 Task: Open a blank sheet, save the file as Johnny.doc Insert a picture of 'Johnny Deep'with name   Johnny Deep.png  Change shape height to 9.4 select the picture, apply border and shading with setting Box, style zigzaged line, color Black and width 3/4 pt
Action: Mouse moved to (624, 327)
Screenshot: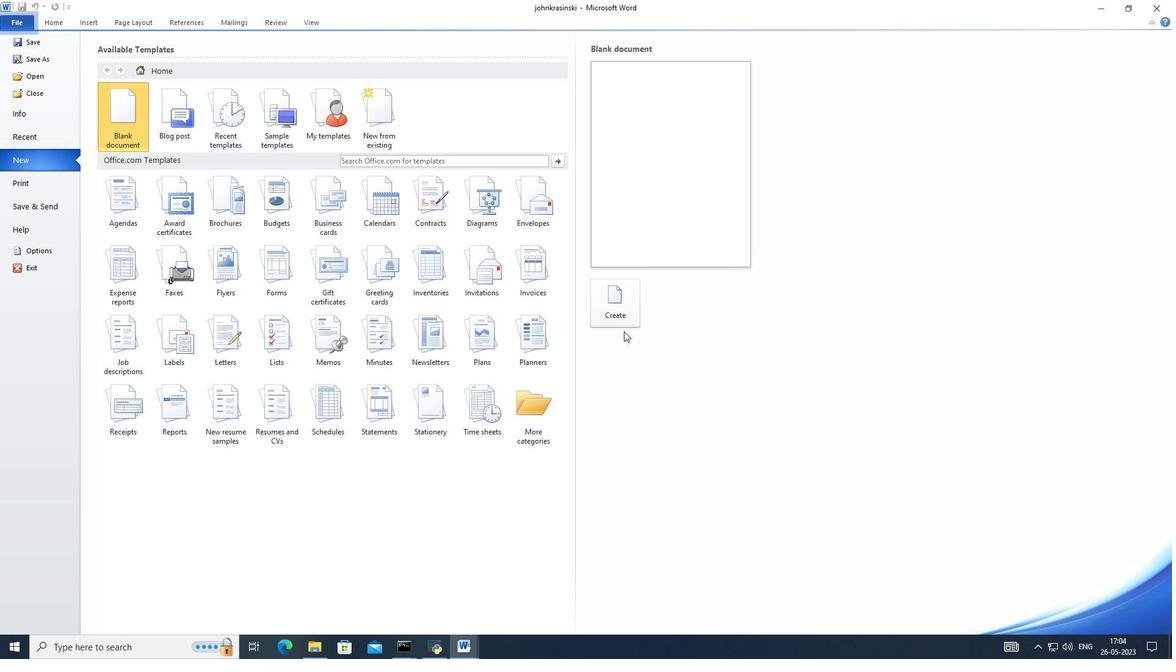 
Action: Mouse pressed left at (624, 327)
Screenshot: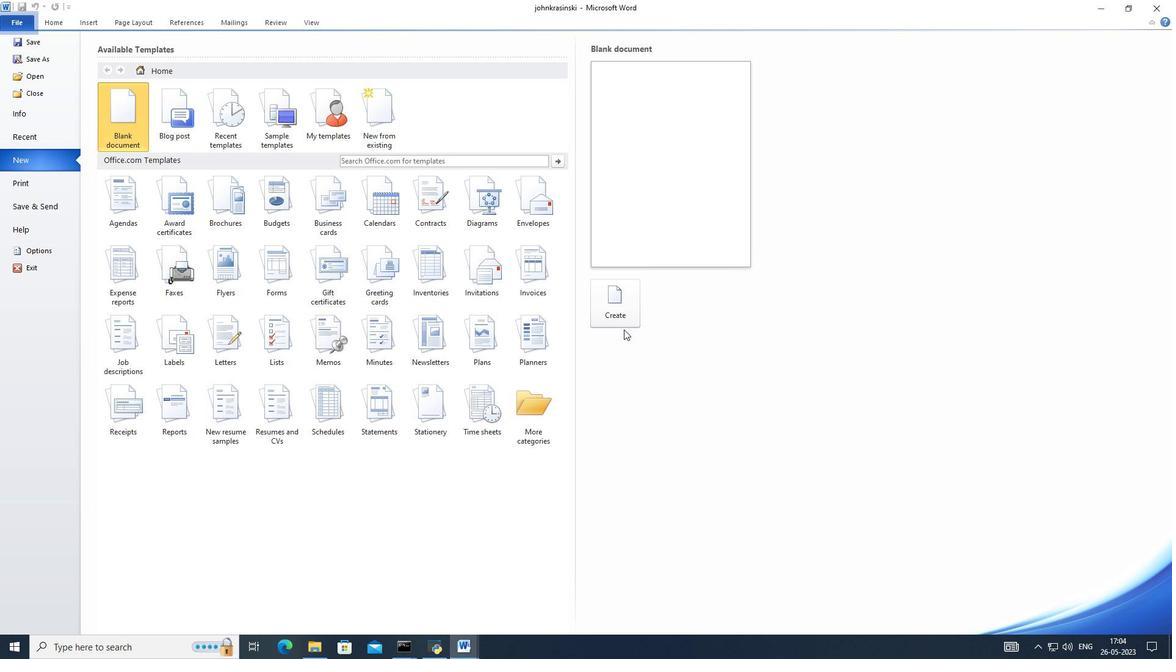 
Action: Mouse moved to (624, 327)
Screenshot: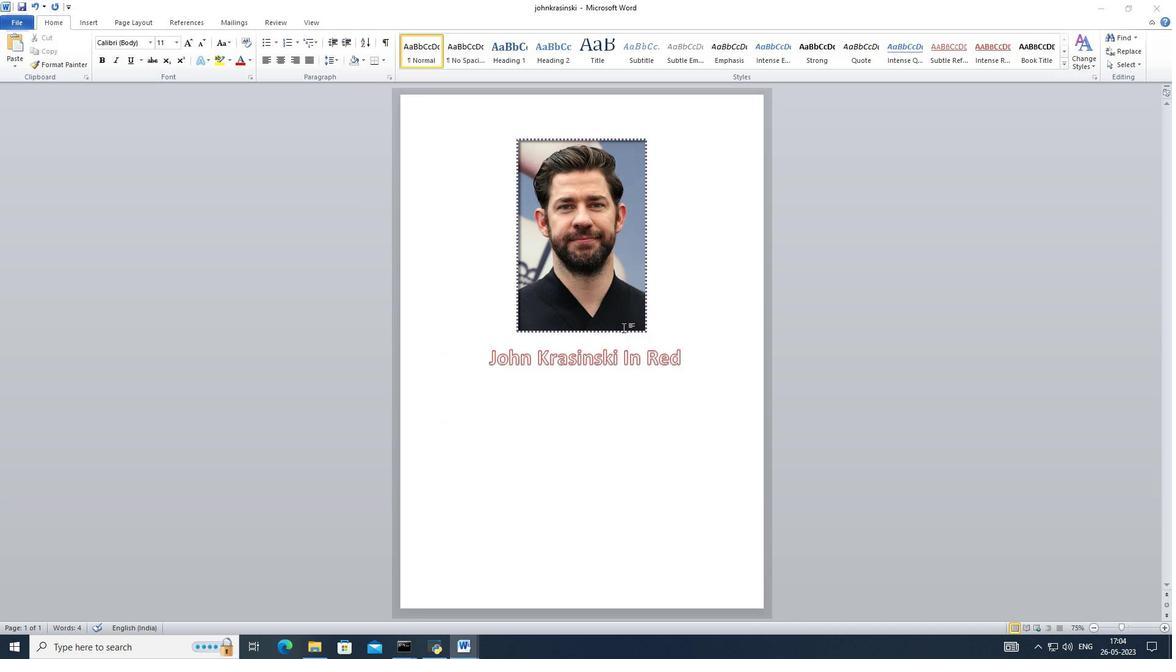 
Action: Key pressed ctrl+S
Screenshot: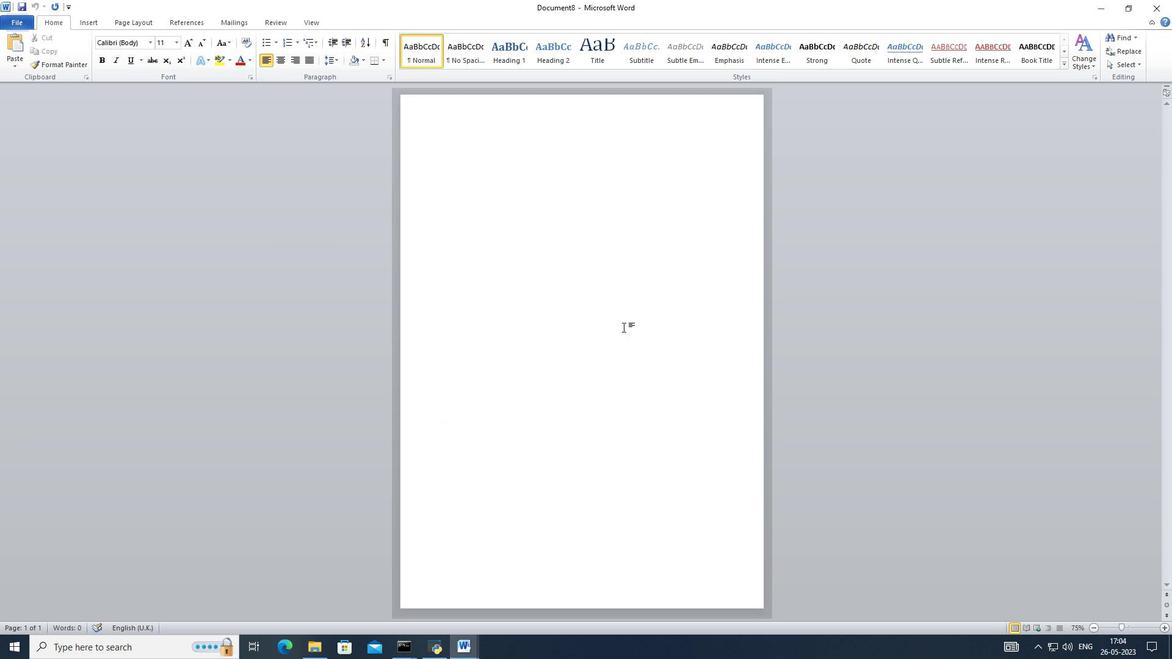 
Action: Mouse moved to (202, 280)
Screenshot: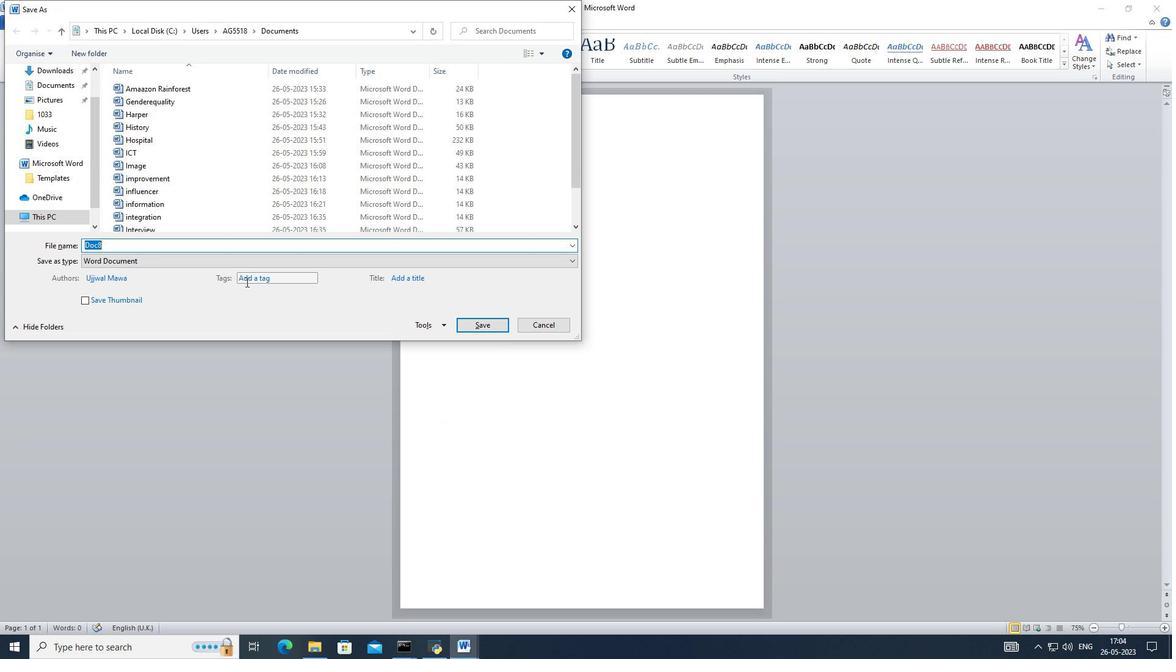 
Action: Key pressed <Key.caps_lock>J<Key.caps_lock>ohnny<Key.space><Key.backspace>depp===<Key.backspace><Key.backspace><Key.backspace><Key.backspace><Key.backspace><Key.backspace><Key.backspace><Key.caps_lock>D<Key.caps_lock>epp
Screenshot: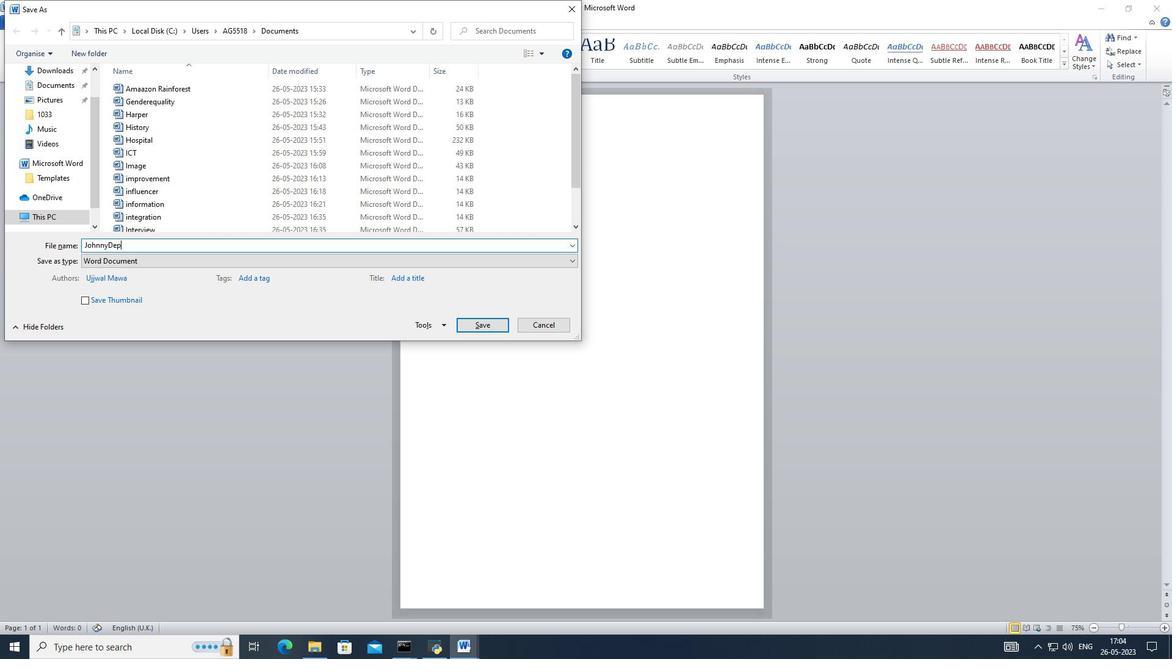 
Action: Mouse moved to (483, 321)
Screenshot: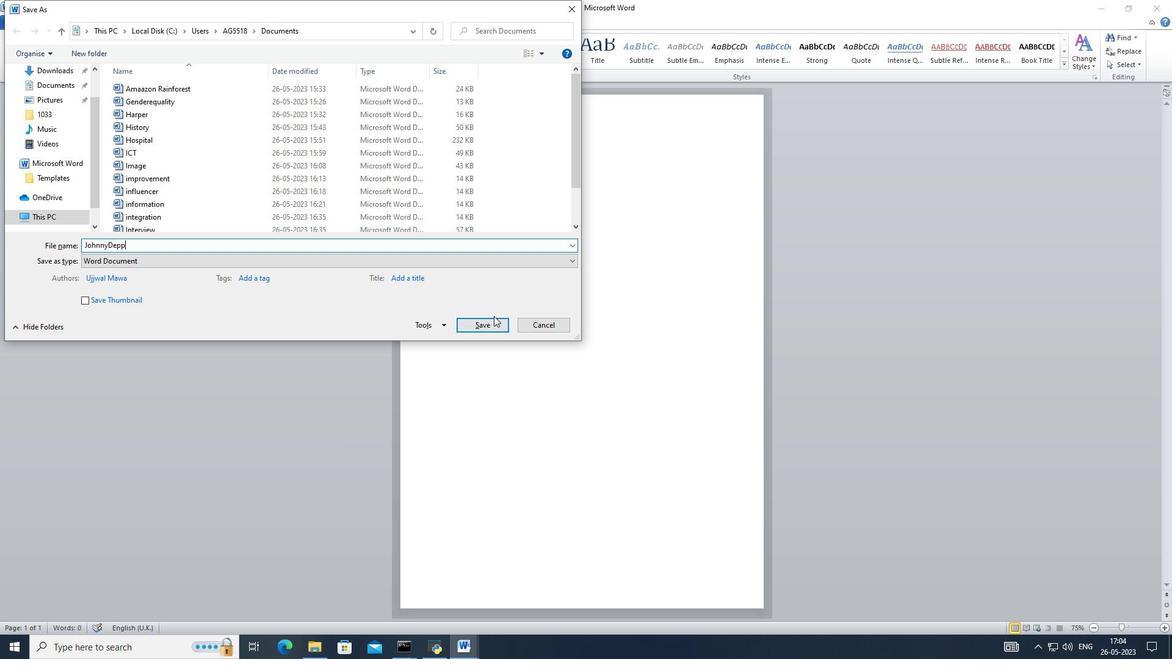 
Action: Mouse pressed left at (483, 321)
Screenshot: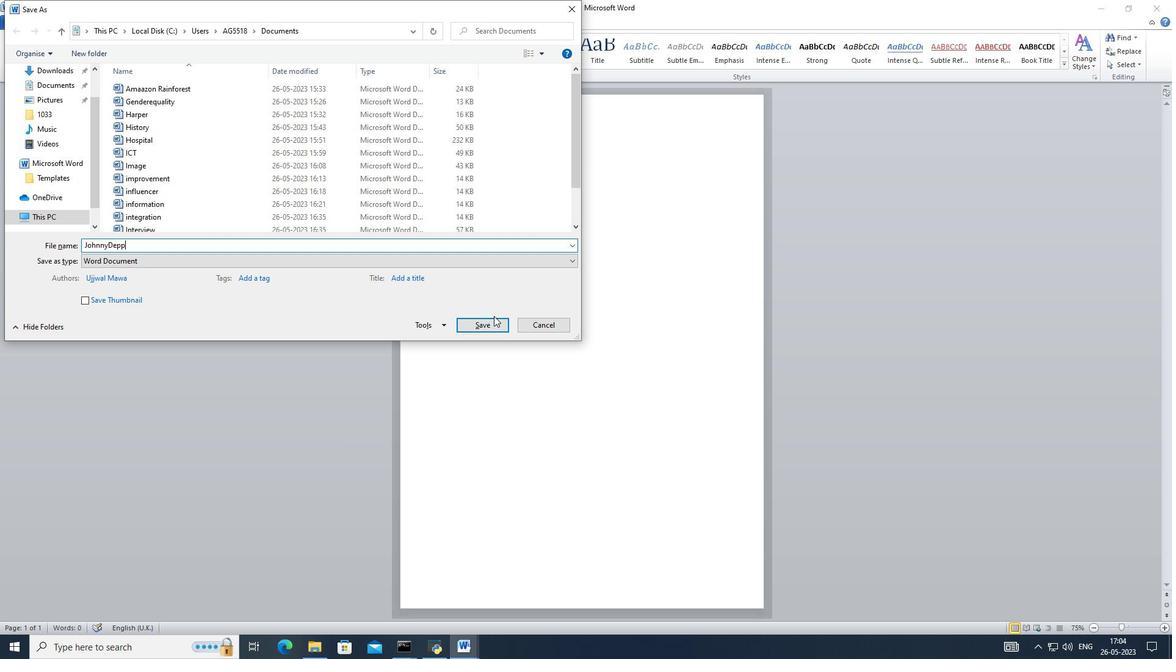 
Action: Mouse moved to (87, 18)
Screenshot: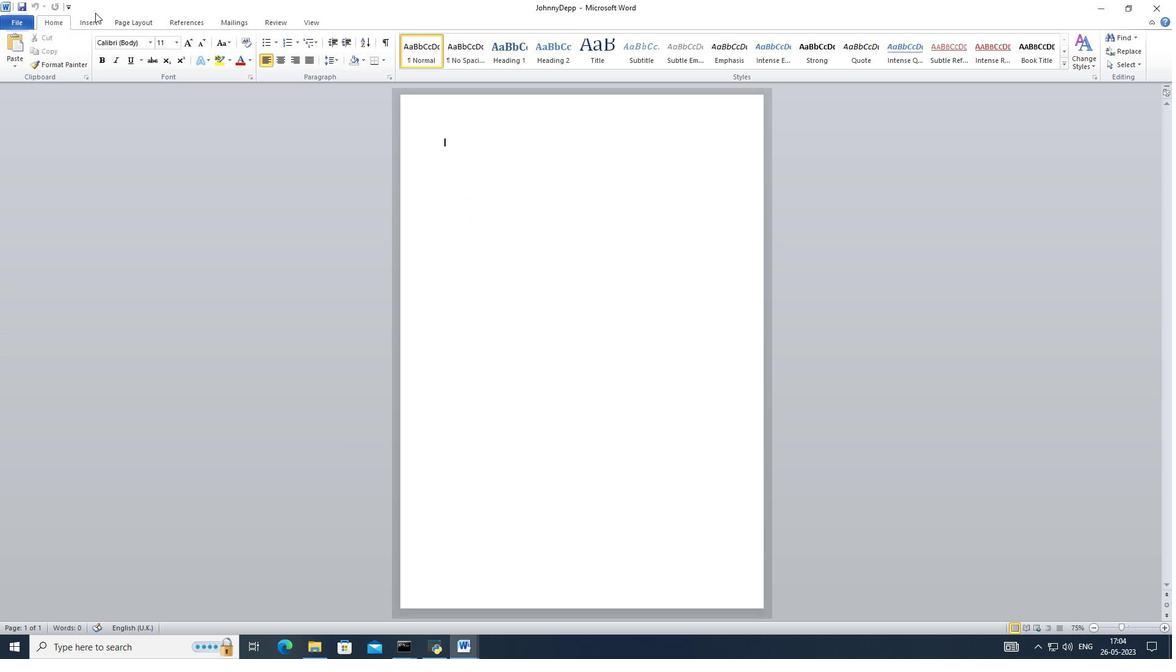 
Action: Mouse pressed left at (87, 18)
Screenshot: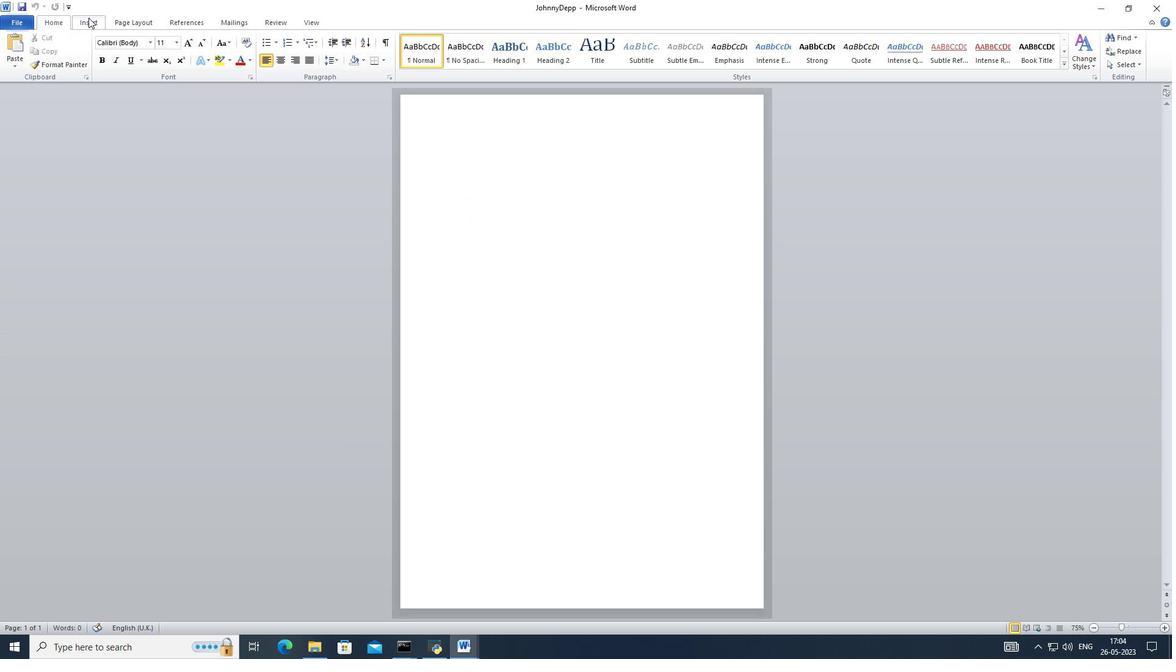 
Action: Mouse moved to (129, 45)
Screenshot: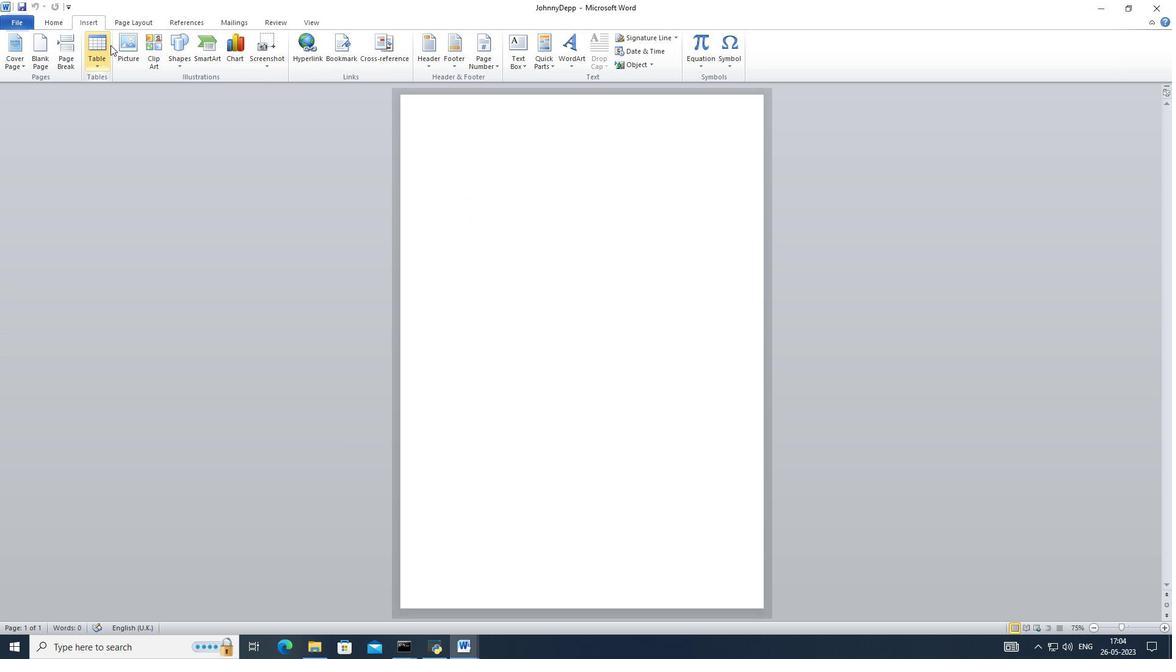 
Action: Mouse pressed left at (129, 45)
Screenshot: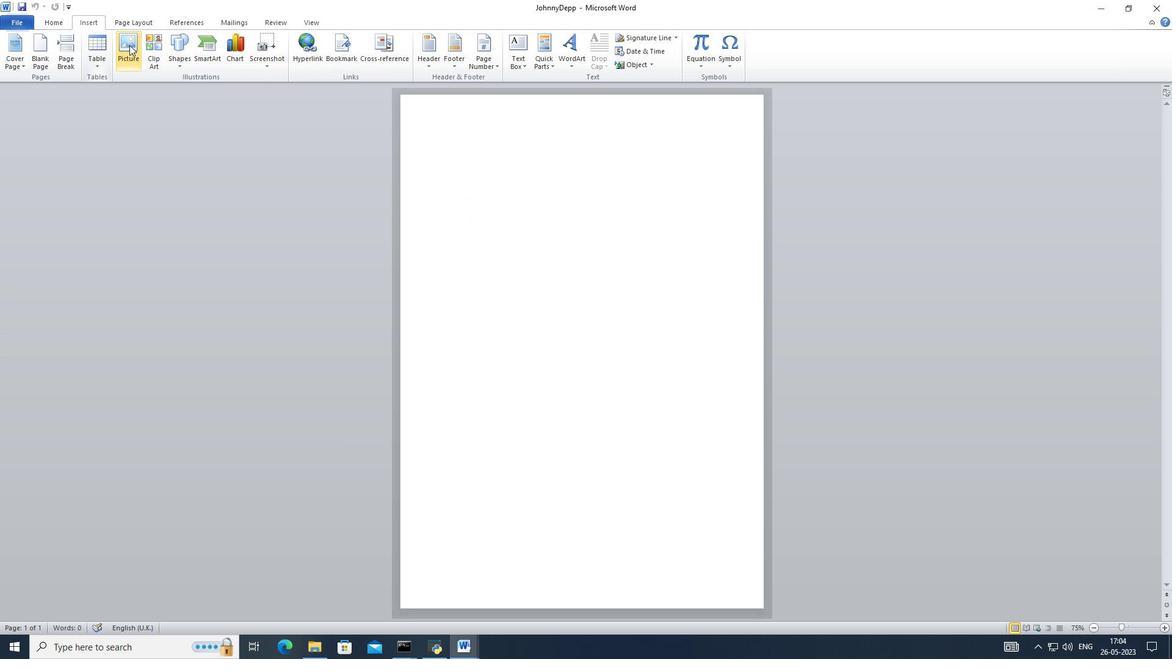 
Action: Mouse moved to (149, 207)
Screenshot: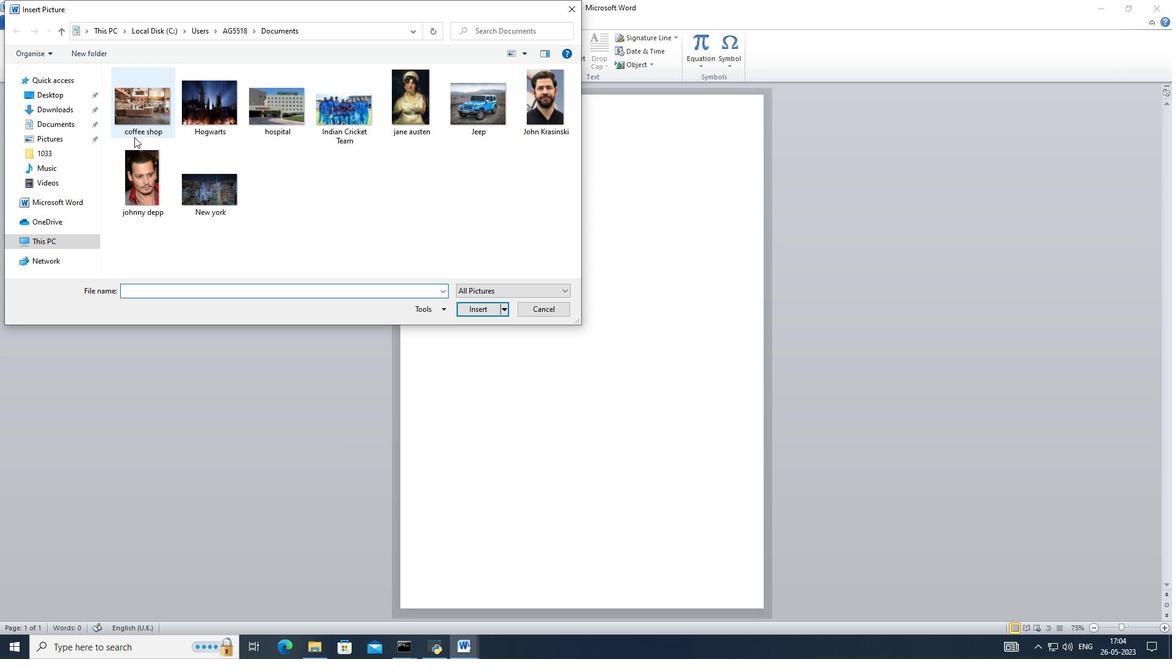 
Action: Mouse pressed left at (149, 207)
Screenshot: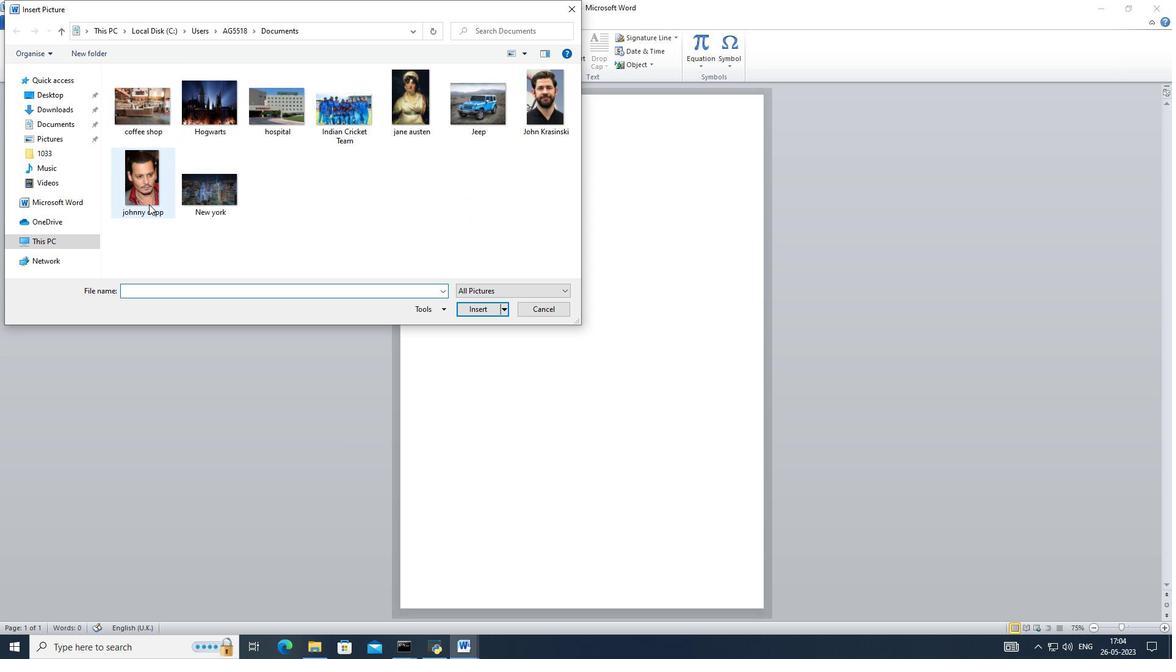 
Action: Mouse moved to (490, 307)
Screenshot: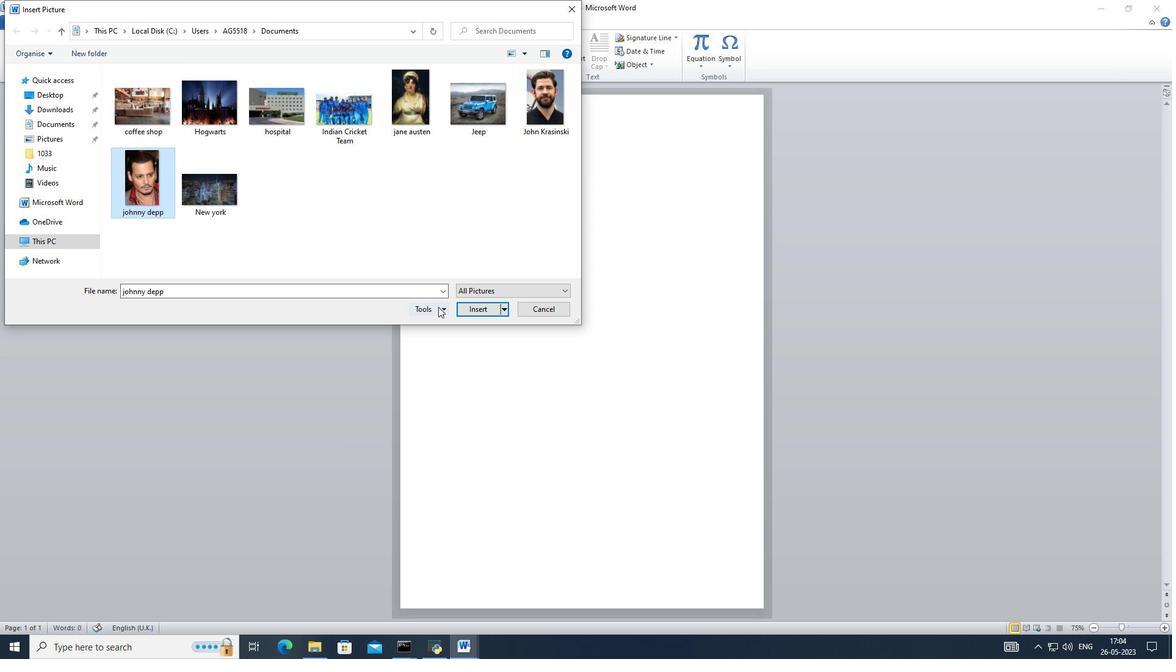 
Action: Mouse pressed left at (490, 307)
Screenshot: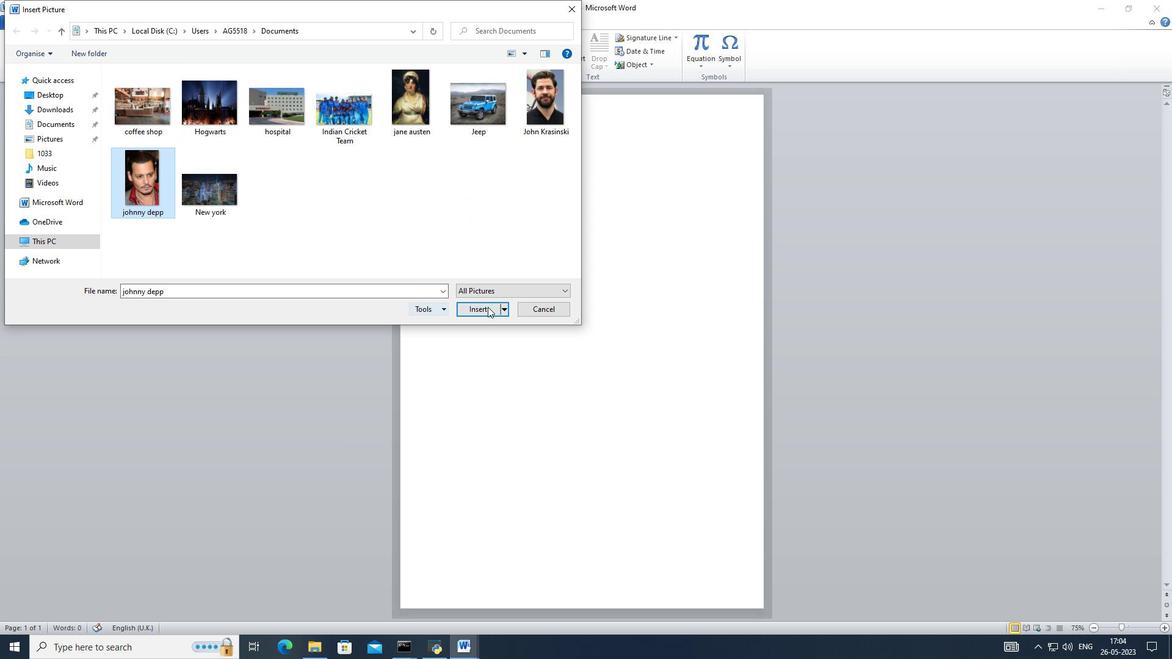 
Action: Mouse moved to (1161, 44)
Screenshot: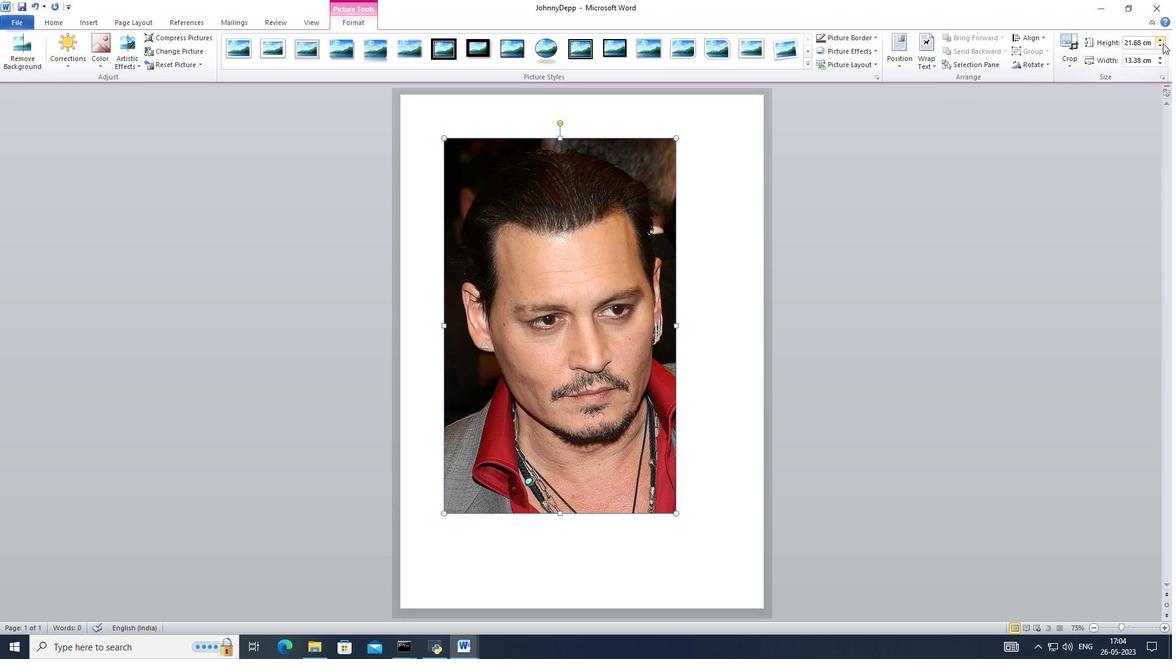 
Action: Mouse pressed left at (1161, 44)
Screenshot: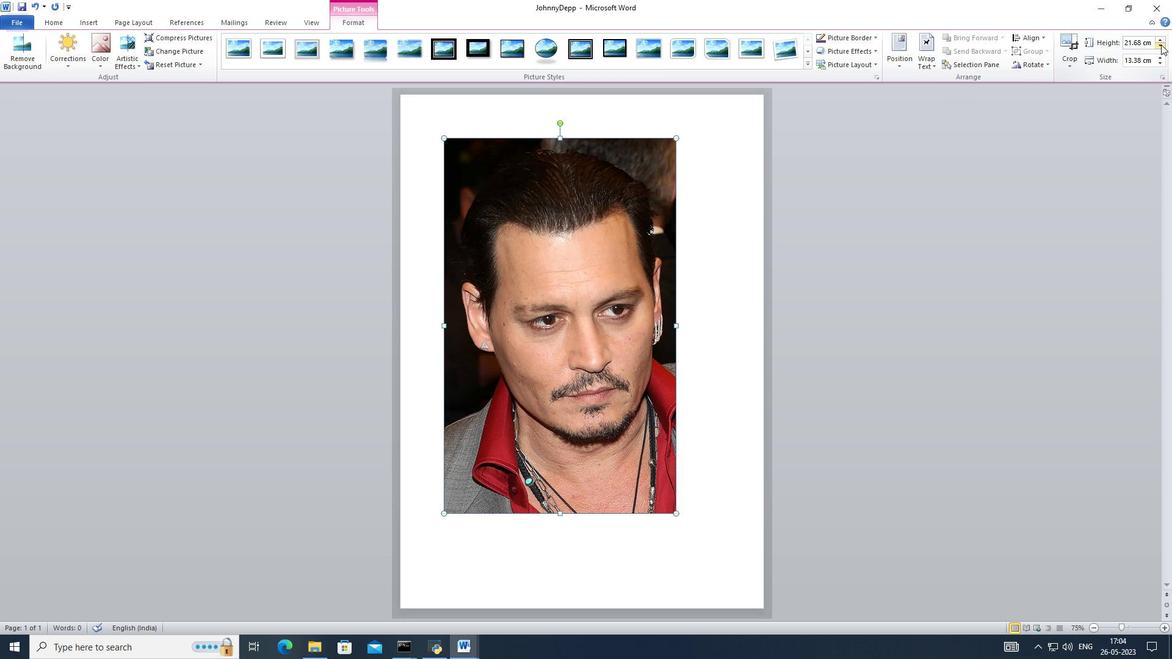 
Action: Mouse pressed left at (1161, 44)
Screenshot: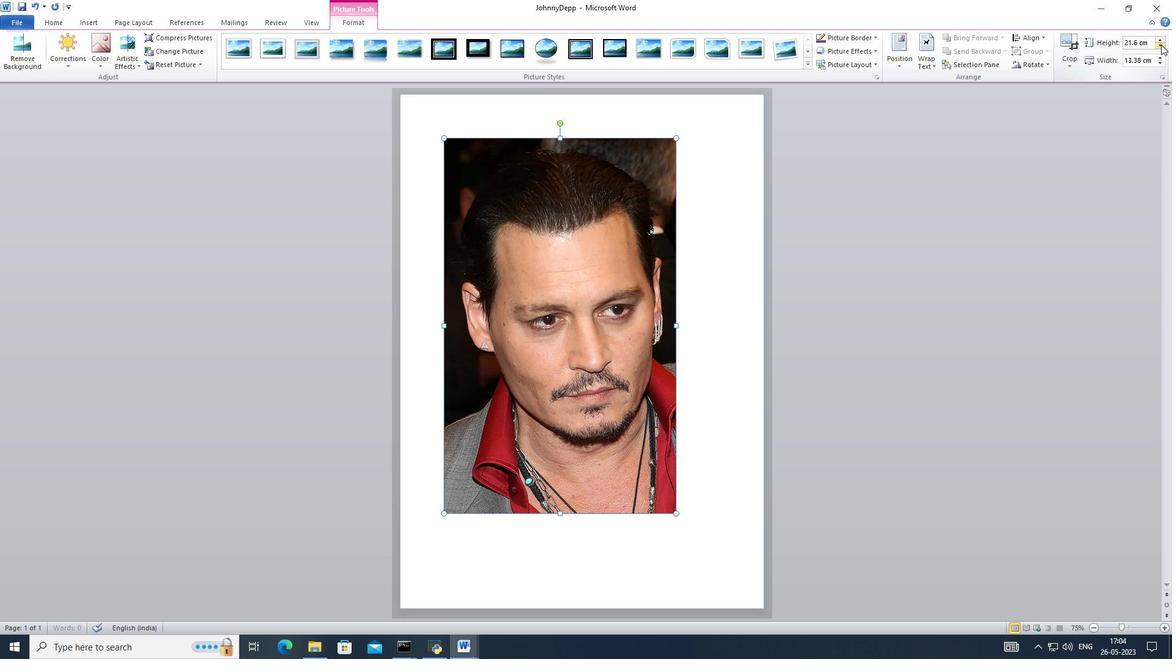 
Action: Mouse pressed left at (1161, 44)
Screenshot: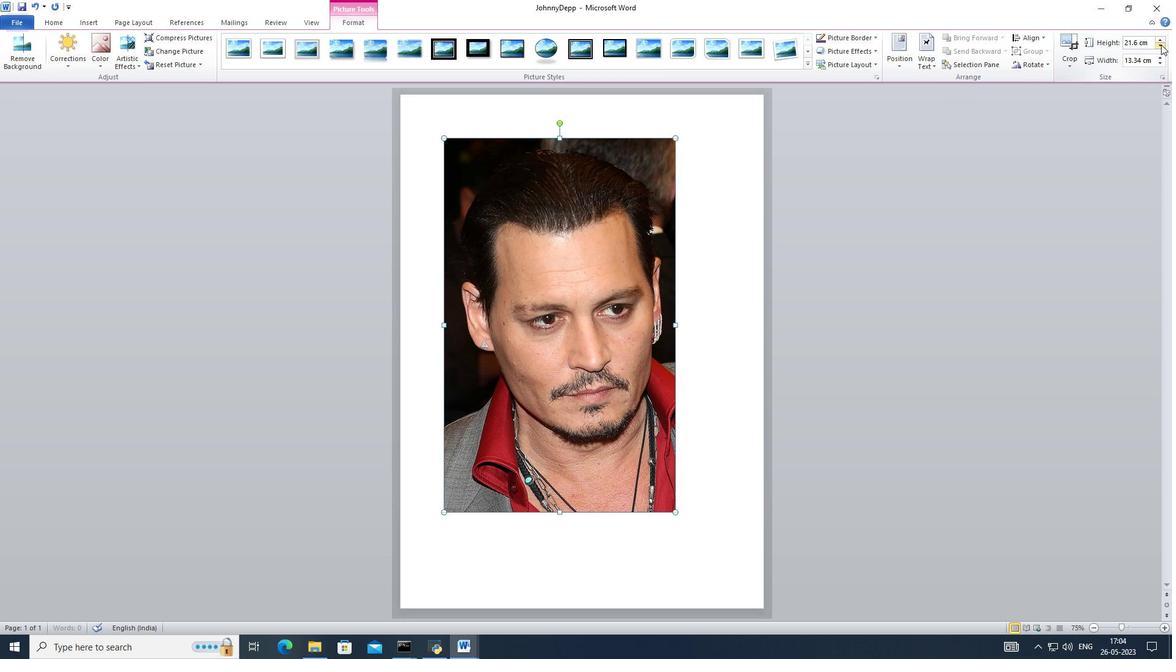 
Action: Mouse moved to (1125, 48)
Screenshot: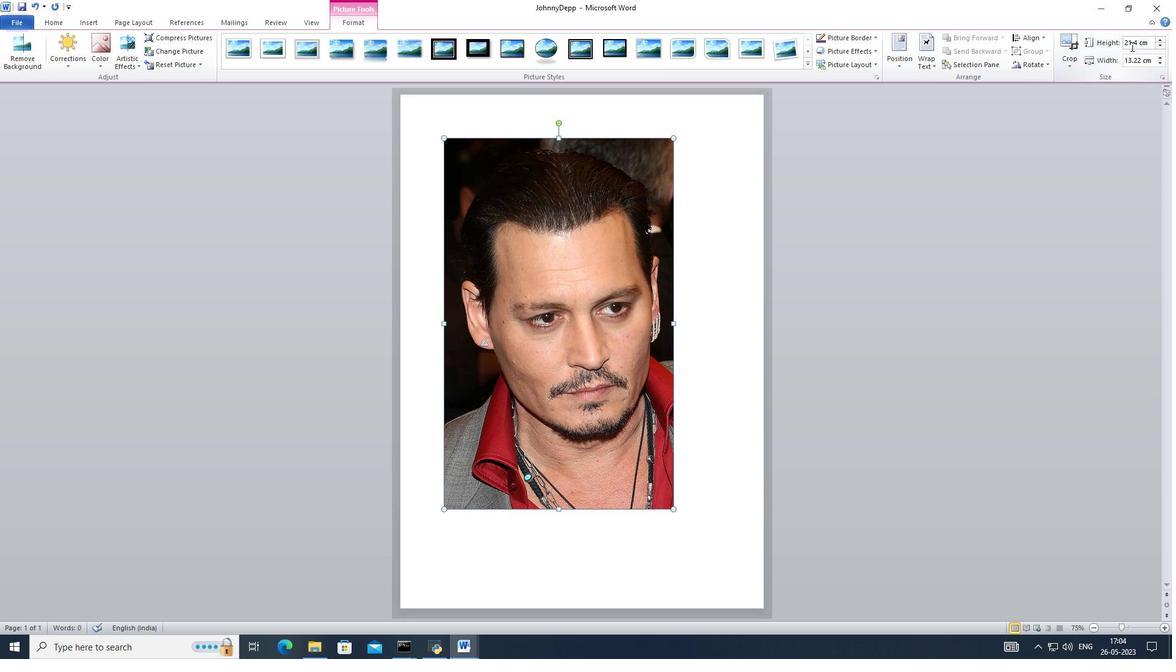 
Action: Mouse pressed left at (1125, 48)
Screenshot: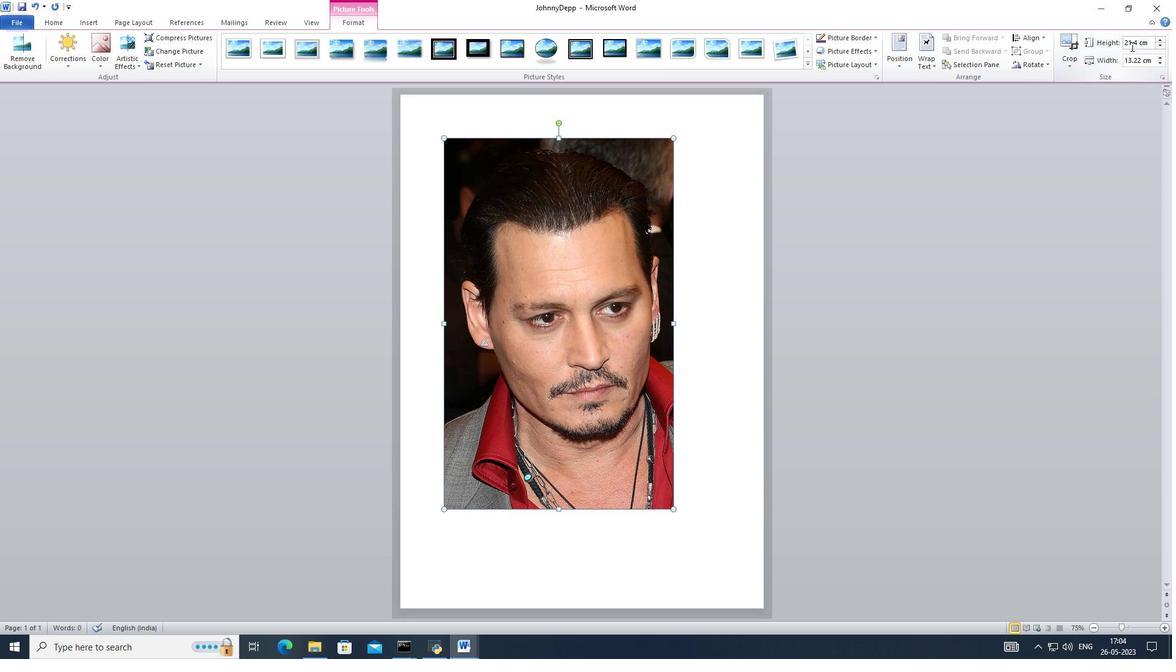 
Action: Mouse moved to (1132, 43)
Screenshot: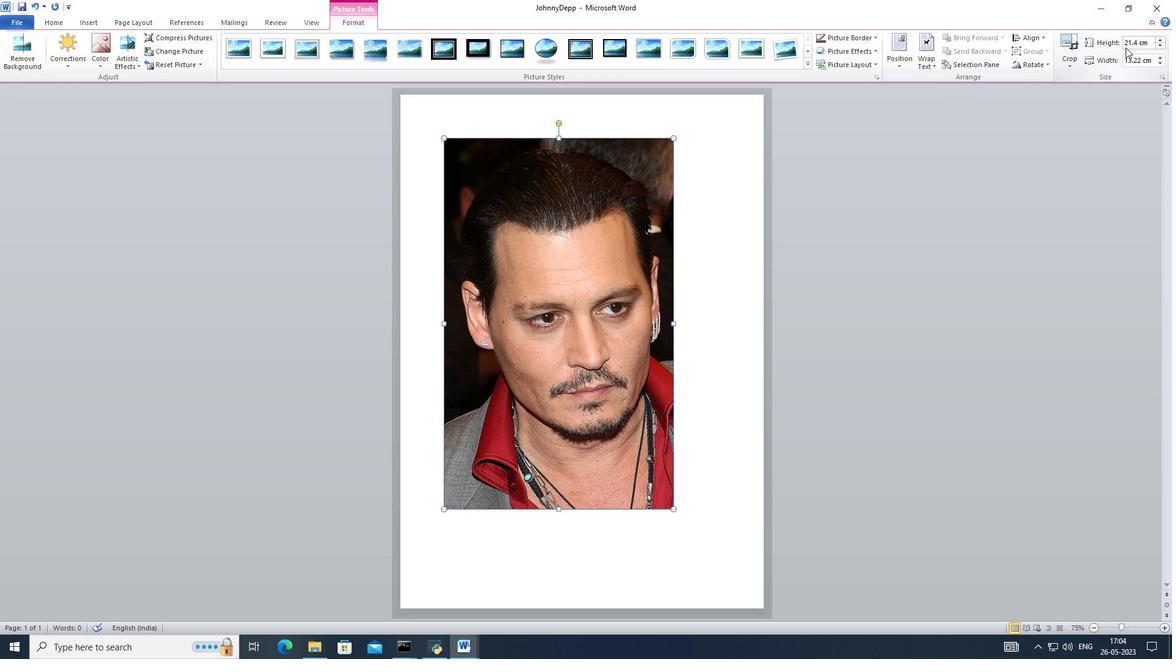 
Action: Mouse pressed left at (1132, 43)
Screenshot: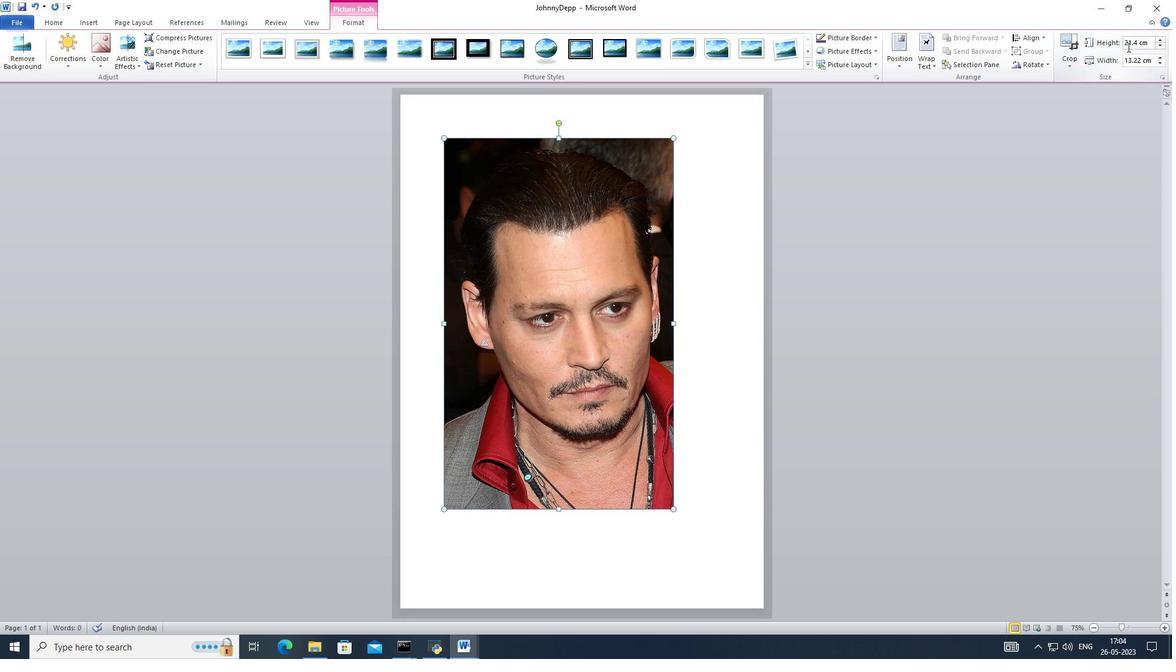 
Action: Mouse moved to (1133, 43)
Screenshot: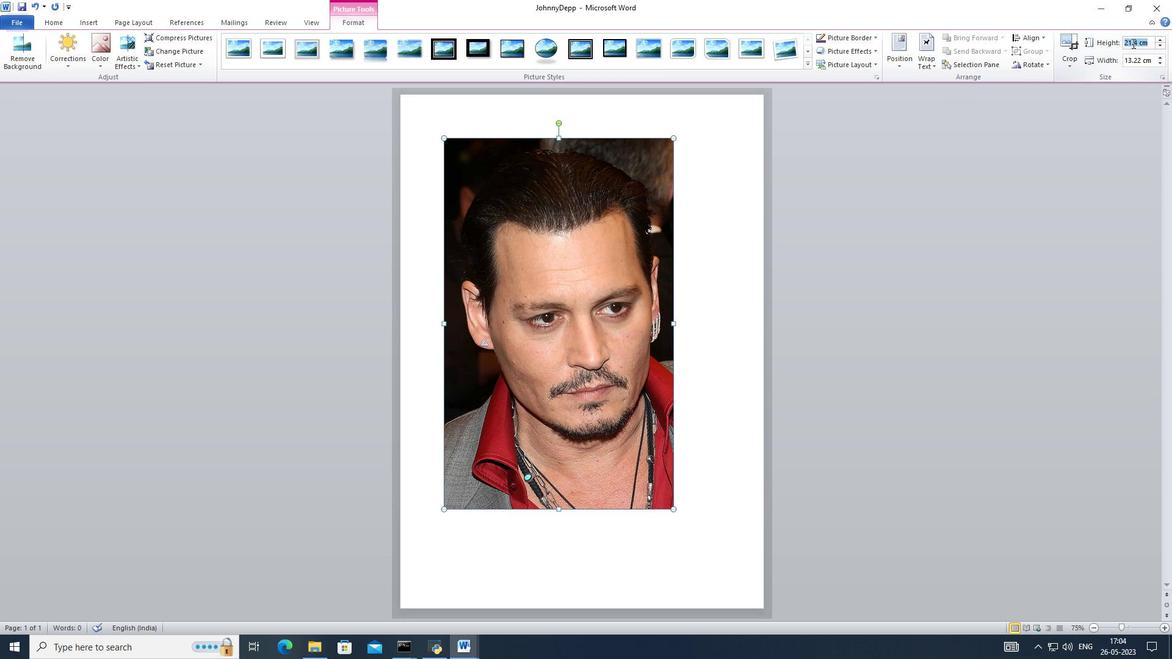 
Action: Key pressed 9.4<Key.enter>
Screenshot: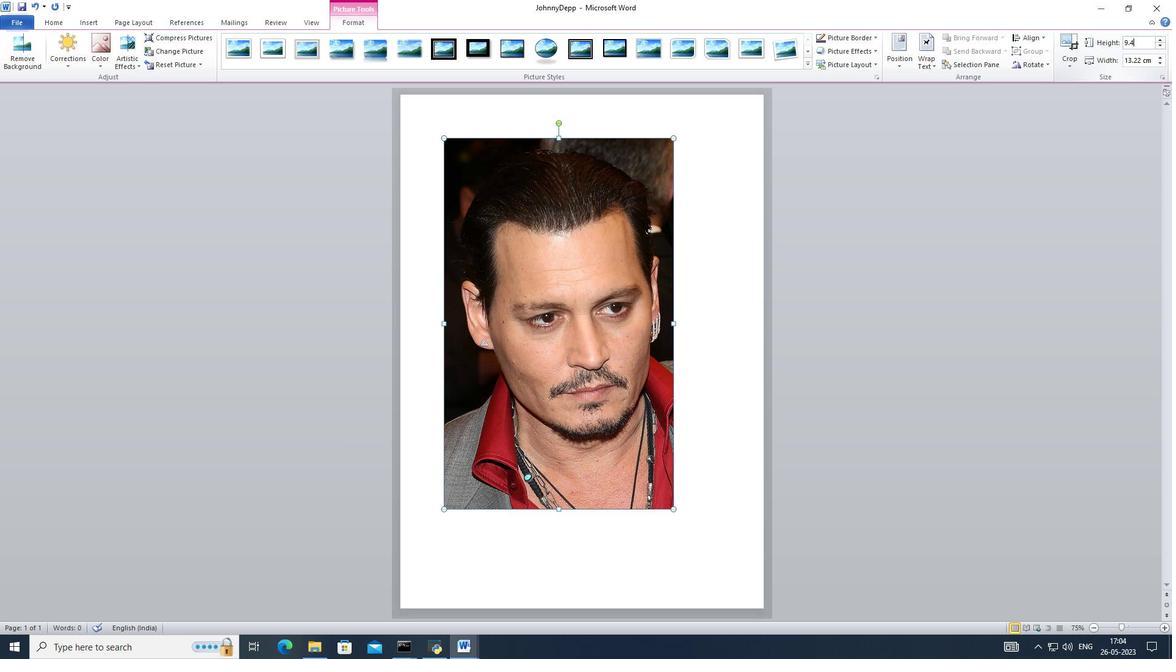 
Action: Mouse moved to (852, 36)
Screenshot: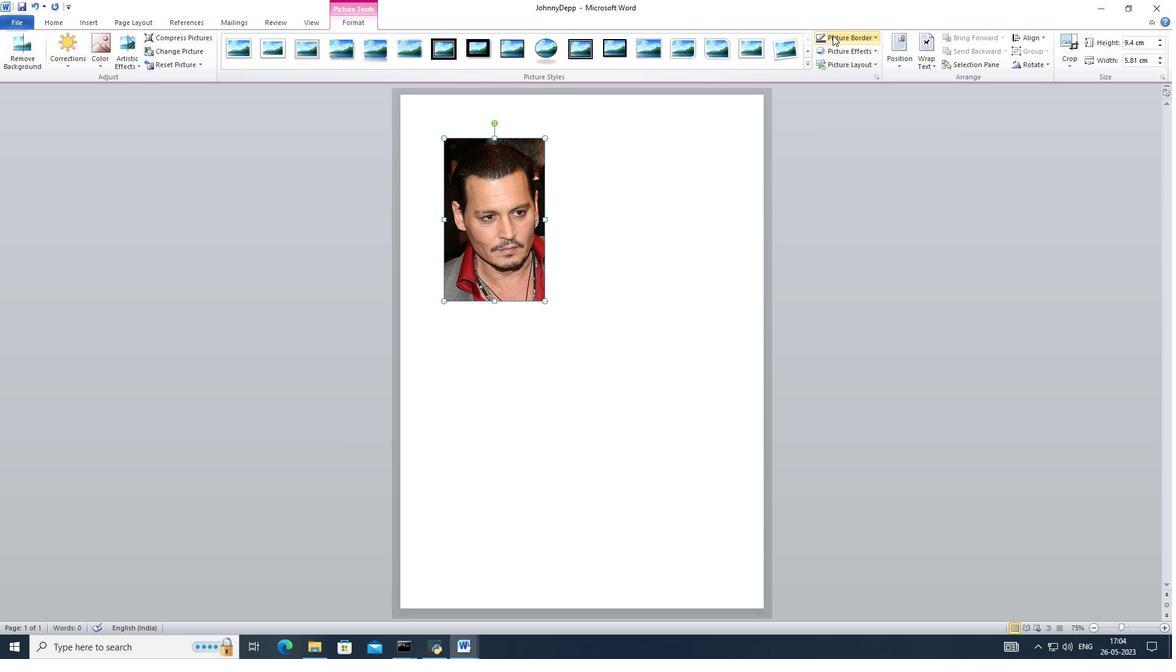 
Action: Mouse pressed left at (852, 36)
Screenshot: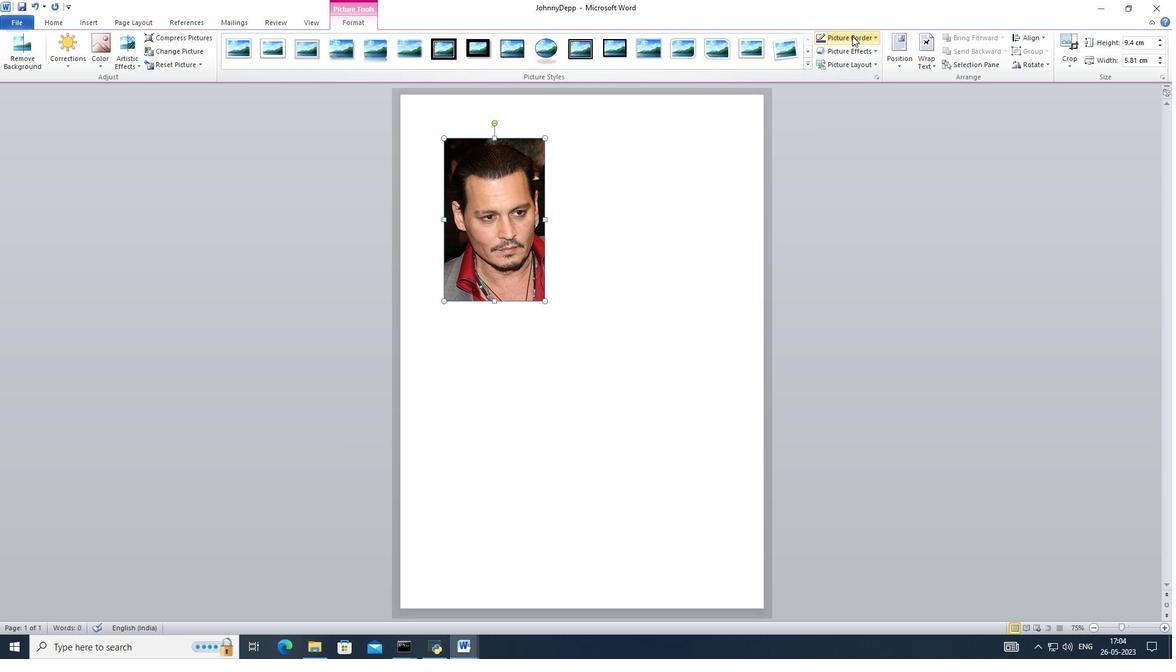 
Action: Mouse moved to (842, 102)
Screenshot: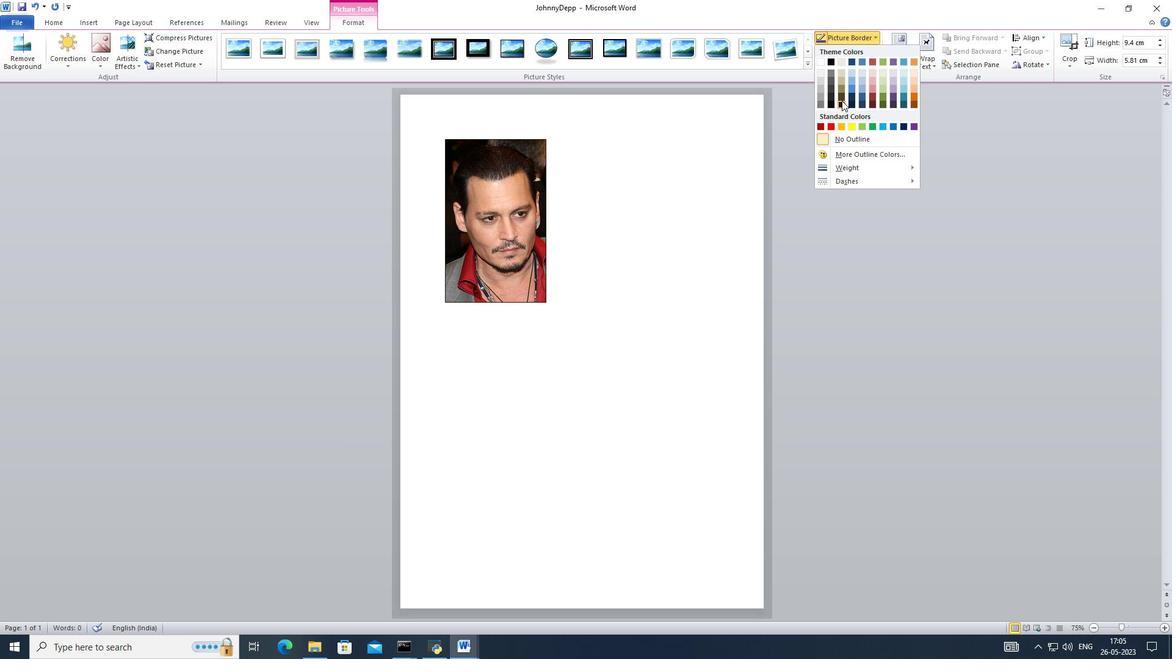 
Action: Mouse pressed left at (842, 102)
Screenshot: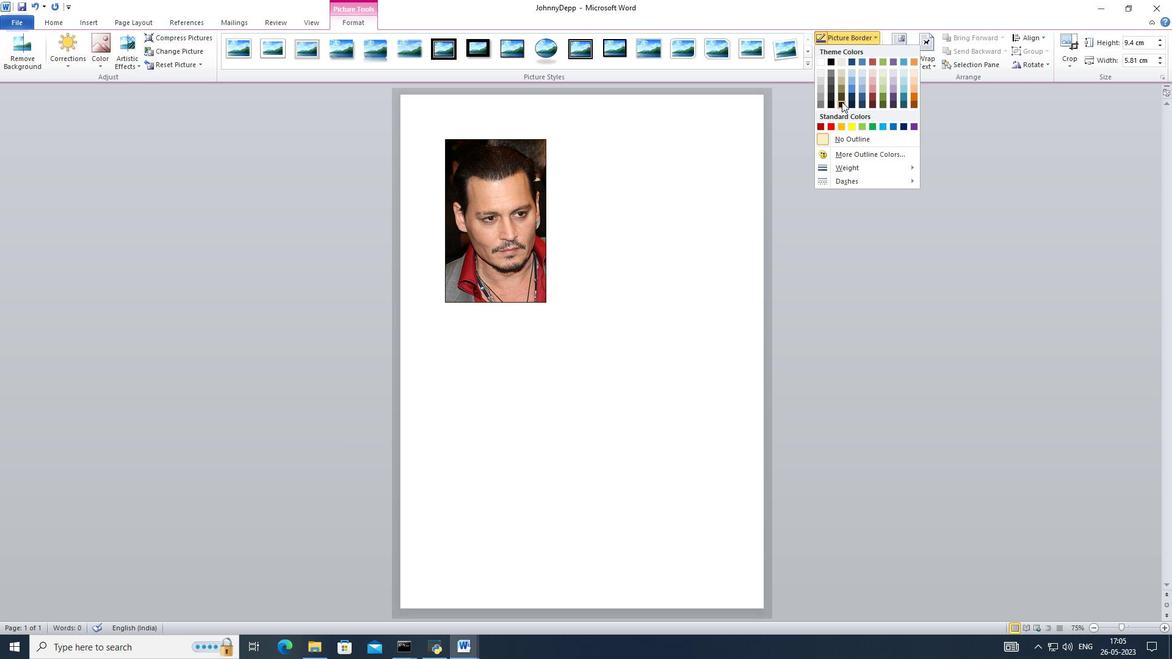 
Action: Mouse moved to (861, 53)
Screenshot: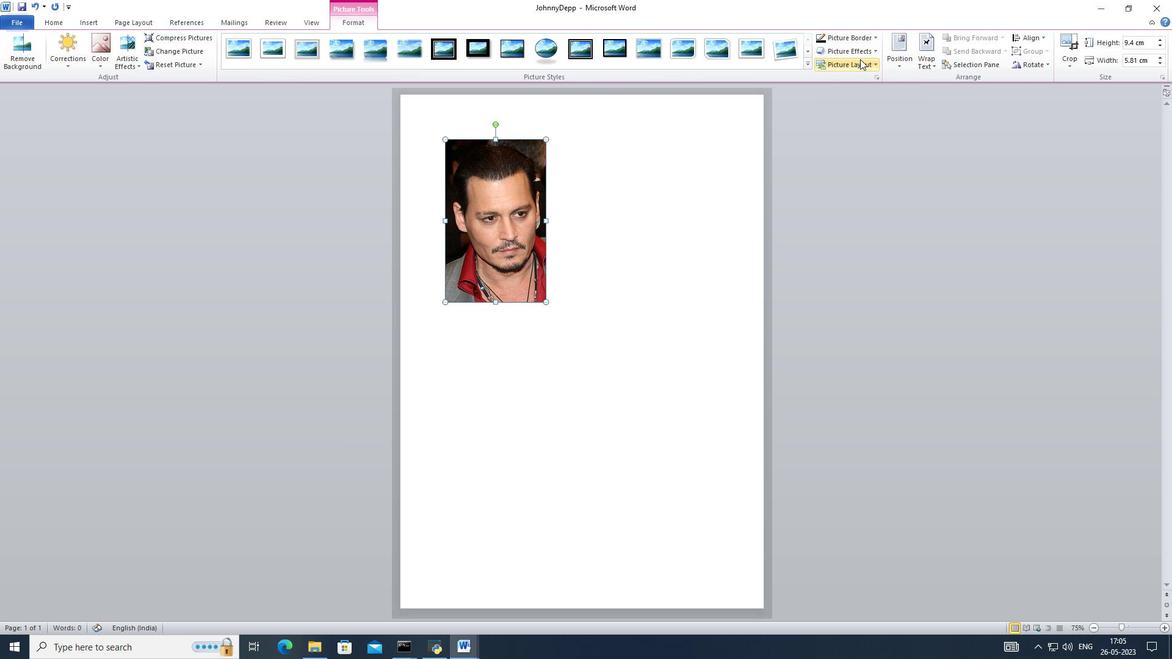 
Action: Mouse pressed left at (861, 53)
Screenshot: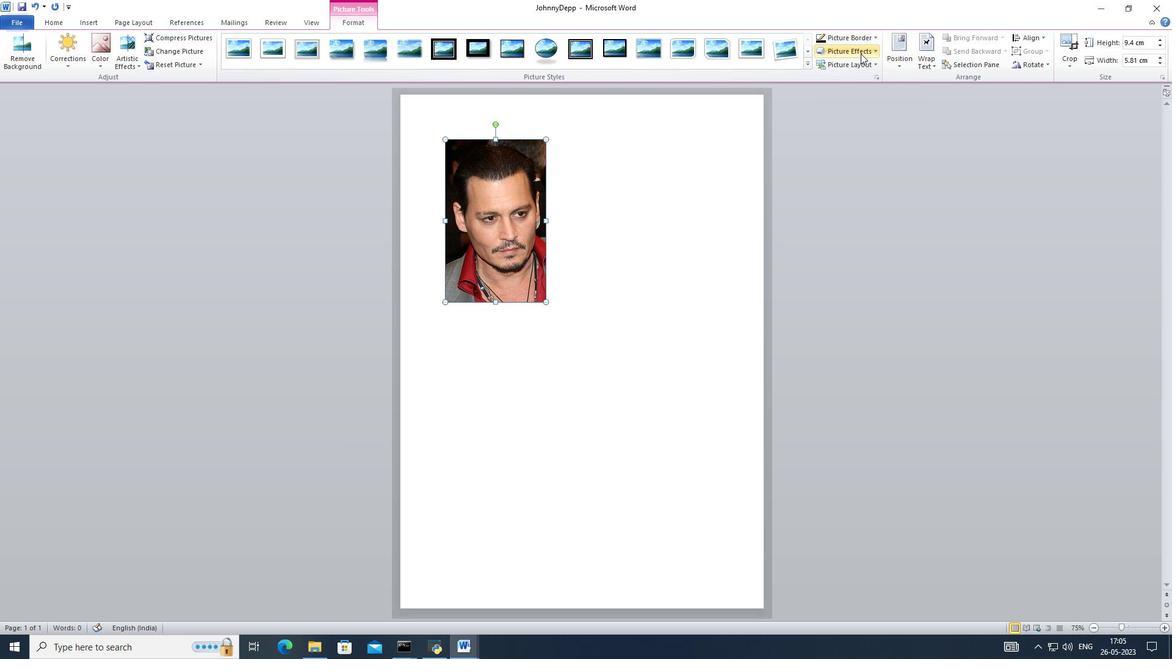 
Action: Mouse moved to (863, 183)
Screenshot: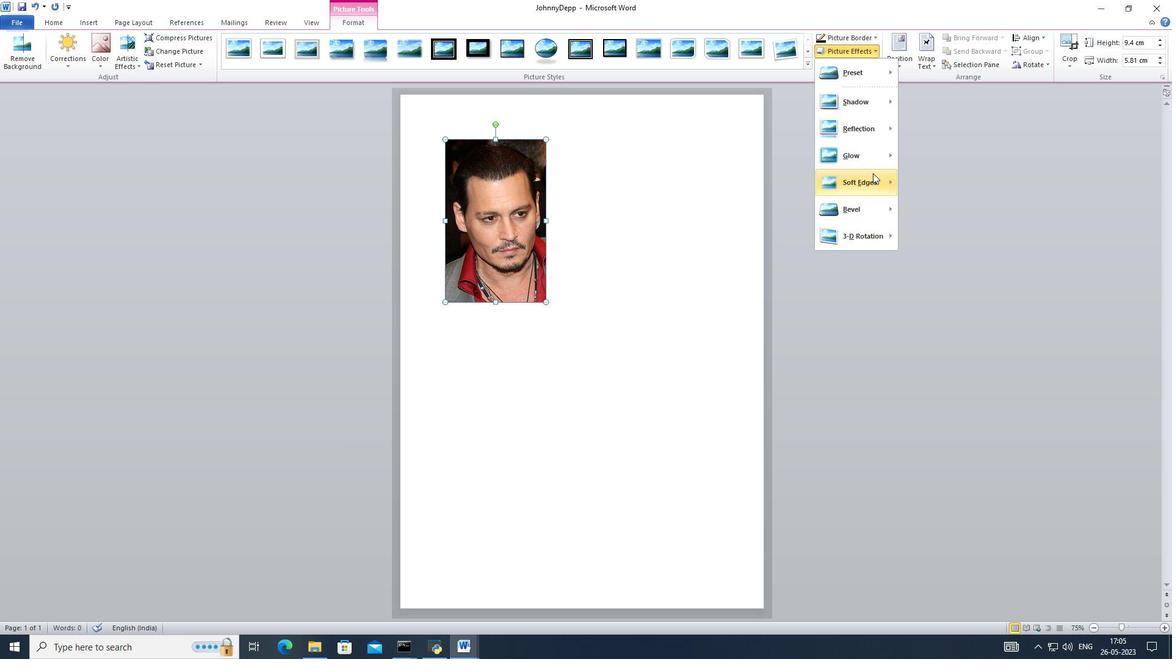 
Action: Mouse pressed left at (863, 183)
Screenshot: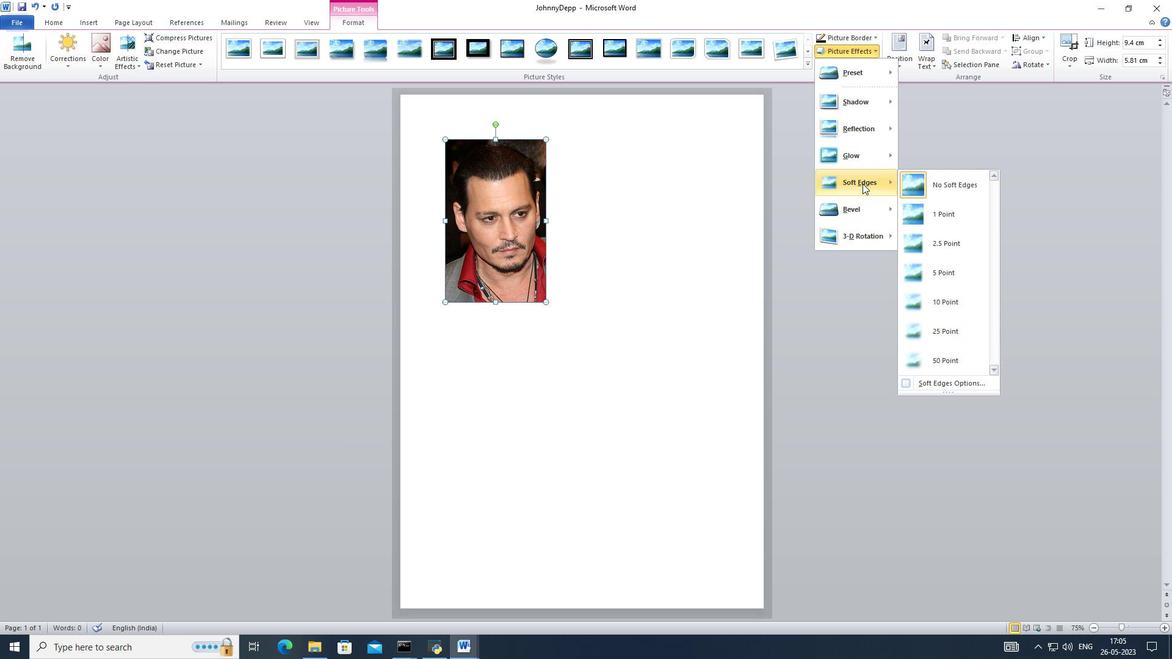 
Action: Mouse moved to (922, 204)
Screenshot: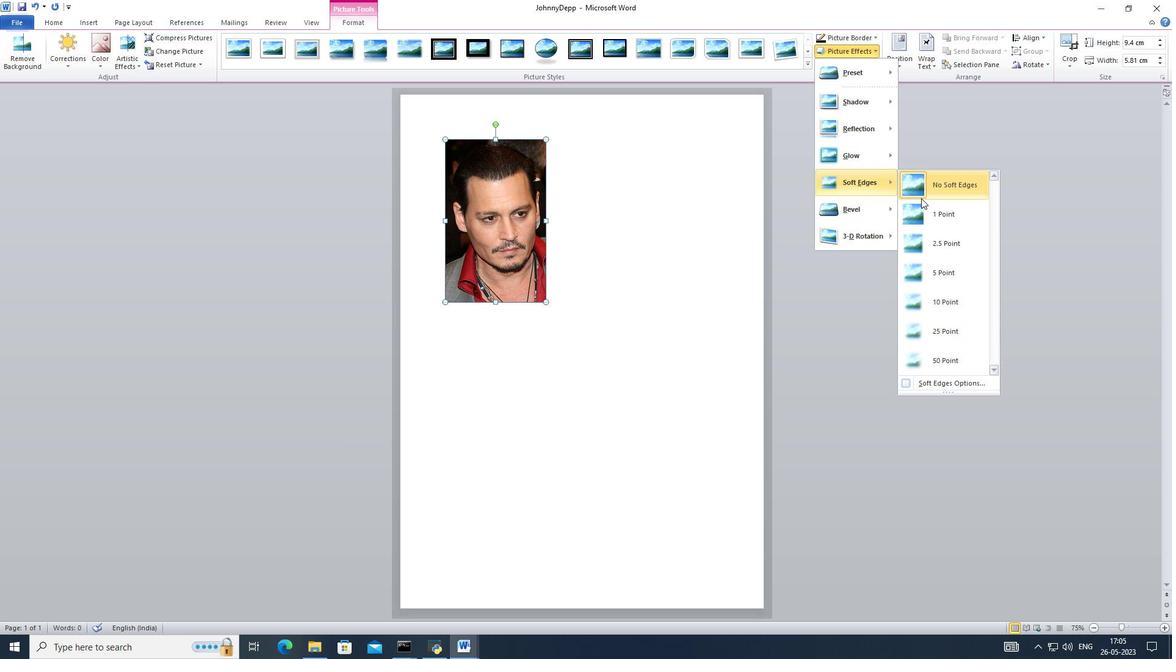 
Action: Mouse pressed left at (922, 204)
Screenshot: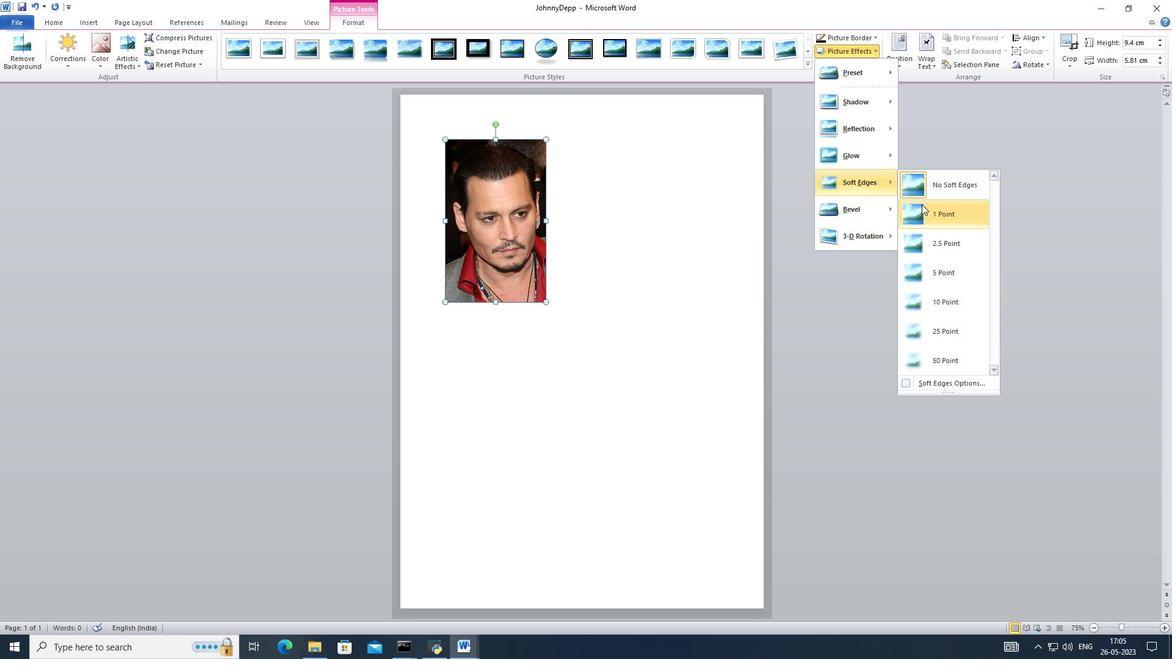 
Action: Mouse moved to (852, 61)
Screenshot: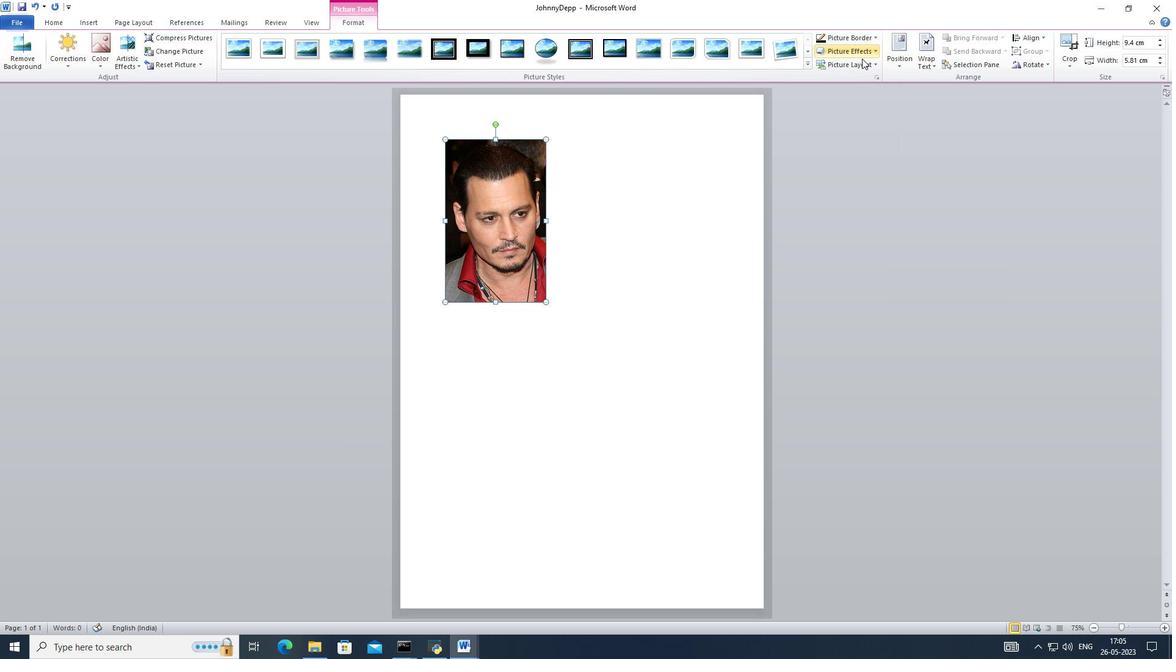 
Action: Mouse pressed left at (852, 61)
Screenshot: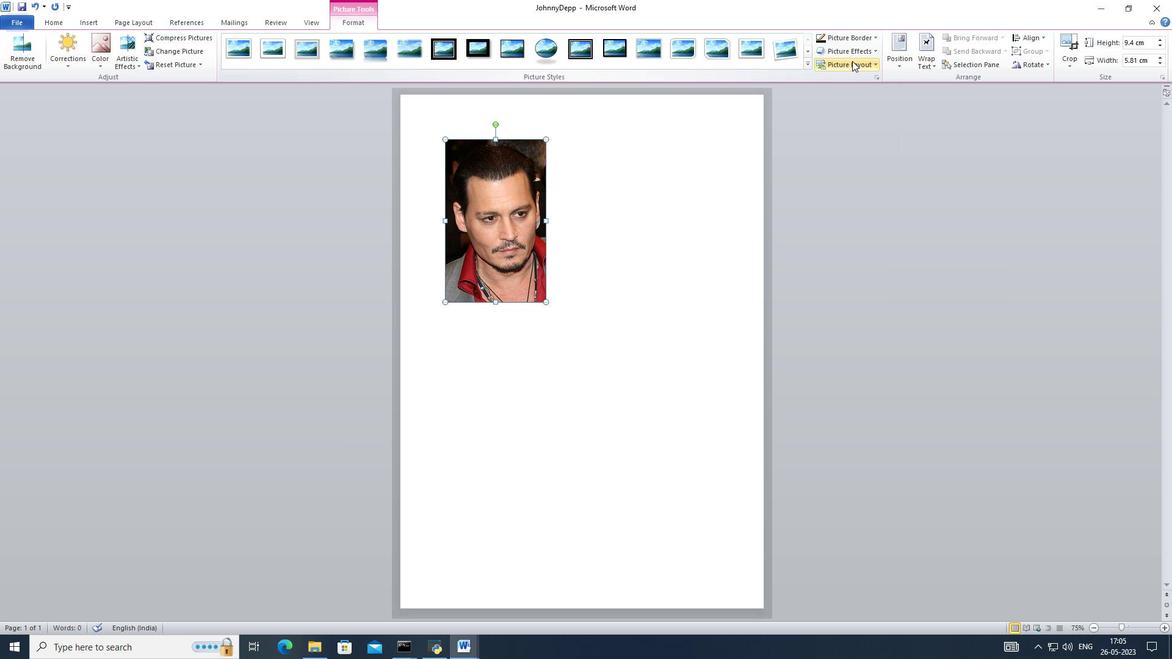 
Action: Mouse moved to (856, 58)
Screenshot: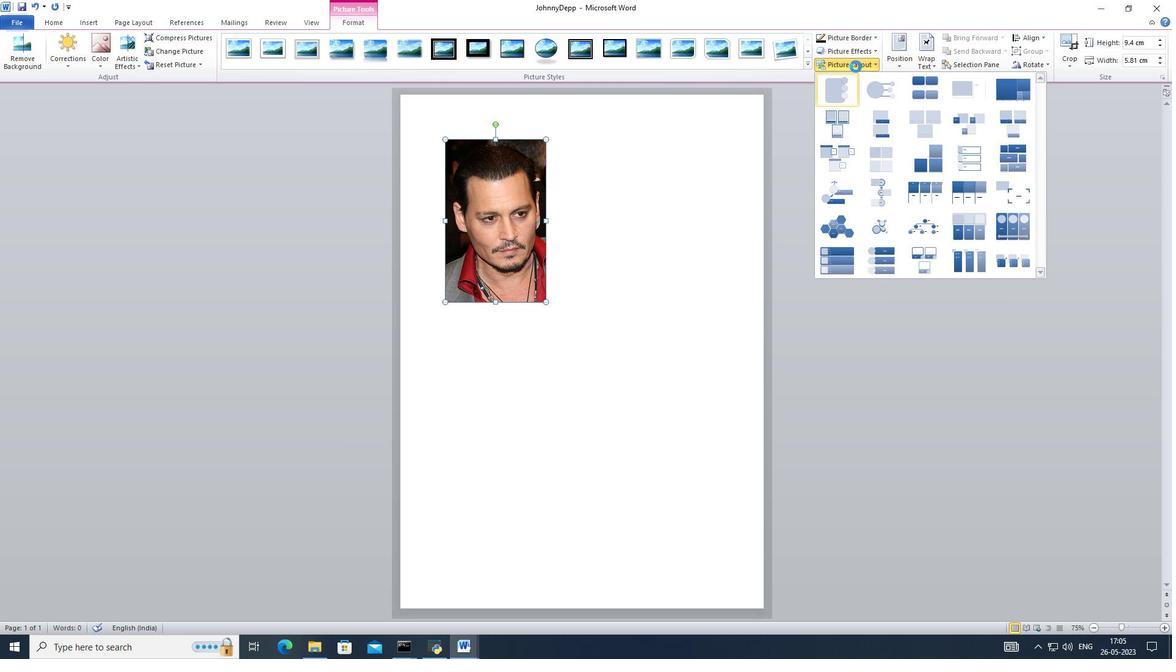 
Action: Mouse pressed left at (856, 58)
Screenshot: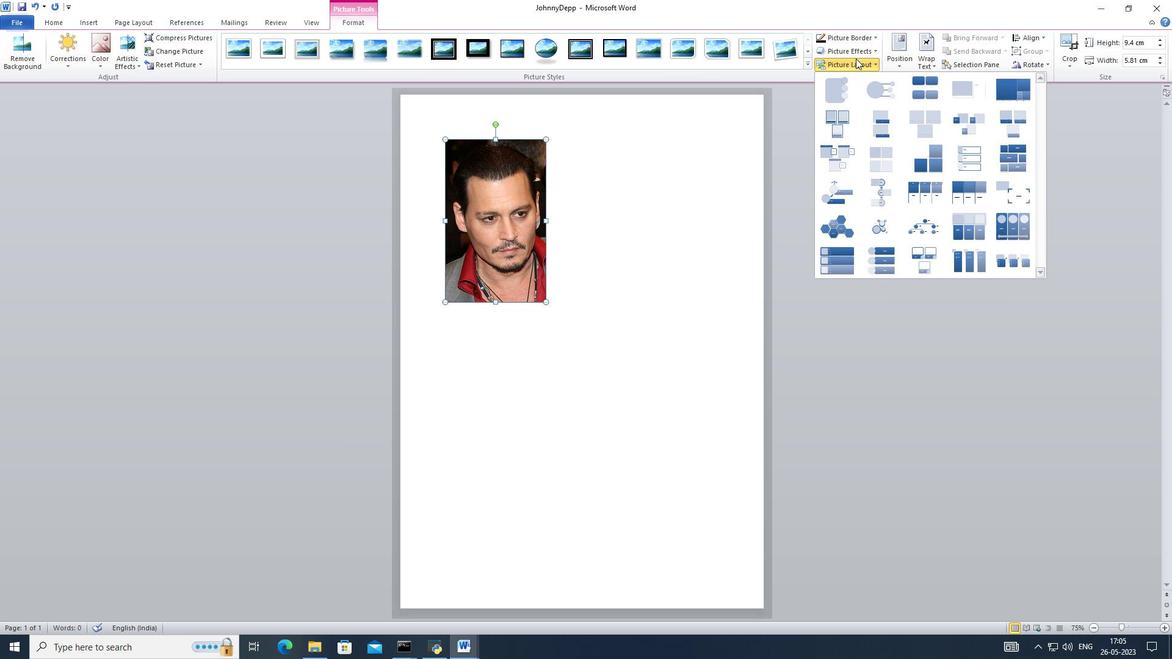 
Action: Mouse moved to (856, 51)
Screenshot: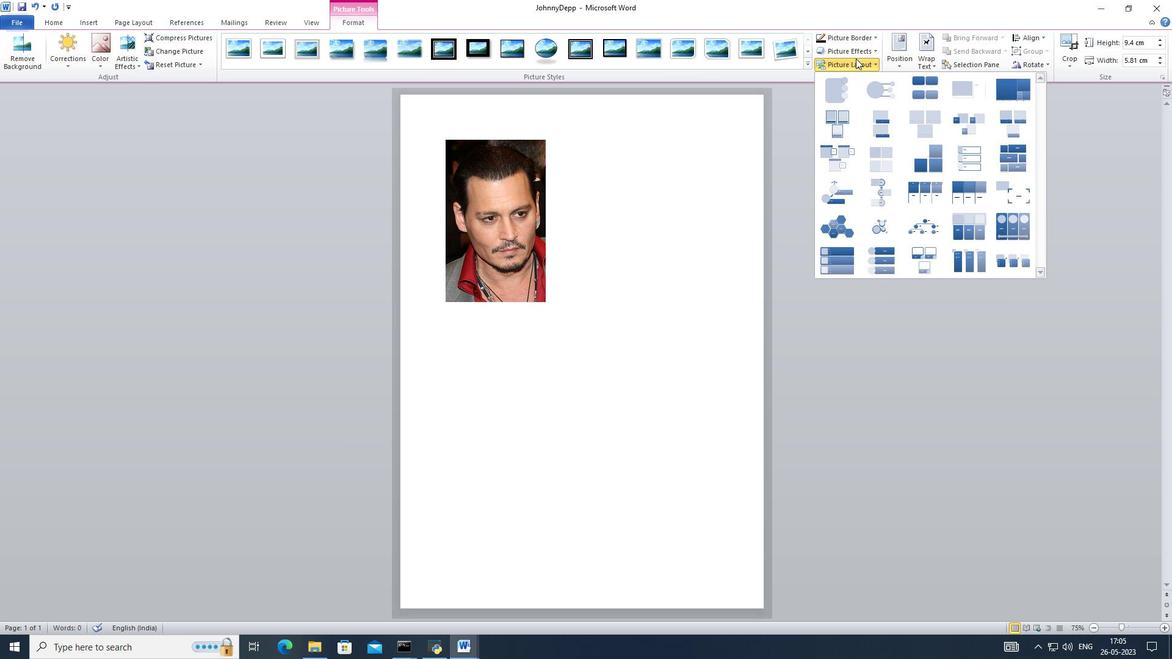 
Action: Mouse pressed left at (856, 51)
Screenshot: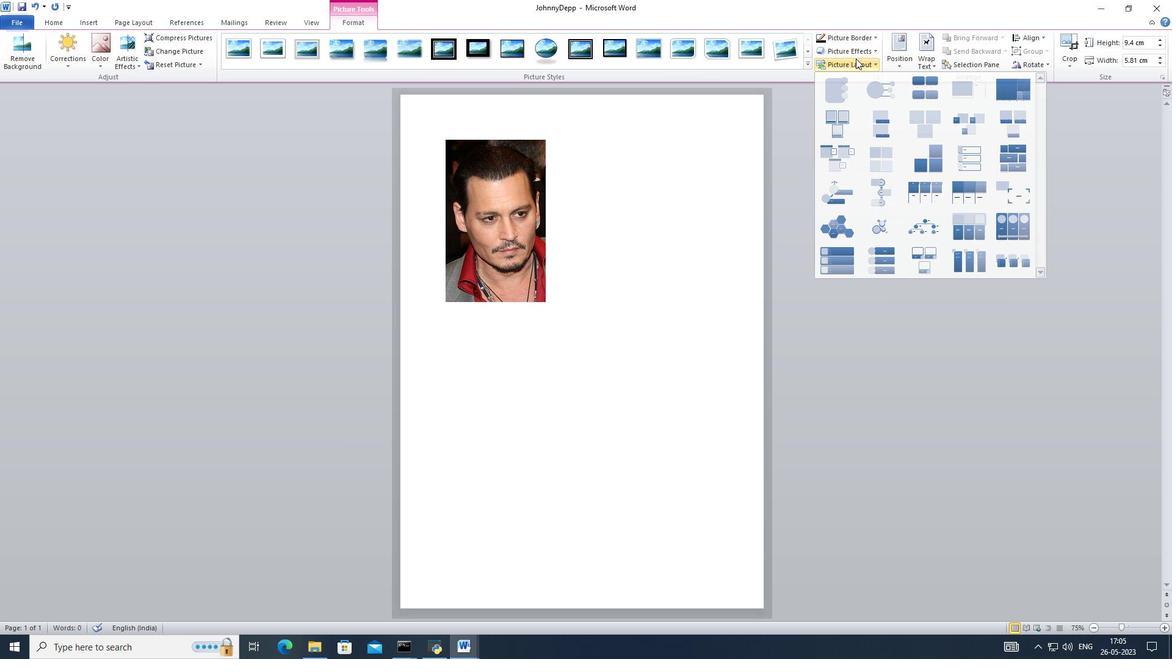 
Action: Mouse moved to (857, 31)
Screenshot: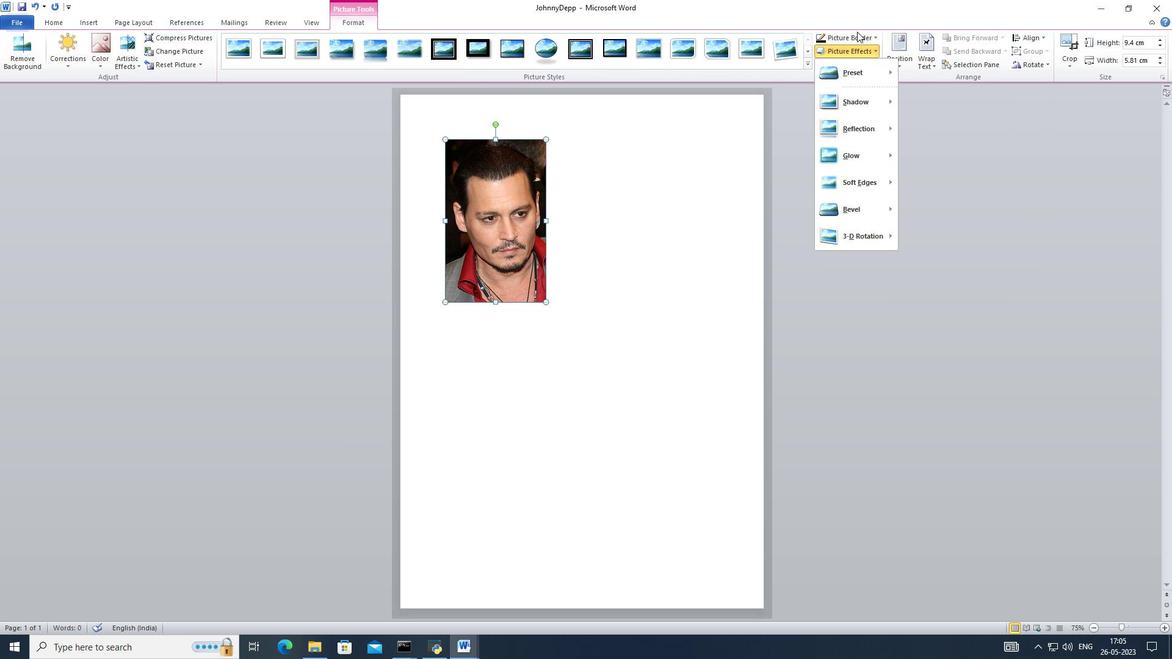 
Action: Mouse pressed left at (857, 31)
Screenshot: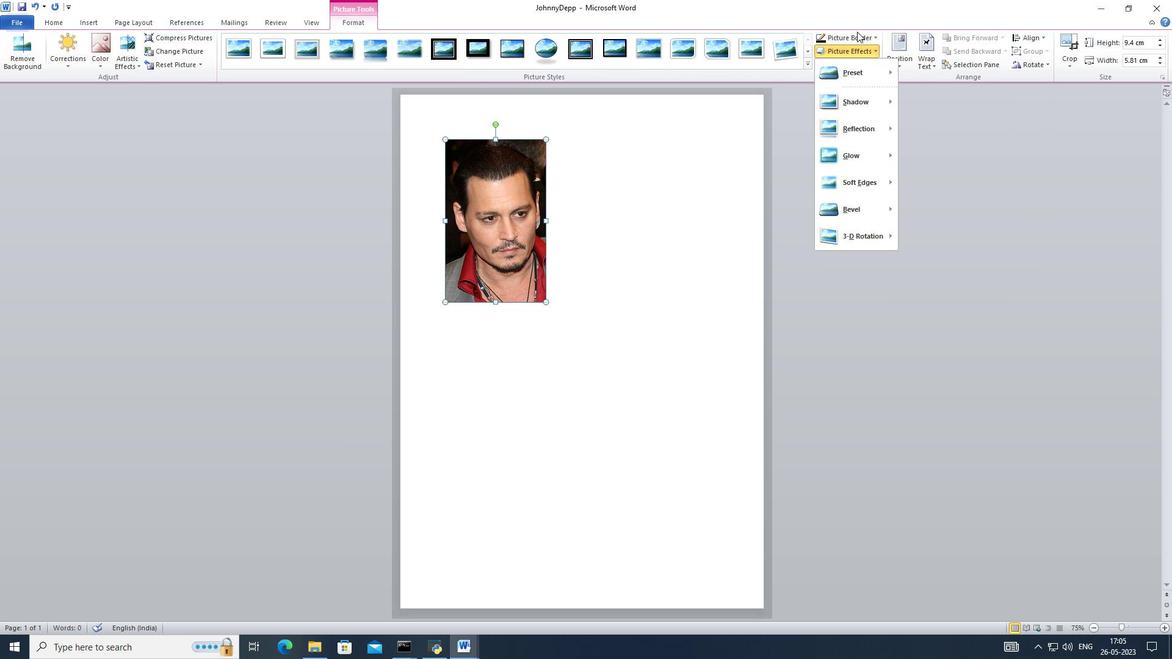 
Action: Mouse moved to (856, 37)
Screenshot: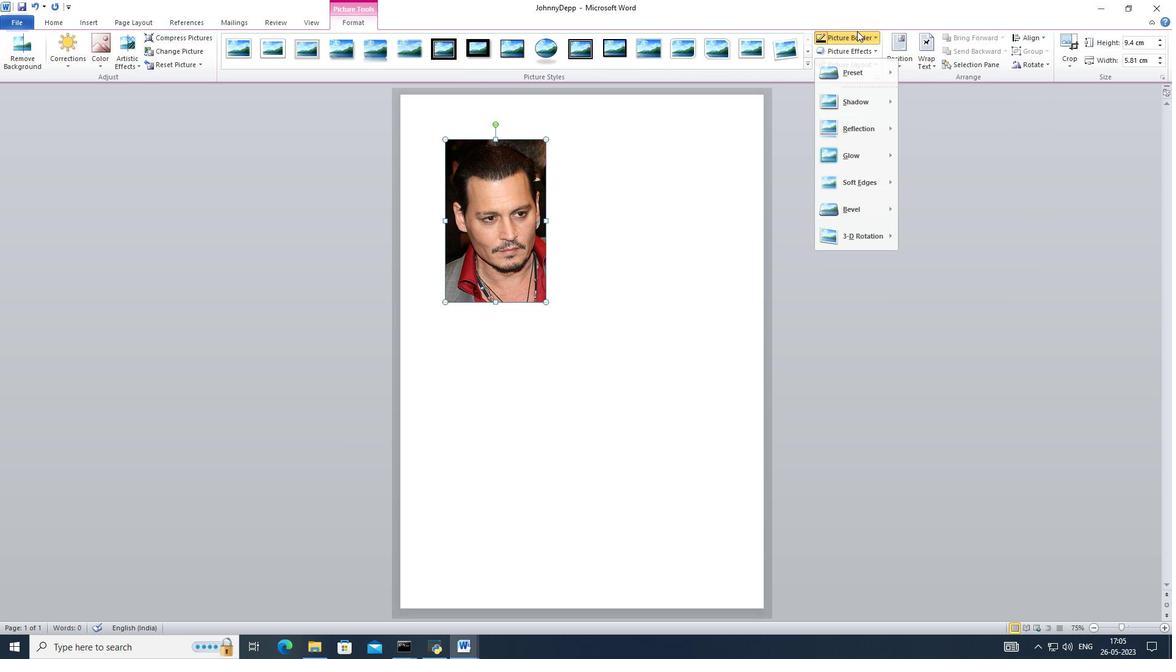 
Action: Mouse pressed left at (856, 37)
Screenshot: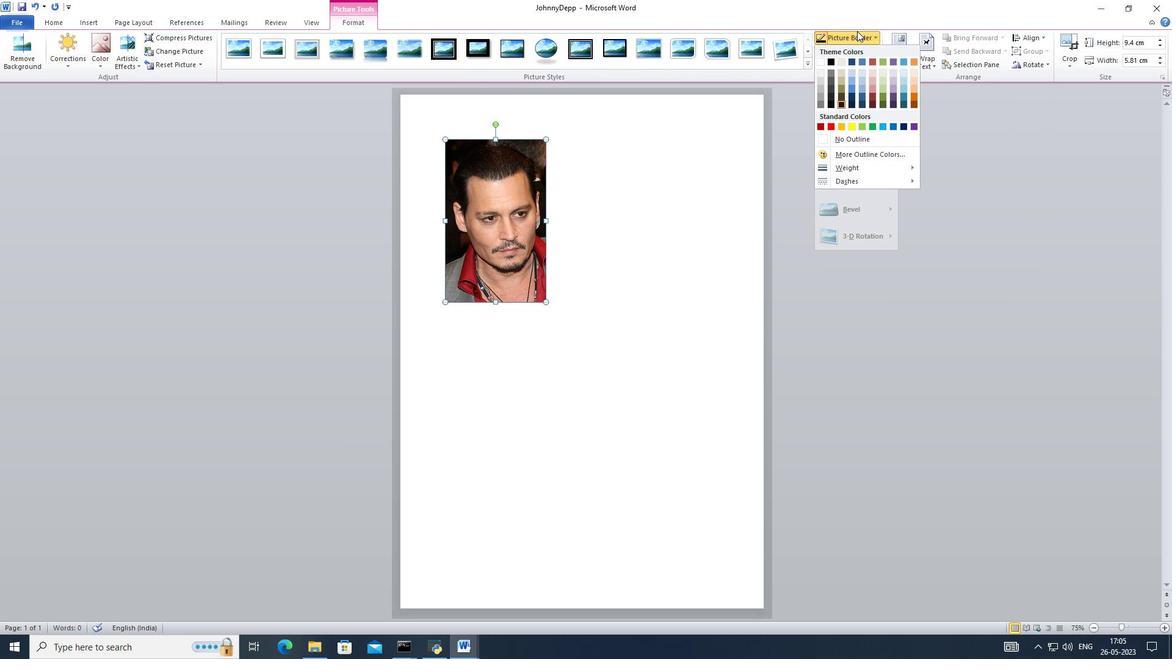 
Action: Mouse pressed left at (856, 37)
Screenshot: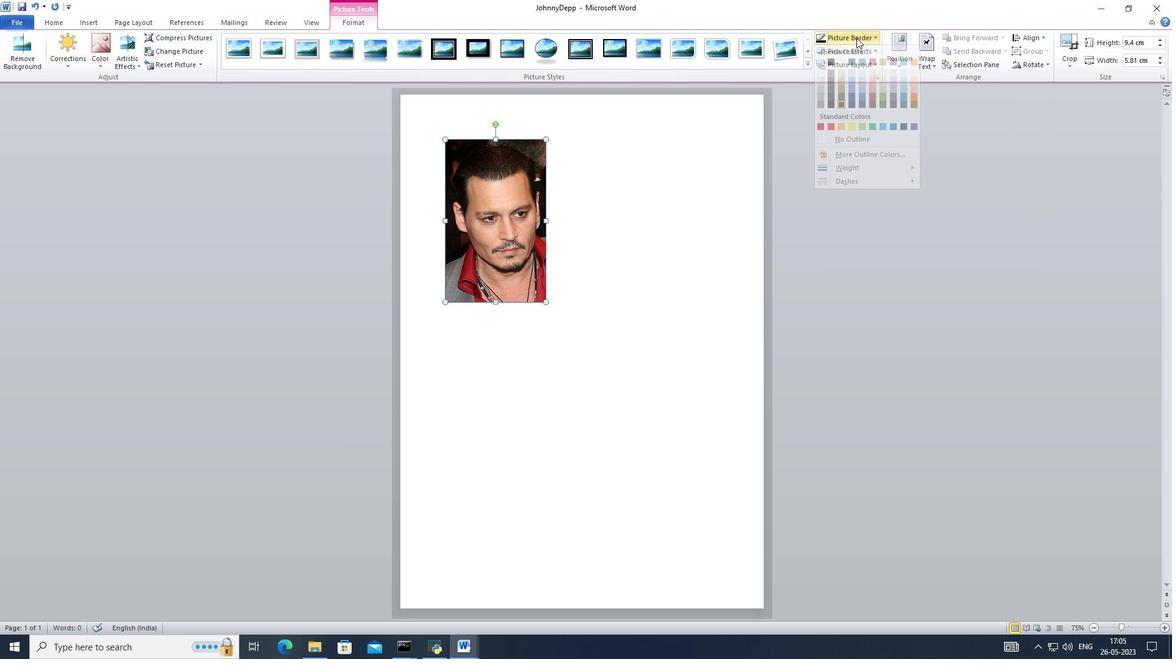
Action: Mouse moved to (857, 168)
Screenshot: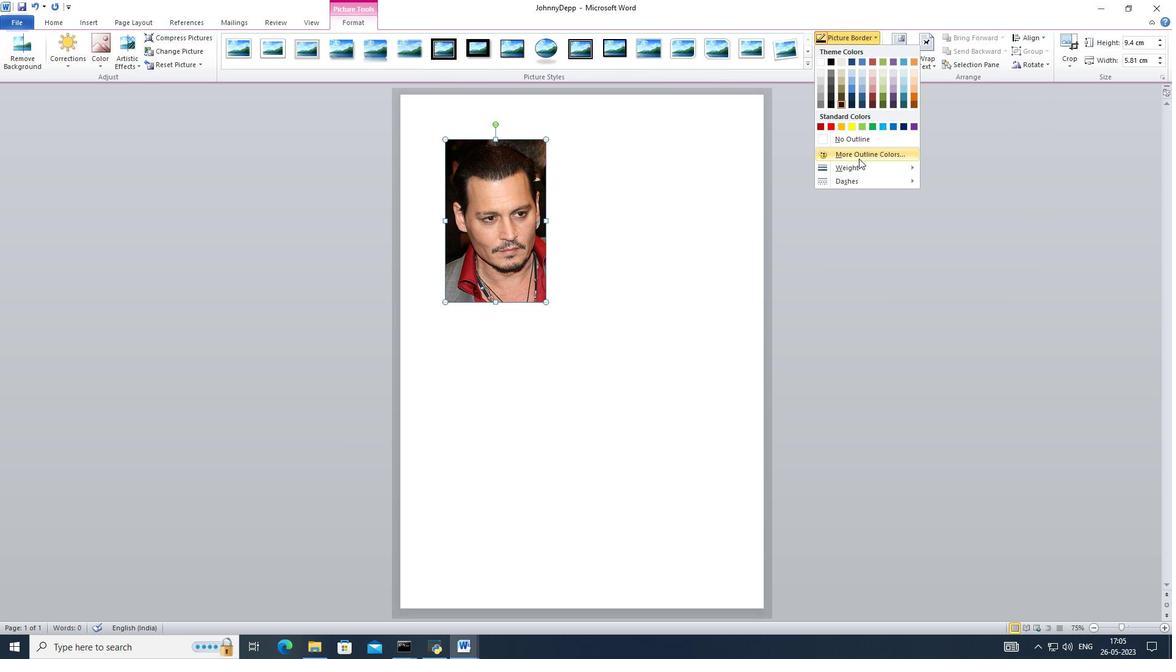 
Action: Mouse pressed left at (857, 168)
Screenshot: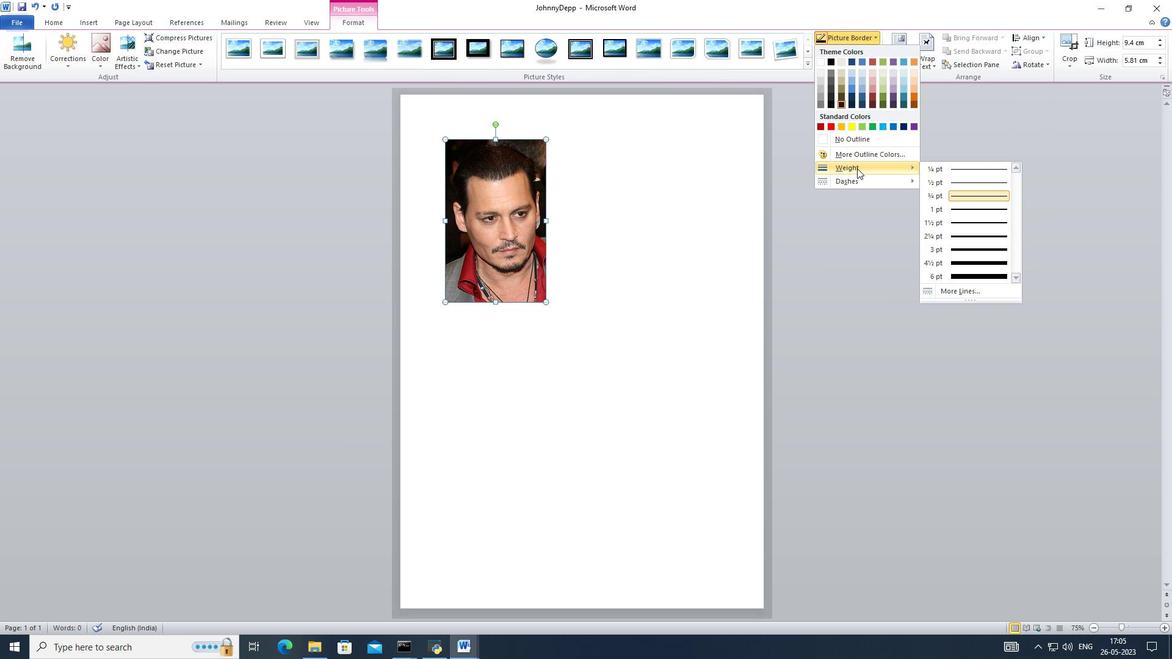 
Action: Mouse moved to (975, 291)
Screenshot: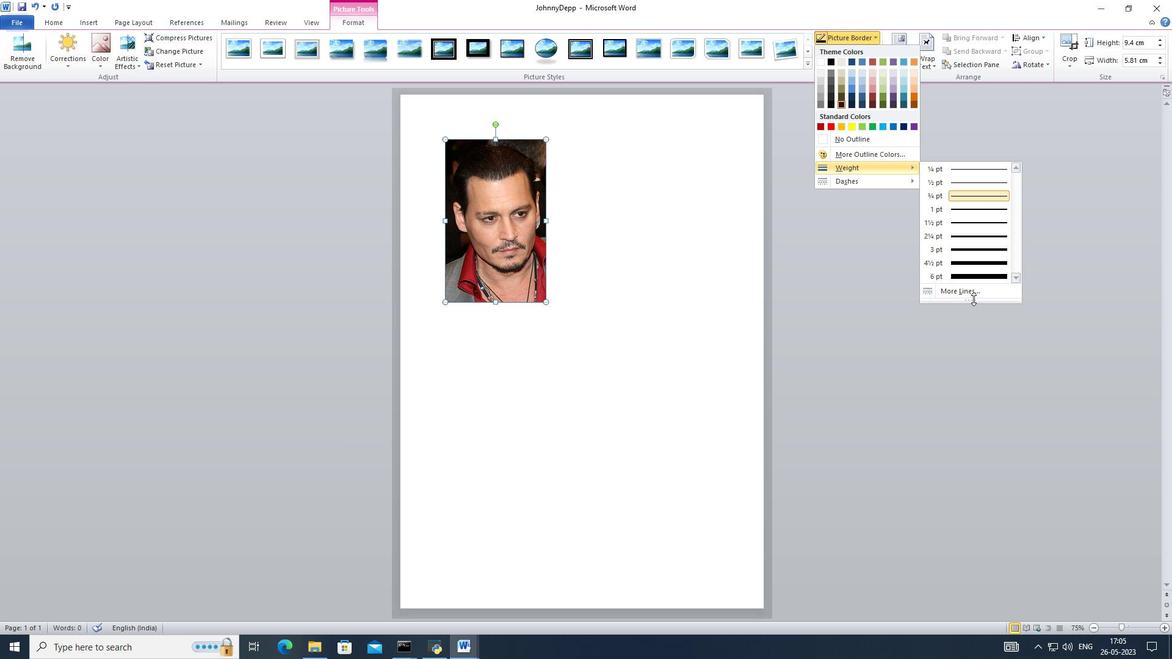 
Action: Mouse pressed left at (975, 291)
Screenshot: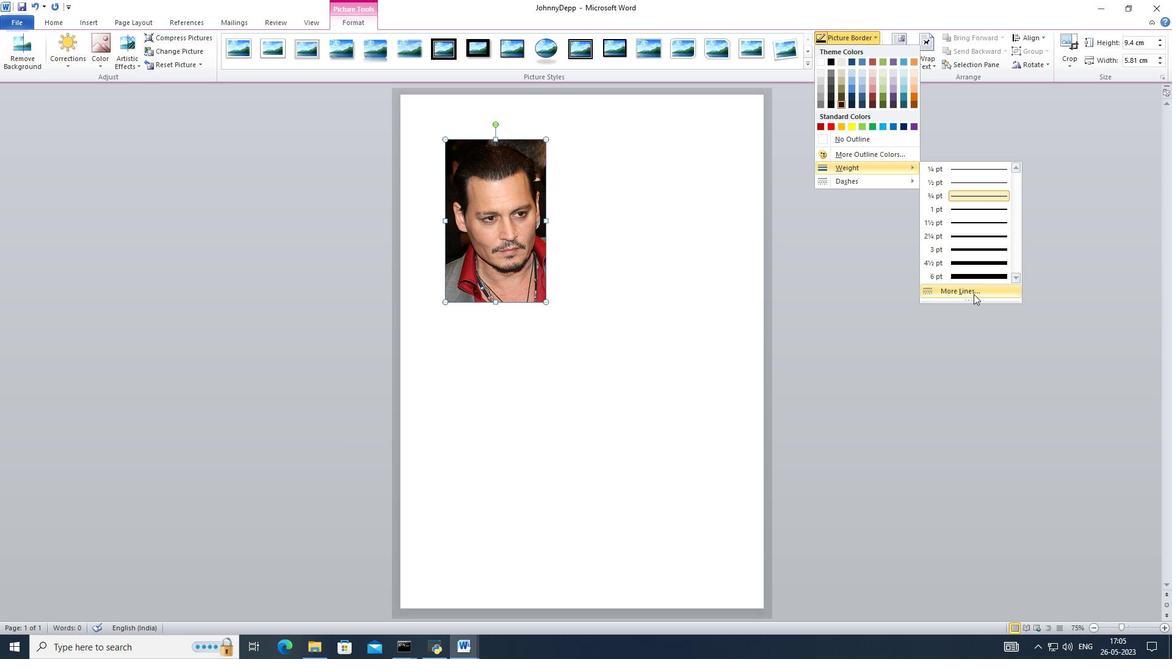 
Action: Mouse moved to (475, 233)
Screenshot: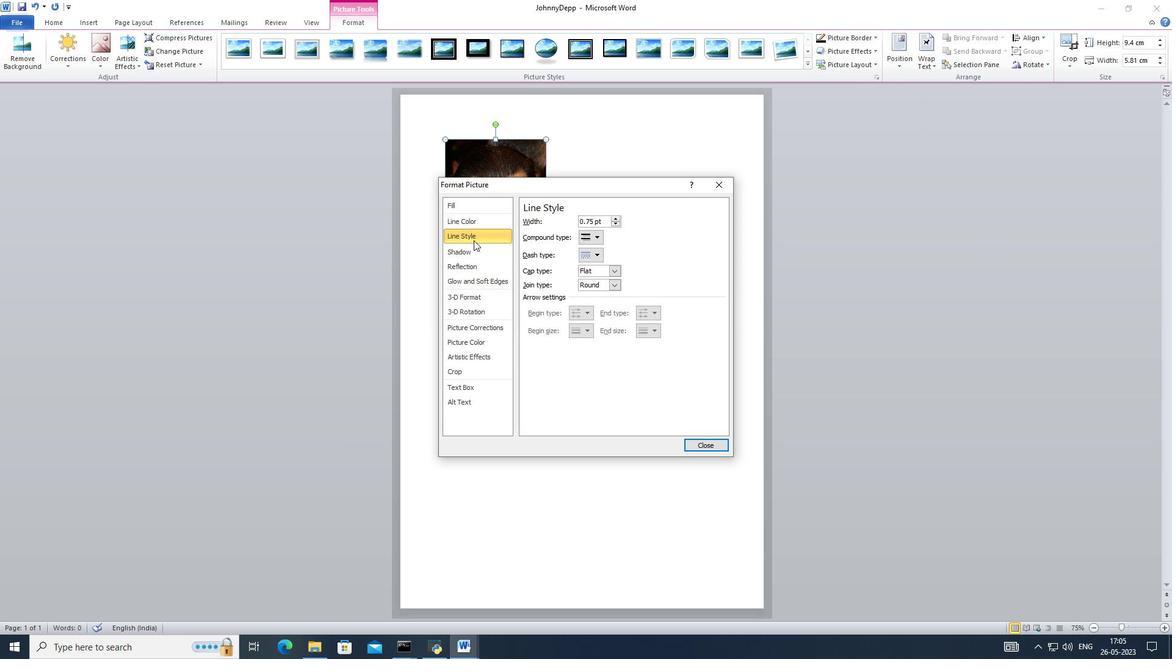 
Action: Mouse pressed left at (475, 233)
Screenshot: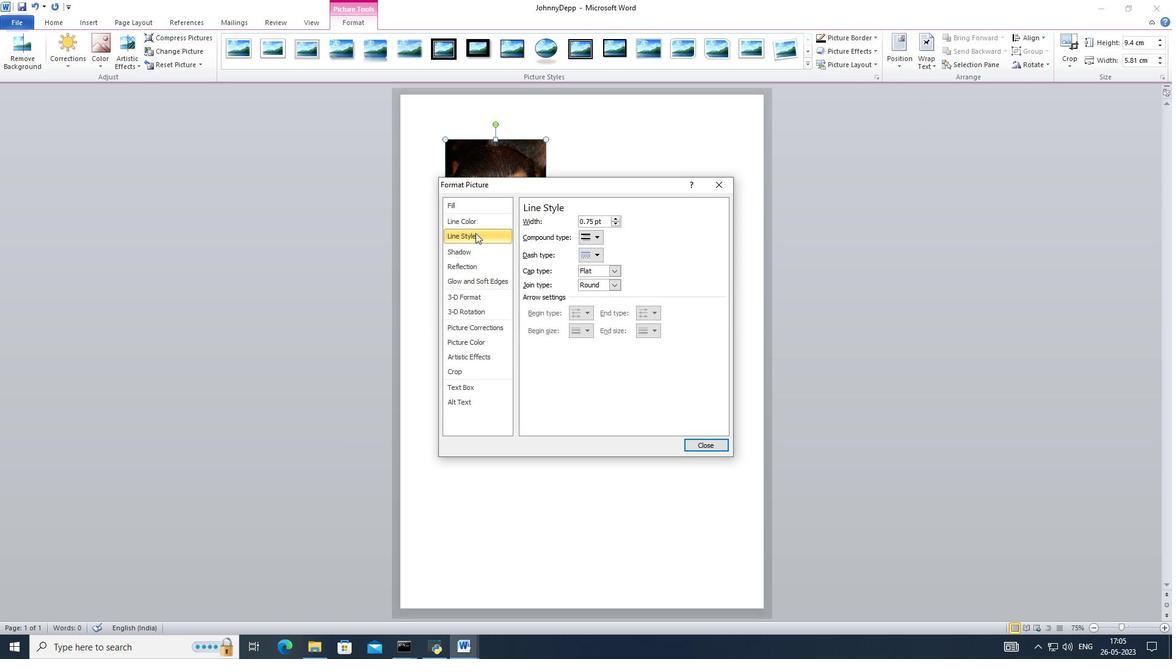 
Action: Mouse moved to (619, 213)
Screenshot: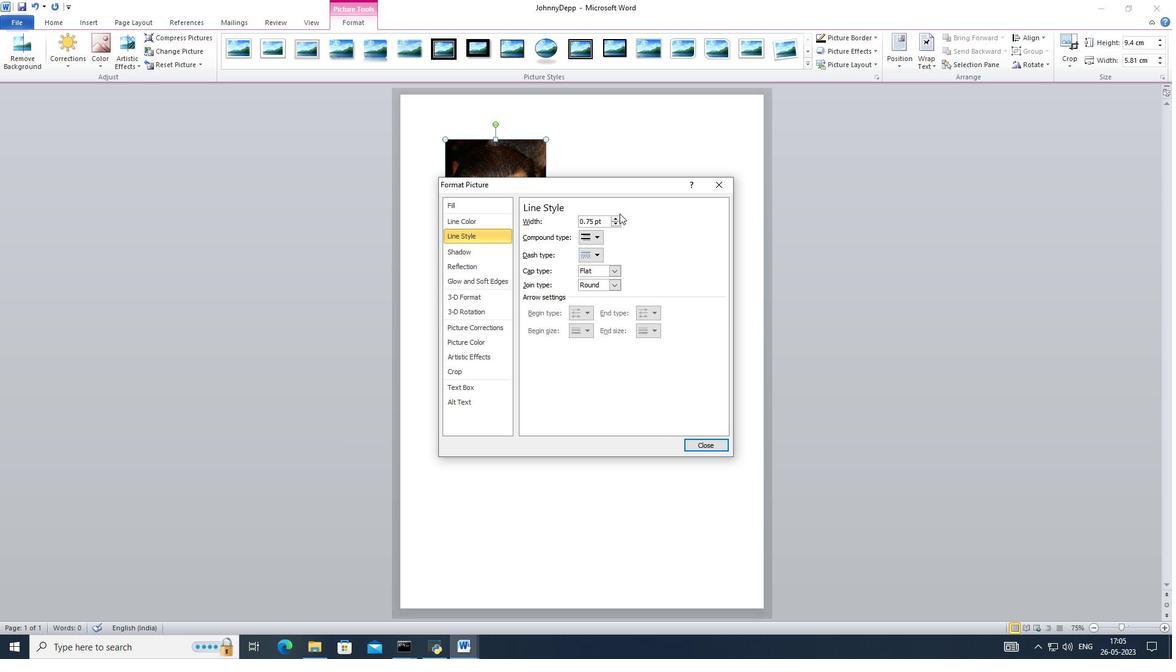 
Action: Mouse pressed left at (619, 213)
Screenshot: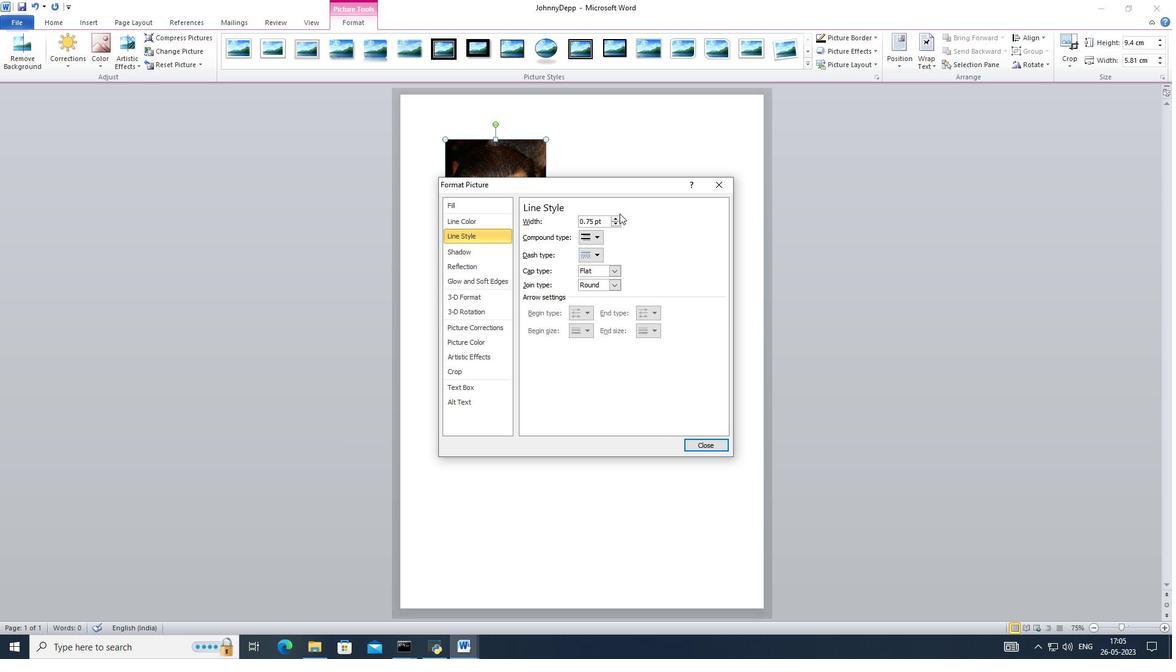 
Action: Mouse pressed left at (619, 213)
Screenshot: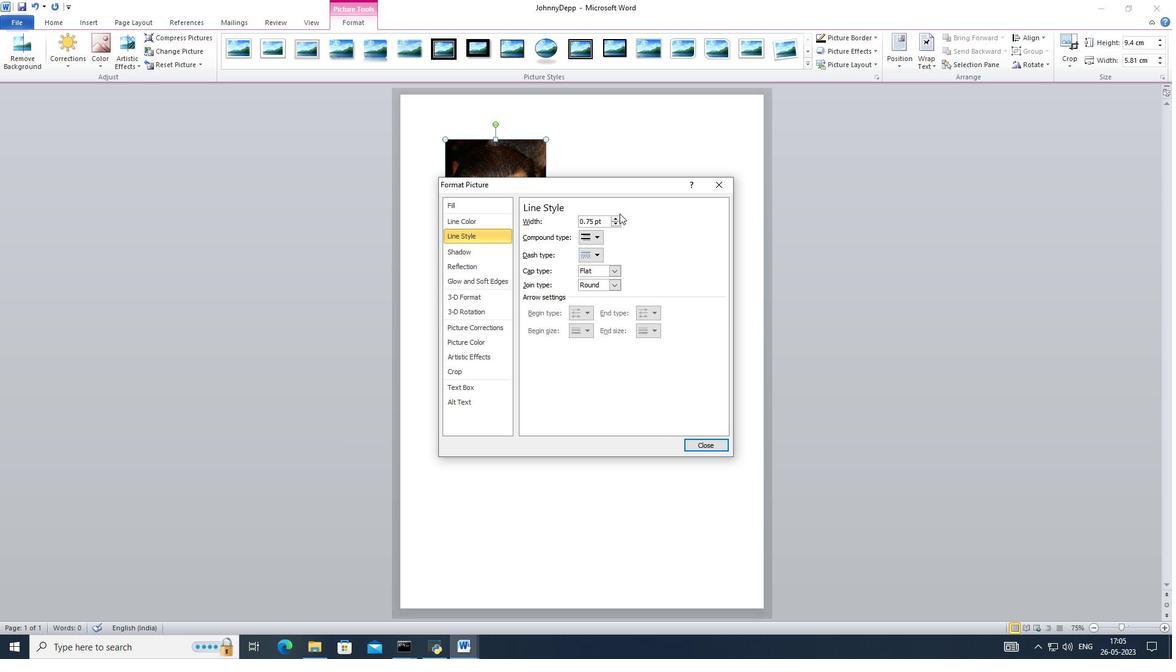 
Action: Mouse pressed left at (619, 213)
Screenshot: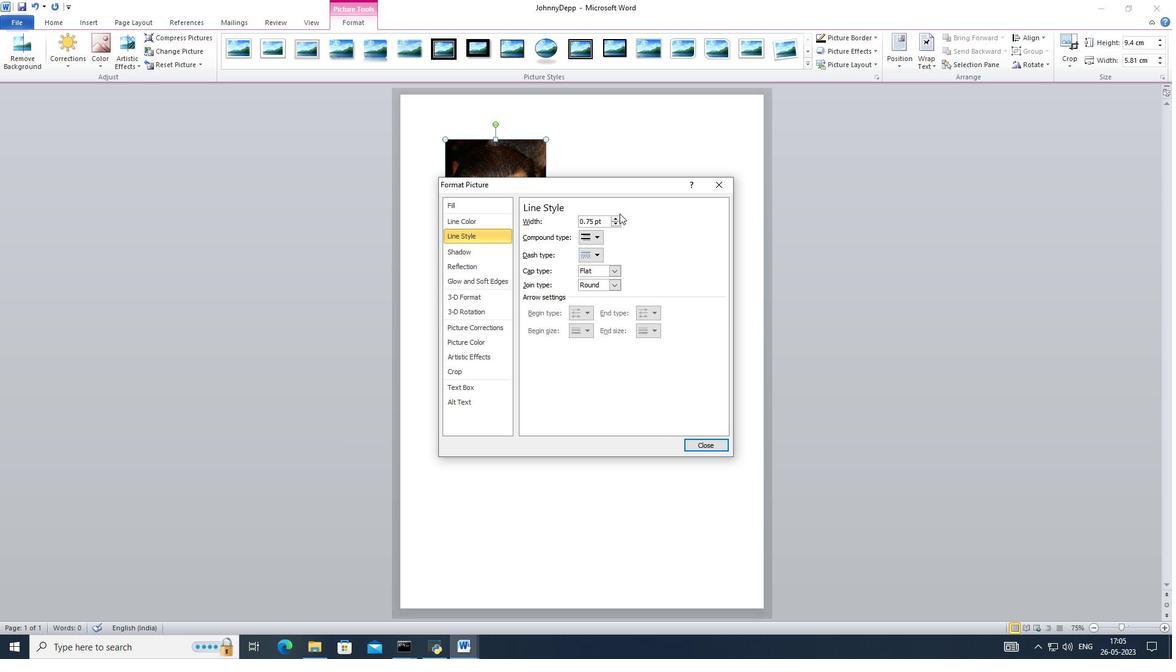 
Action: Mouse moved to (614, 218)
Screenshot: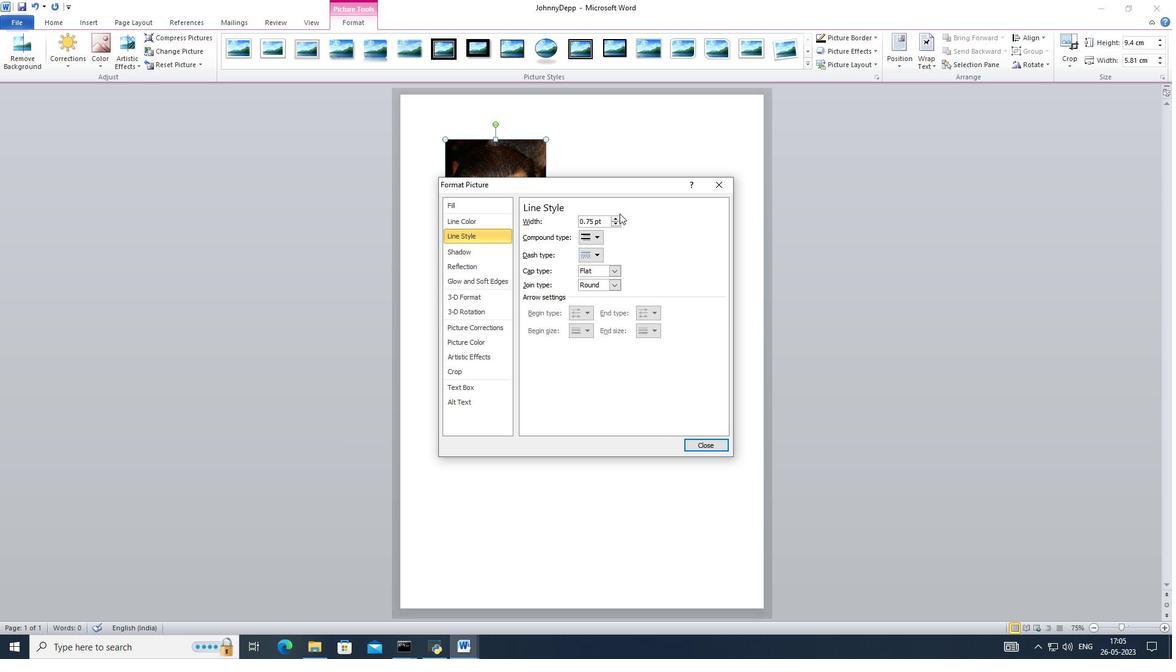 
Action: Mouse pressed left at (614, 218)
Screenshot: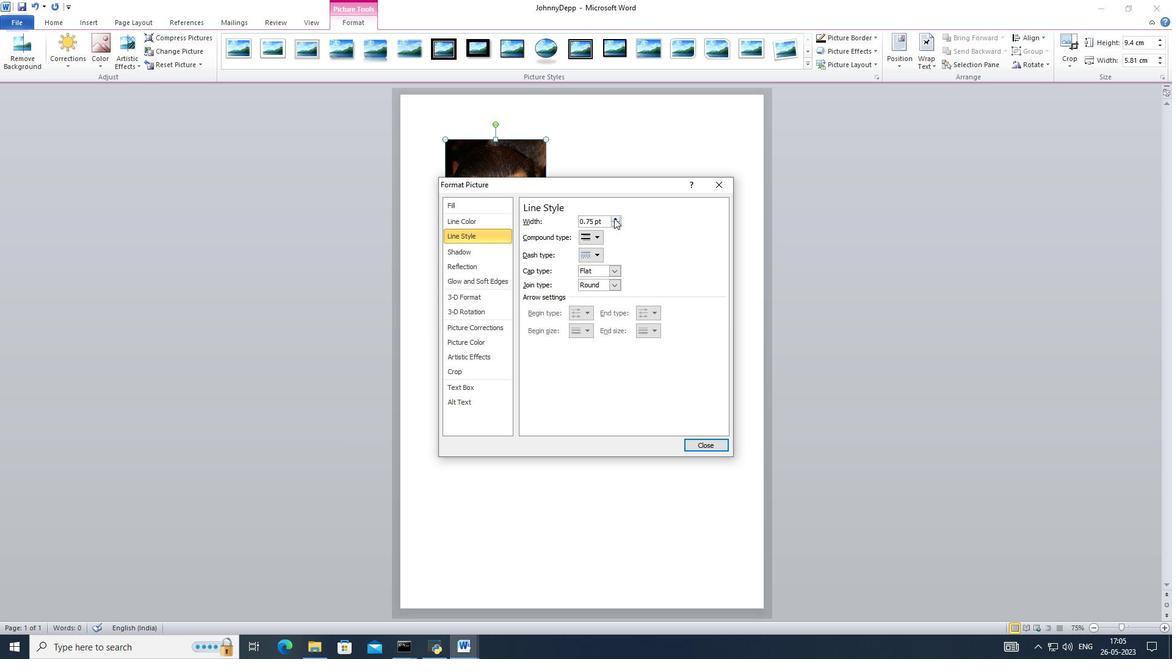 
Action: Mouse pressed left at (614, 218)
Screenshot: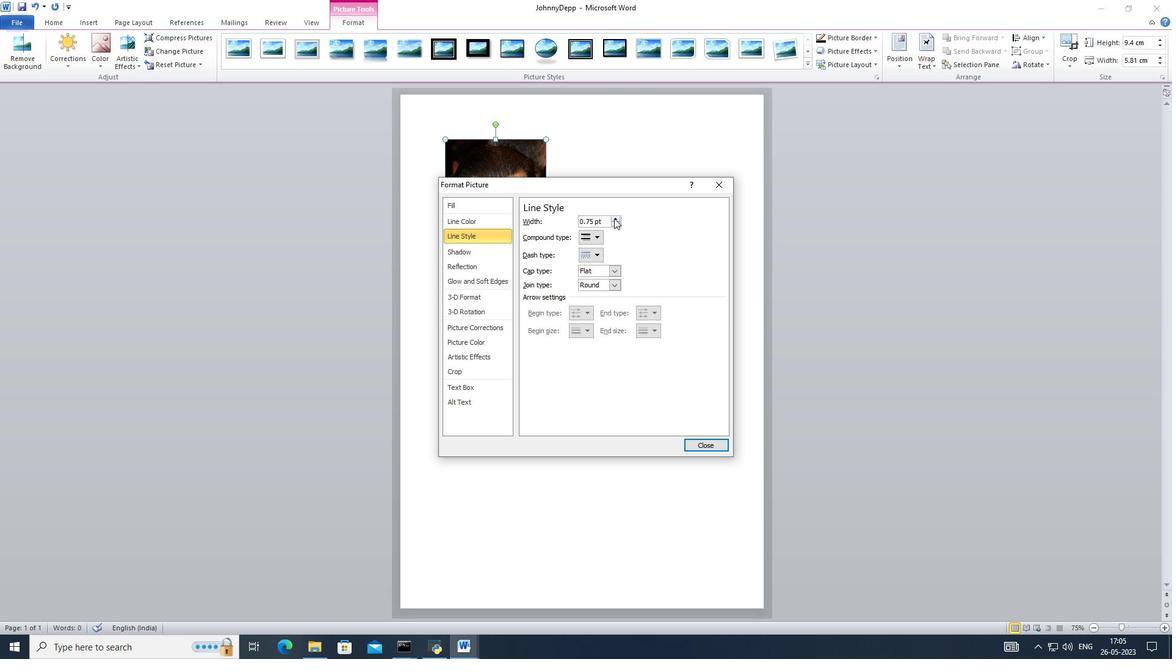 
Action: Mouse pressed left at (614, 218)
Screenshot: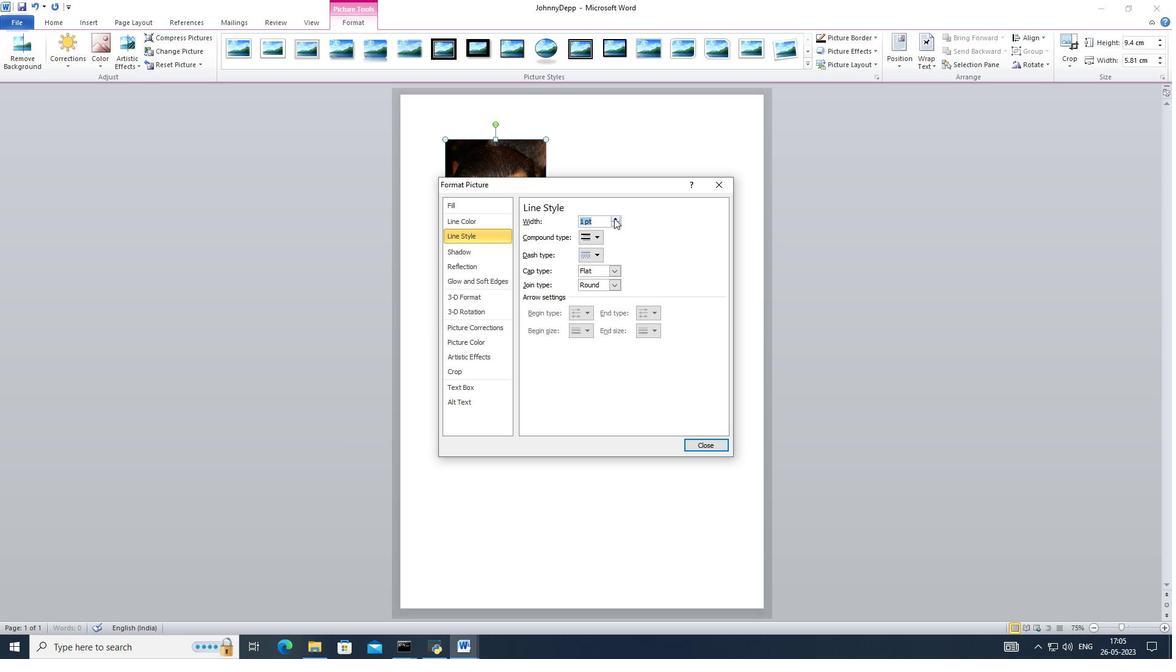
Action: Mouse pressed left at (614, 218)
Screenshot: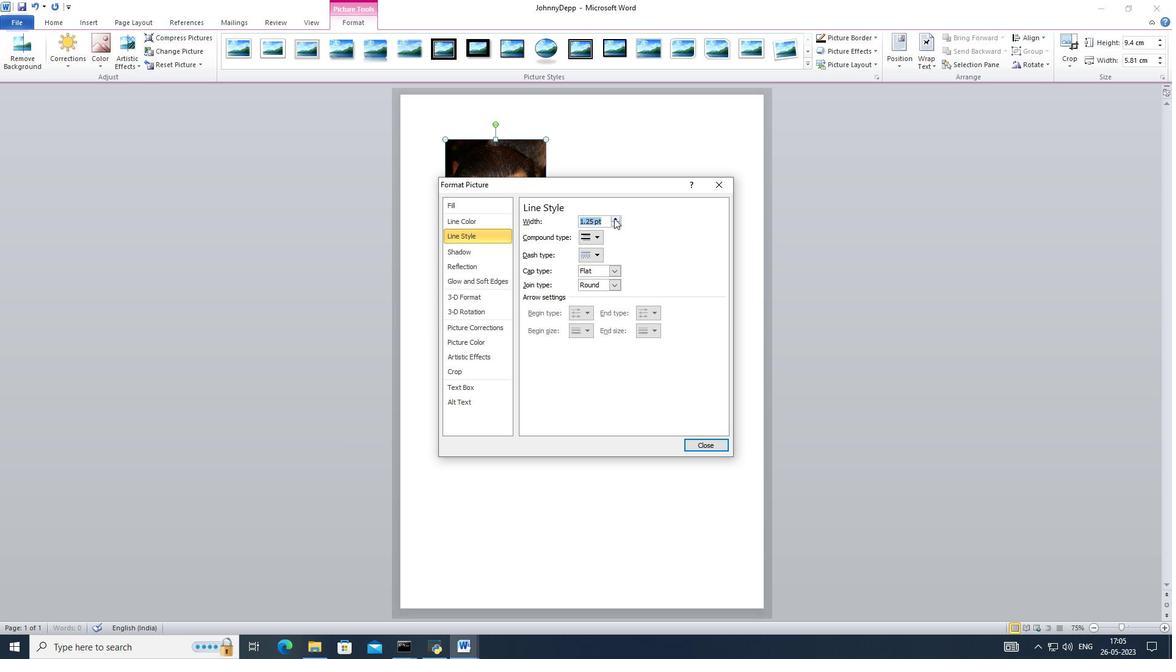 
Action: Mouse pressed left at (614, 218)
Screenshot: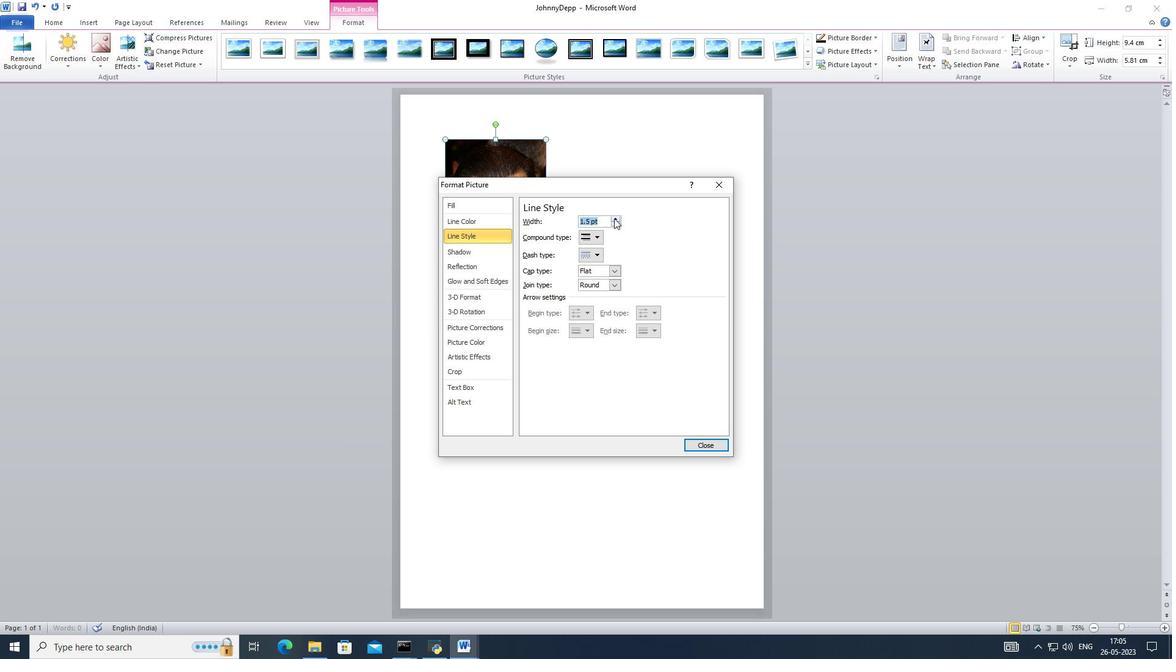 
Action: Mouse moved to (616, 223)
Screenshot: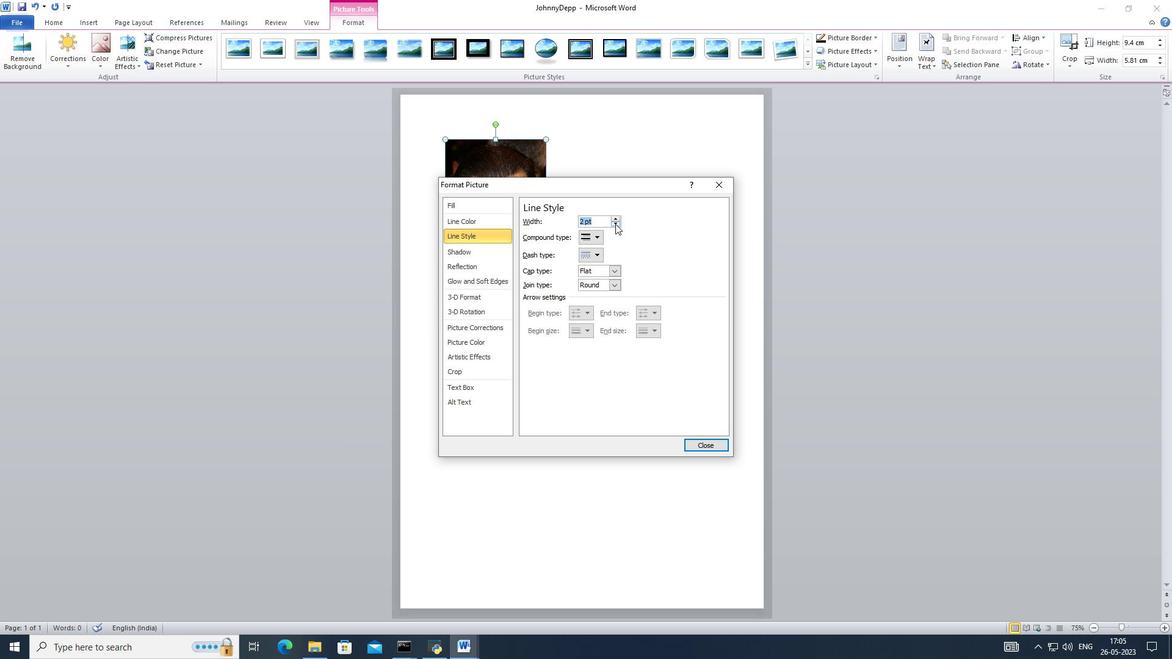 
Action: Mouse pressed left at (616, 223)
Screenshot: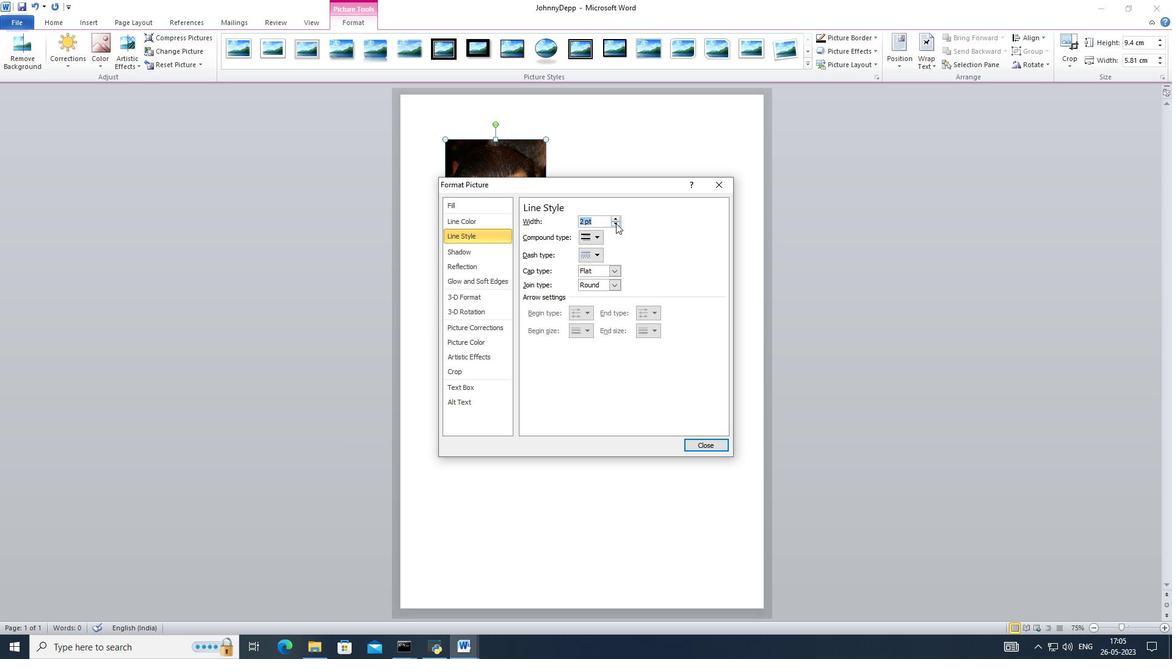 
Action: Mouse pressed left at (616, 223)
Screenshot: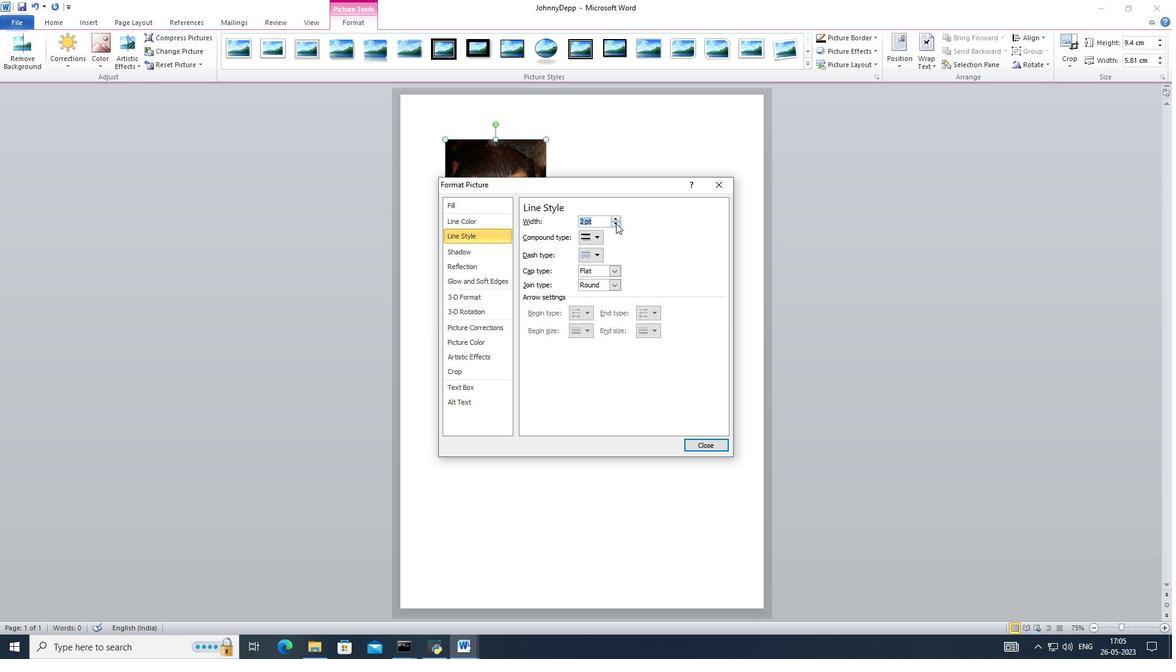 
Action: Mouse pressed left at (616, 223)
Screenshot: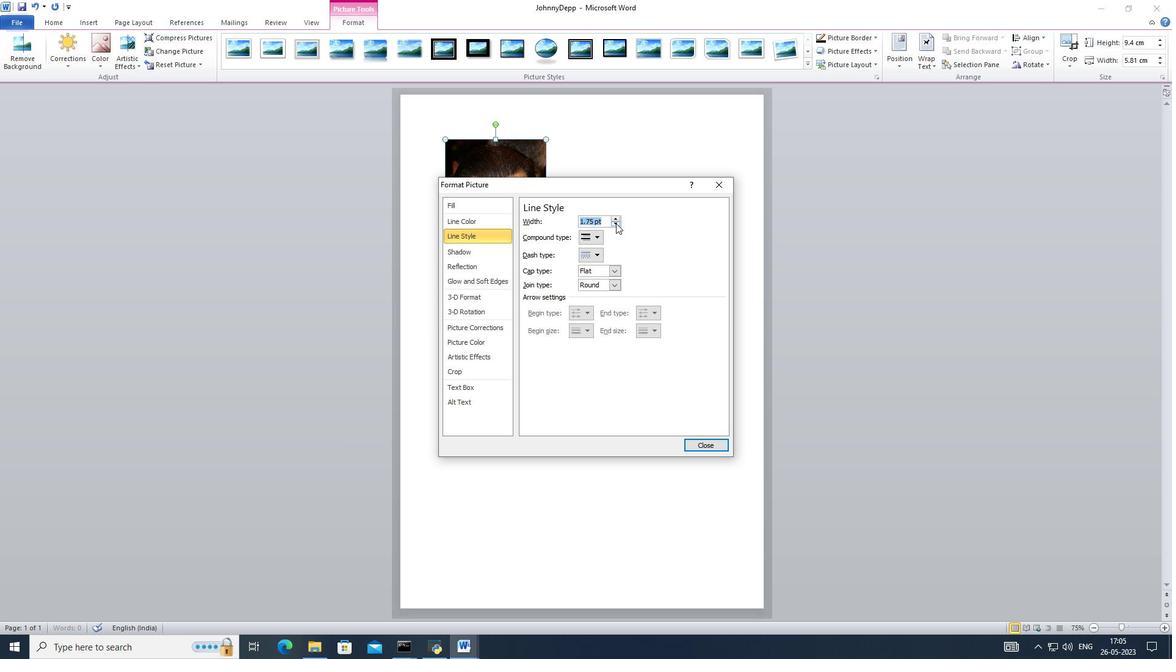 
Action: Mouse pressed left at (616, 223)
Screenshot: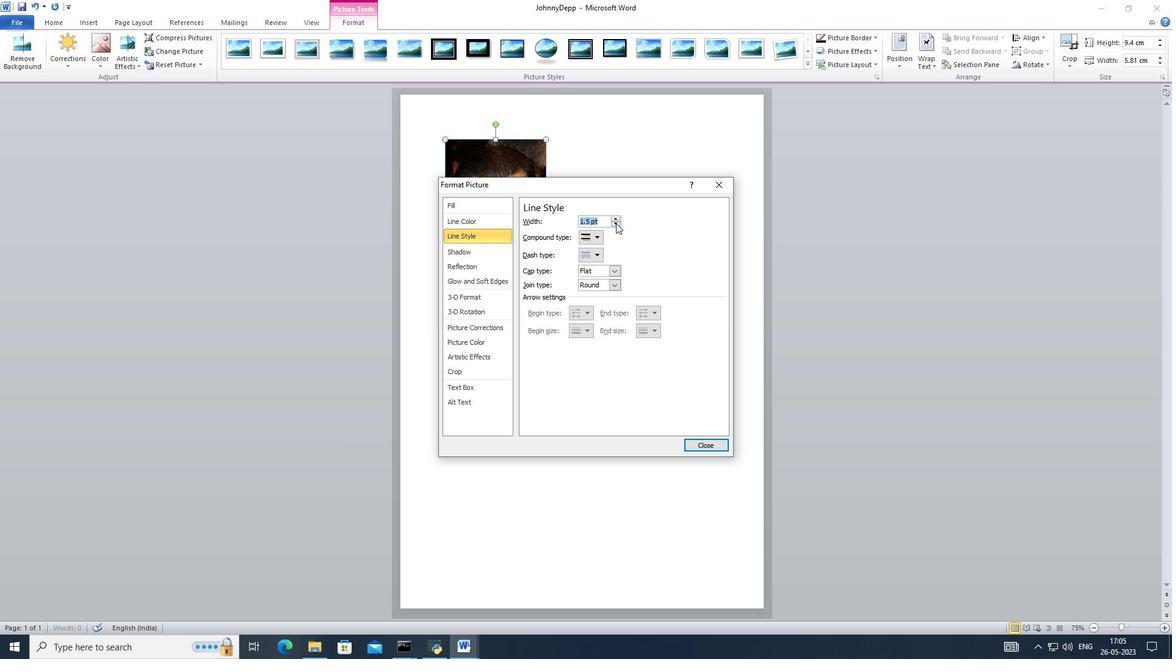 
Action: Mouse moved to (618, 213)
Screenshot: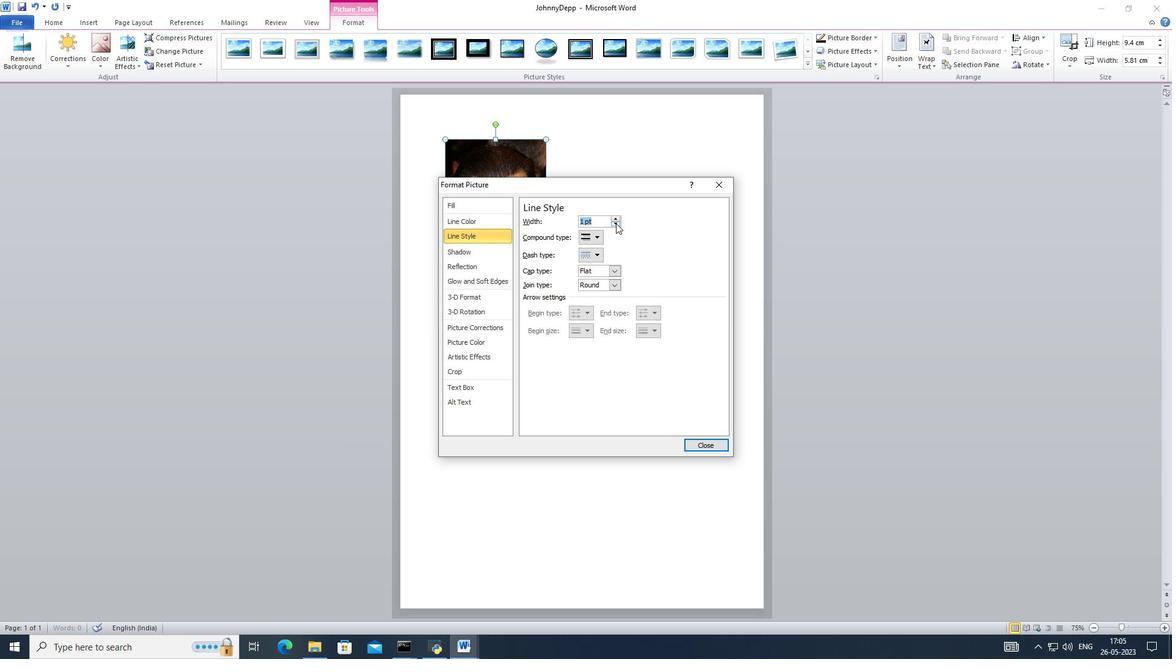 
Action: Mouse pressed left at (618, 213)
Screenshot: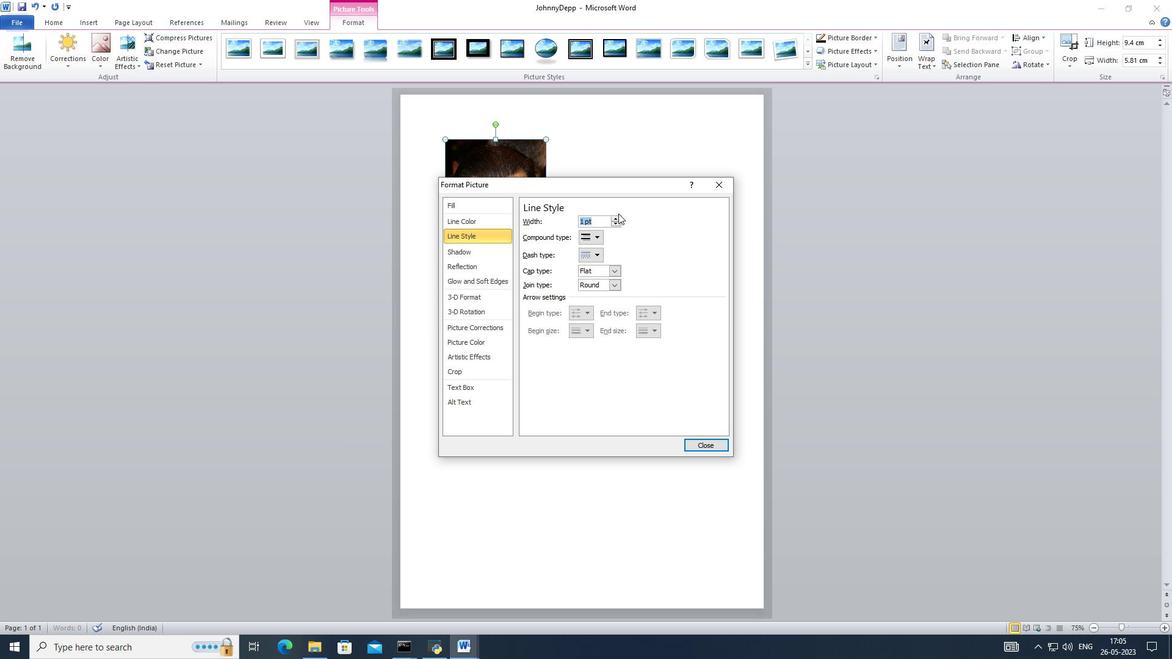 
Action: Mouse moved to (616, 215)
Screenshot: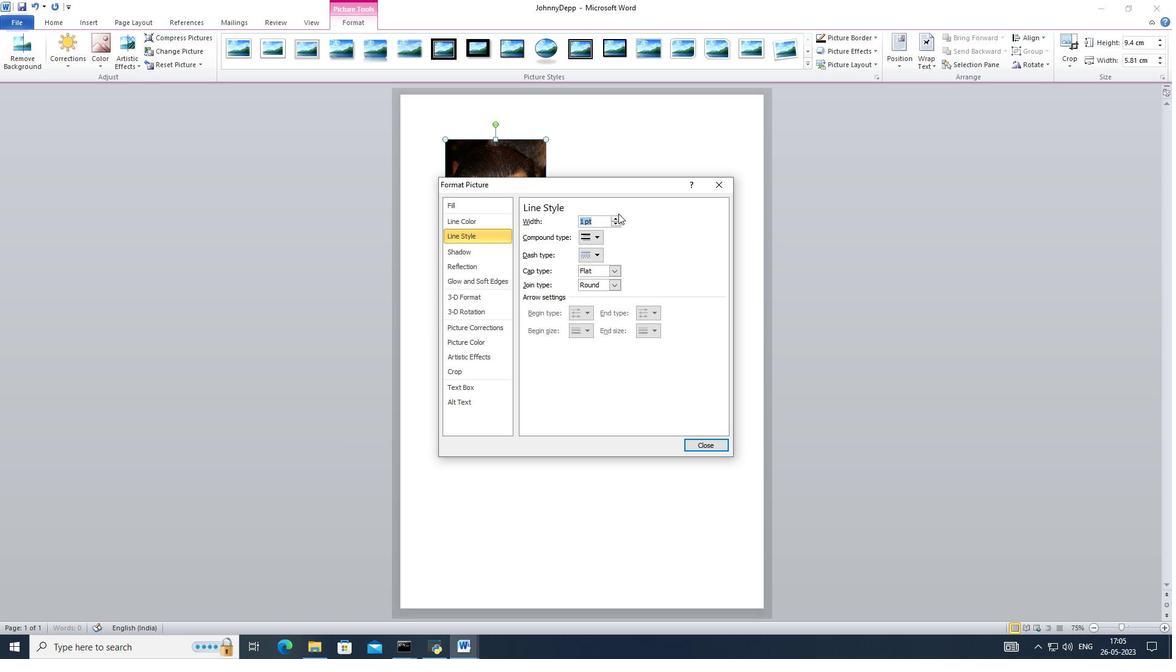 
Action: Mouse pressed left at (616, 215)
Screenshot: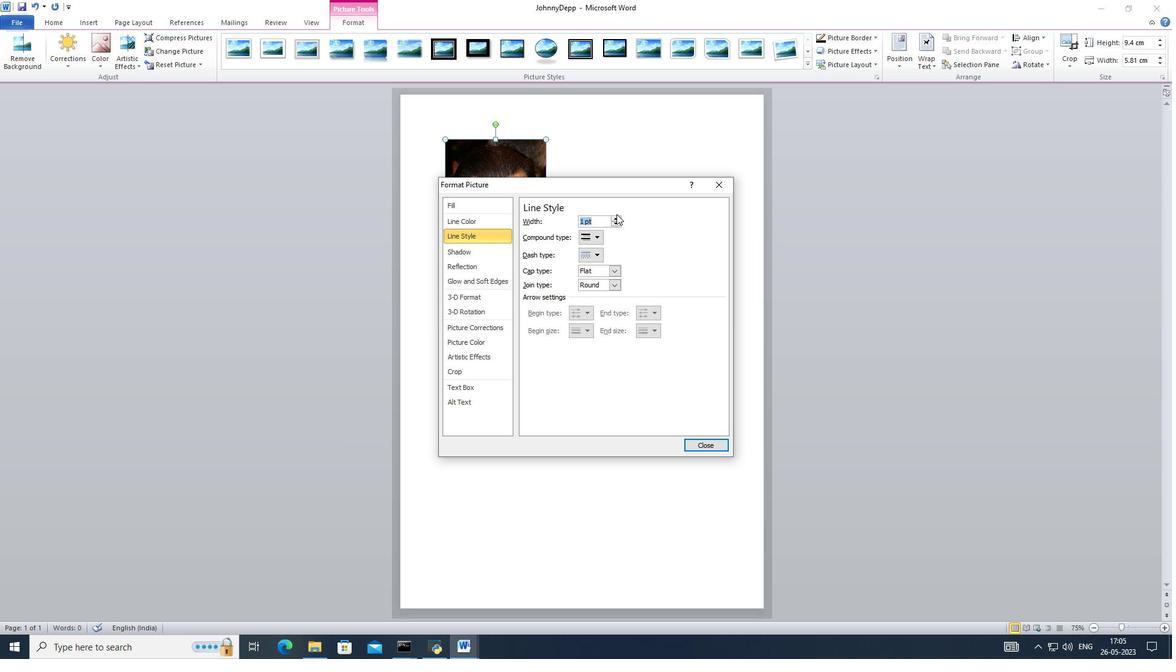 
Action: Mouse pressed left at (616, 215)
Screenshot: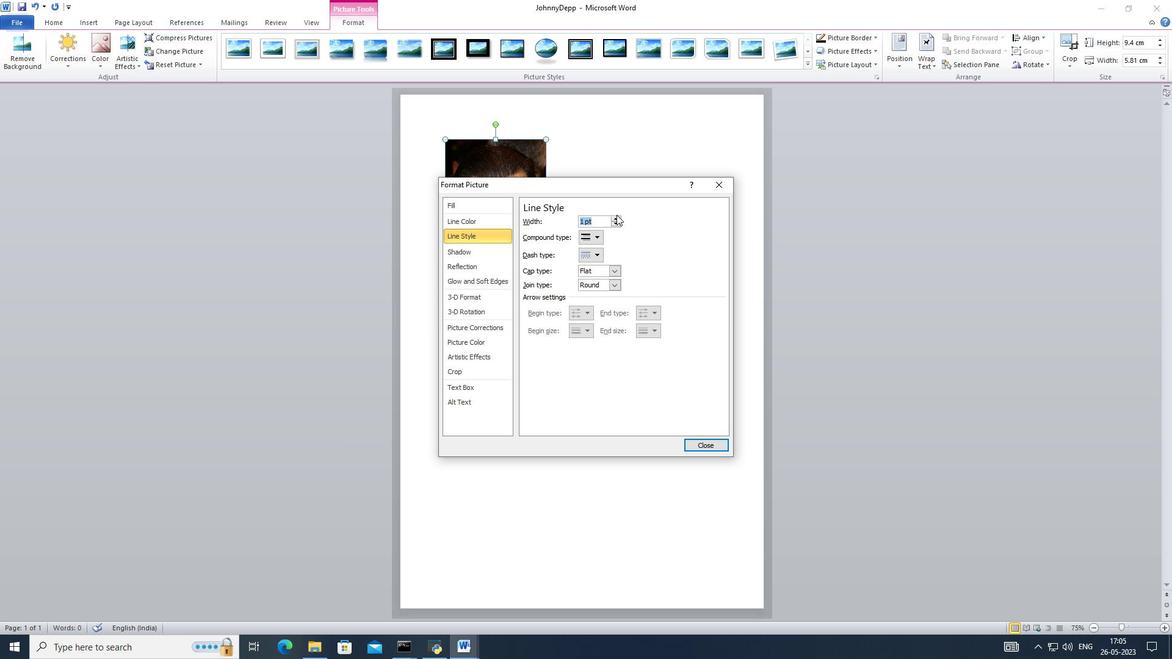 
Action: Mouse pressed left at (616, 215)
Screenshot: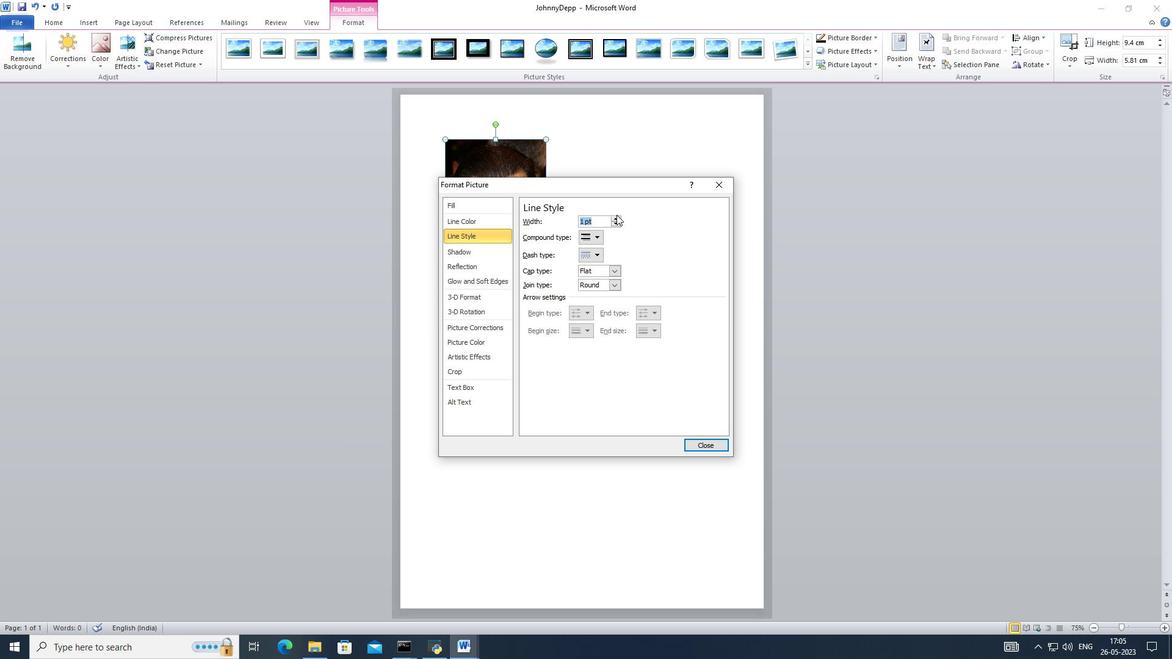 
Action: Mouse moved to (615, 216)
Screenshot: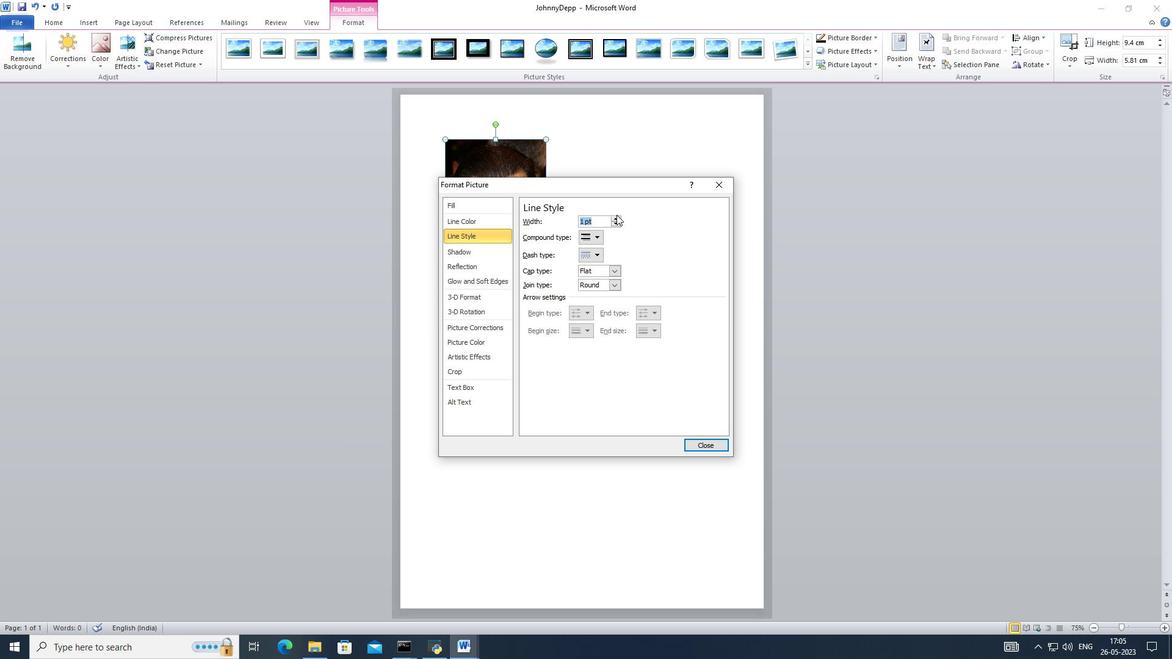 
Action: Mouse pressed left at (615, 216)
Screenshot: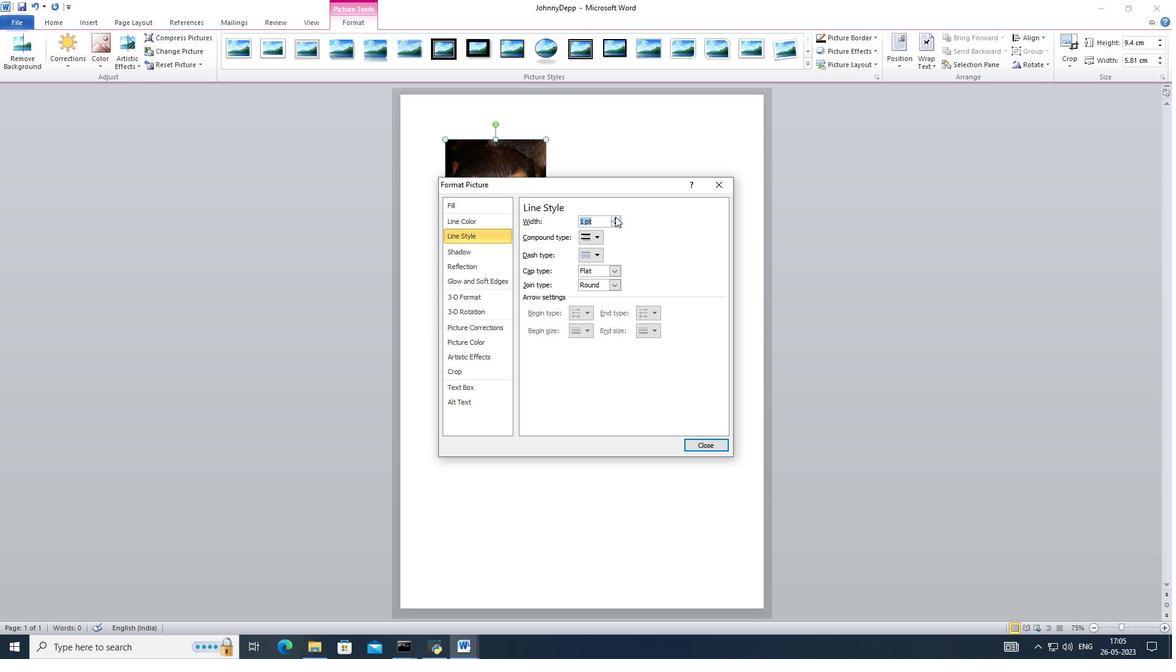 
Action: Mouse pressed left at (615, 216)
Screenshot: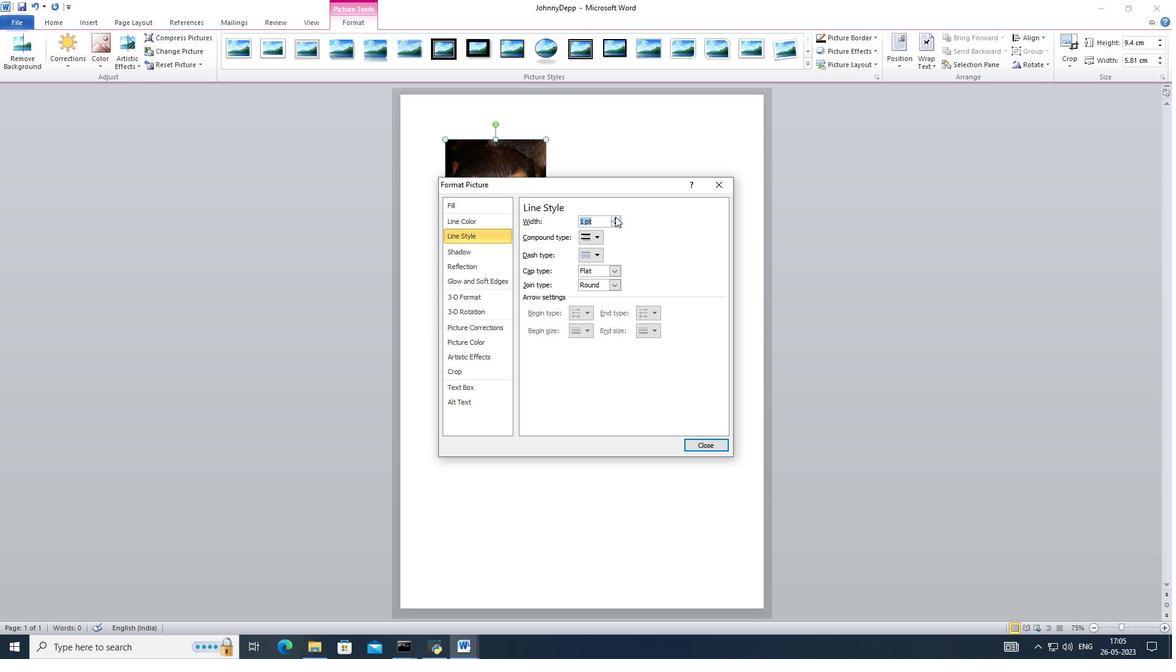 
Action: Mouse pressed left at (615, 216)
Screenshot: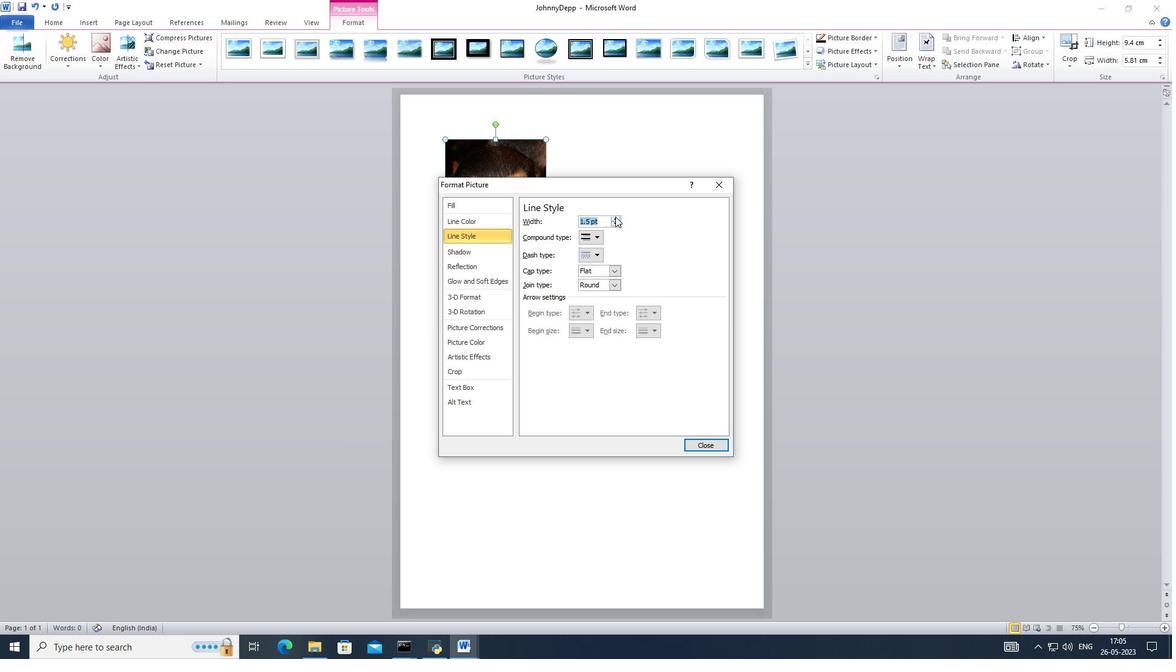 
Action: Mouse moved to (653, 243)
Screenshot: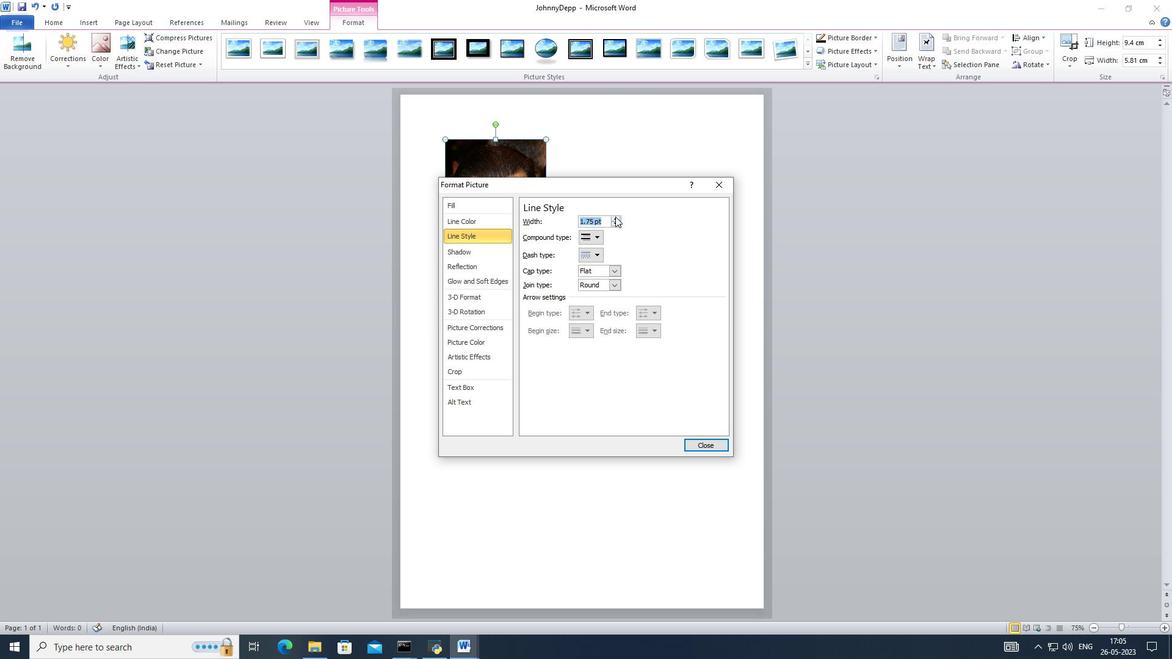 
Action: Mouse pressed left at (653, 243)
Screenshot: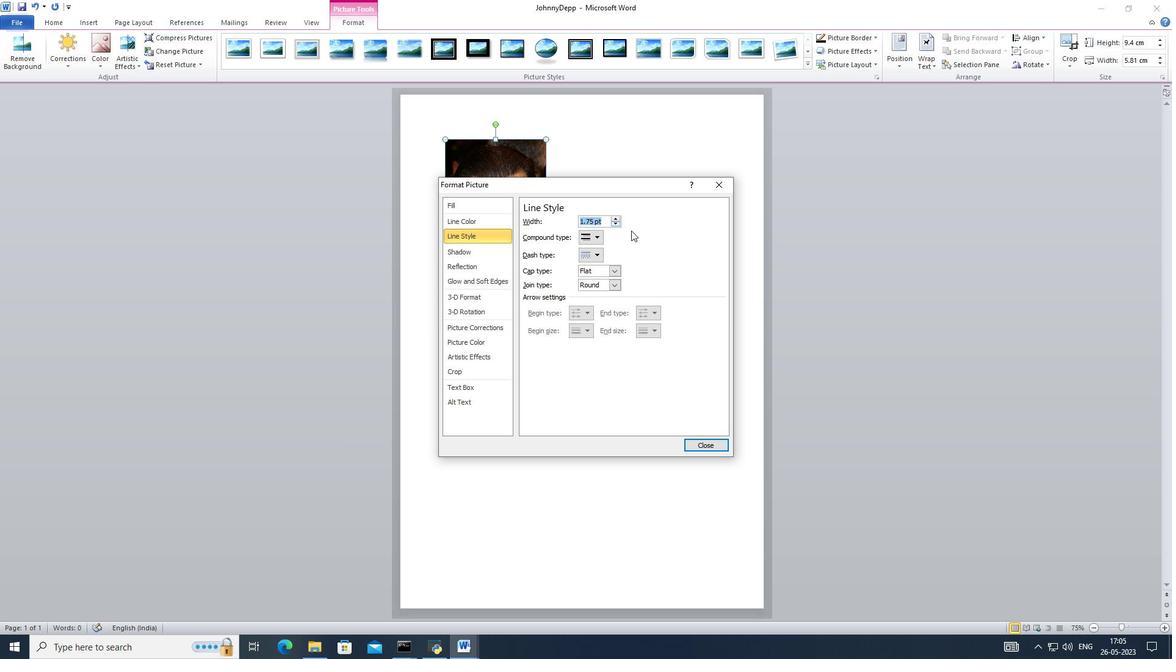 
Action: Mouse moved to (594, 238)
Screenshot: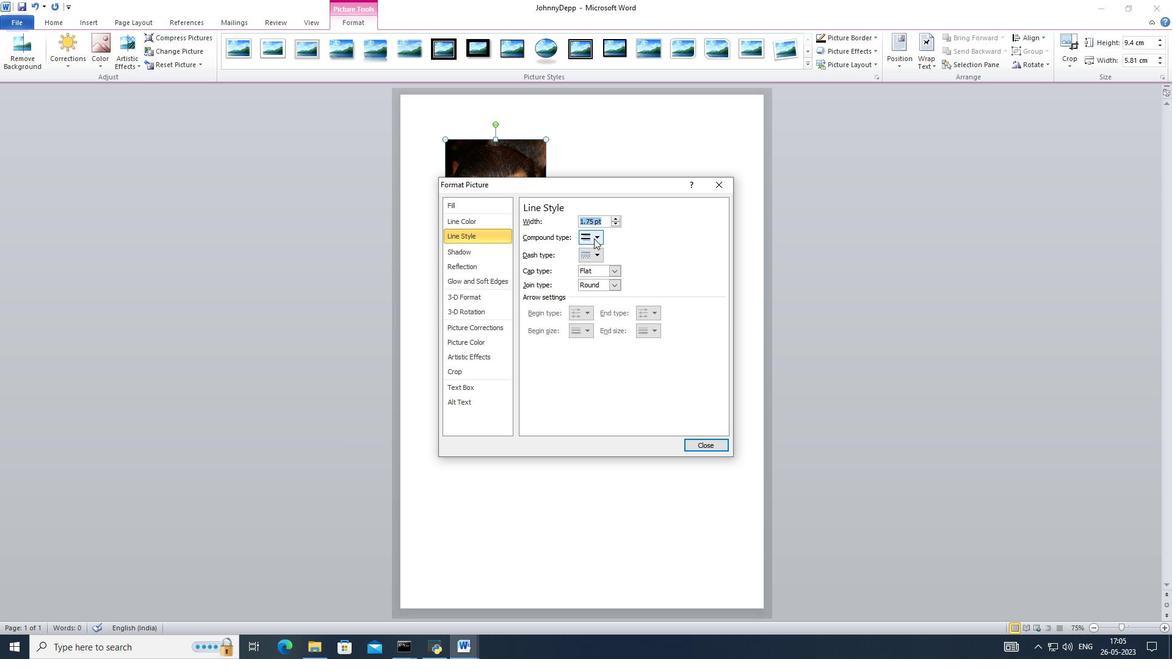 
Action: Mouse pressed left at (594, 238)
Screenshot: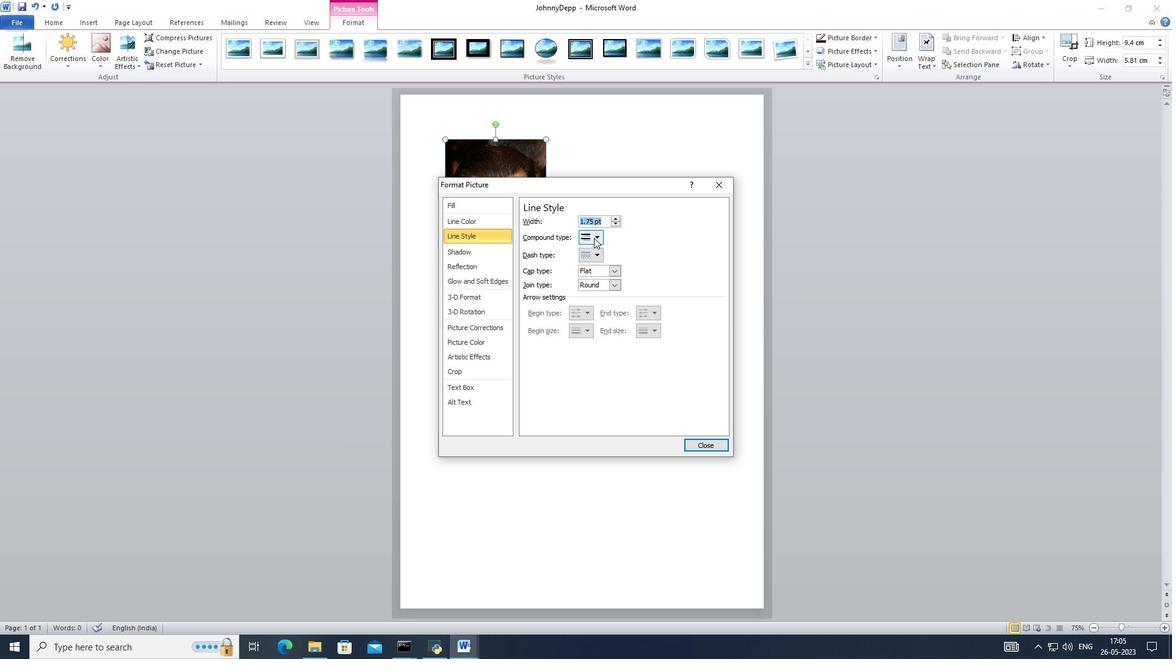 
Action: Mouse moved to (597, 266)
Screenshot: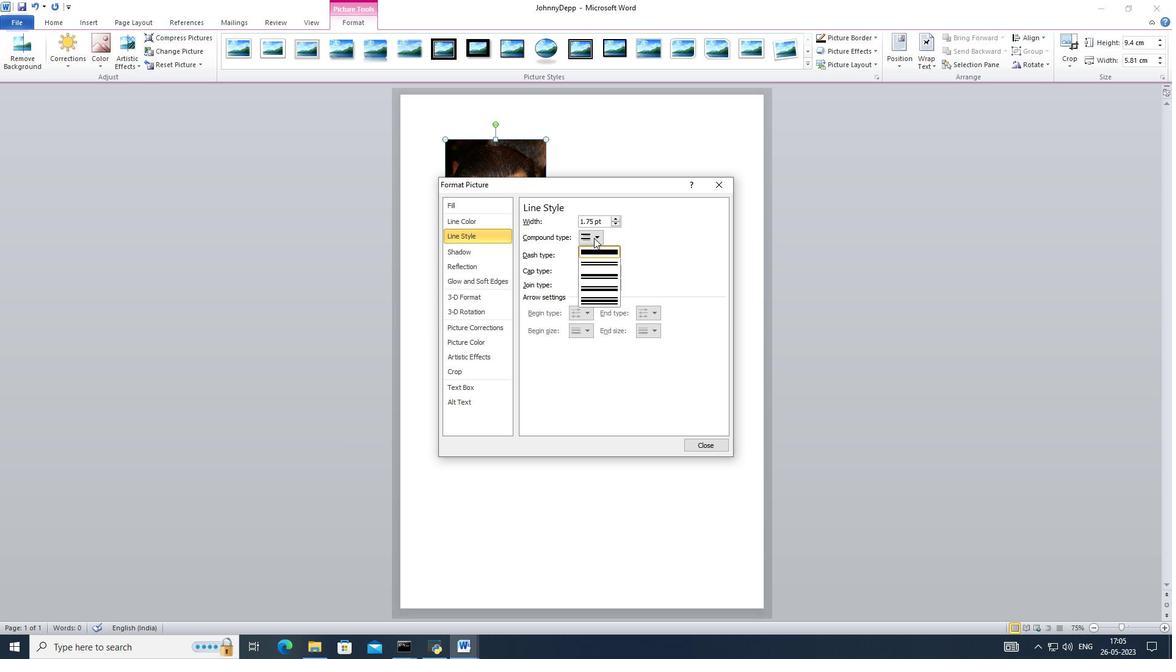 
Action: Mouse pressed left at (597, 266)
Screenshot: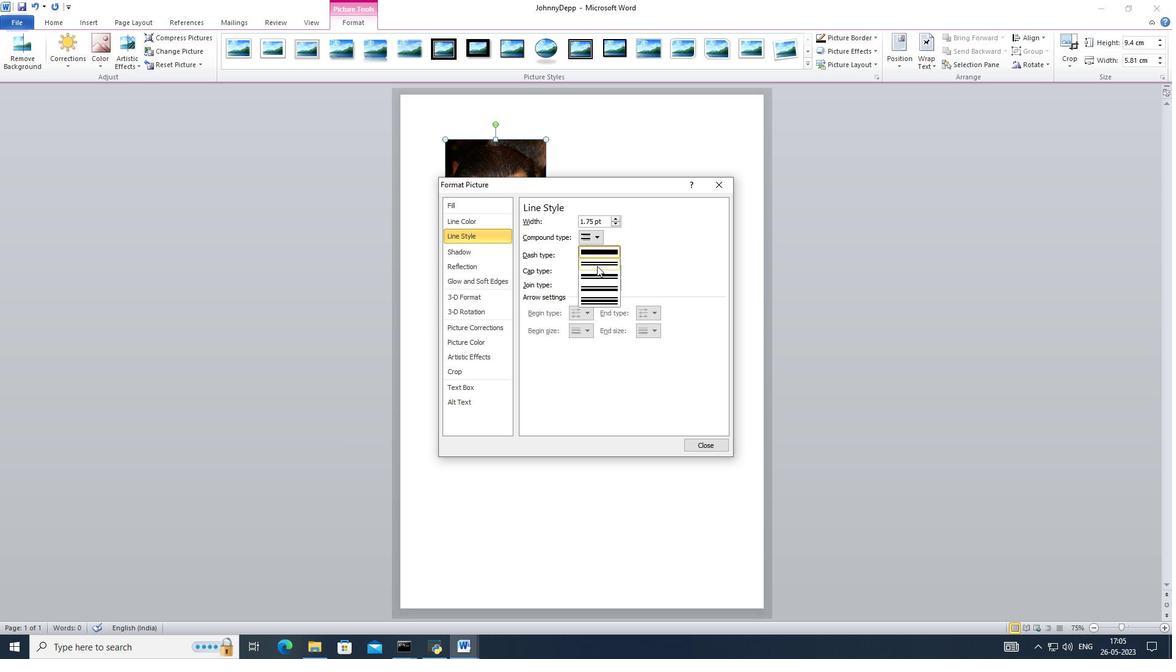 
Action: Mouse moved to (611, 270)
Screenshot: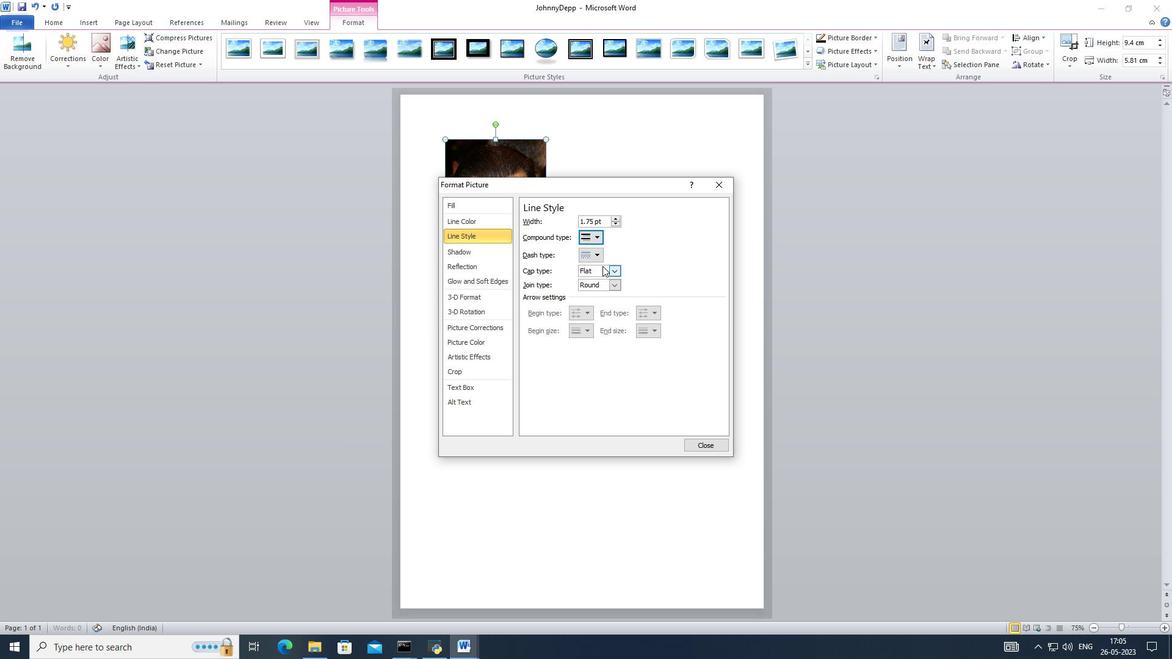 
Action: Mouse pressed left at (611, 270)
Screenshot: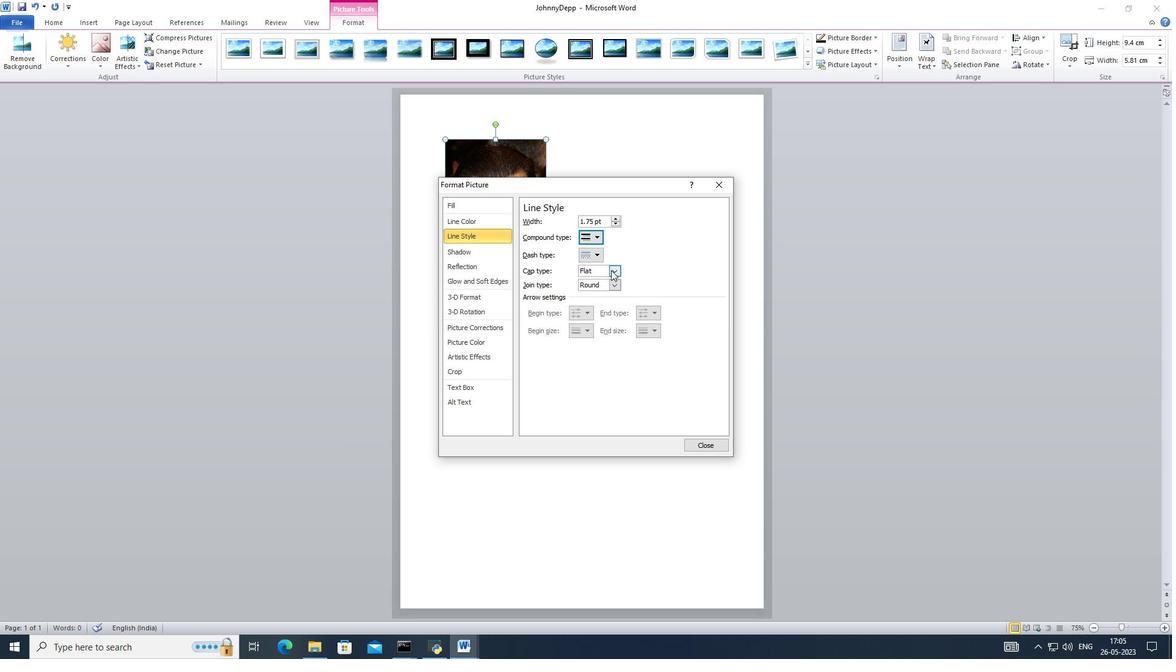 
Action: Mouse moved to (599, 301)
Screenshot: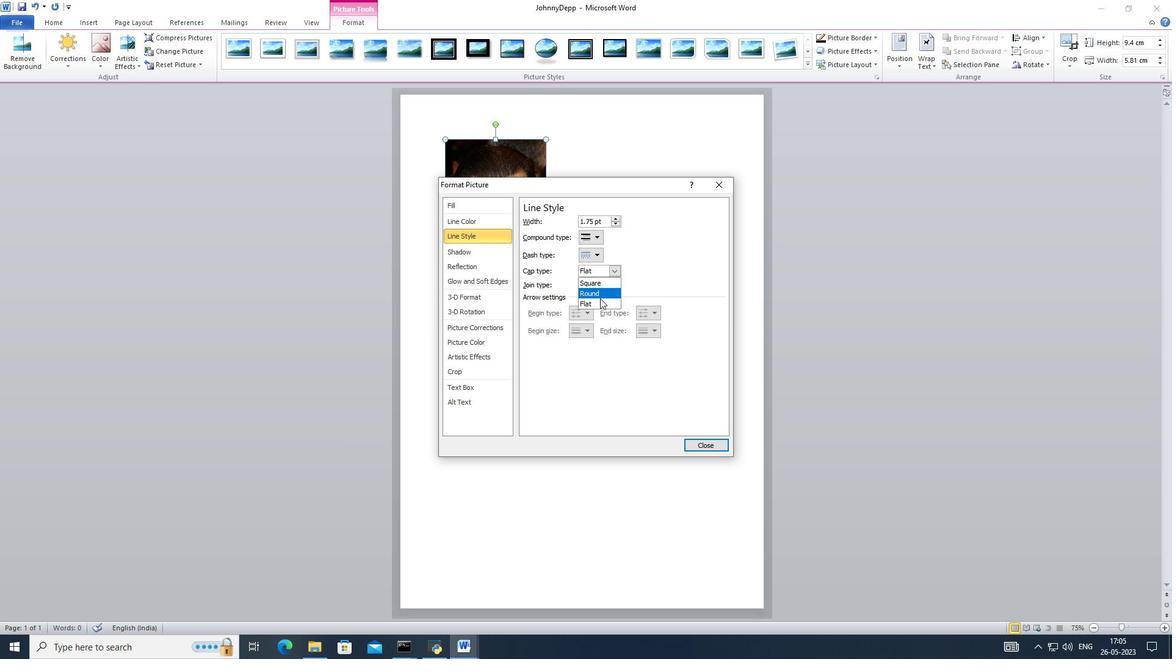 
Action: Mouse pressed left at (599, 301)
Screenshot: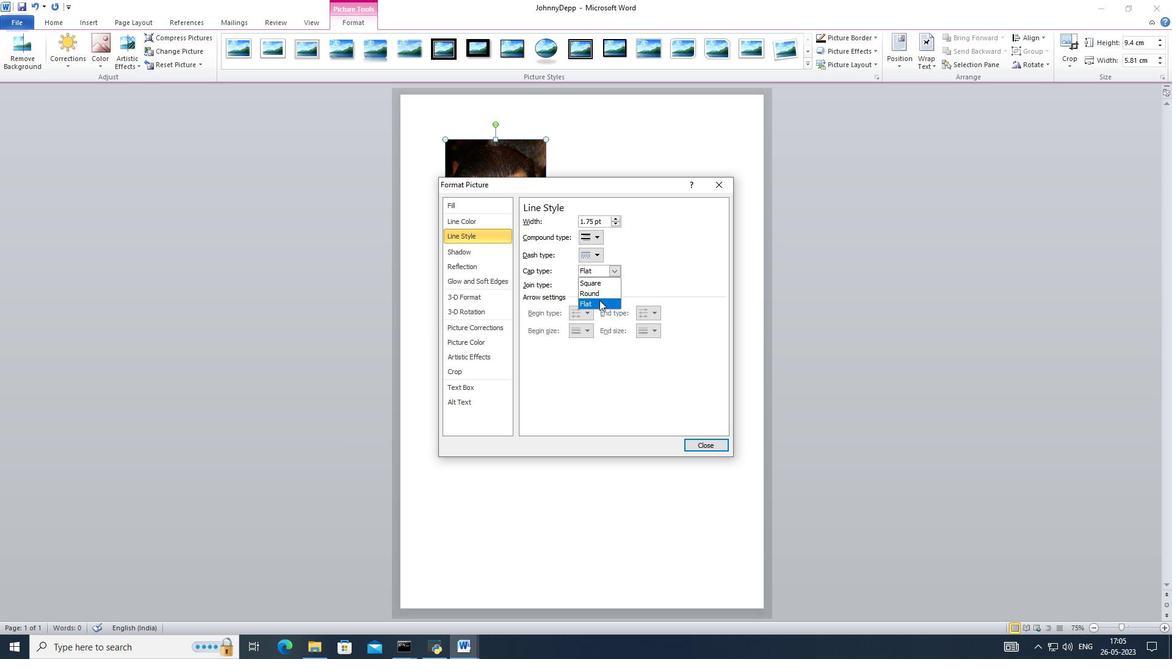 
Action: Mouse moved to (472, 255)
Screenshot: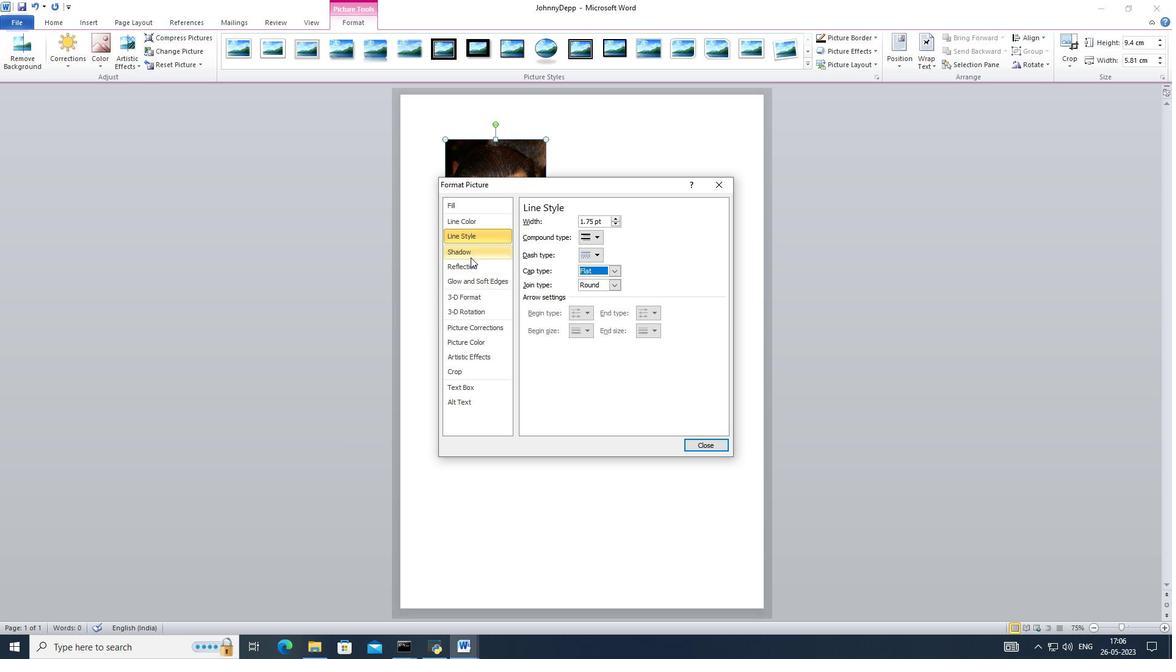 
Action: Mouse pressed left at (472, 255)
Screenshot: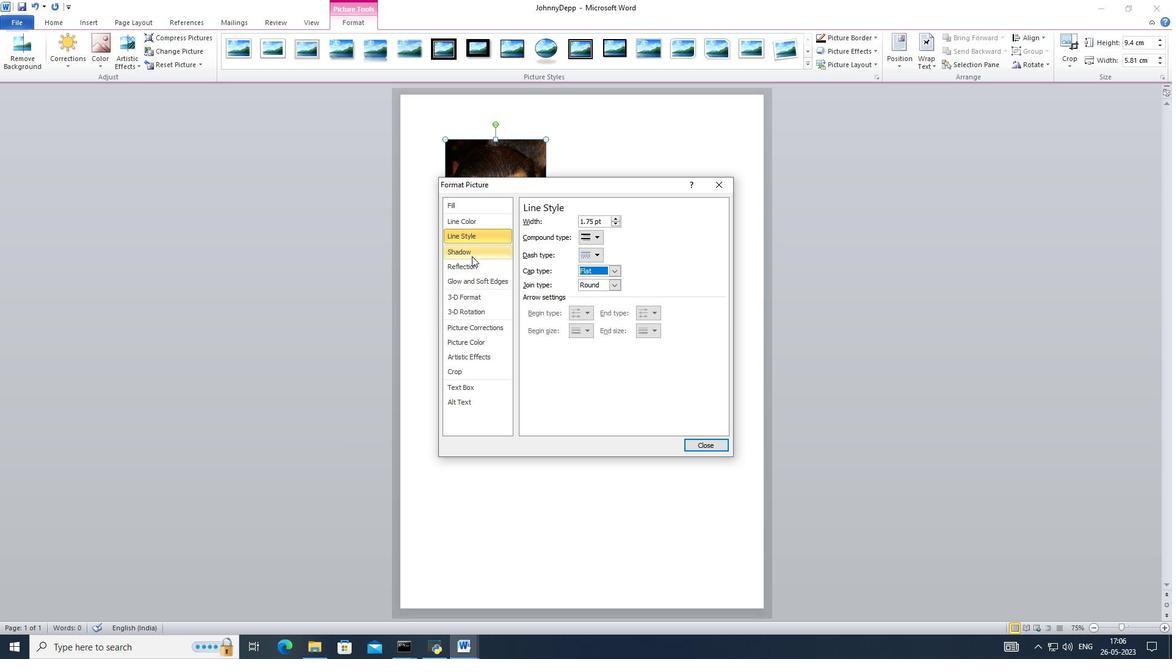 
Action: Mouse moved to (482, 359)
Screenshot: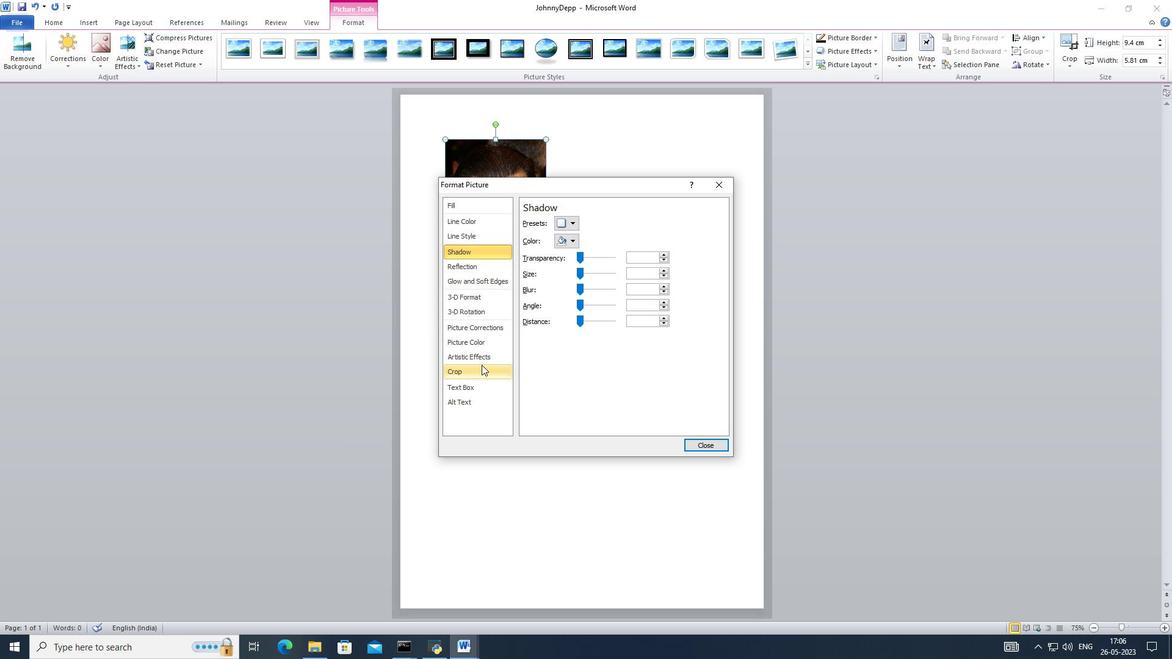 
Action: Mouse pressed left at (482, 359)
Screenshot: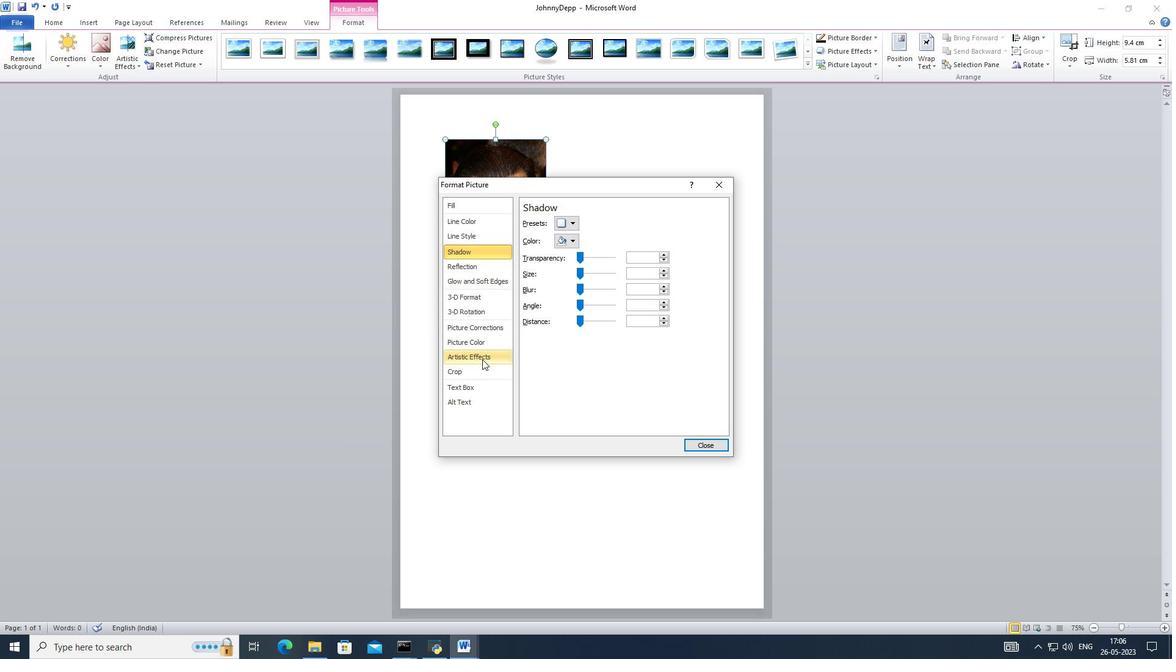 
Action: Mouse moved to (472, 389)
Screenshot: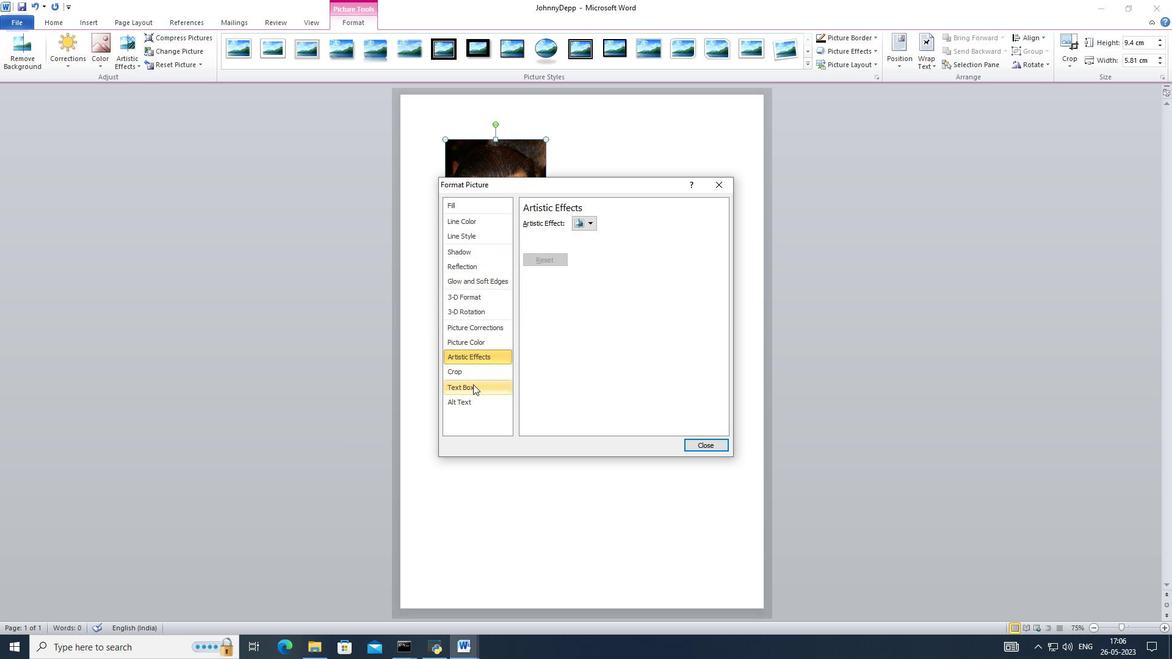 
Action: Mouse pressed left at (472, 389)
Screenshot: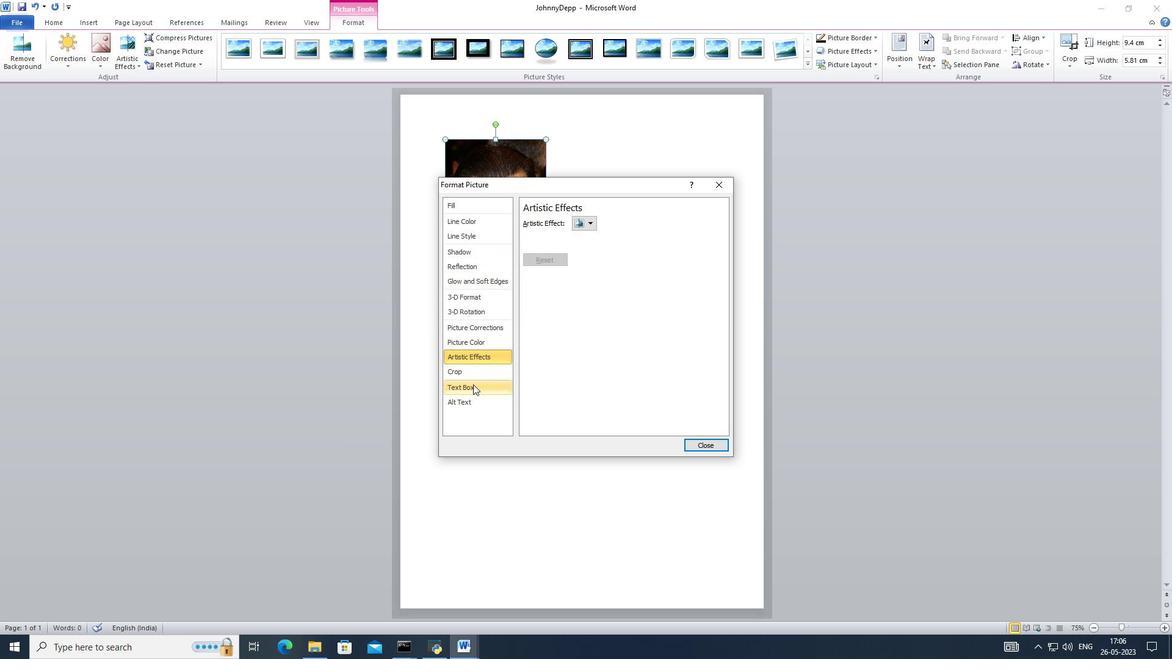 
Action: Mouse moved to (461, 401)
Screenshot: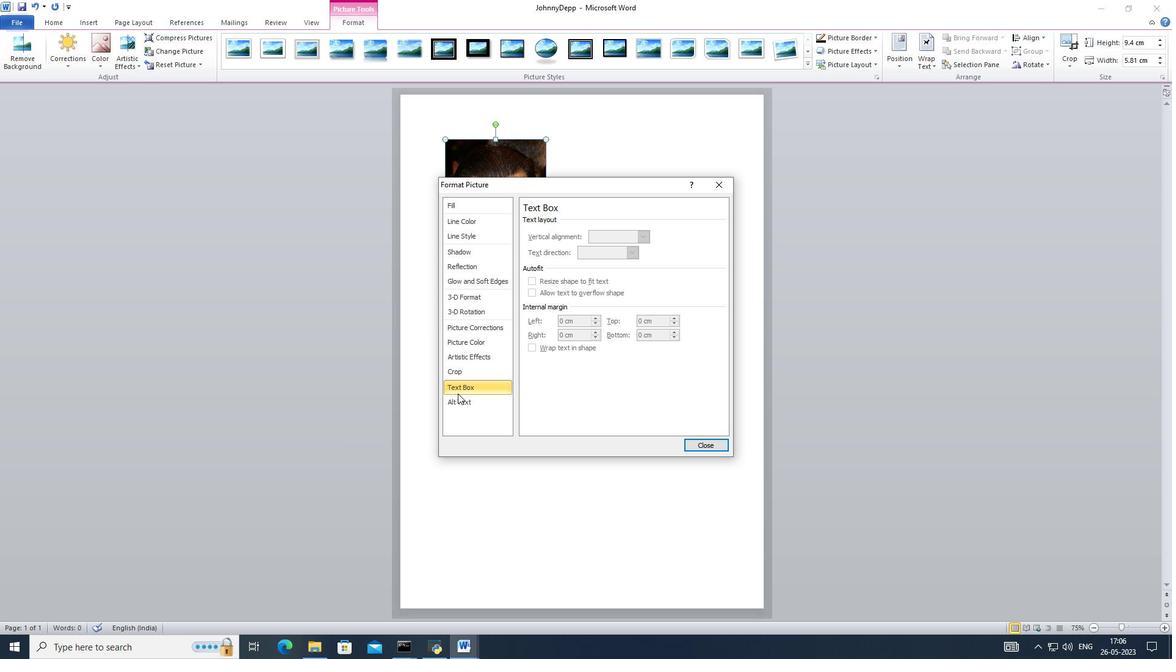 
Action: Mouse pressed left at (461, 401)
Screenshot: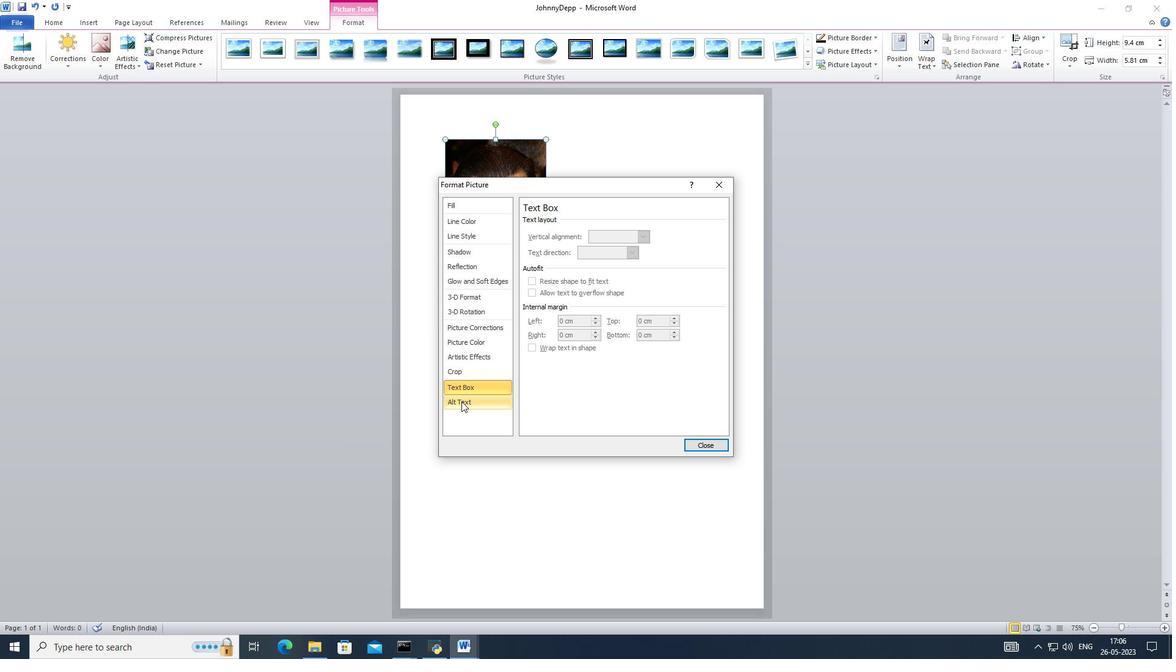 
Action: Mouse moved to (472, 374)
Screenshot: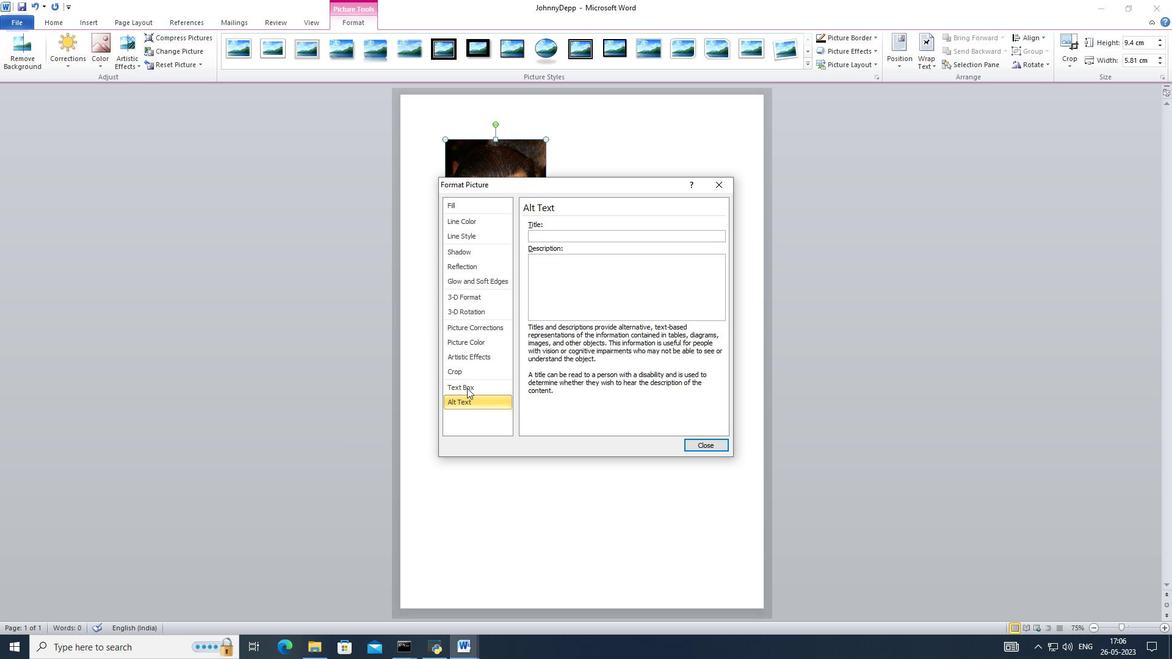 
Action: Mouse pressed left at (472, 374)
Screenshot: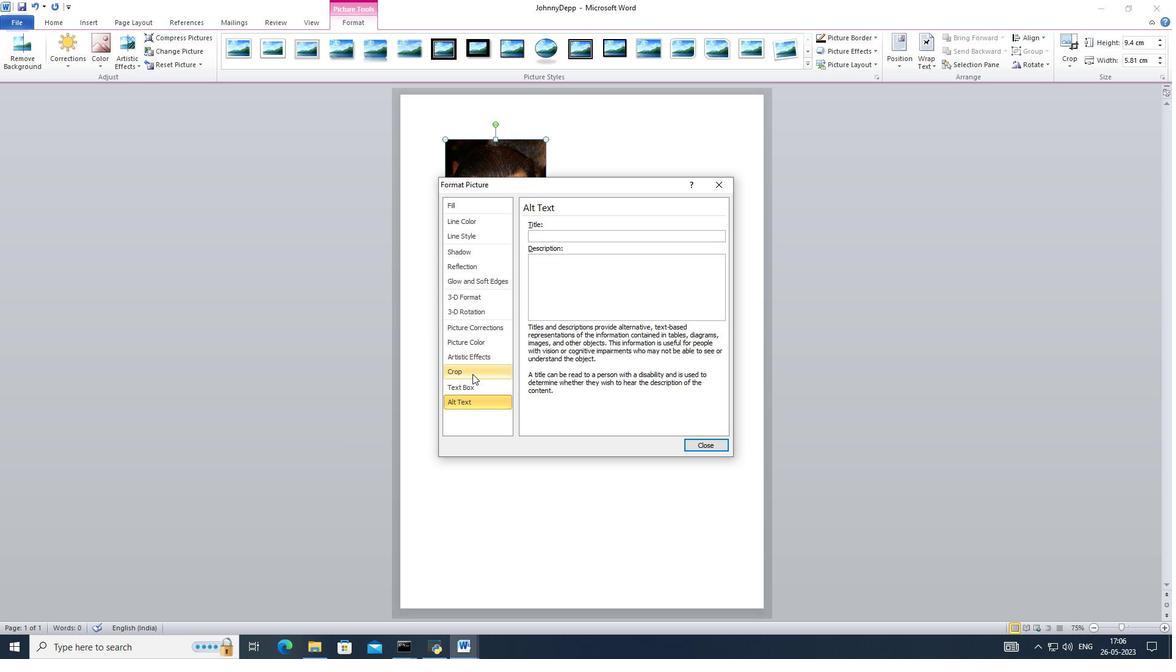 
Action: Mouse moved to (480, 350)
Screenshot: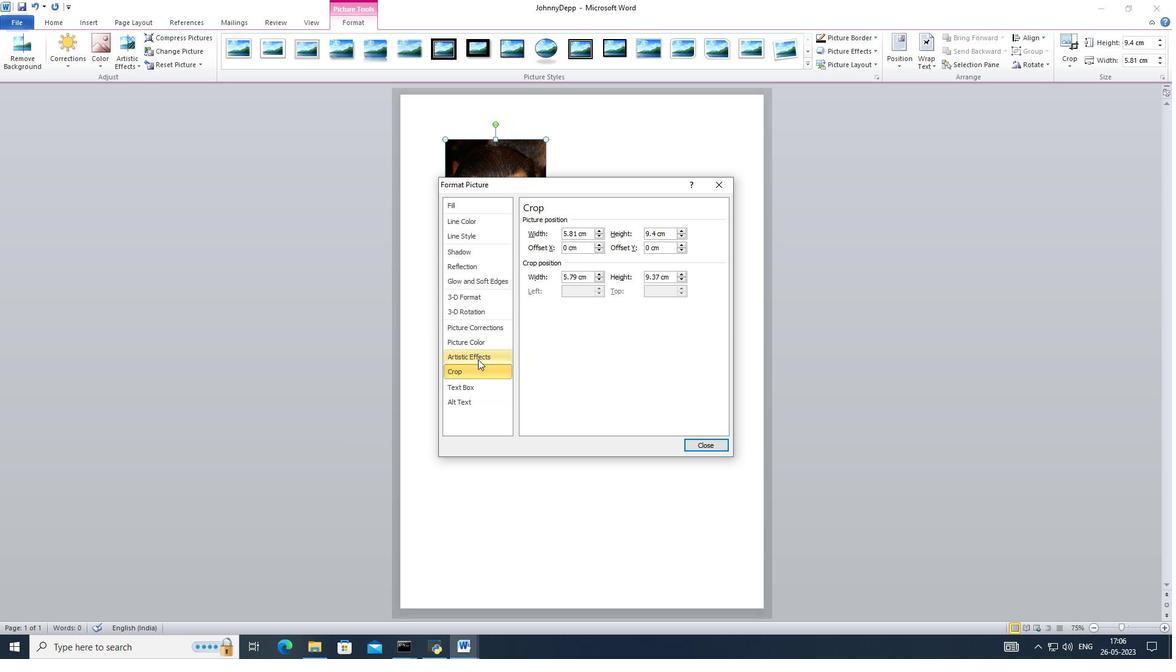 
Action: Mouse pressed left at (480, 350)
Screenshot: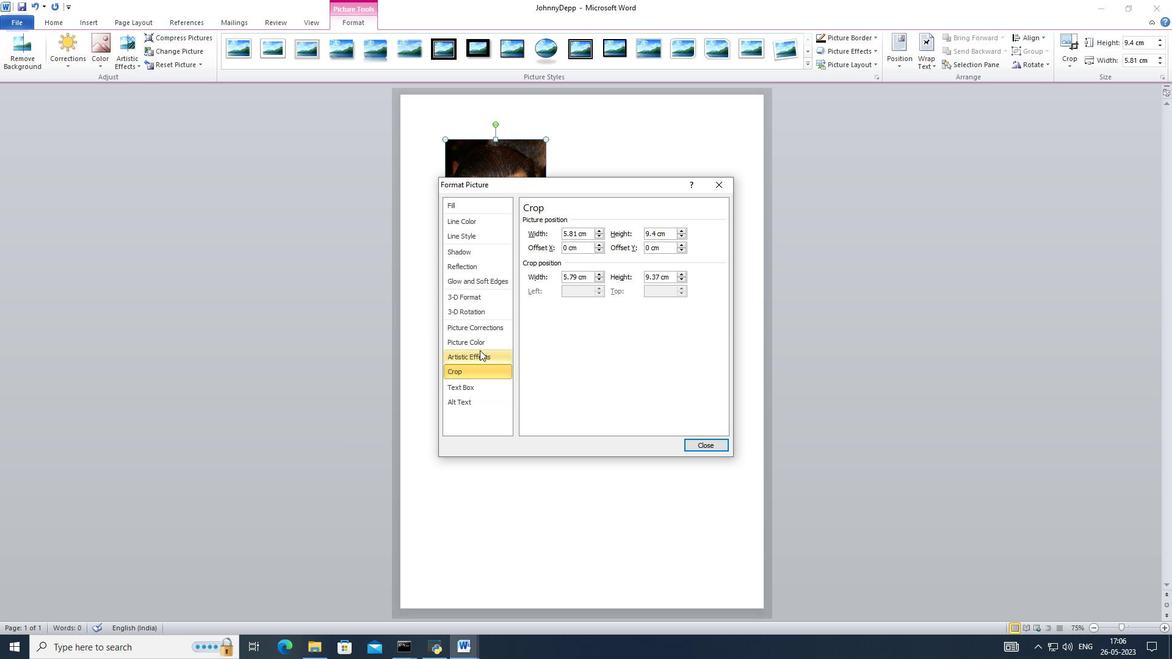 
Action: Mouse moved to (483, 339)
Screenshot: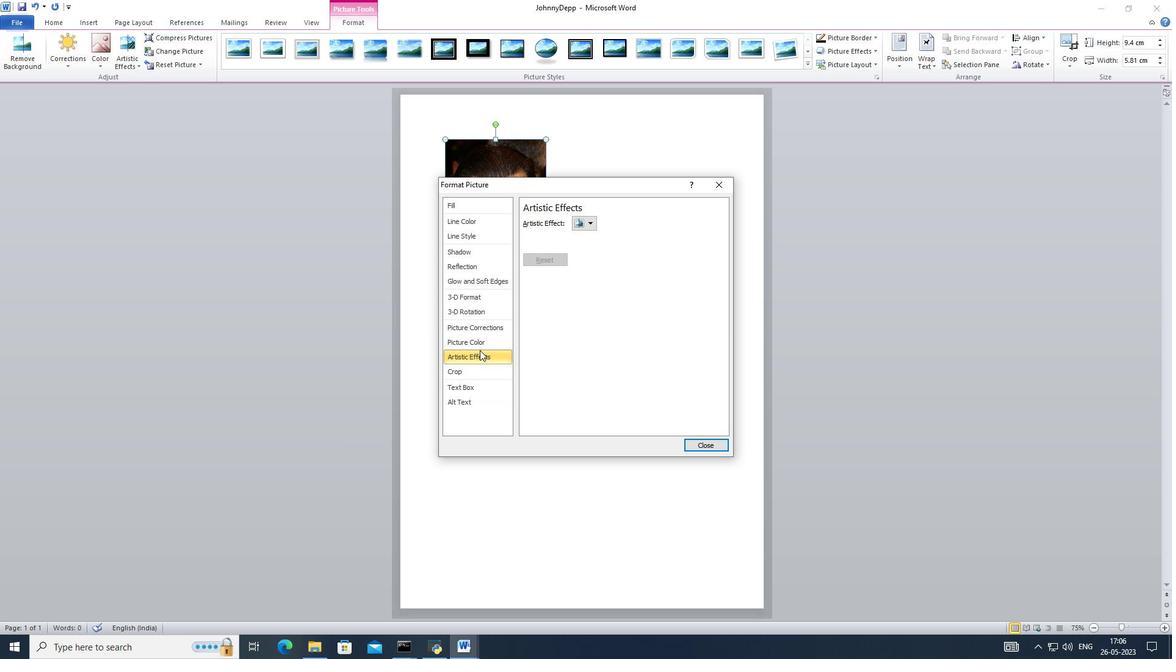 
Action: Mouse pressed left at (483, 339)
Screenshot: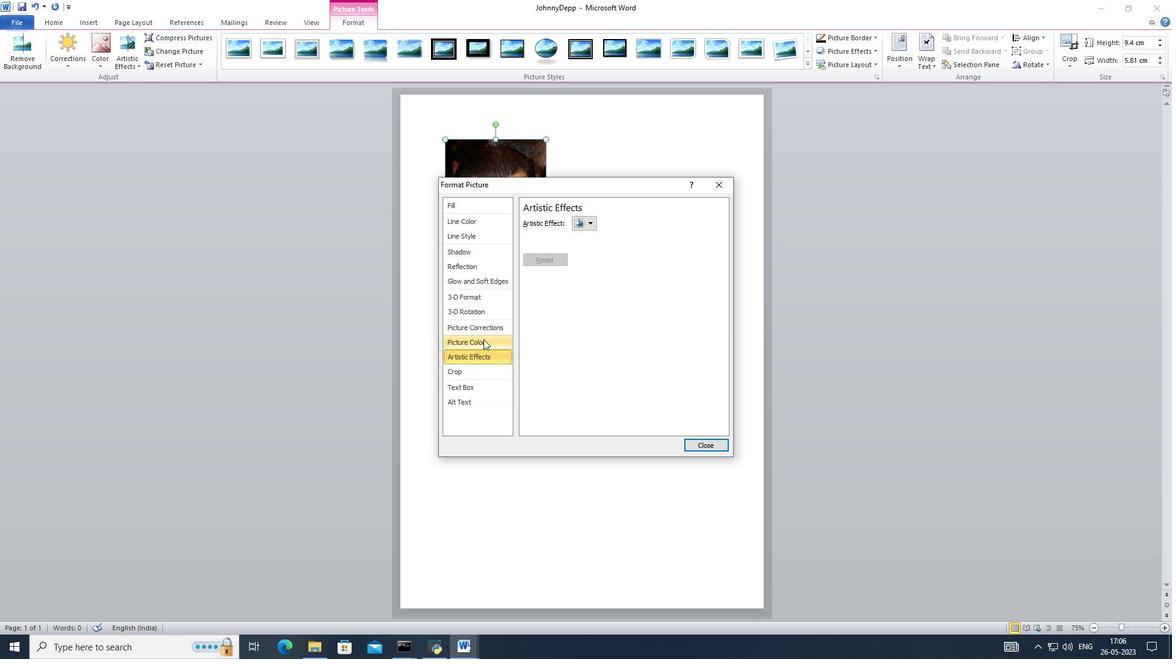 
Action: Mouse moved to (485, 329)
Screenshot: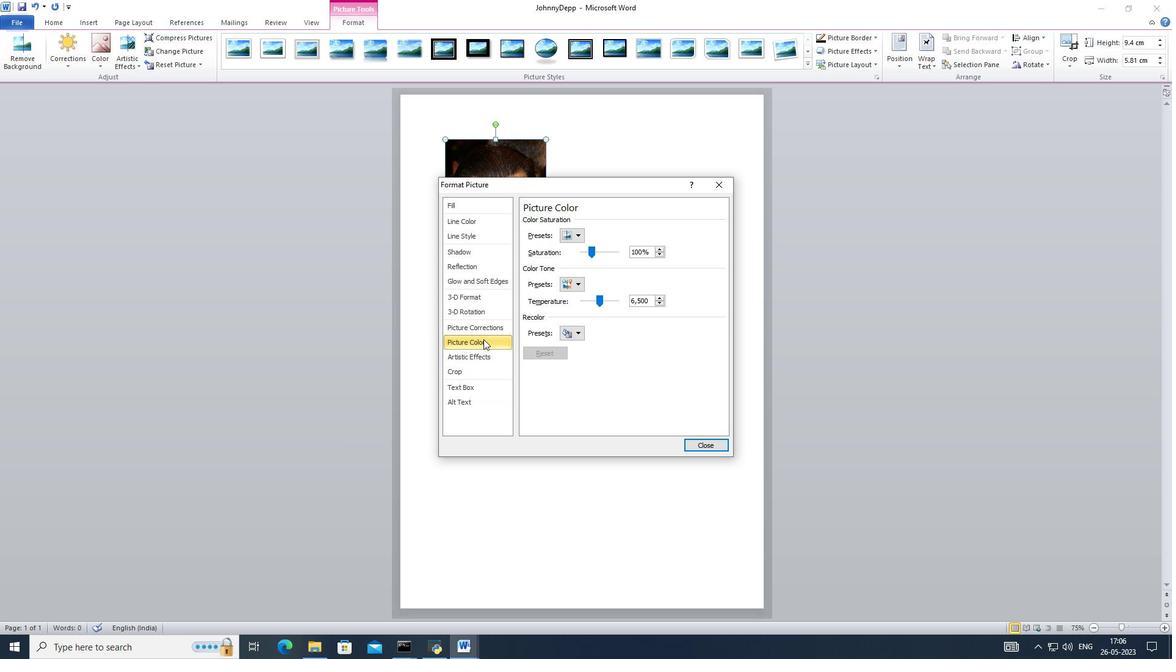 
Action: Mouse pressed left at (485, 329)
Screenshot: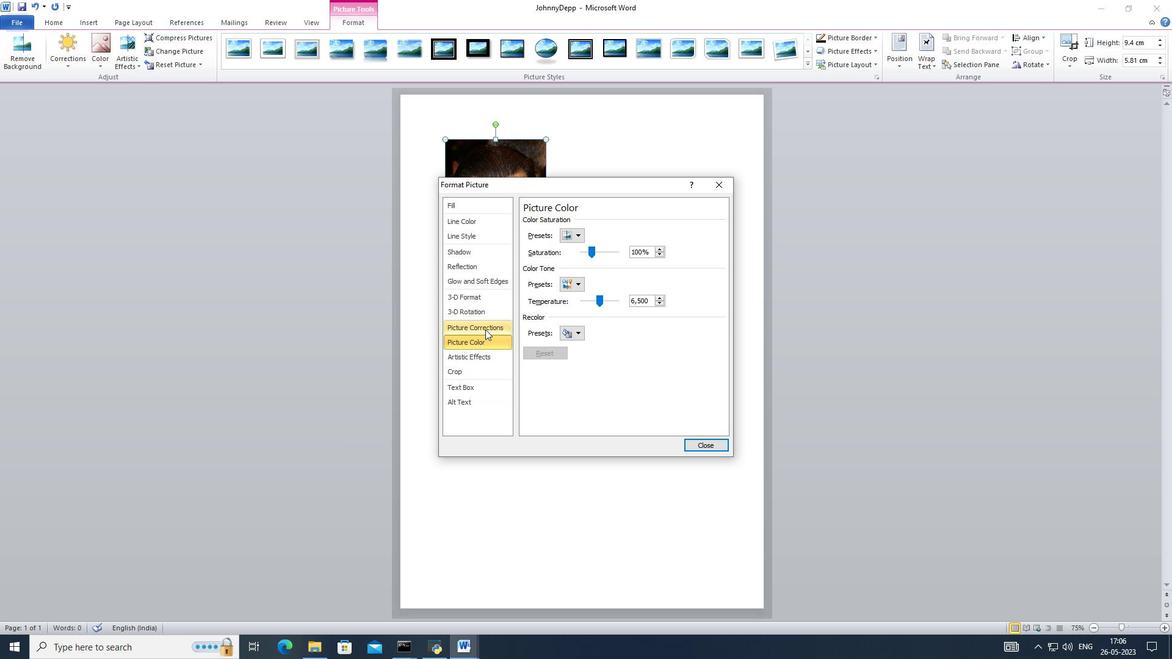 
Action: Mouse moved to (488, 295)
Screenshot: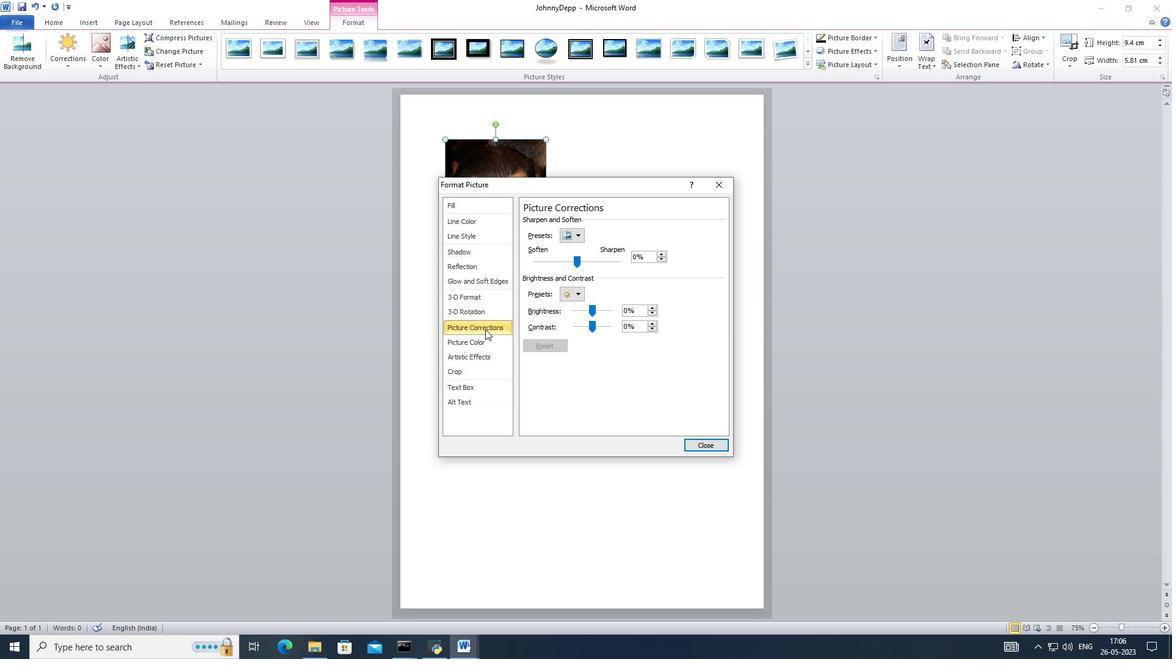 
Action: Mouse pressed left at (488, 295)
Screenshot: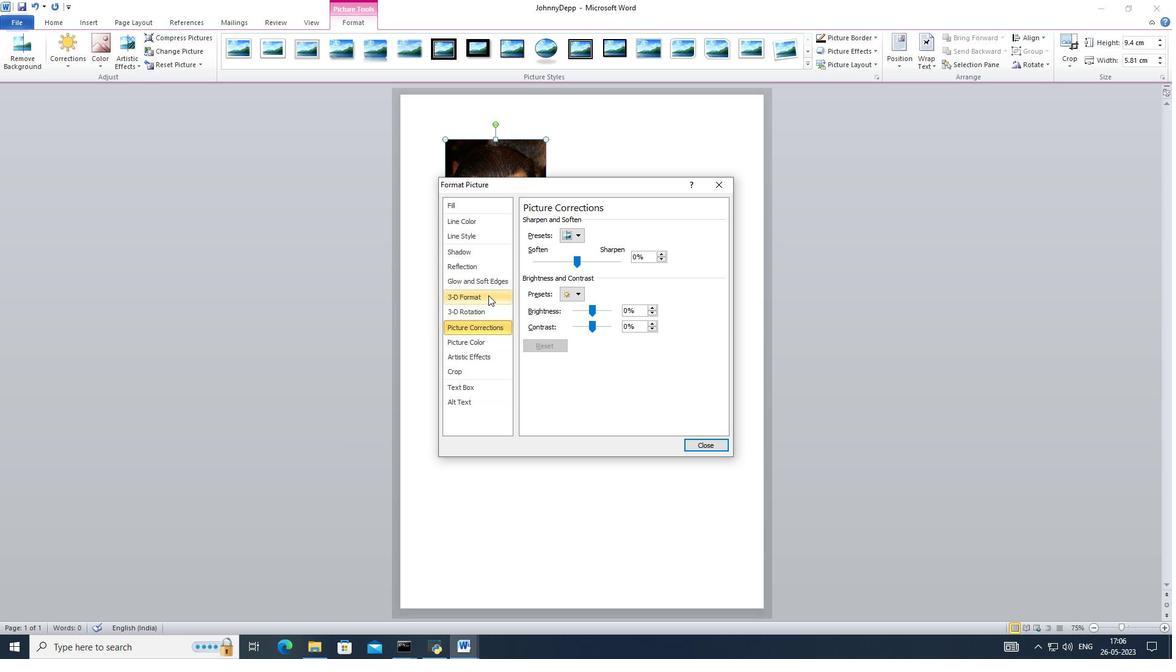 
Action: Mouse moved to (492, 259)
Screenshot: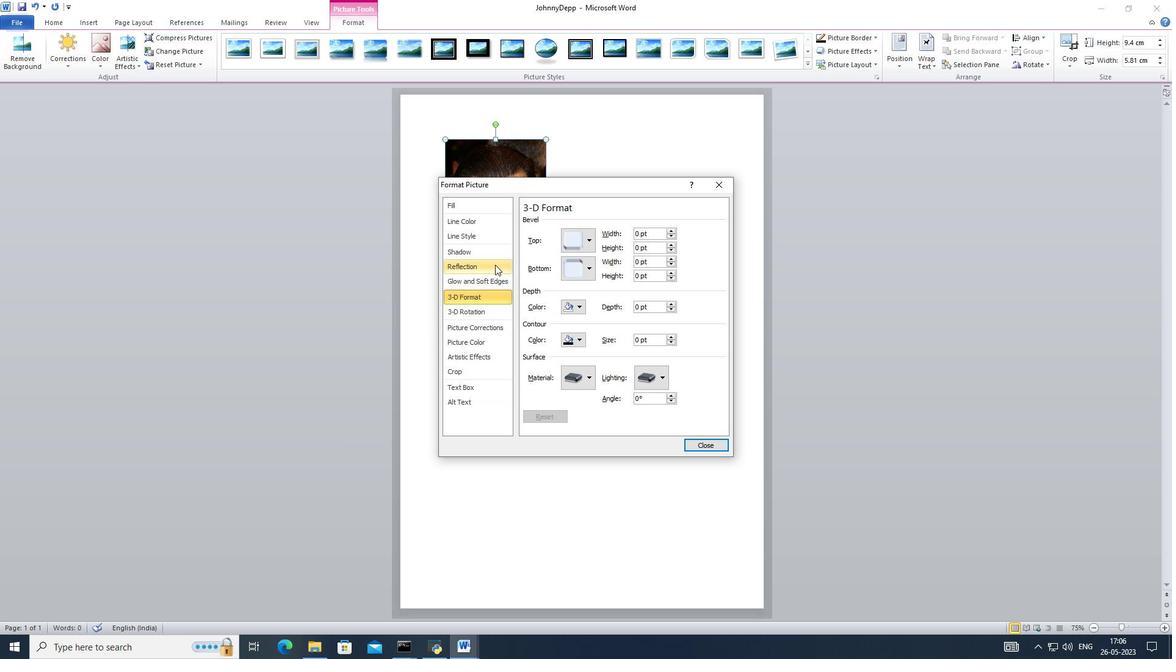 
Action: Mouse pressed left at (492, 259)
Screenshot: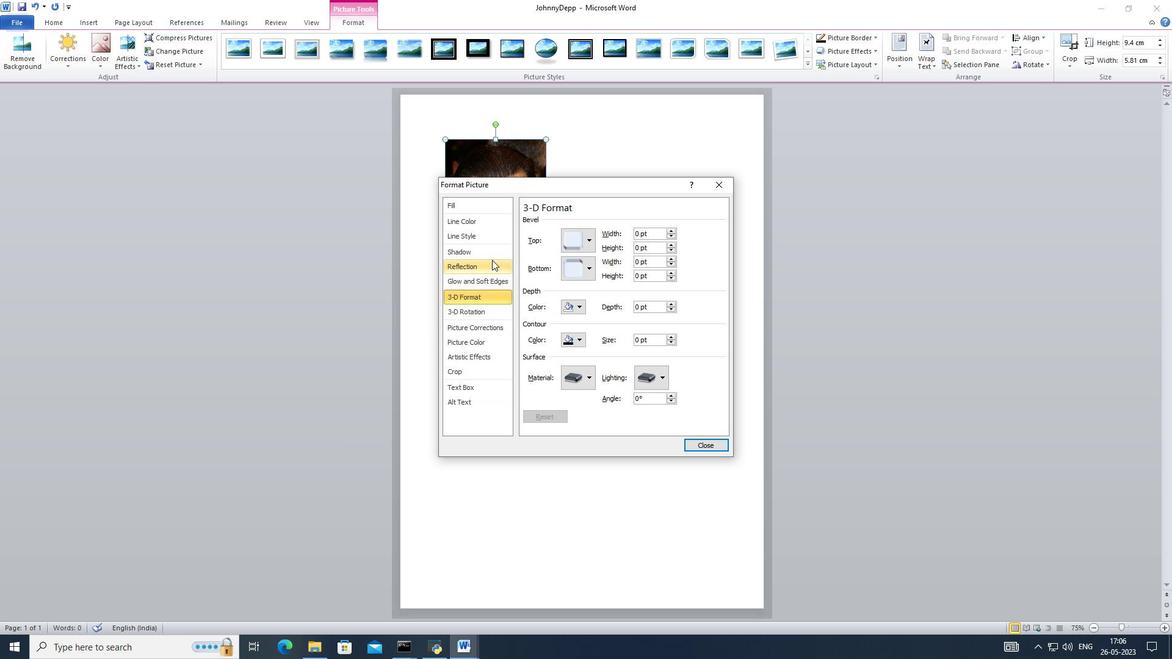 
Action: Mouse moved to (492, 247)
Screenshot: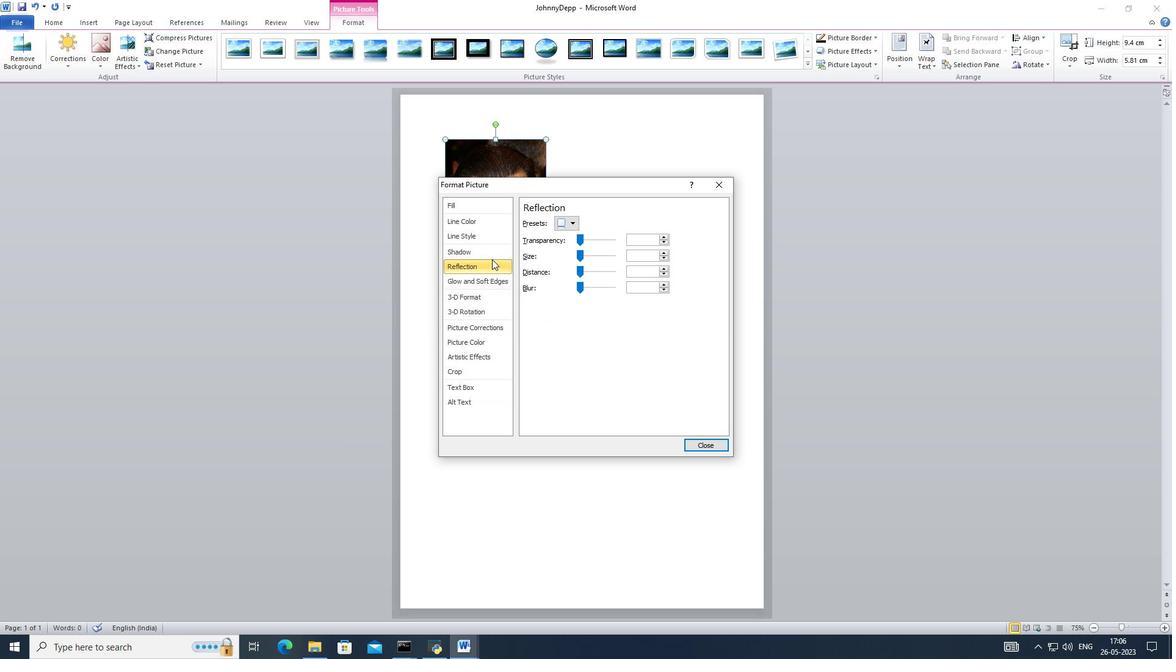 
Action: Mouse pressed left at (492, 247)
Screenshot: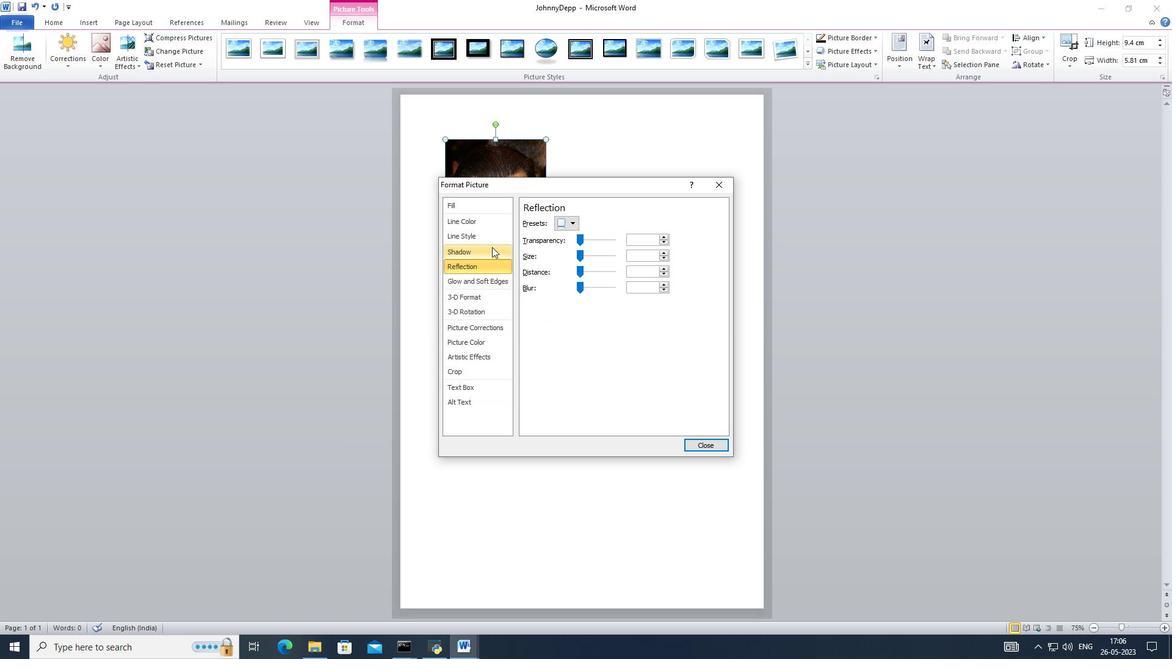 
Action: Mouse moved to (499, 215)
Screenshot: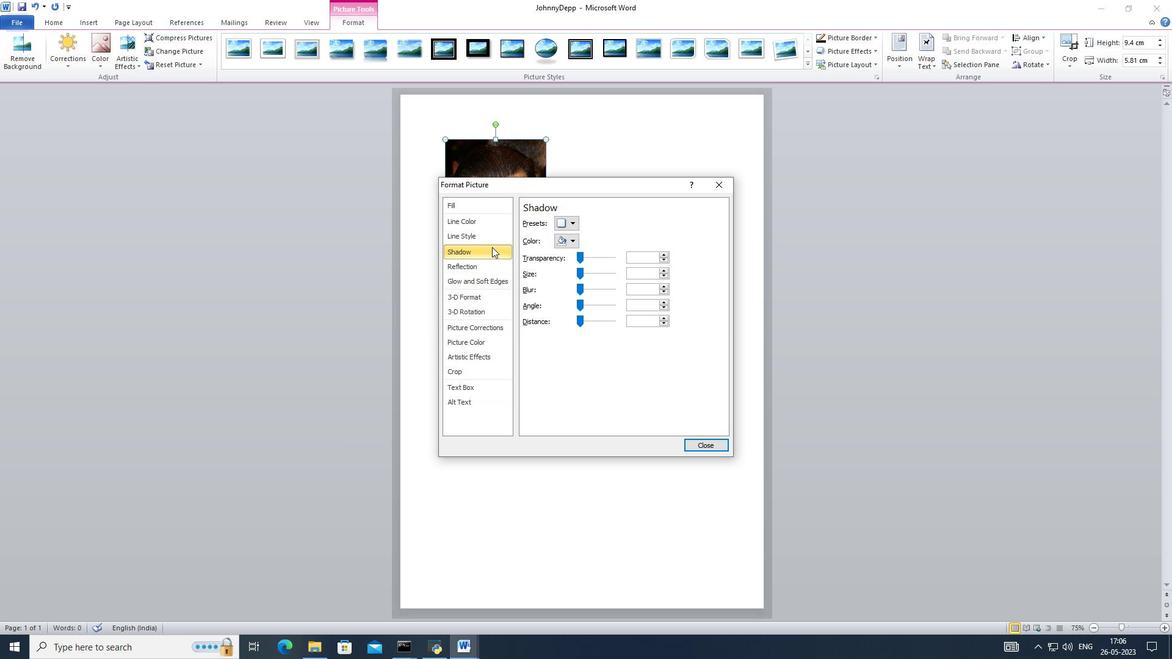 
Action: Mouse pressed left at (499, 215)
Screenshot: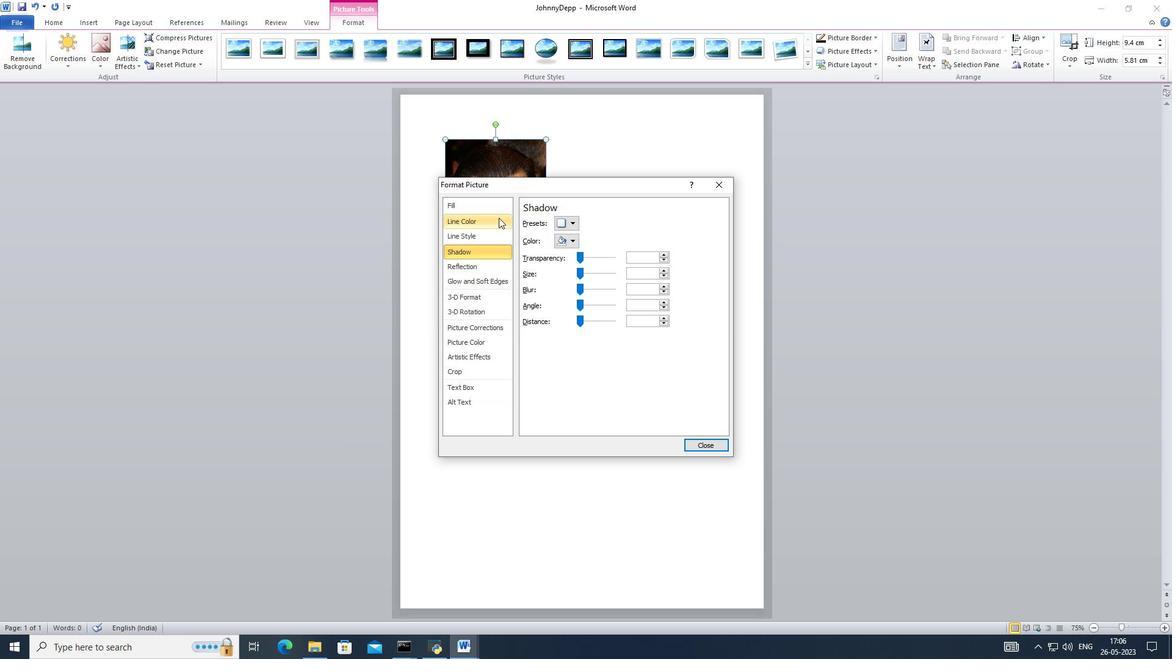 
Action: Mouse moved to (491, 191)
Screenshot: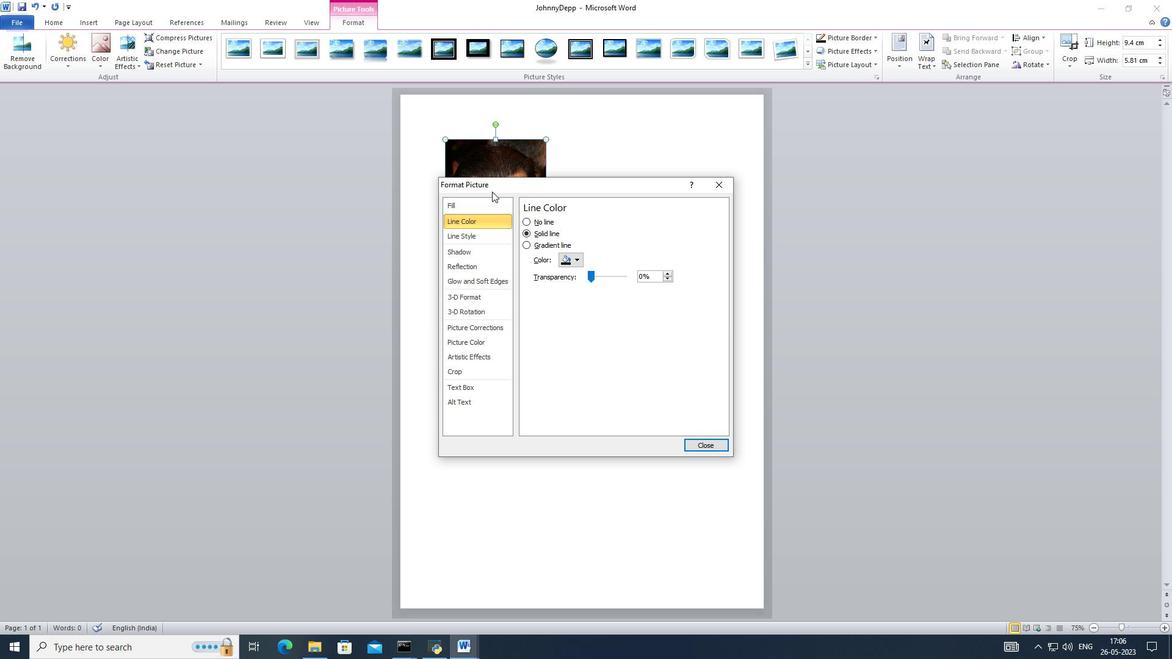 
Action: Mouse pressed left at (491, 191)
Screenshot: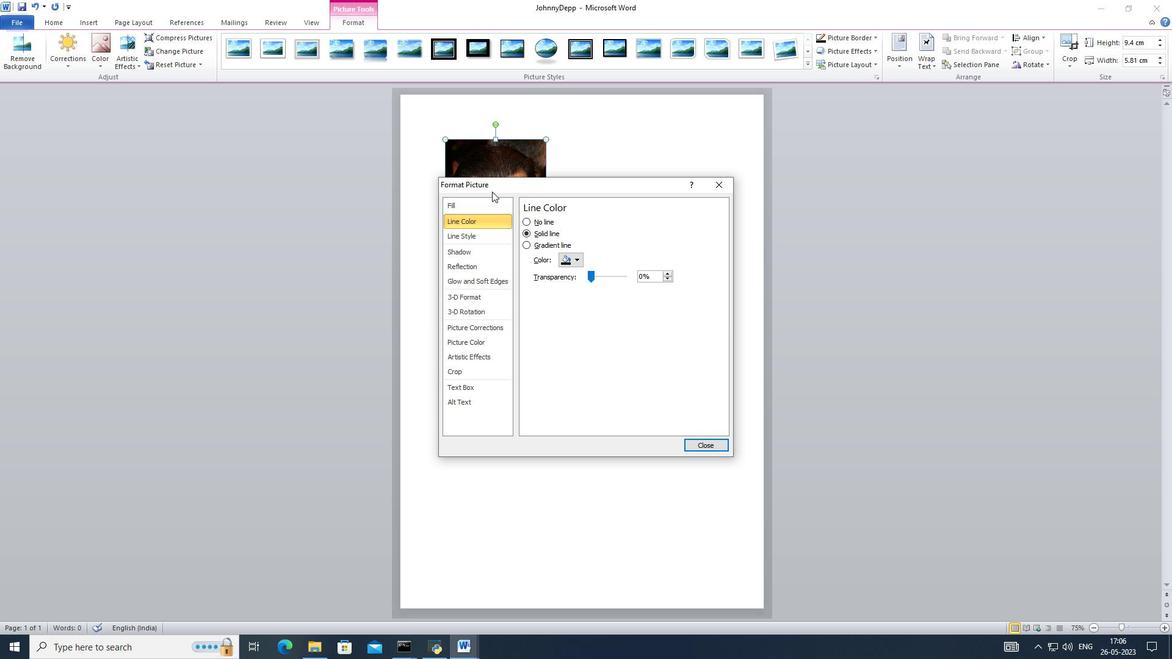 
Action: Mouse moved to (483, 202)
Screenshot: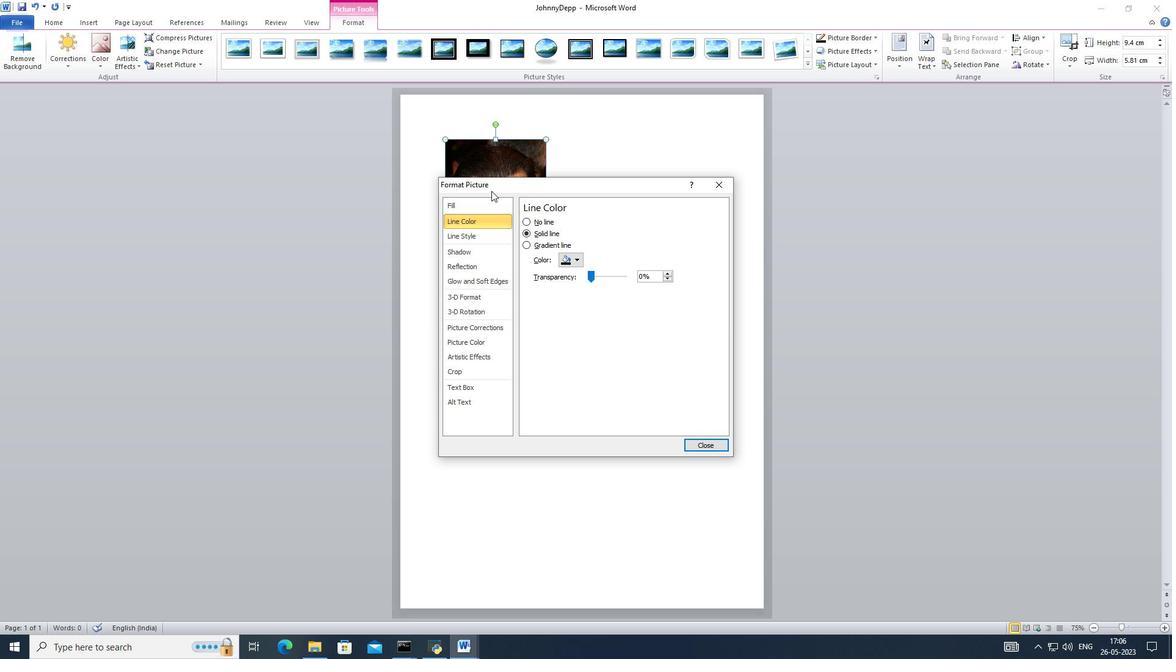 
Action: Mouse pressed left at (483, 202)
Screenshot: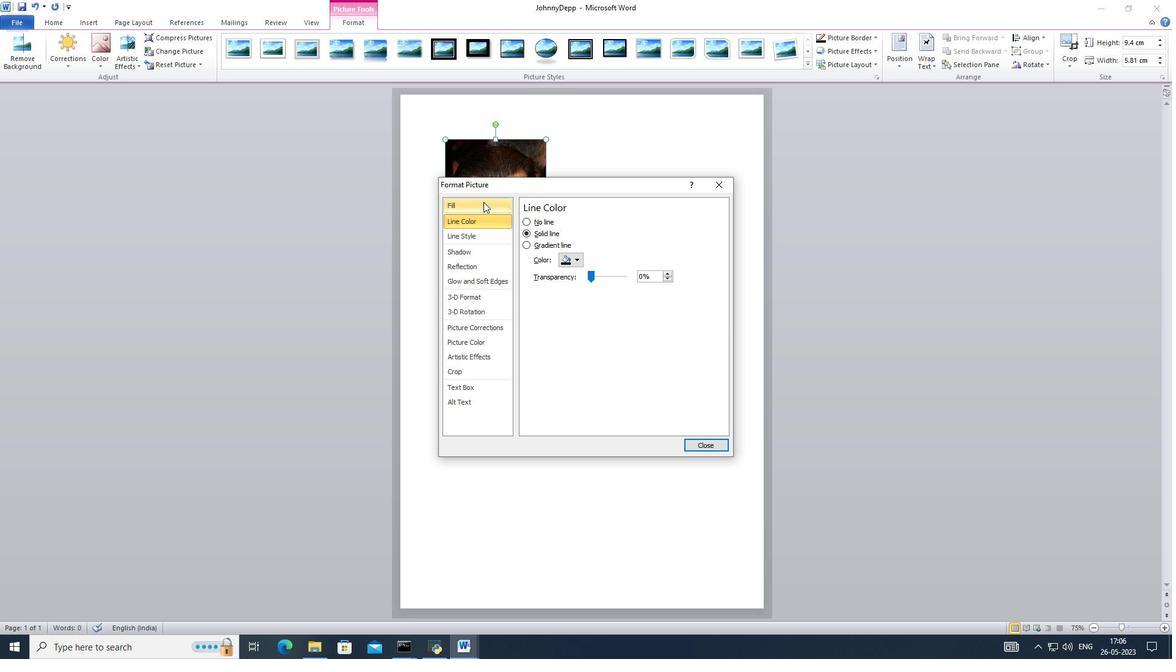 
Action: Mouse moved to (707, 444)
Screenshot: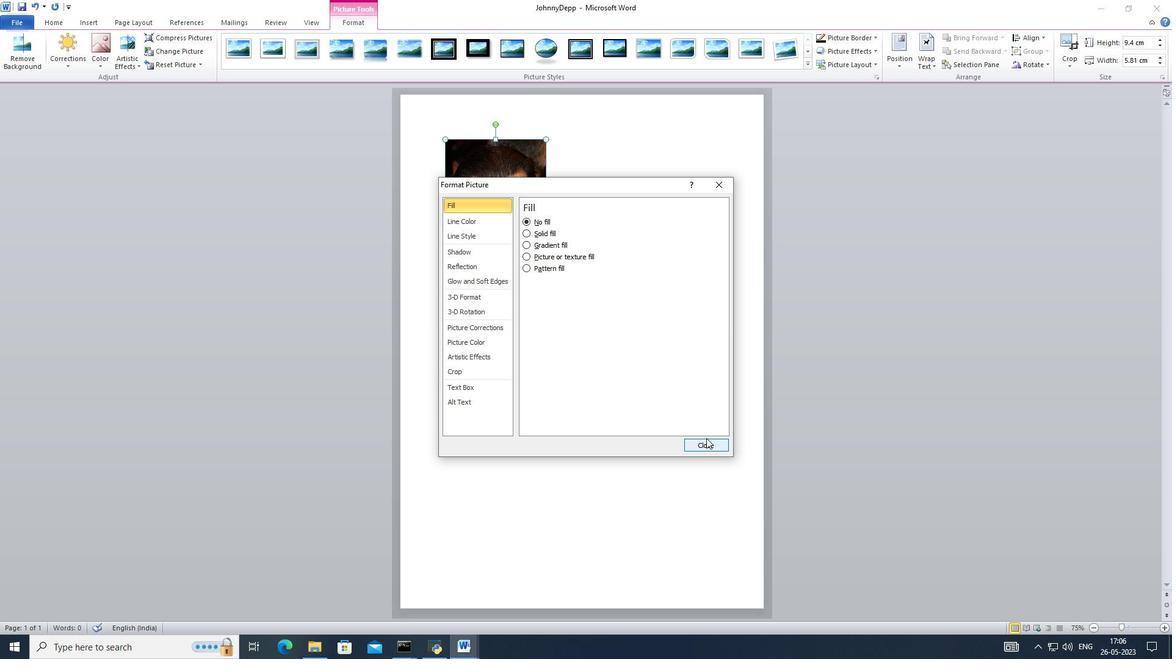 
Action: Mouse pressed left at (707, 444)
Screenshot: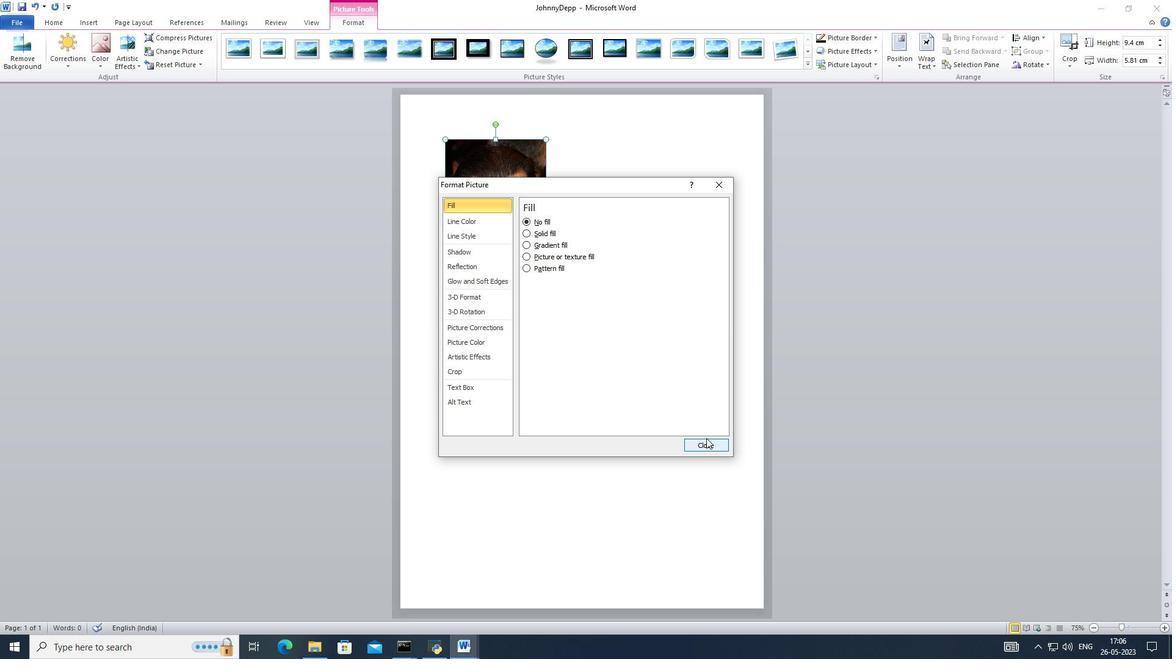 
Action: Mouse moved to (582, 225)
Screenshot: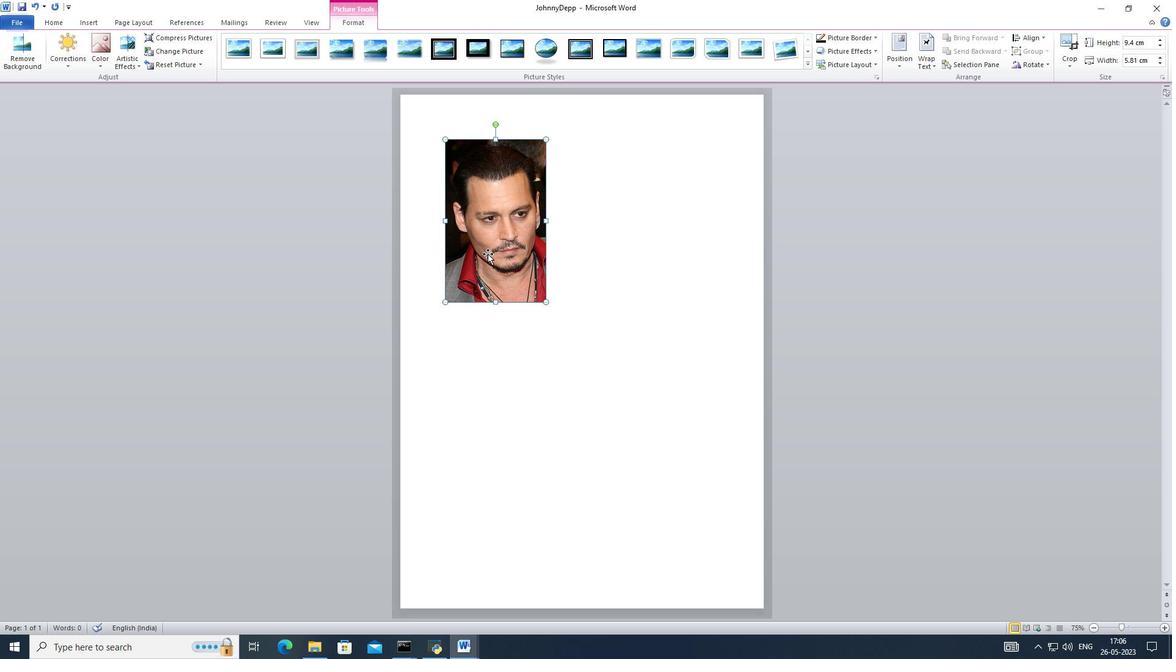 
Action: Mouse pressed left at (582, 225)
Screenshot: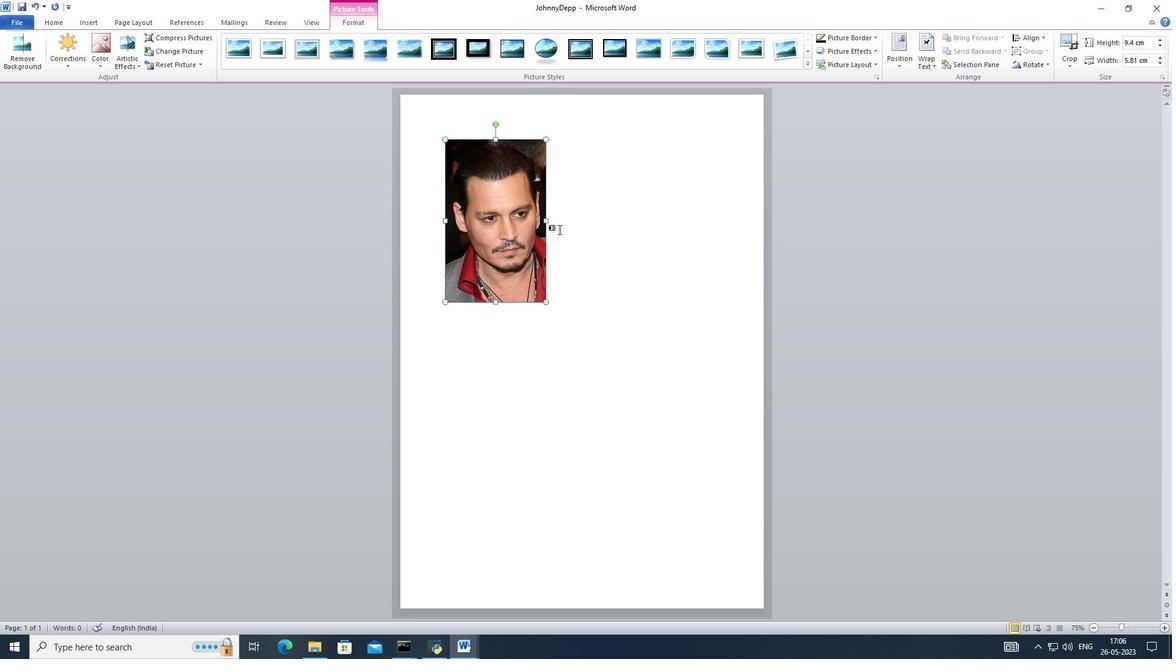 
Action: Mouse moved to (523, 244)
Screenshot: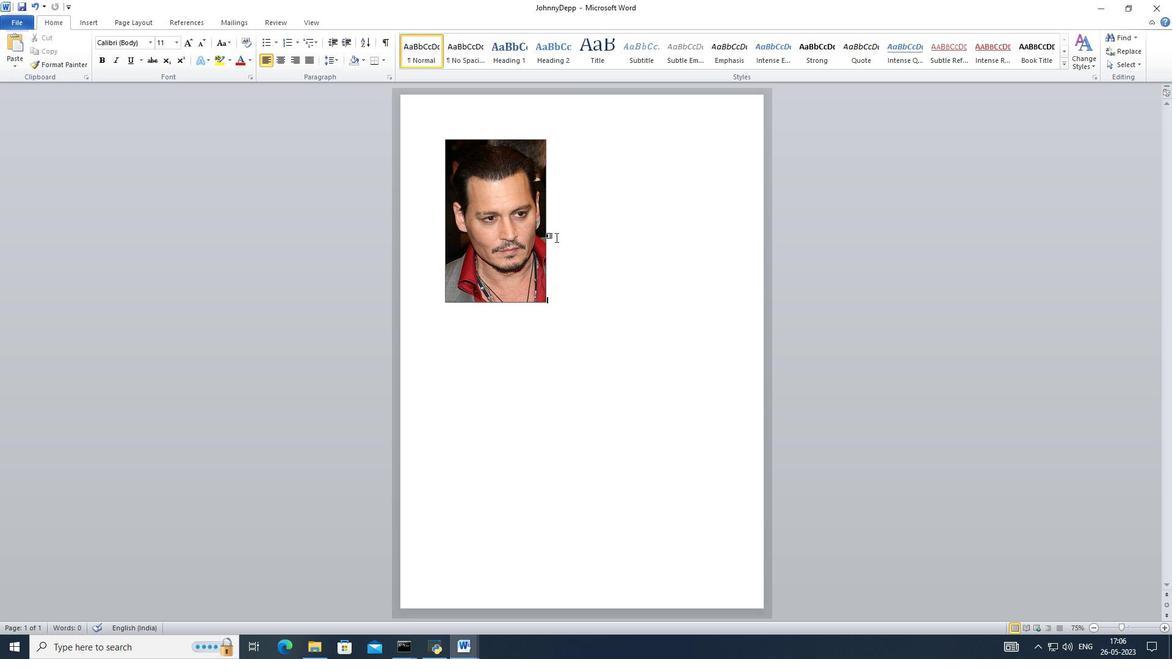 
Action: Mouse pressed left at (523, 244)
Screenshot: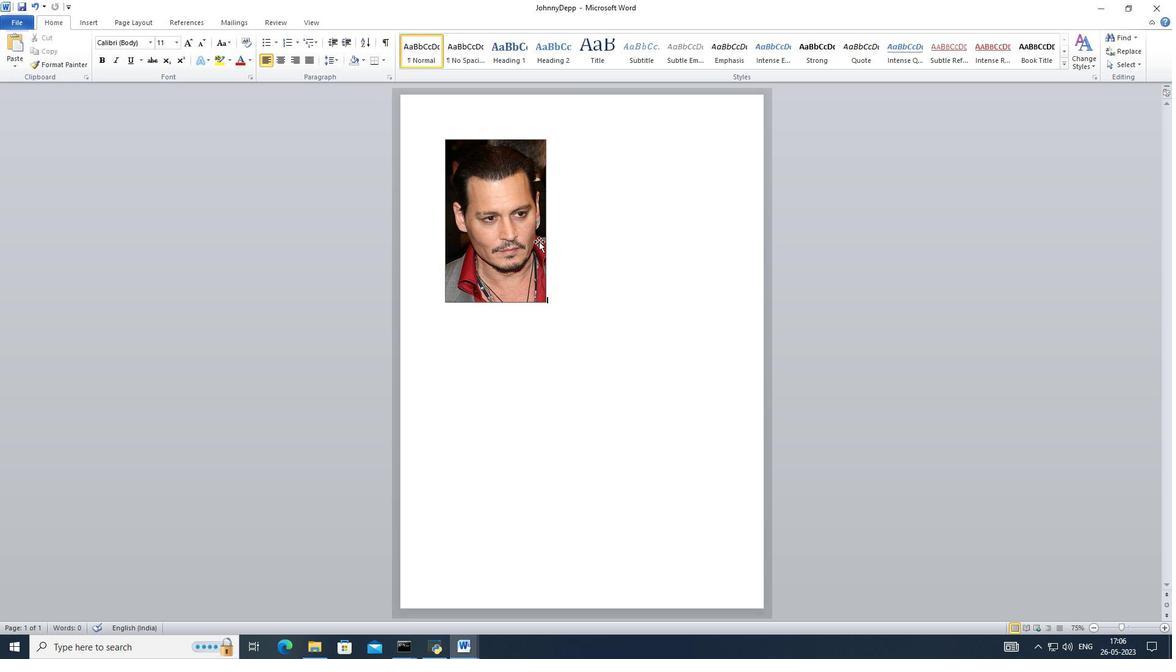 
Action: Mouse moved to (598, 236)
Screenshot: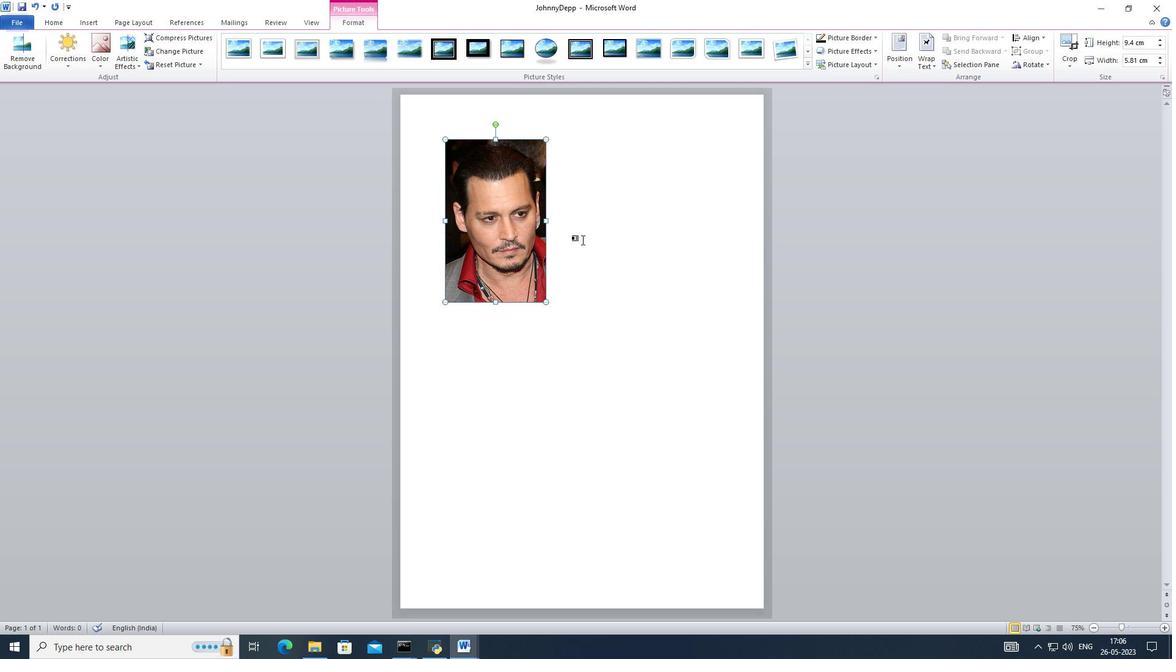 
Action: Mouse pressed left at (598, 236)
Screenshot: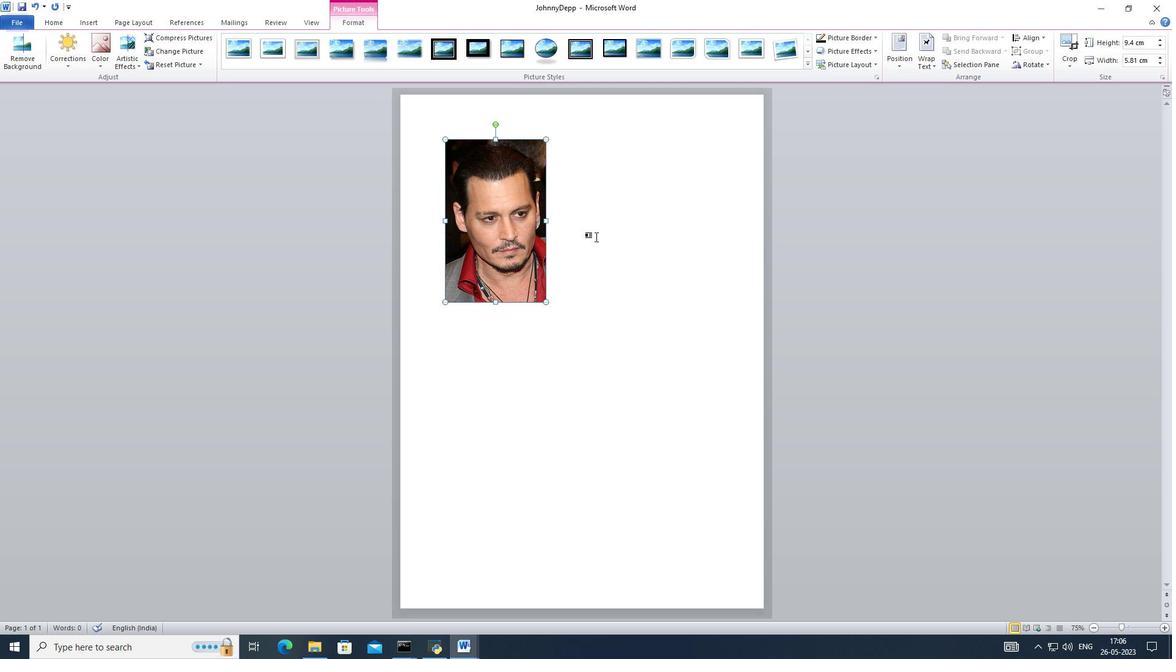 
Action: Mouse moved to (513, 251)
Screenshot: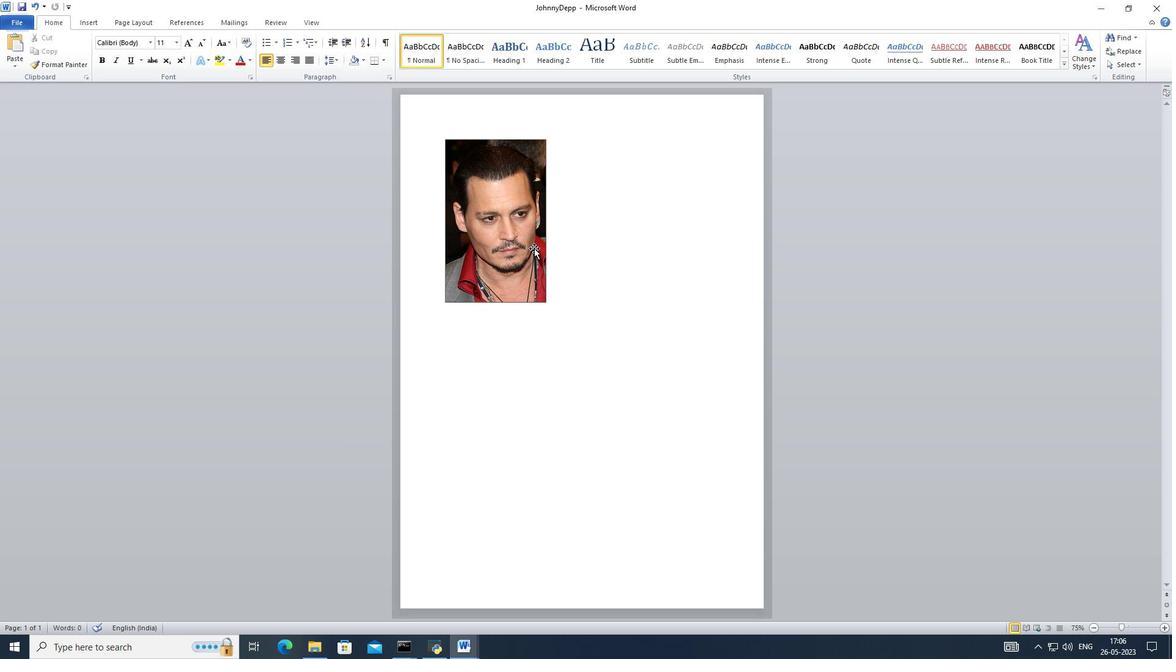 
Action: Mouse pressed left at (513, 251)
Screenshot: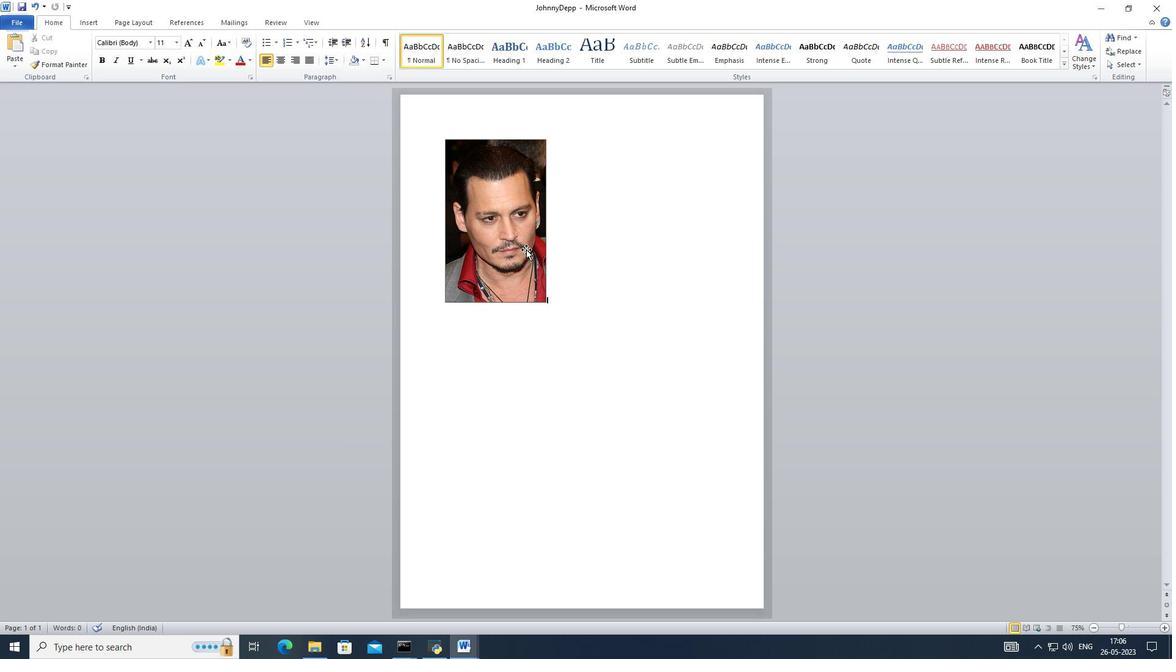 
Action: Mouse moved to (861, 40)
Screenshot: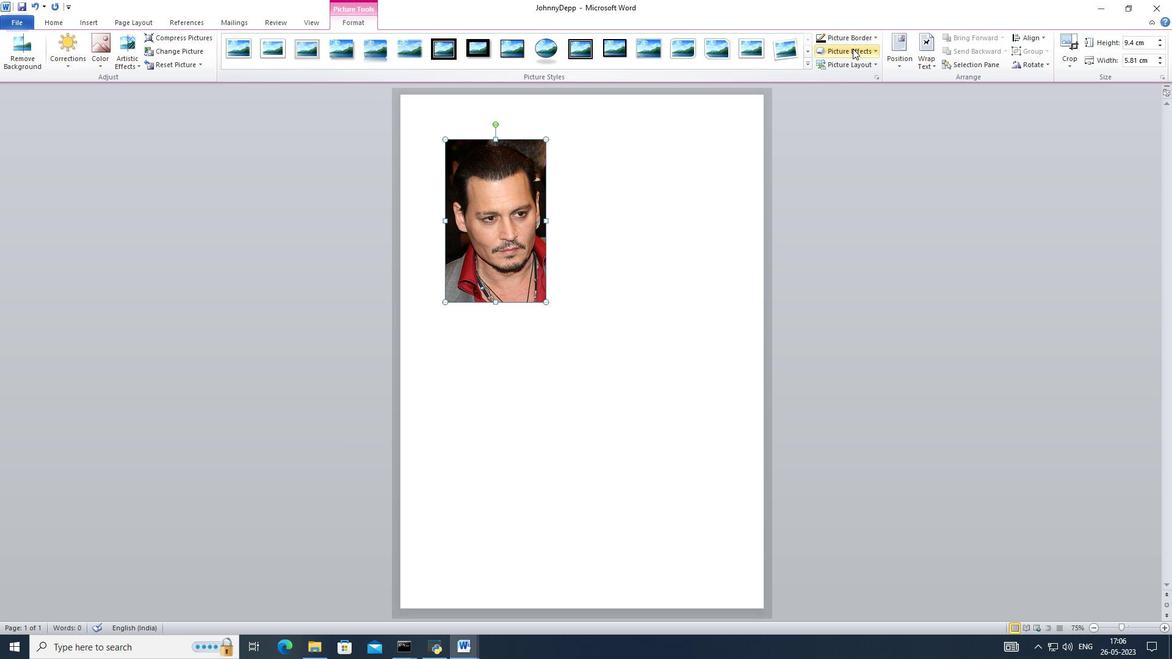 
Action: Mouse pressed left at (861, 40)
Screenshot: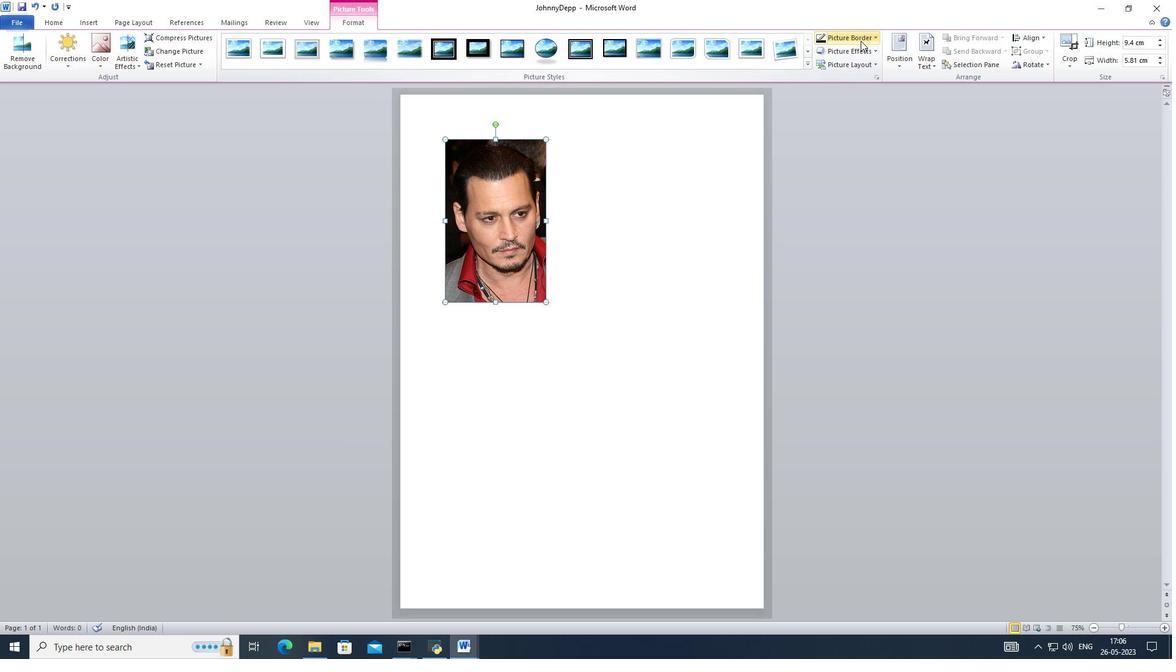 
Action: Mouse moved to (953, 254)
Screenshot: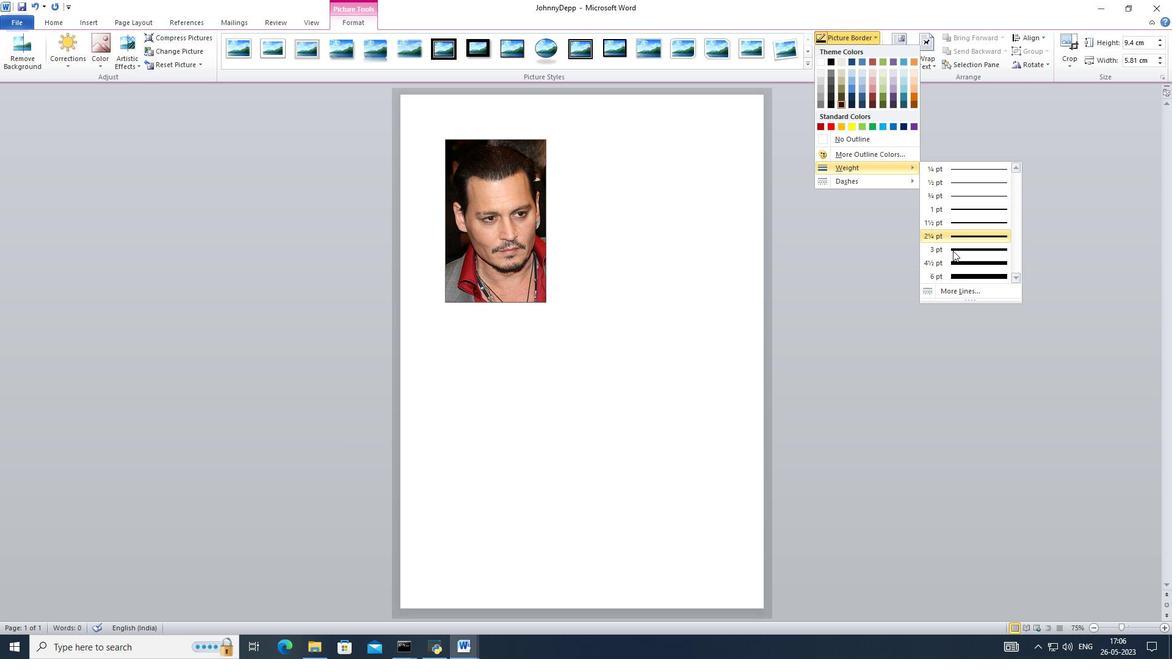 
Action: Mouse pressed left at (953, 254)
Screenshot: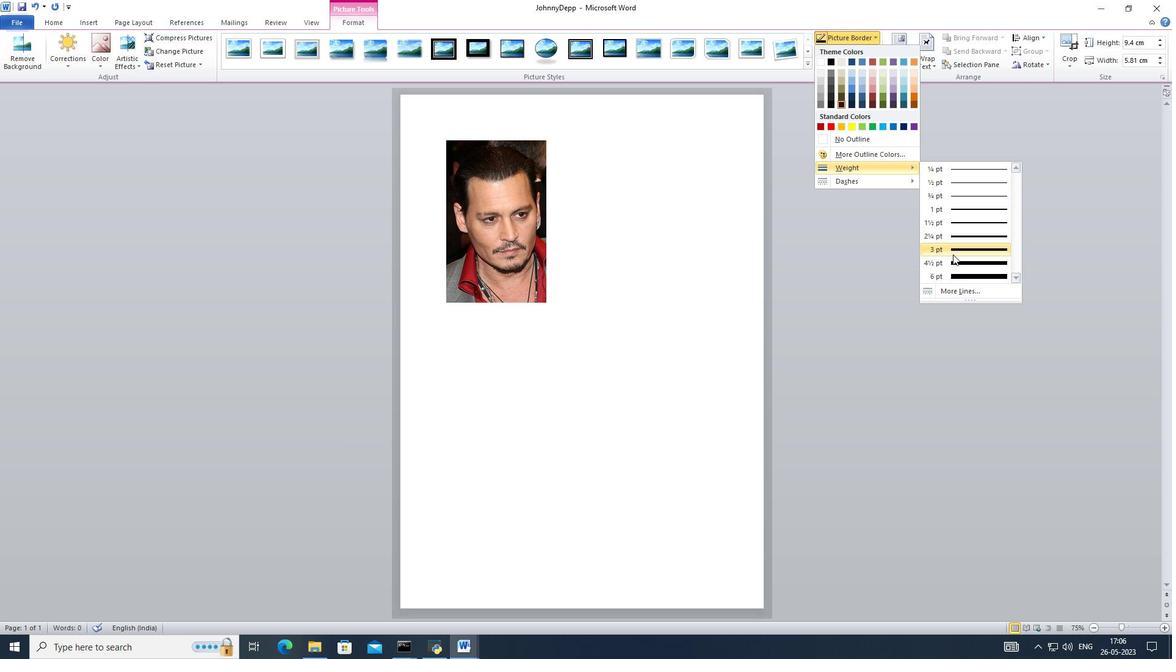 
Action: Mouse moved to (609, 213)
Screenshot: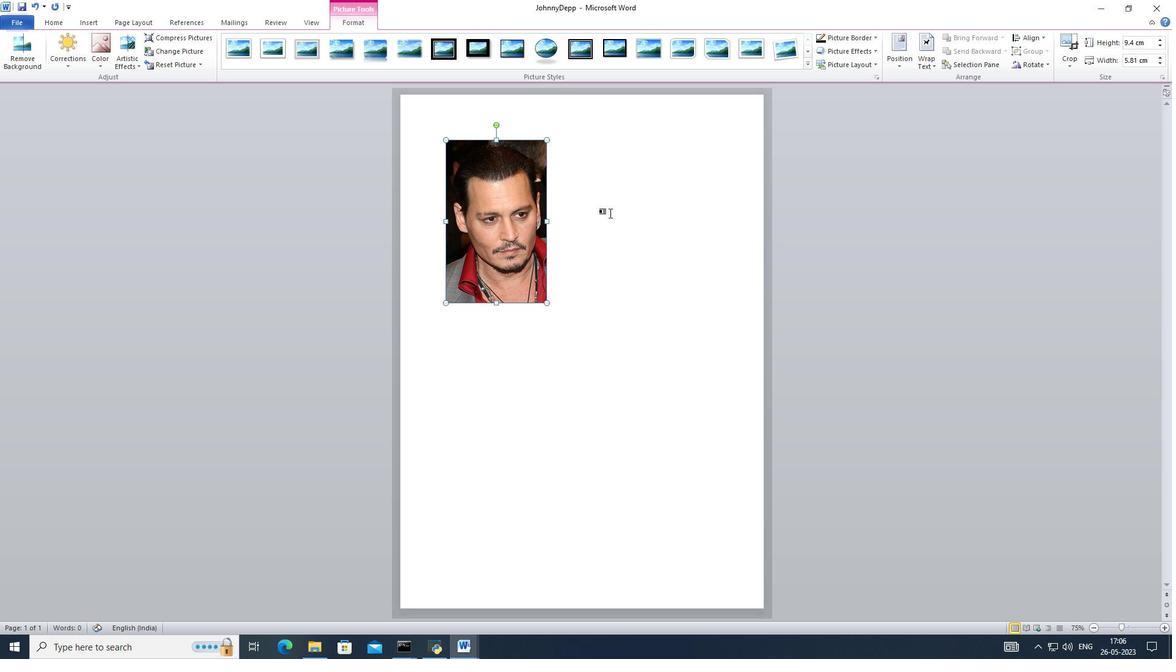 
Action: Mouse pressed left at (609, 213)
Screenshot: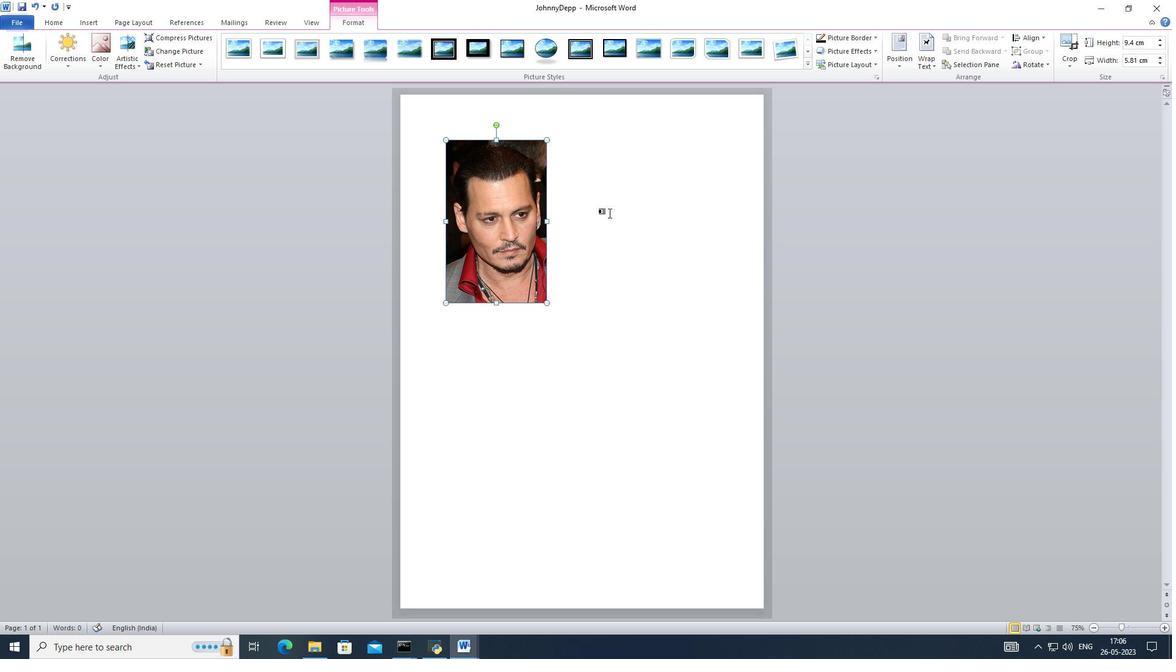 
Action: Mouse moved to (498, 243)
Screenshot: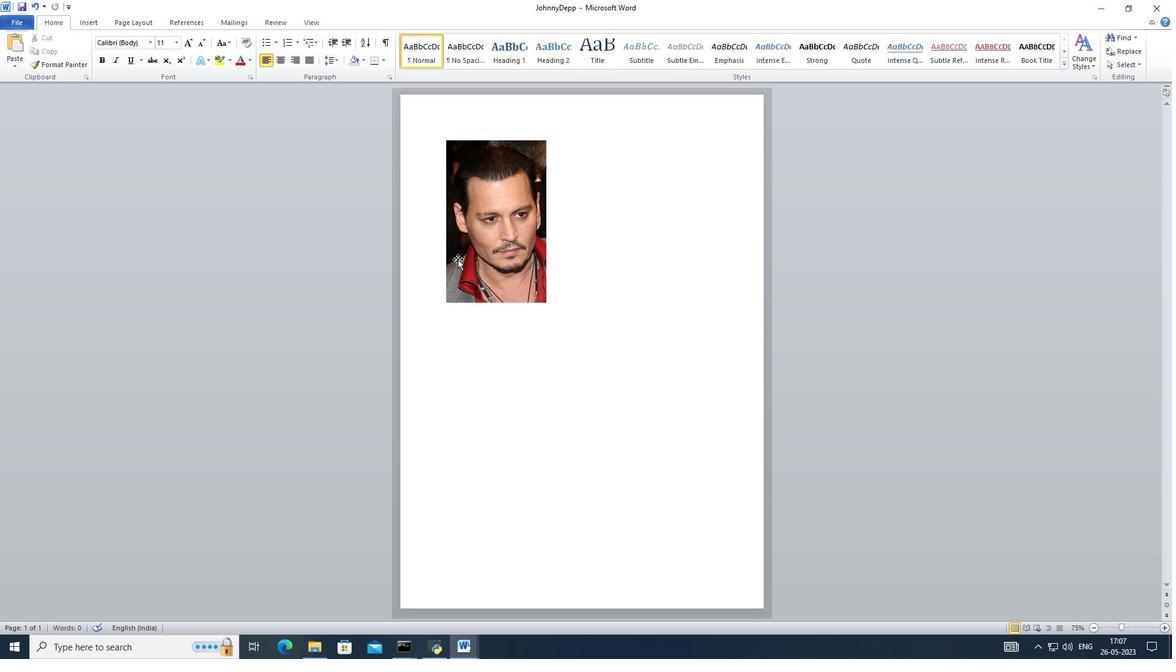 
Action: Mouse pressed left at (498, 243)
Screenshot: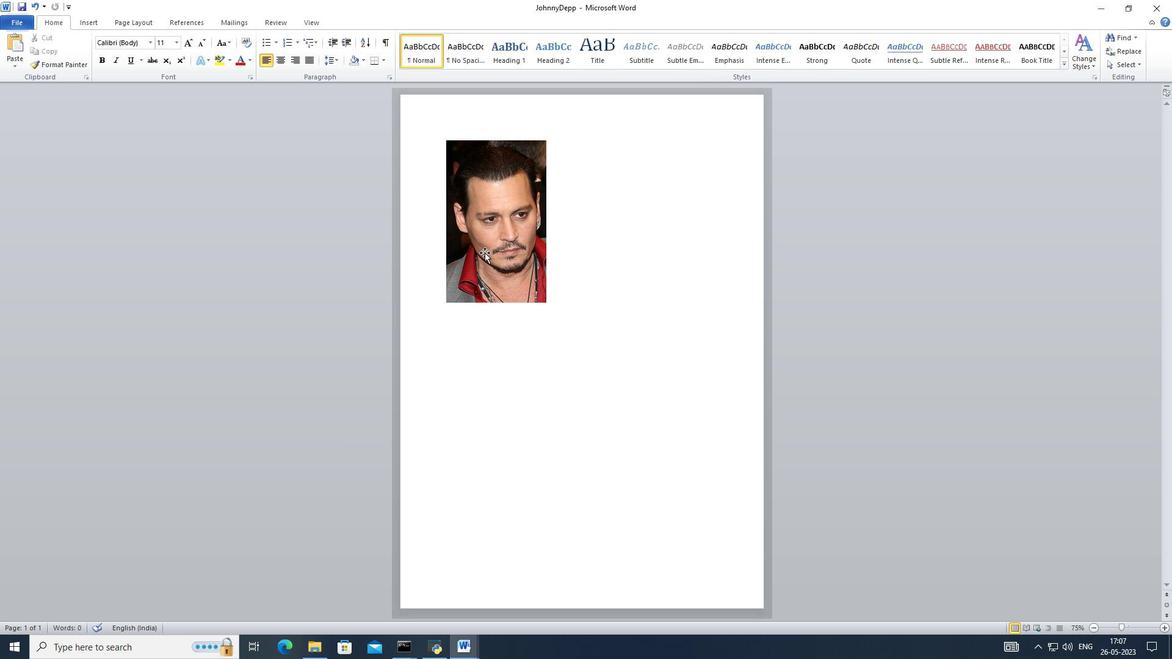 
Action: Mouse moved to (831, 51)
Screenshot: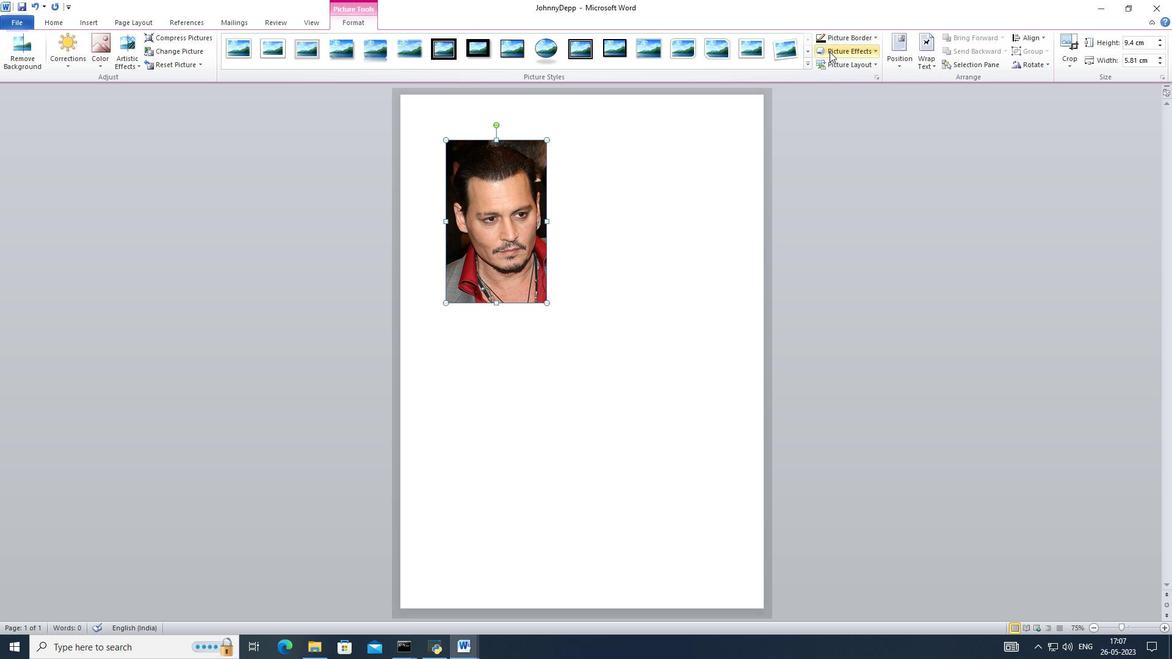 
Action: Mouse pressed left at (831, 51)
Screenshot: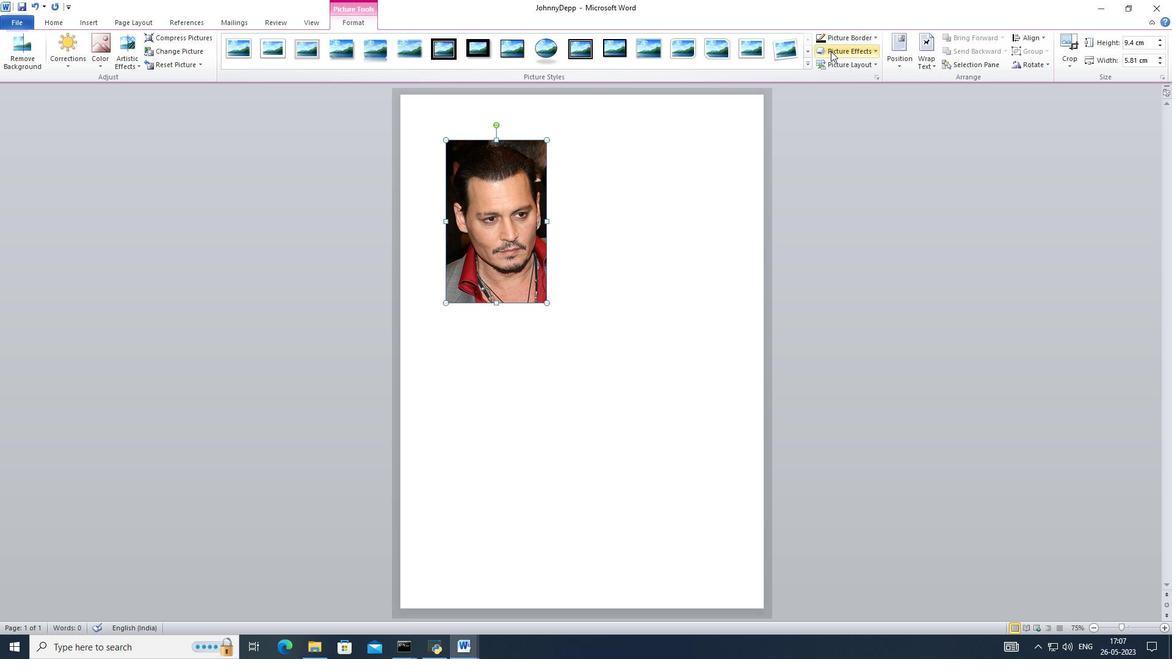 
Action: Mouse moved to (763, 103)
Screenshot: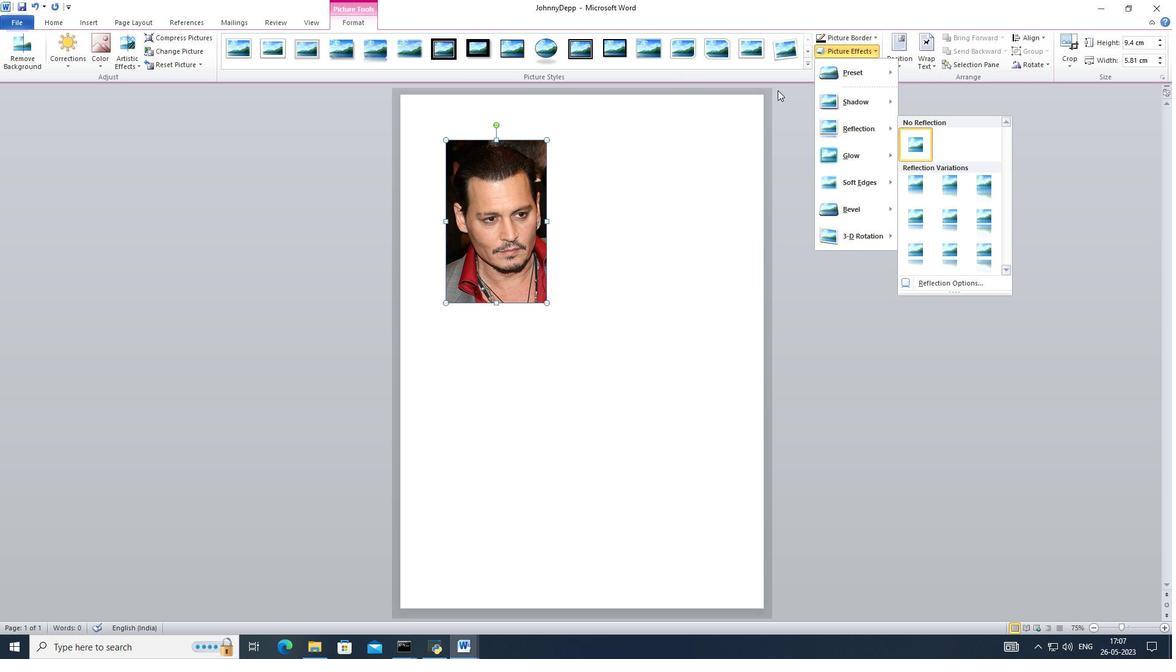
Action: Mouse pressed left at (763, 103)
Screenshot: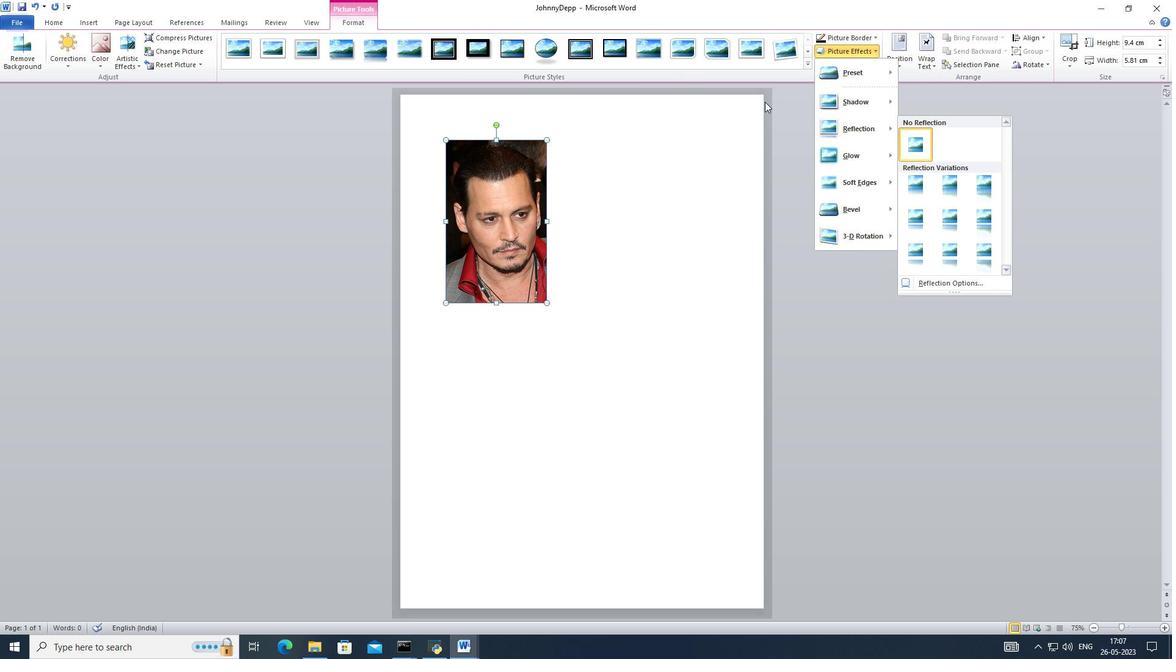 
Action: Mouse moved to (811, 64)
Screenshot: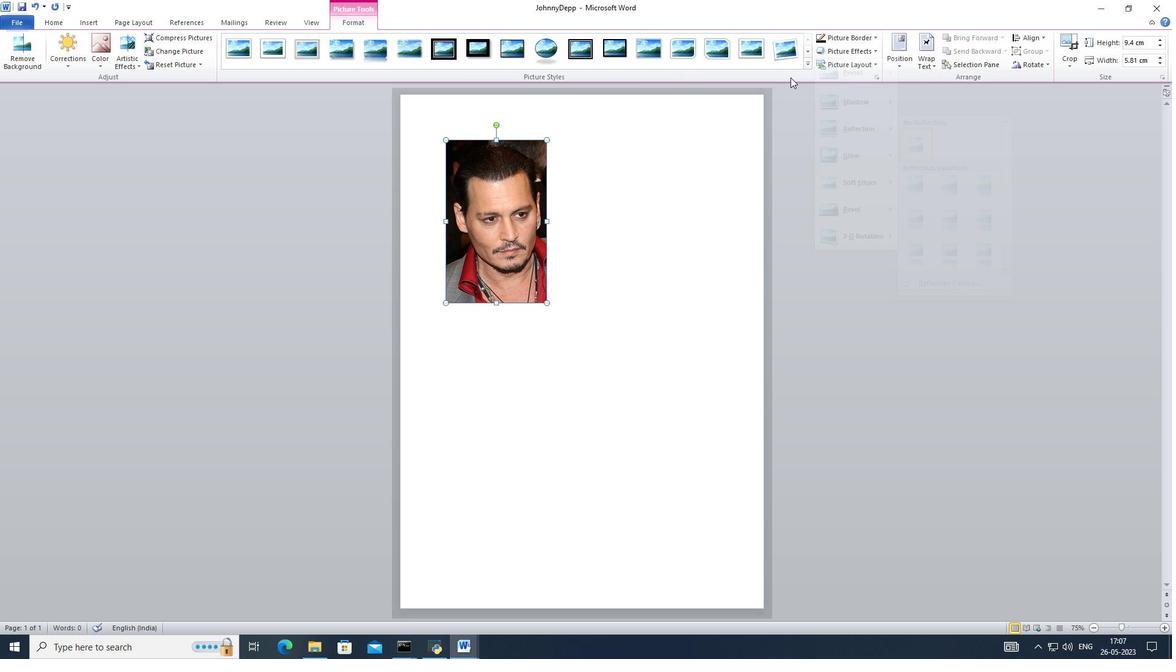 
Action: Mouse pressed left at (811, 64)
Screenshot: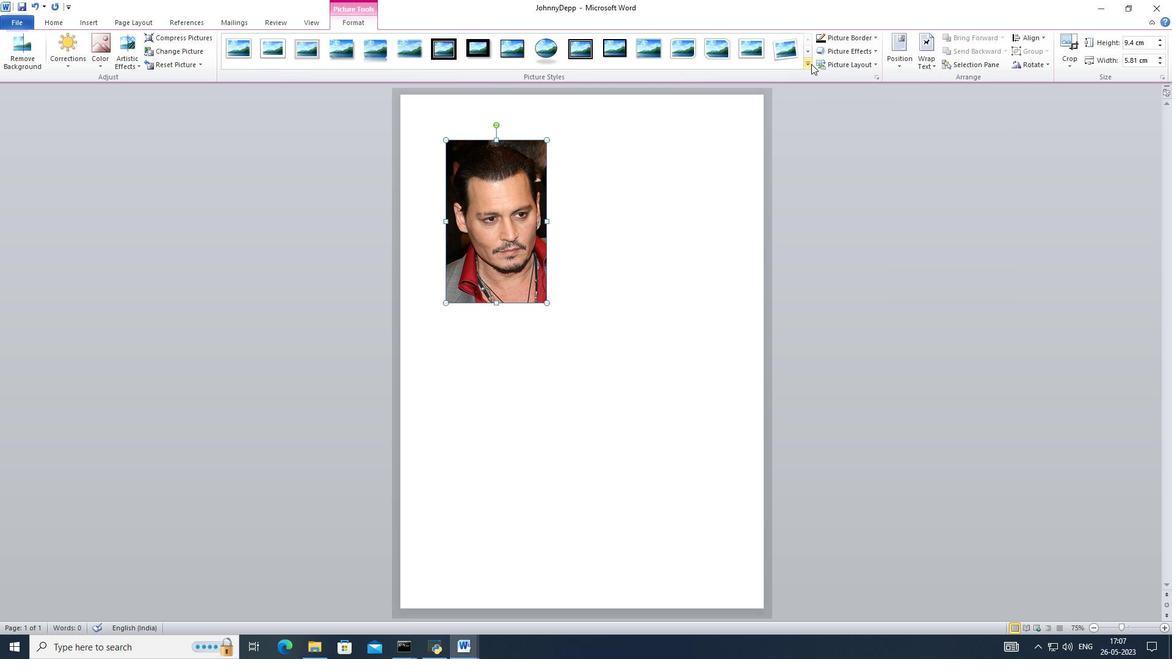 
Action: Mouse moved to (827, 64)
Screenshot: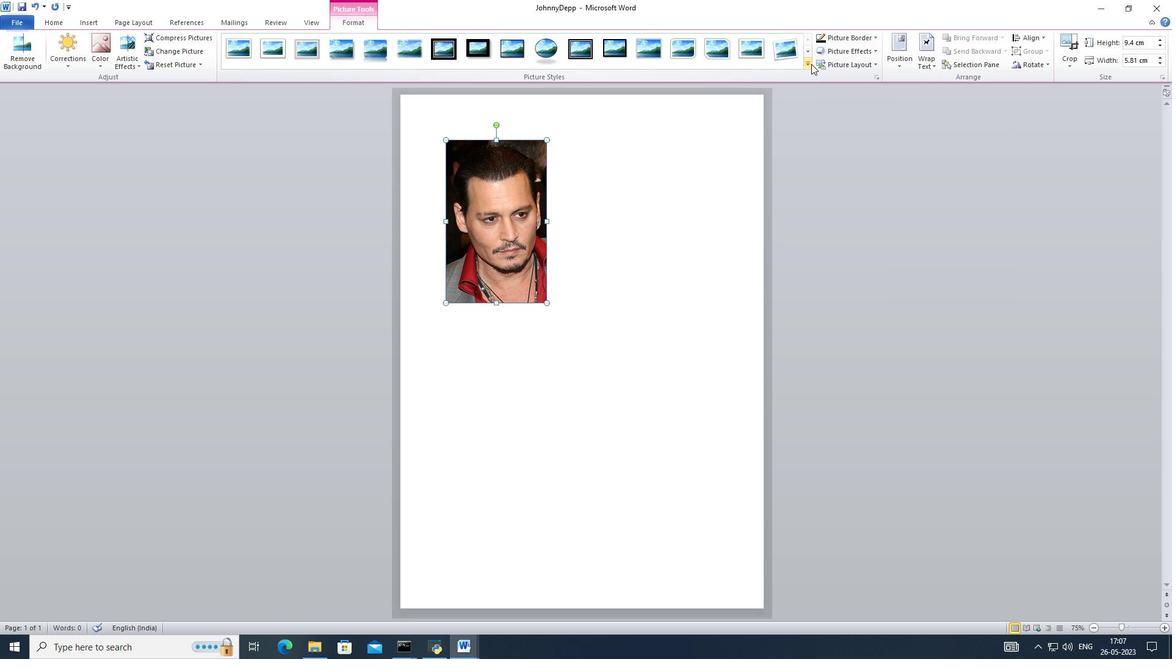 
Action: Mouse pressed left at (827, 64)
Screenshot: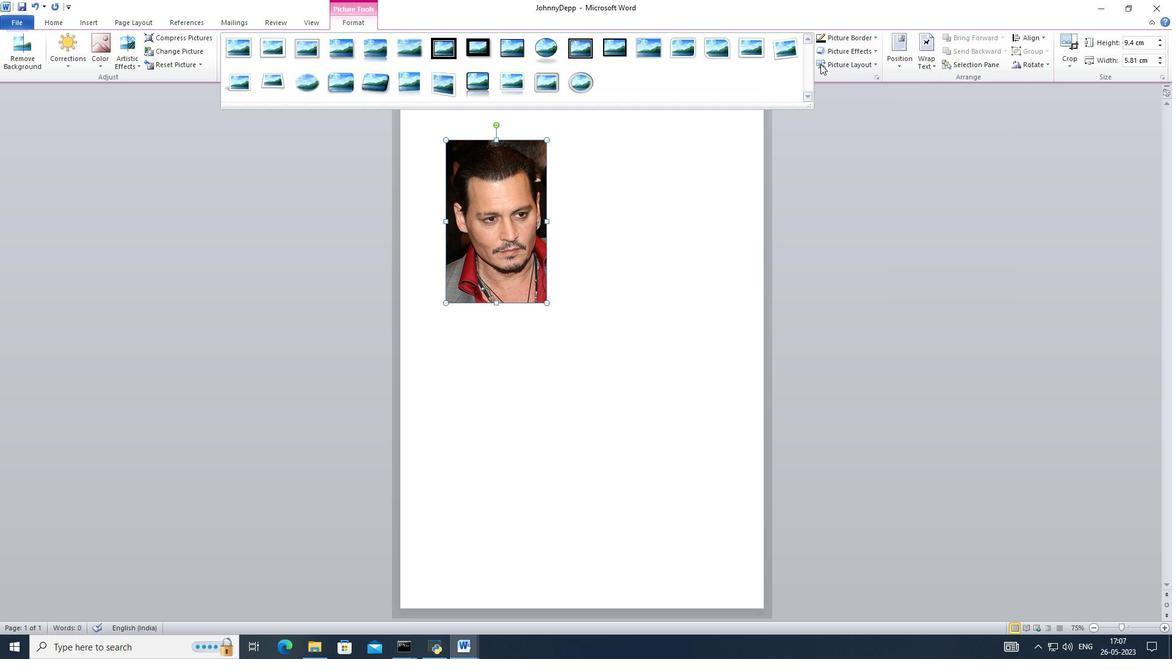 
Action: Mouse moved to (861, 36)
Screenshot: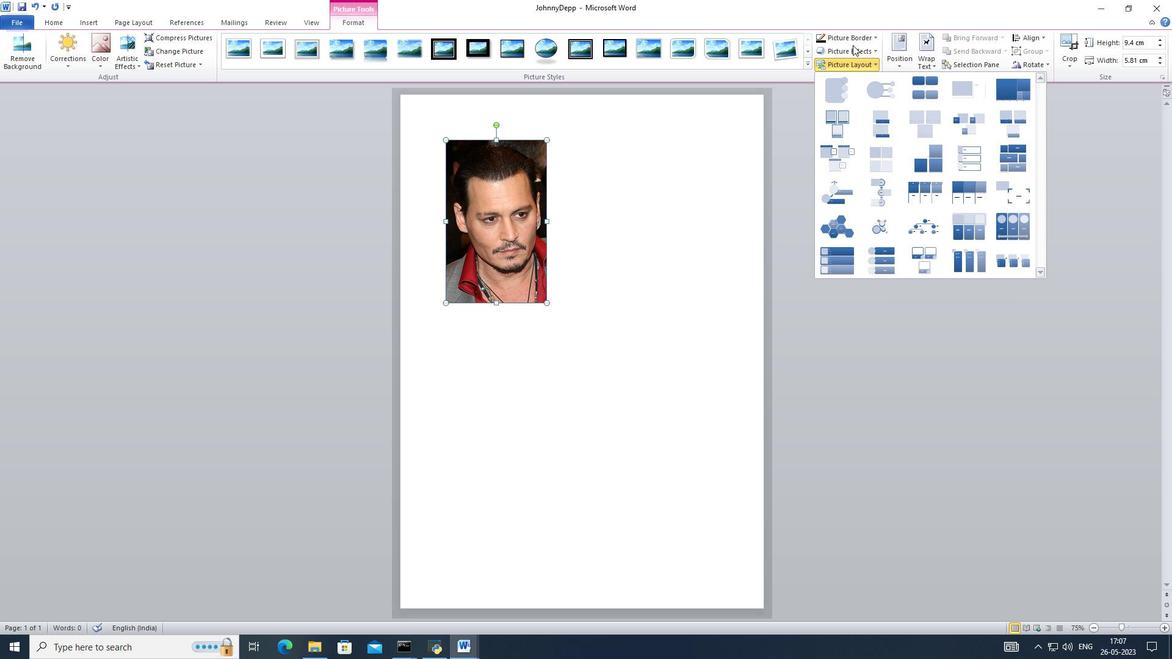 
Action: Mouse pressed left at (861, 36)
Screenshot: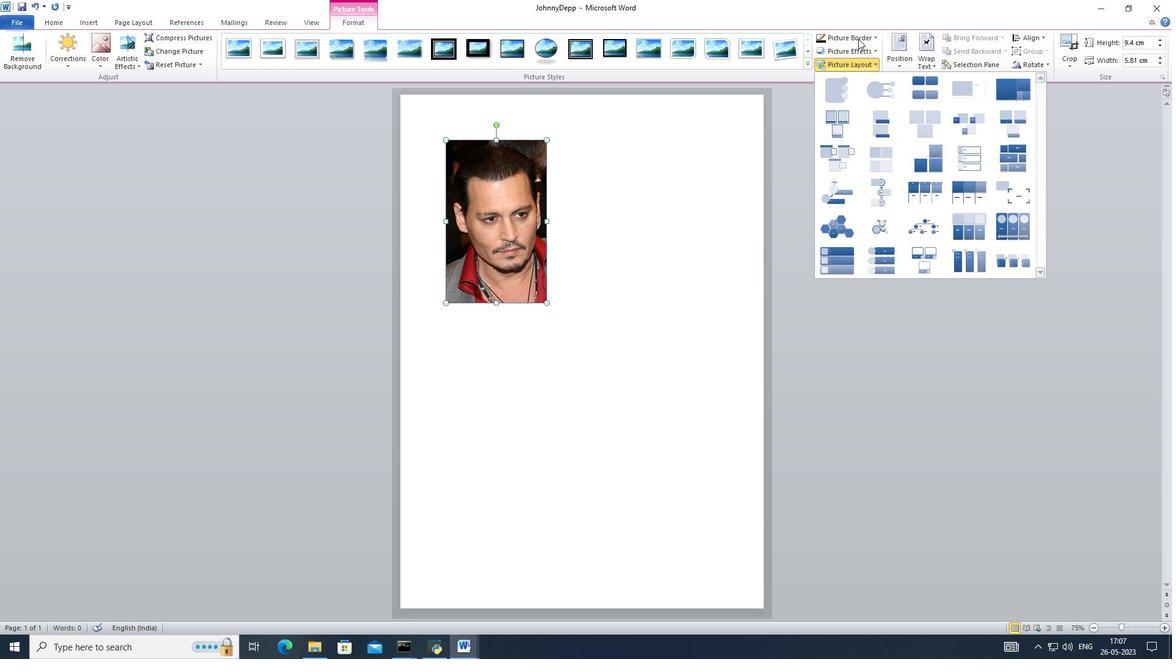 
Action: Mouse pressed left at (861, 36)
Screenshot: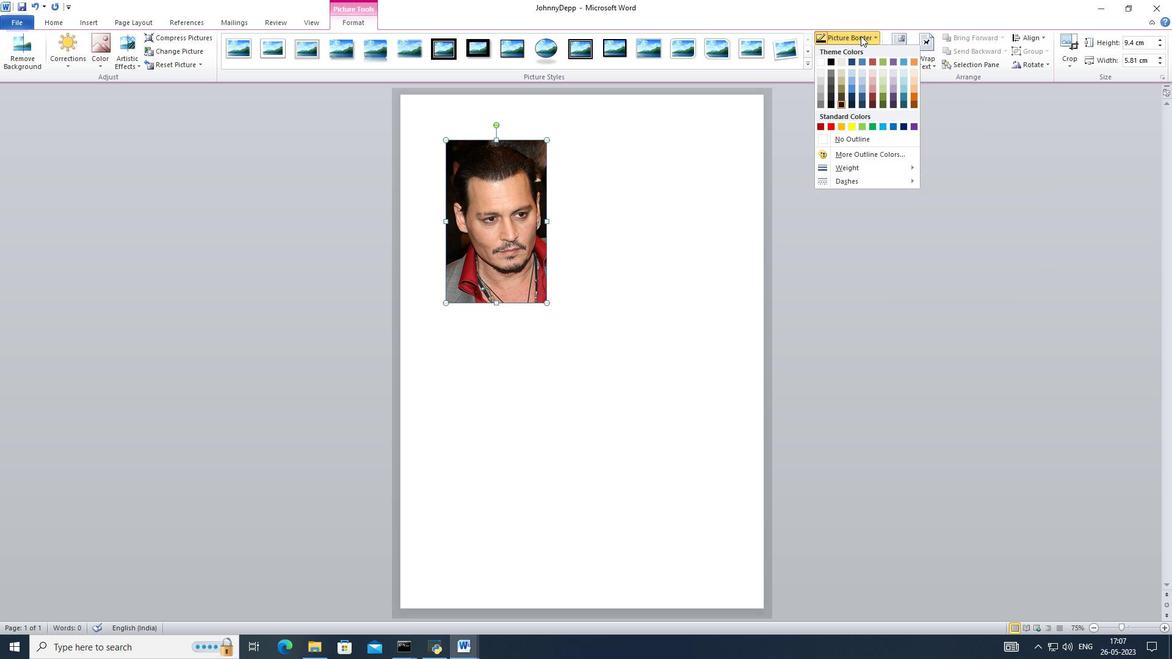 
Action: Mouse pressed left at (861, 36)
Screenshot: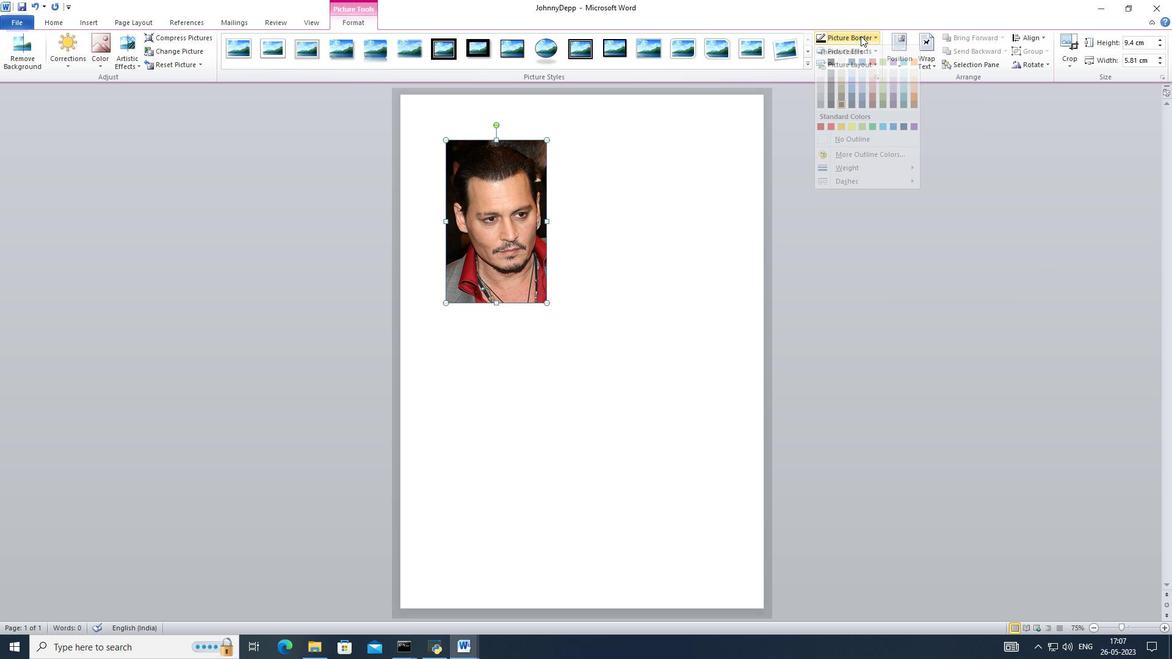 
Action: Mouse moved to (853, 177)
Screenshot: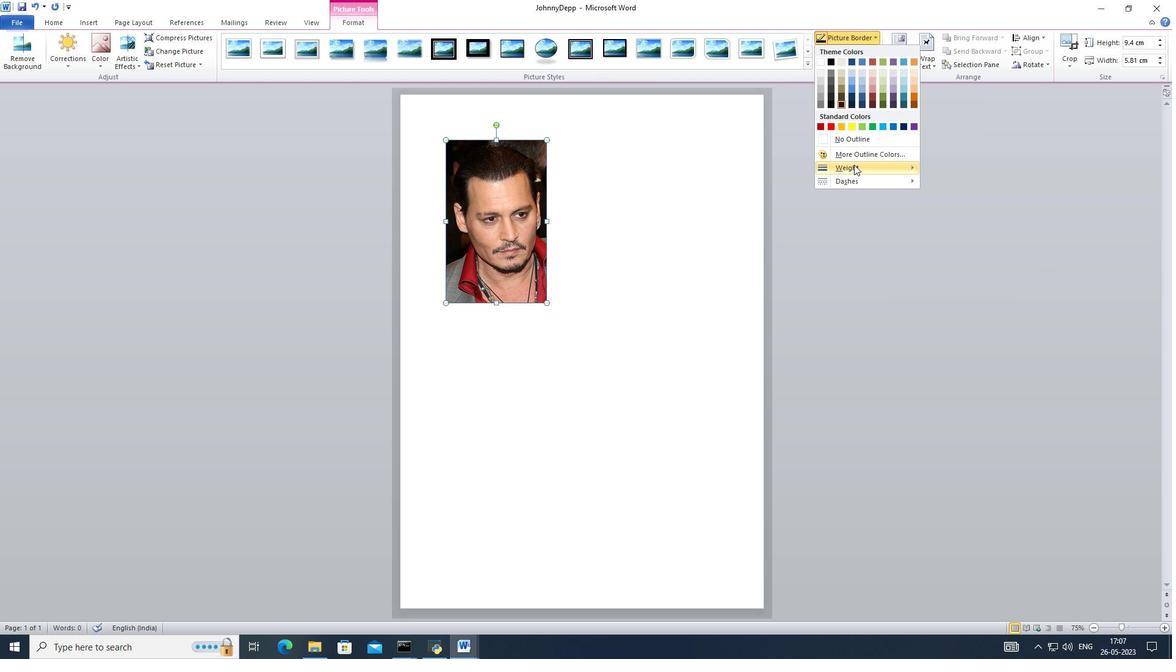 
Action: Mouse pressed left at (853, 177)
Screenshot: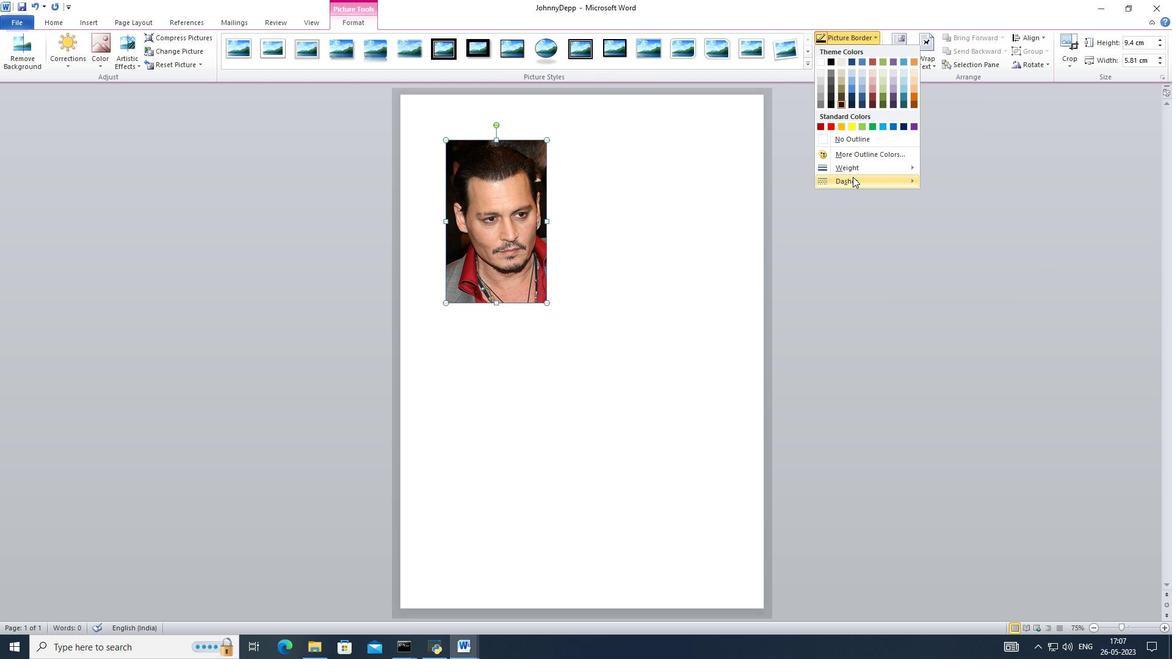 
Action: Mouse moved to (932, 194)
Screenshot: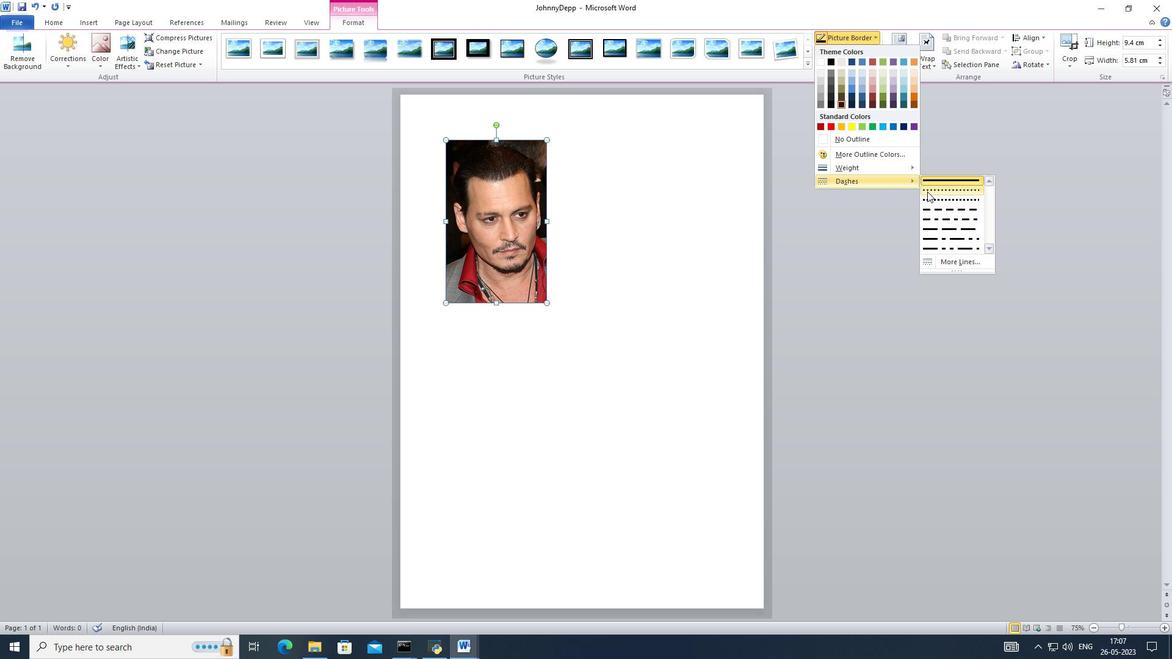
Action: Mouse pressed left at (932, 194)
Screenshot: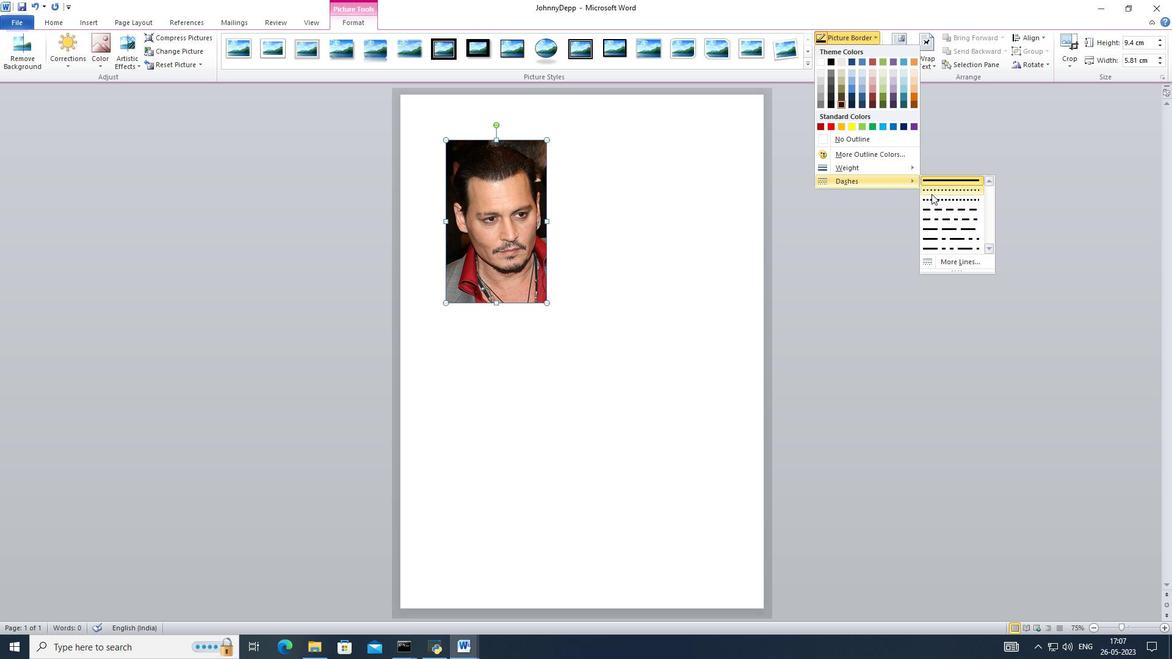 
Action: Mouse moved to (944, 262)
Screenshot: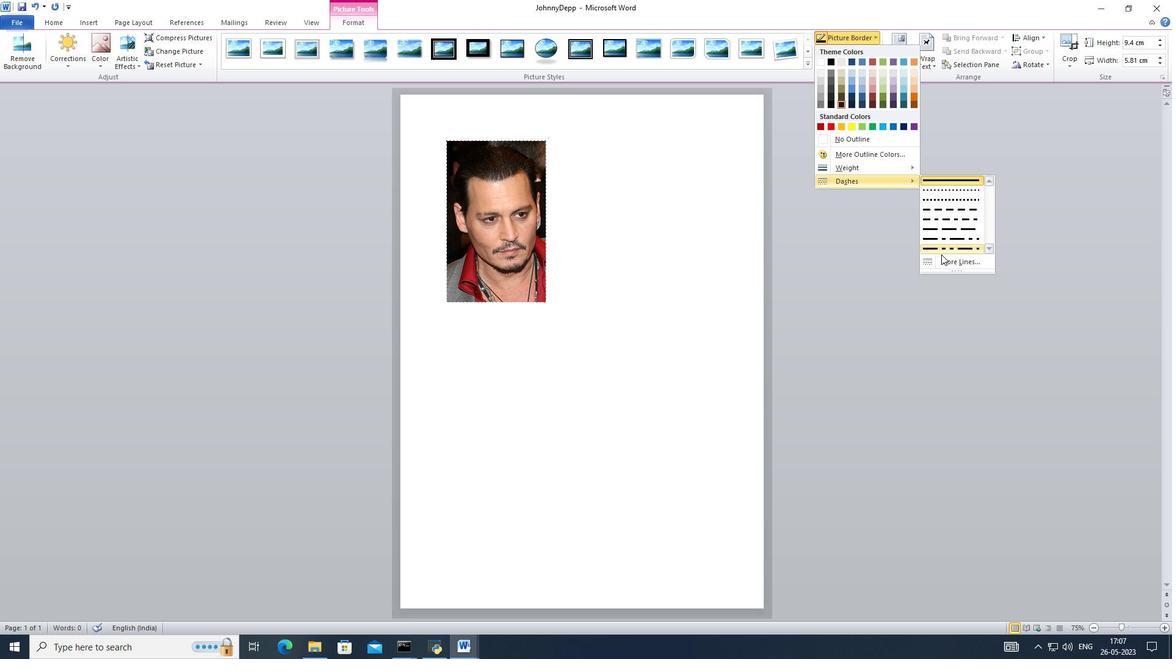 
Action: Mouse pressed left at (944, 262)
Screenshot: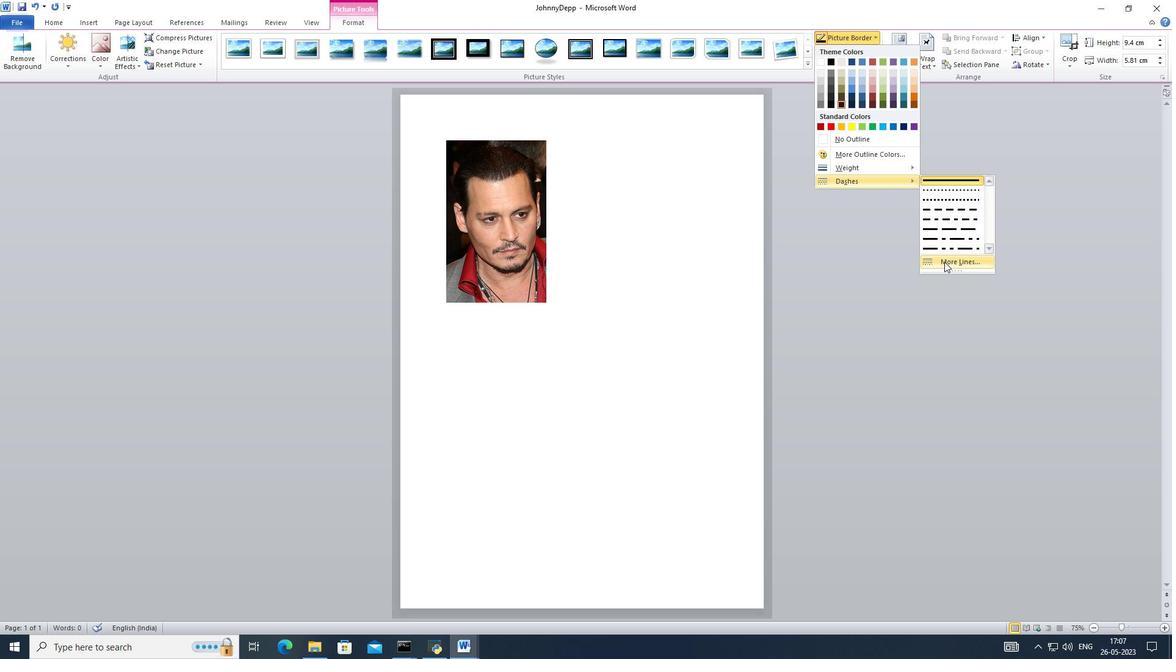
Action: Mouse moved to (597, 235)
Screenshot: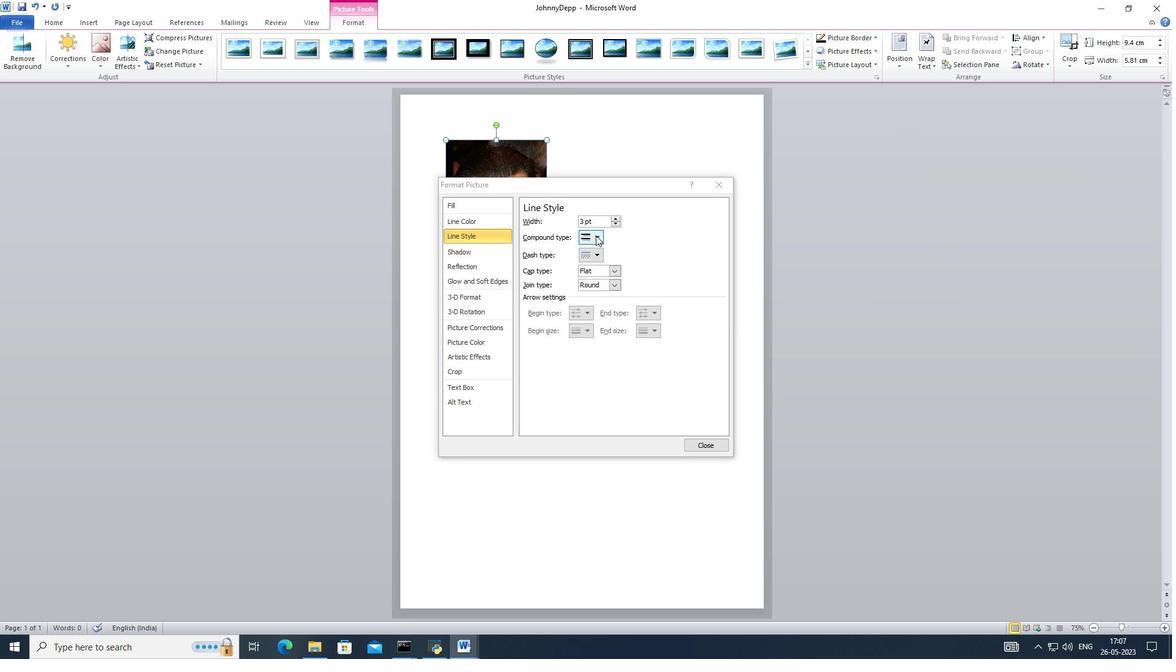 
Action: Mouse pressed left at (597, 235)
Screenshot: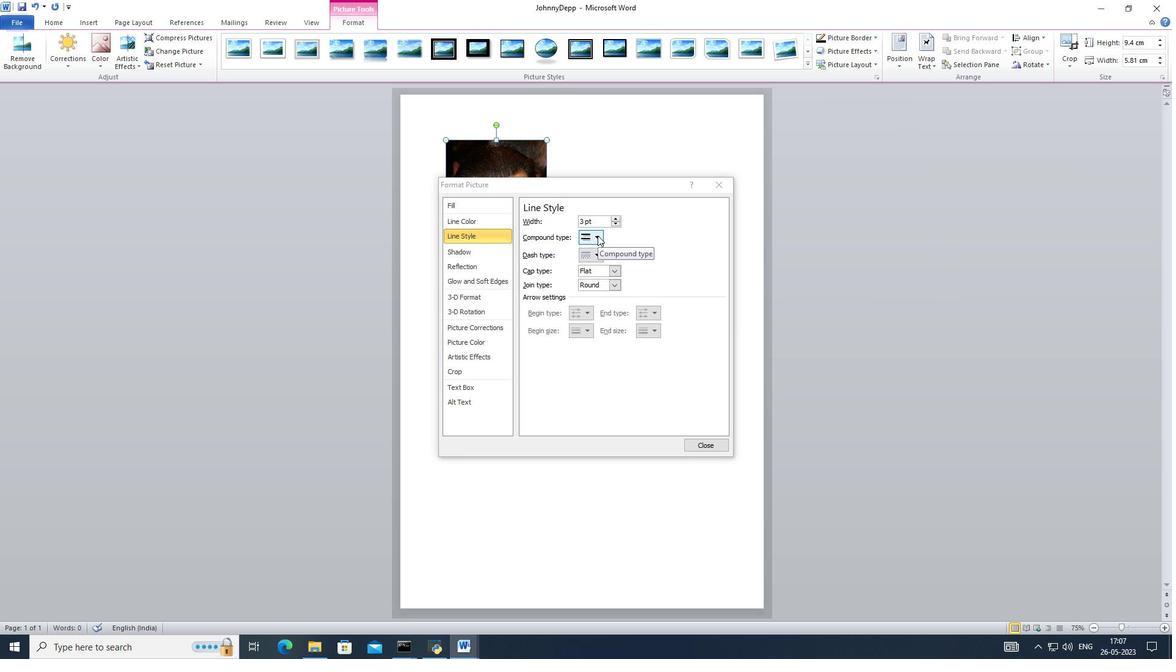 
Action: Mouse moved to (651, 239)
Screenshot: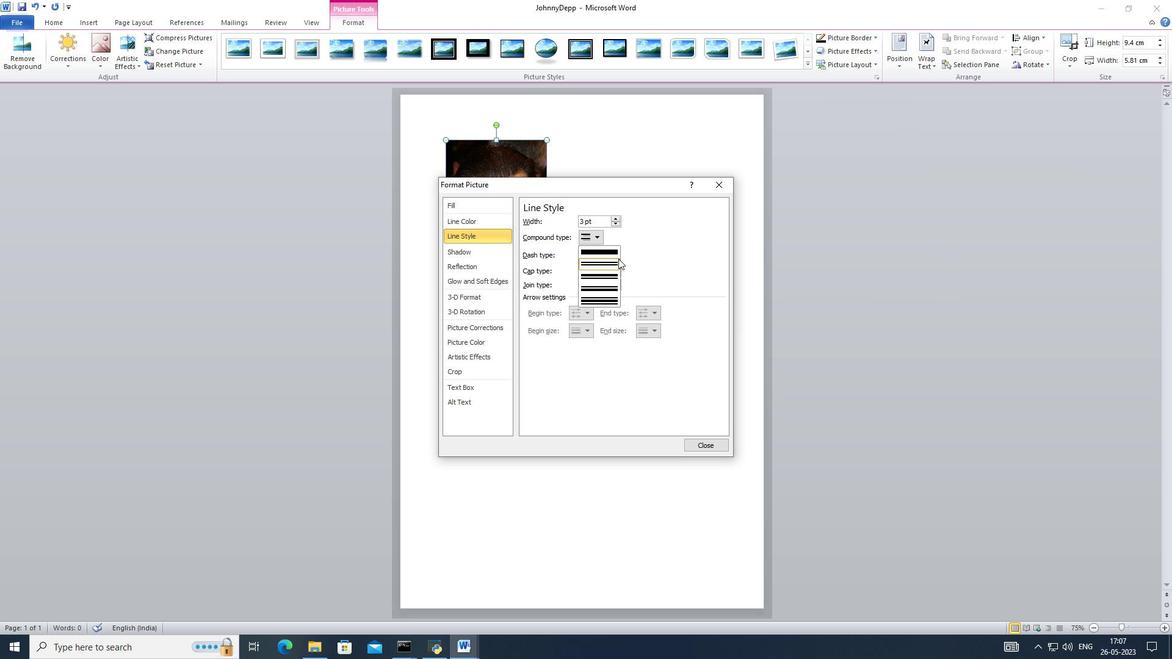
Action: Mouse pressed left at (651, 239)
Screenshot: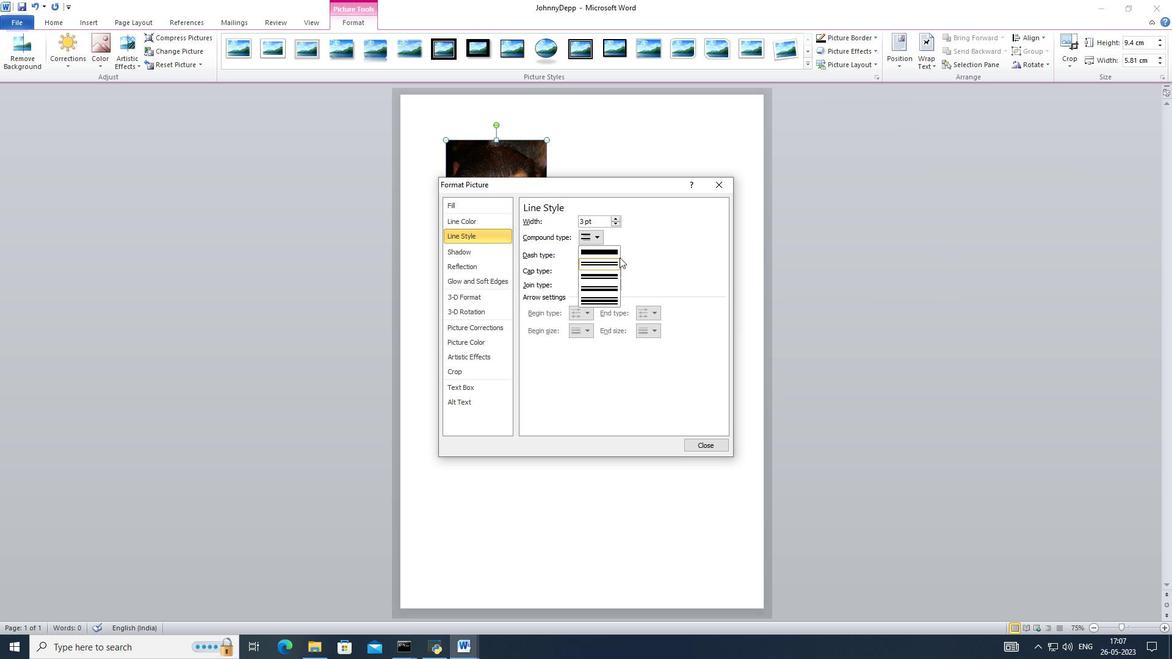 
Action: Mouse moved to (714, 186)
Screenshot: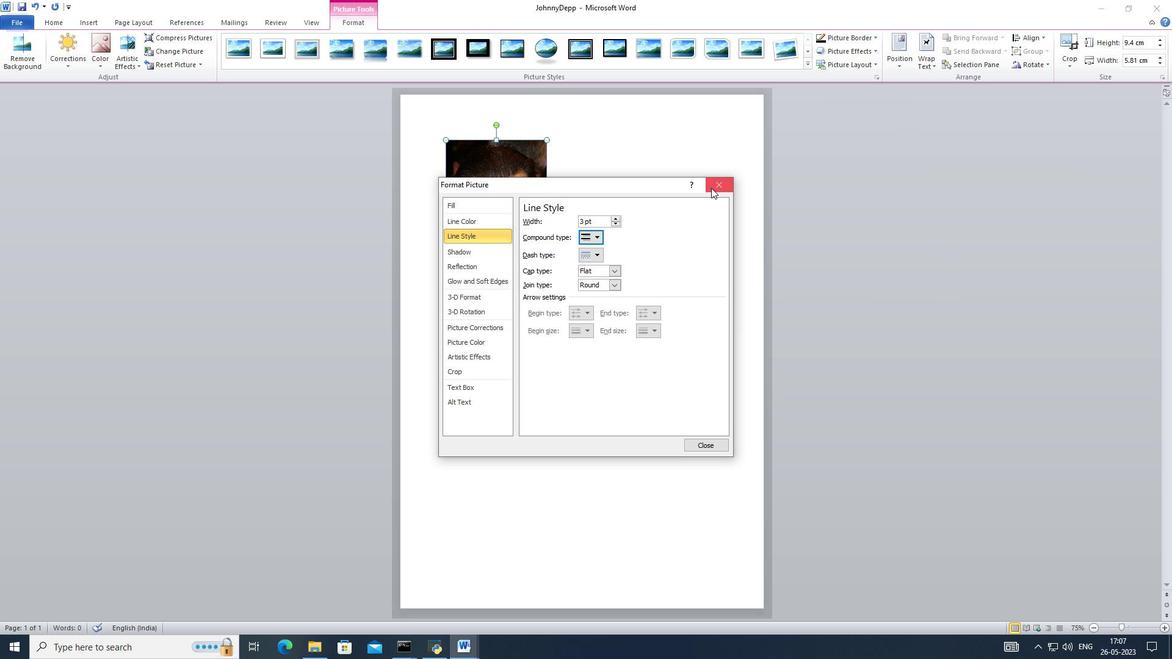 
Action: Mouse pressed left at (714, 186)
Screenshot: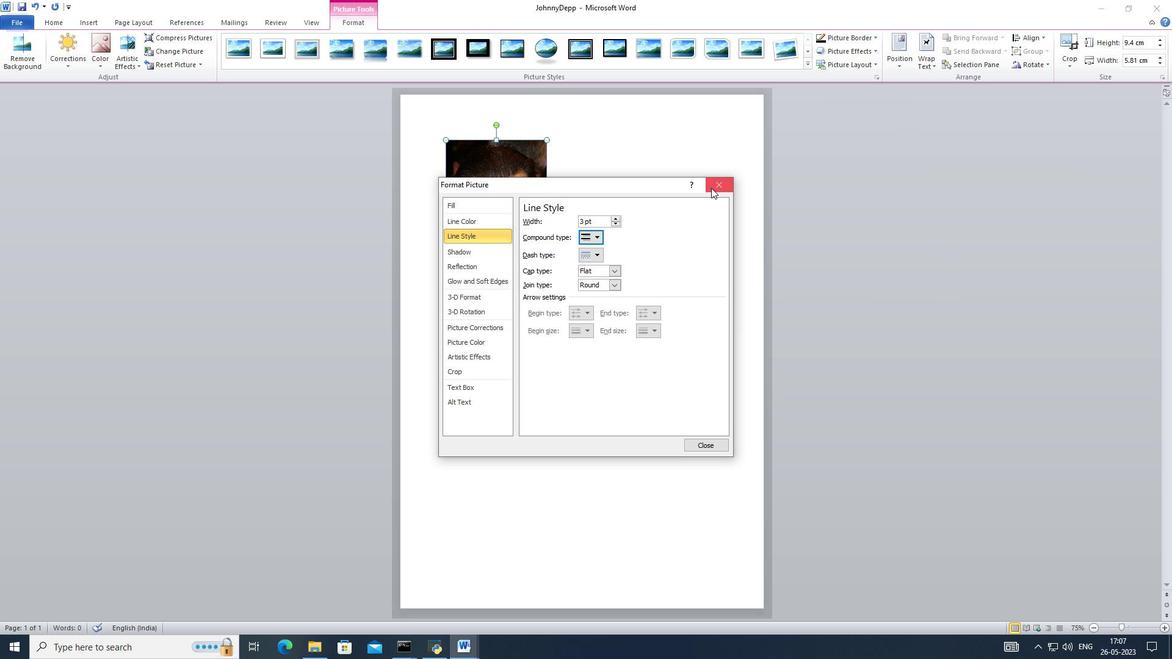 
Action: Mouse moved to (864, 45)
Screenshot: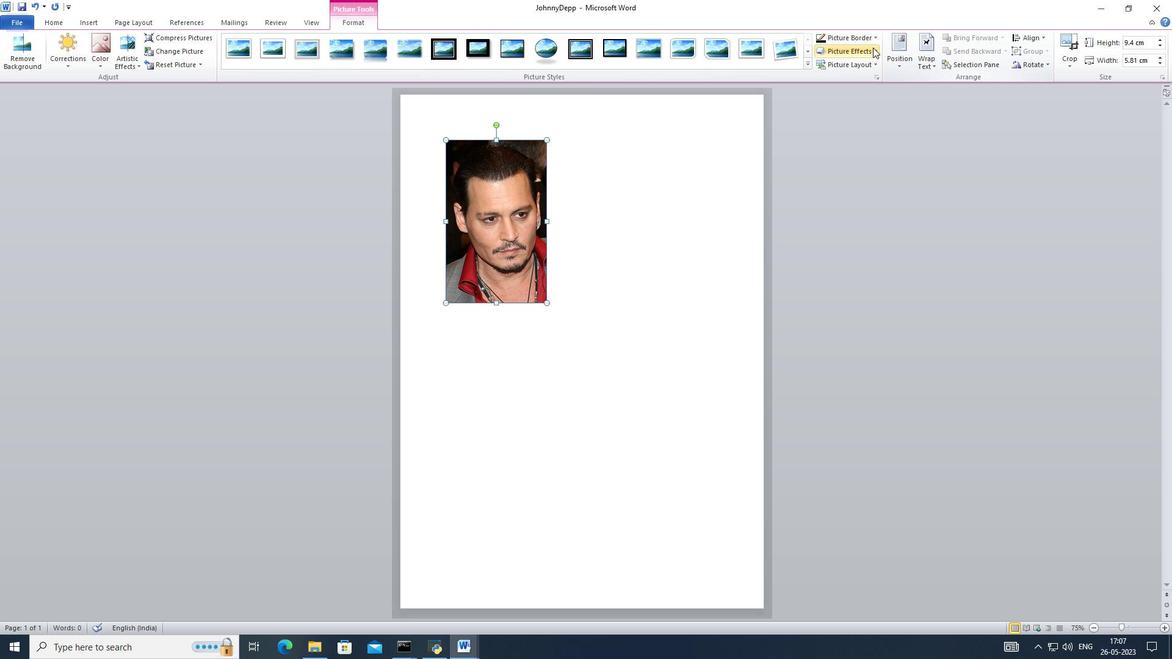 
Action: Mouse pressed left at (864, 45)
Screenshot: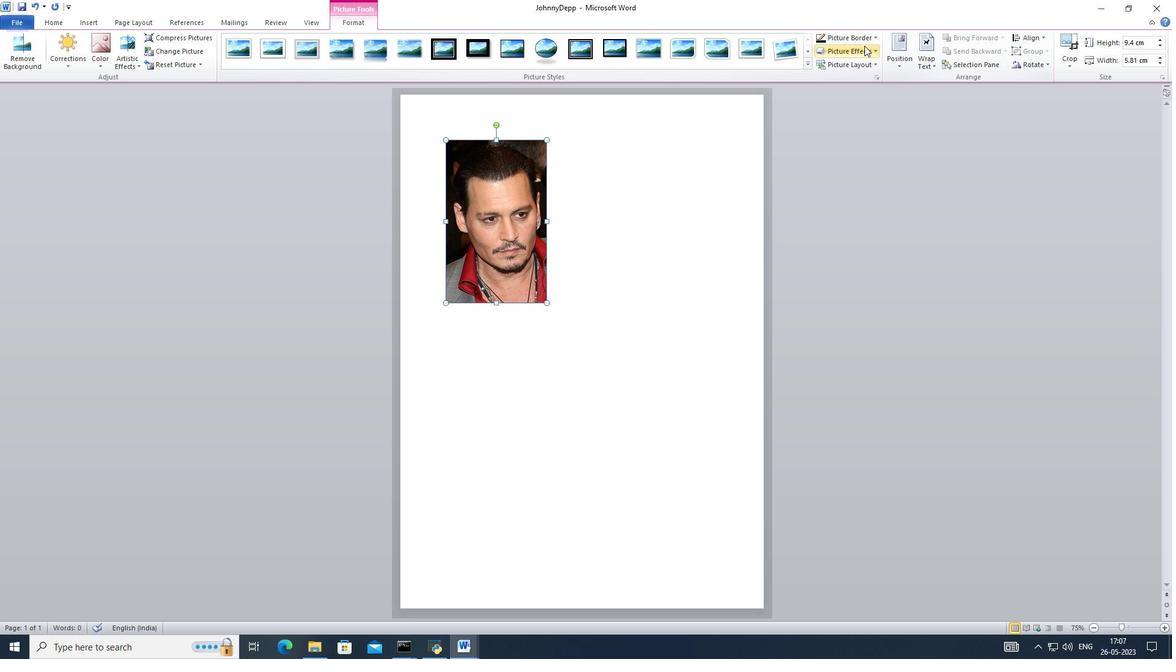 
Action: Mouse moved to (853, 34)
Screenshot: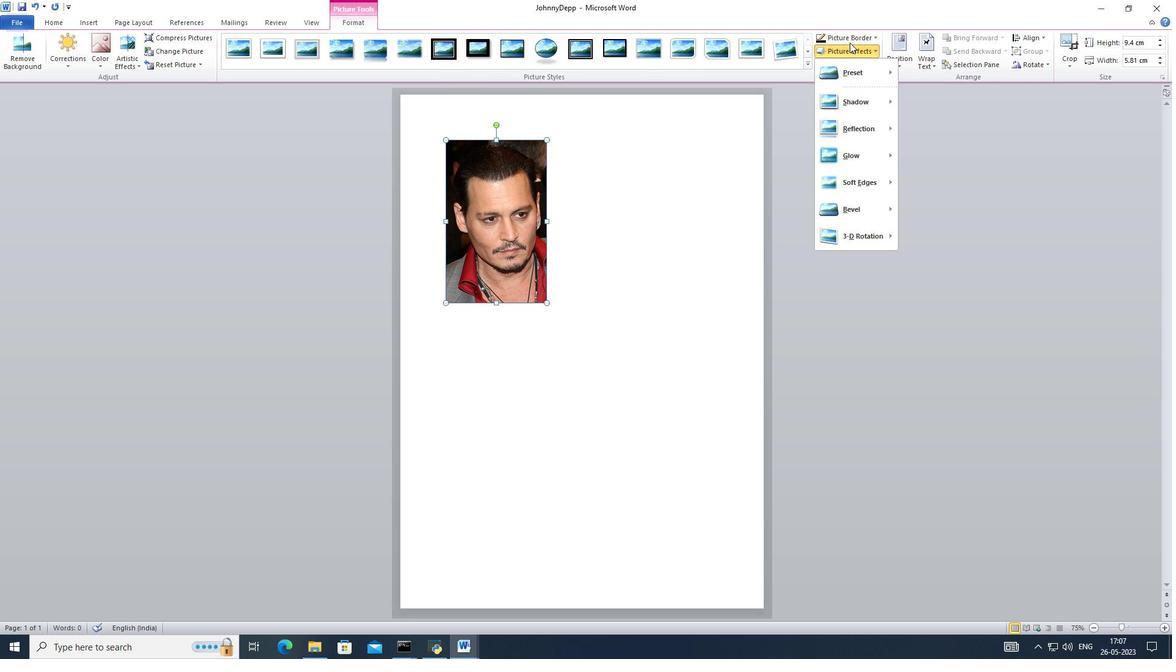 
Action: Mouse pressed left at (853, 34)
Screenshot: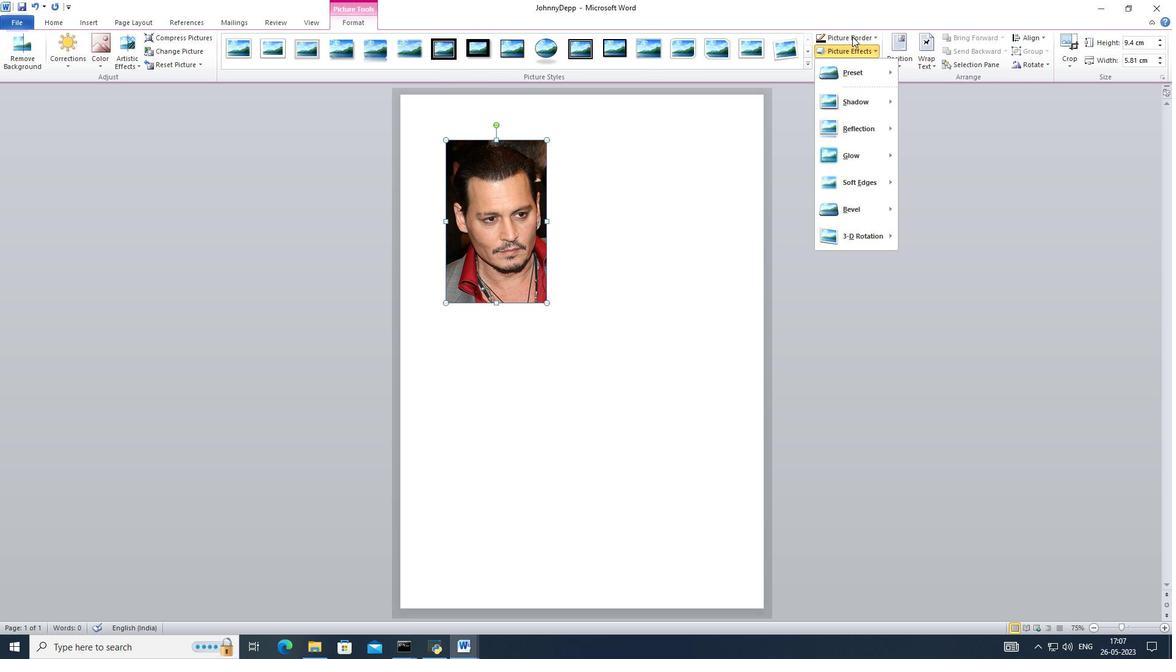 
Action: Mouse moved to (955, 218)
Screenshot: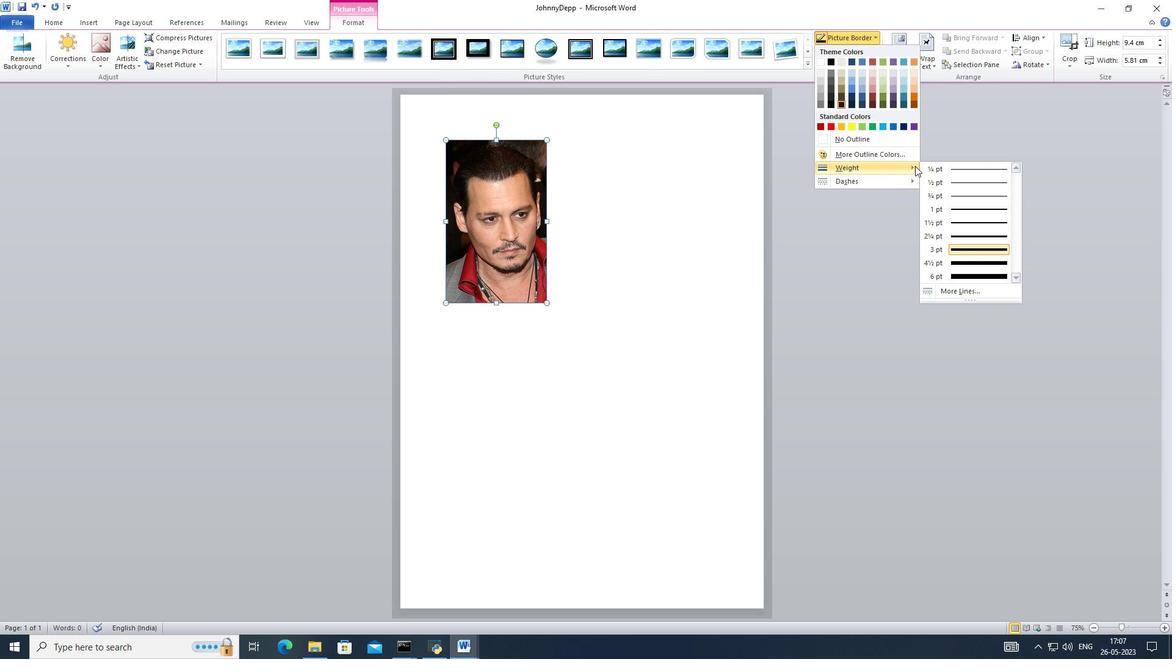 
Action: Mouse pressed left at (955, 218)
Screenshot: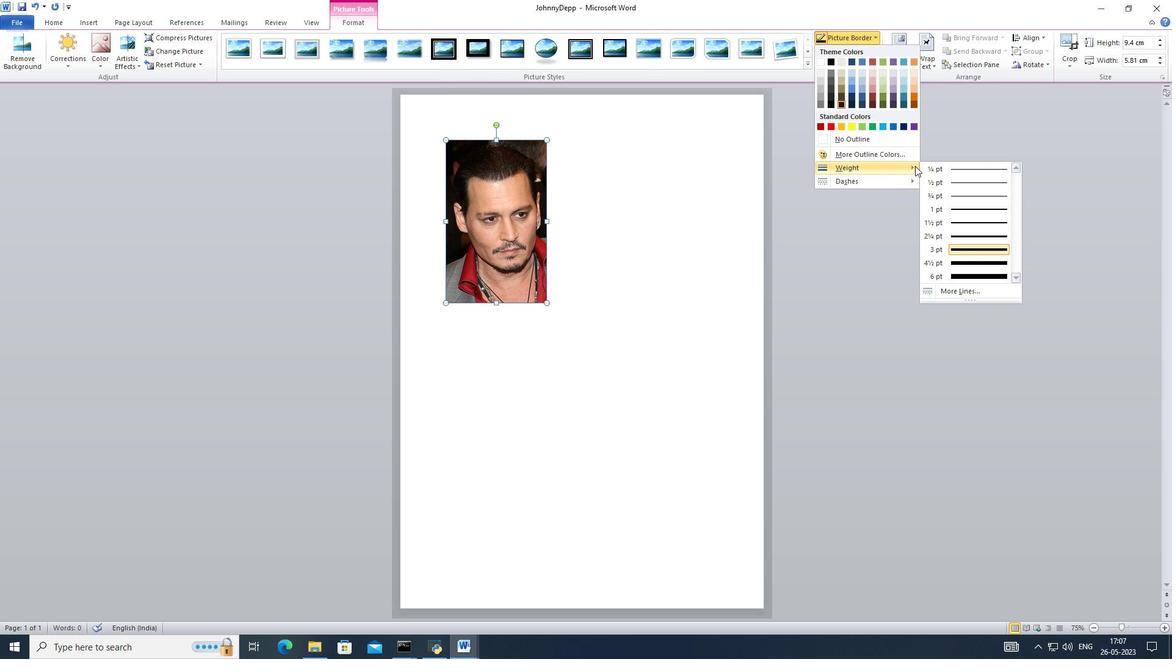 
Action: Mouse moved to (836, 51)
Screenshot: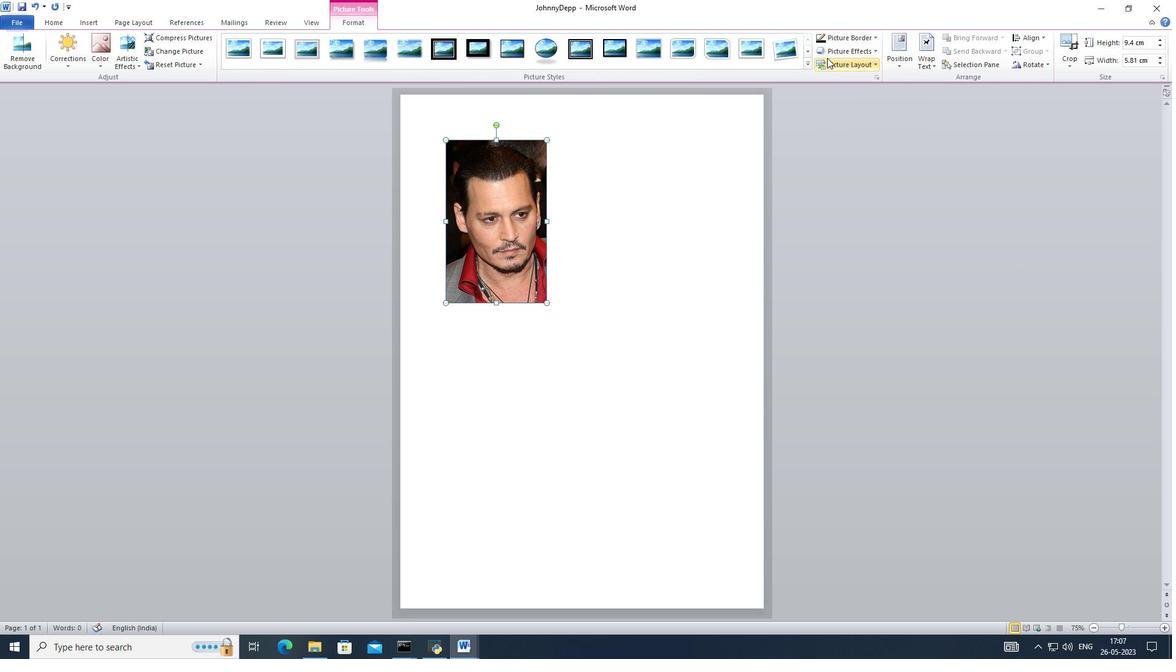 
Action: Mouse pressed left at (836, 51)
Screenshot: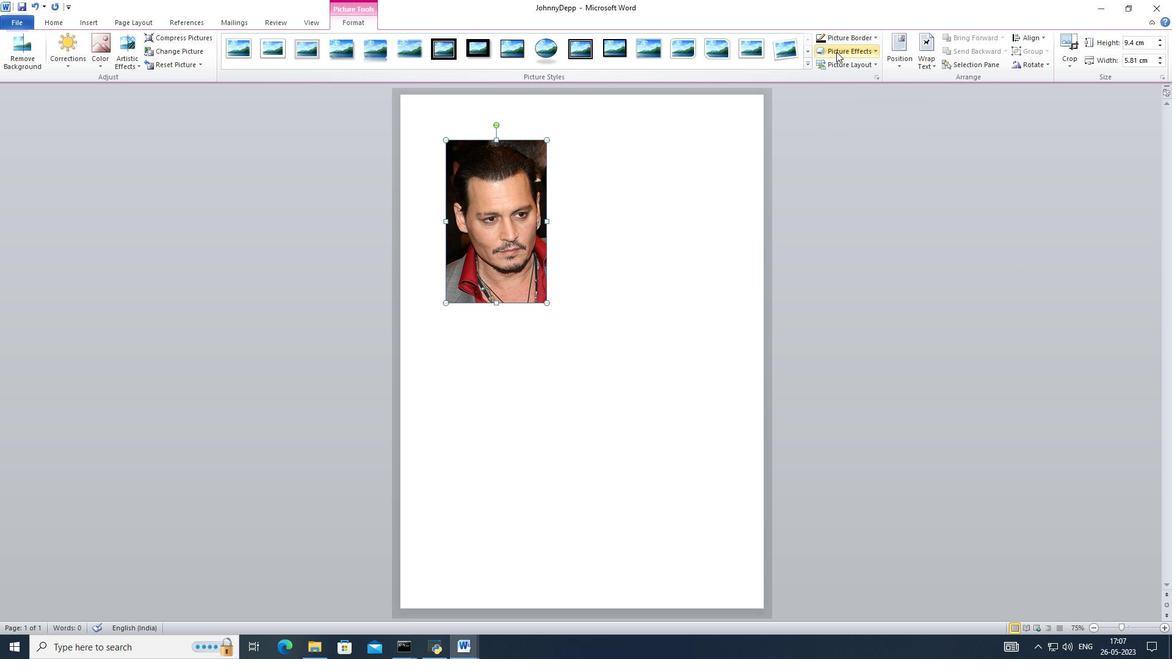 
Action: Mouse moved to (864, 23)
Screenshot: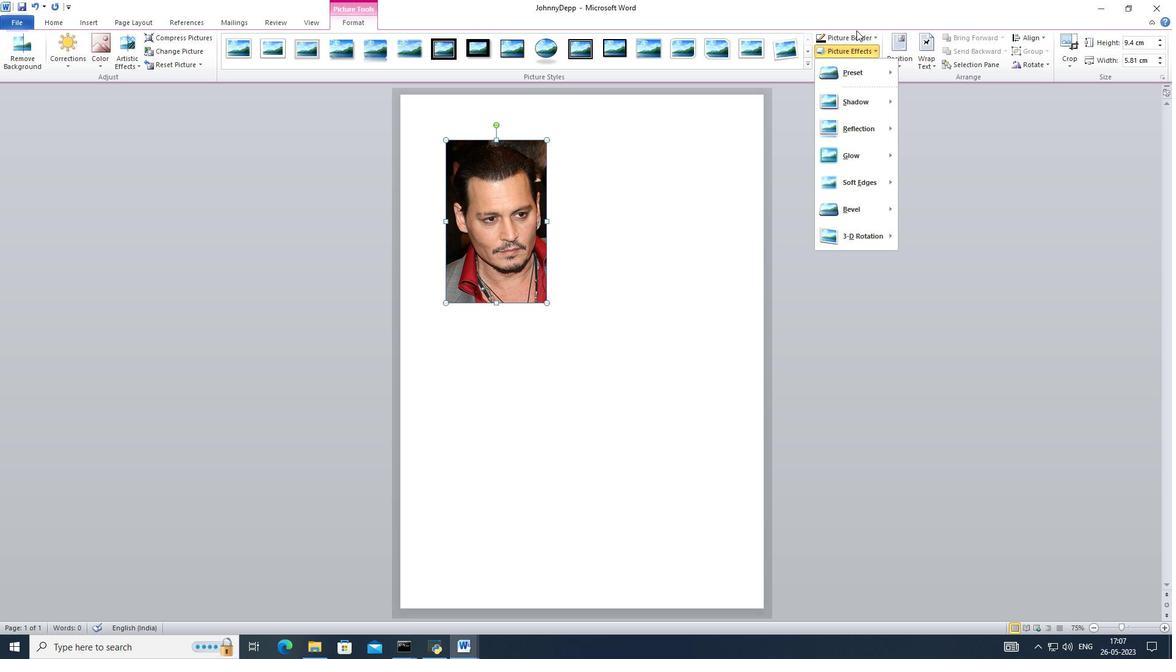 
Action: Mouse pressed left at (864, 23)
Screenshot: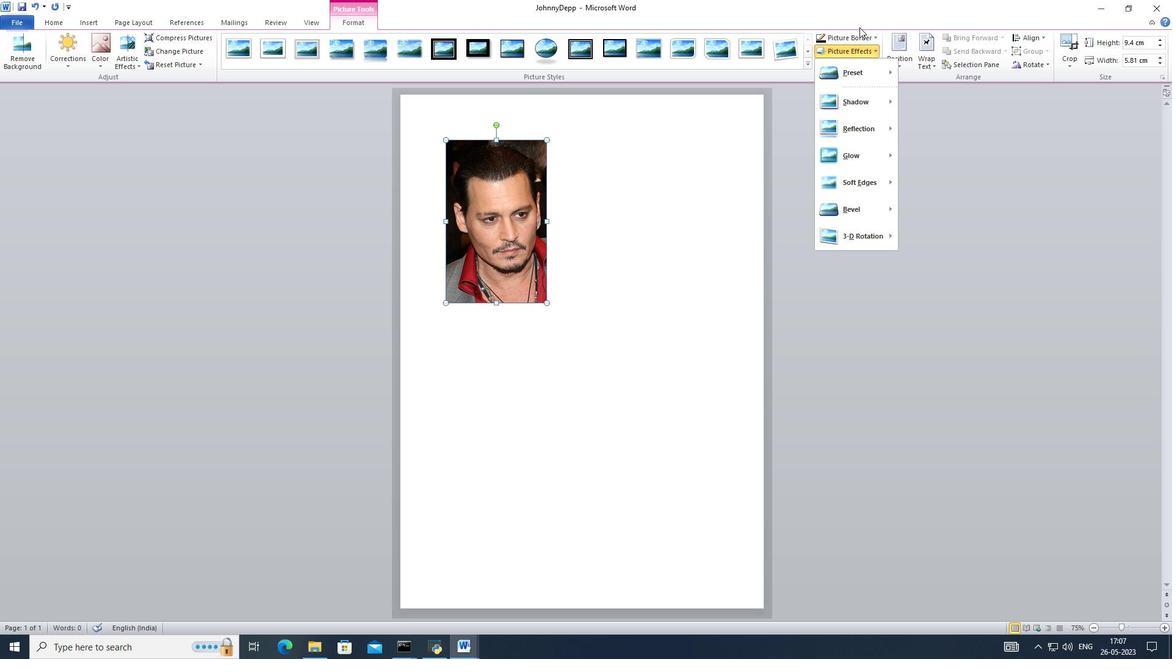 
Action: Mouse moved to (860, 32)
Screenshot: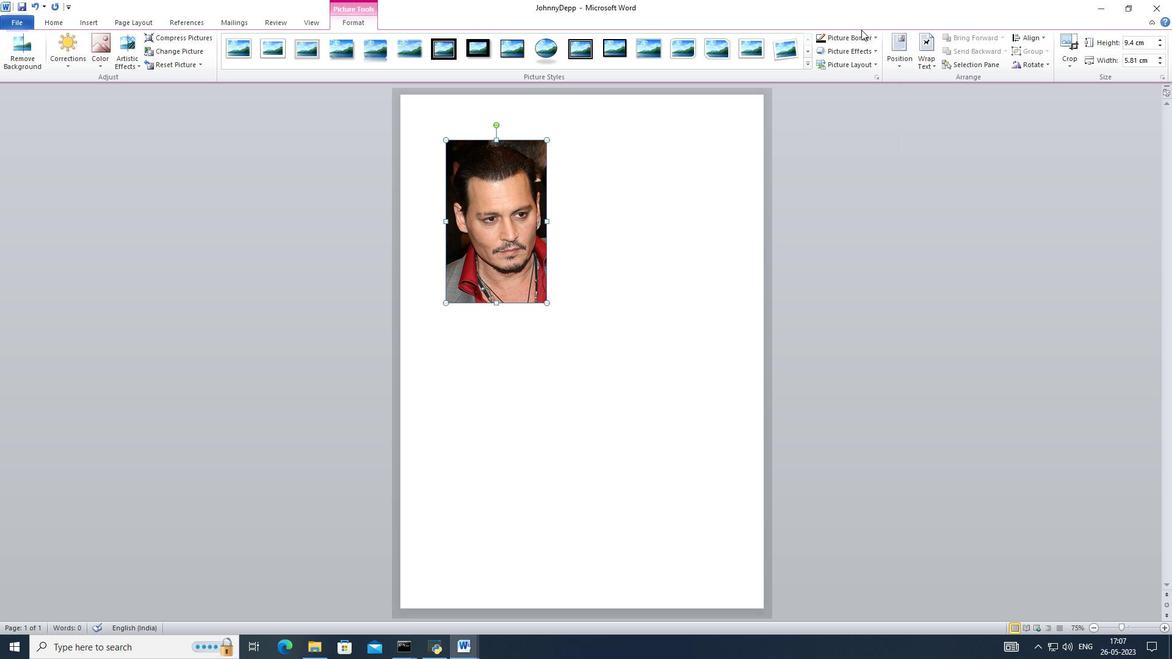 
Action: Mouse pressed left at (860, 32)
Screenshot: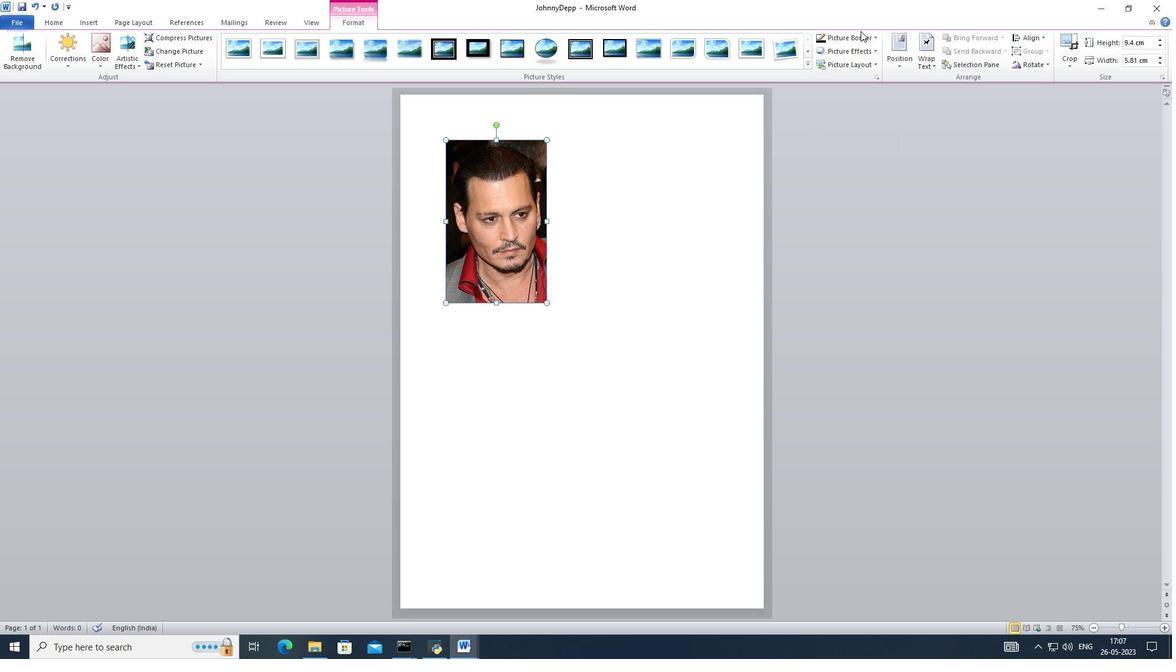 
Action: Mouse moved to (952, 197)
Screenshot: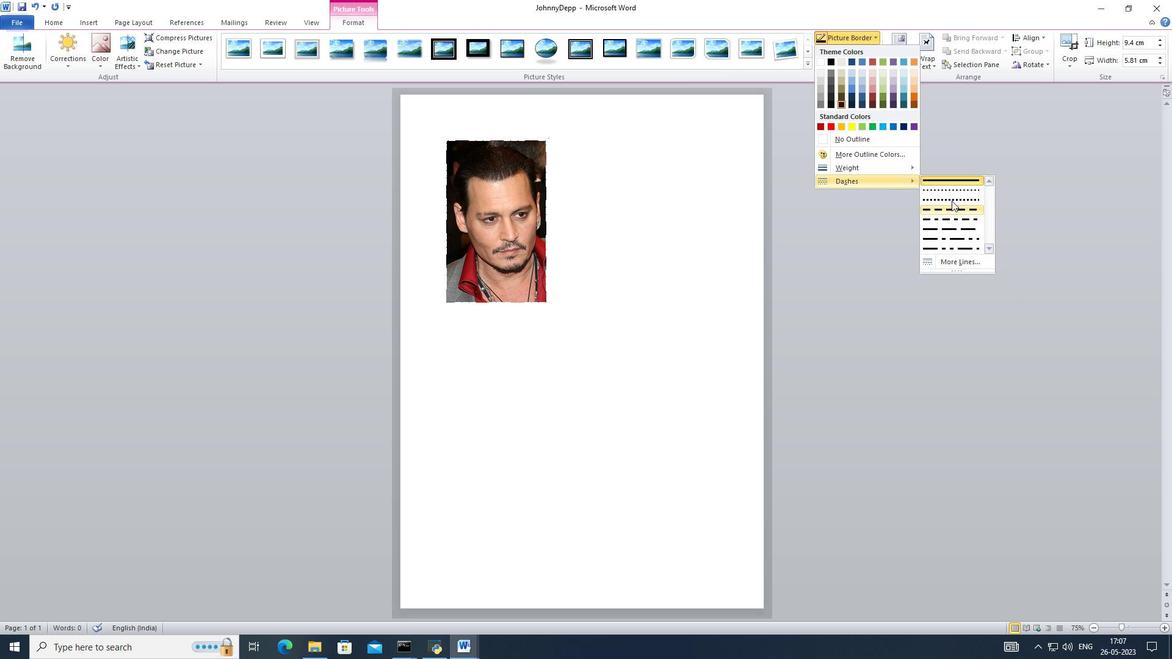 
Action: Mouse pressed left at (952, 197)
Screenshot: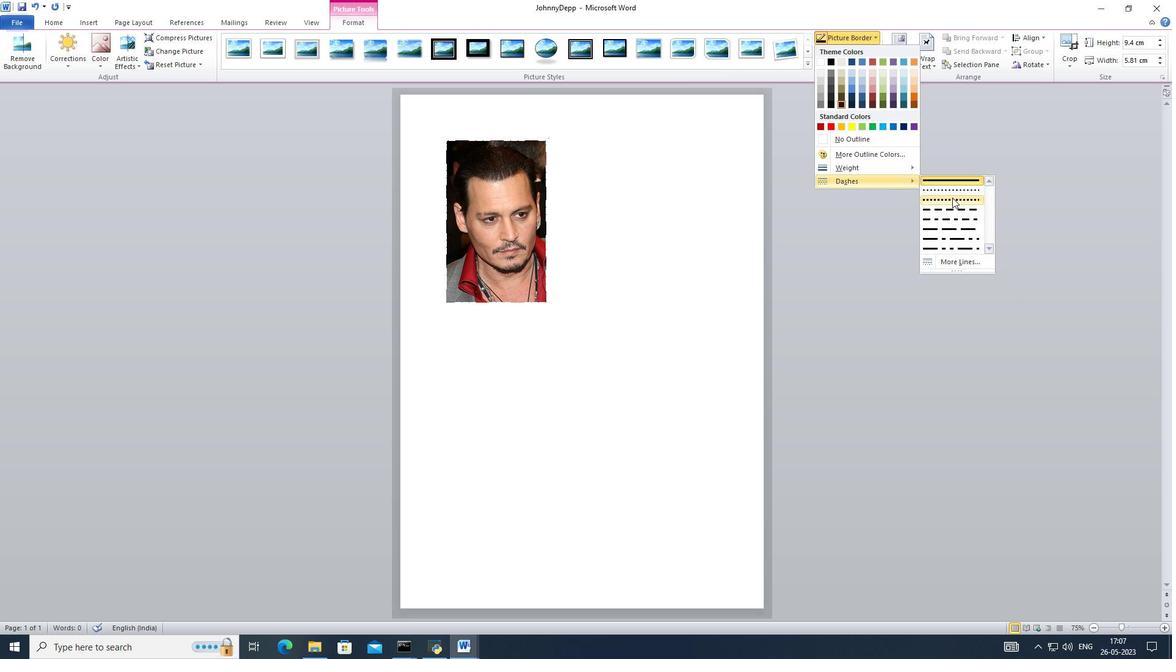
Action: Mouse moved to (602, 218)
Screenshot: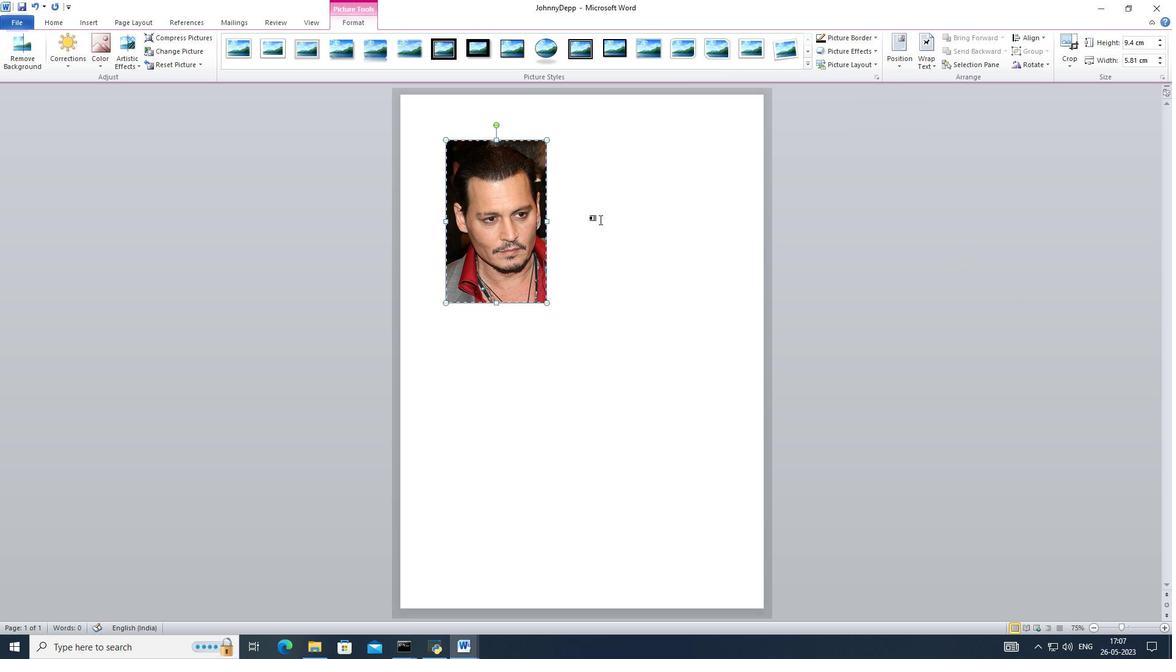 
Action: Mouse pressed left at (602, 218)
Screenshot: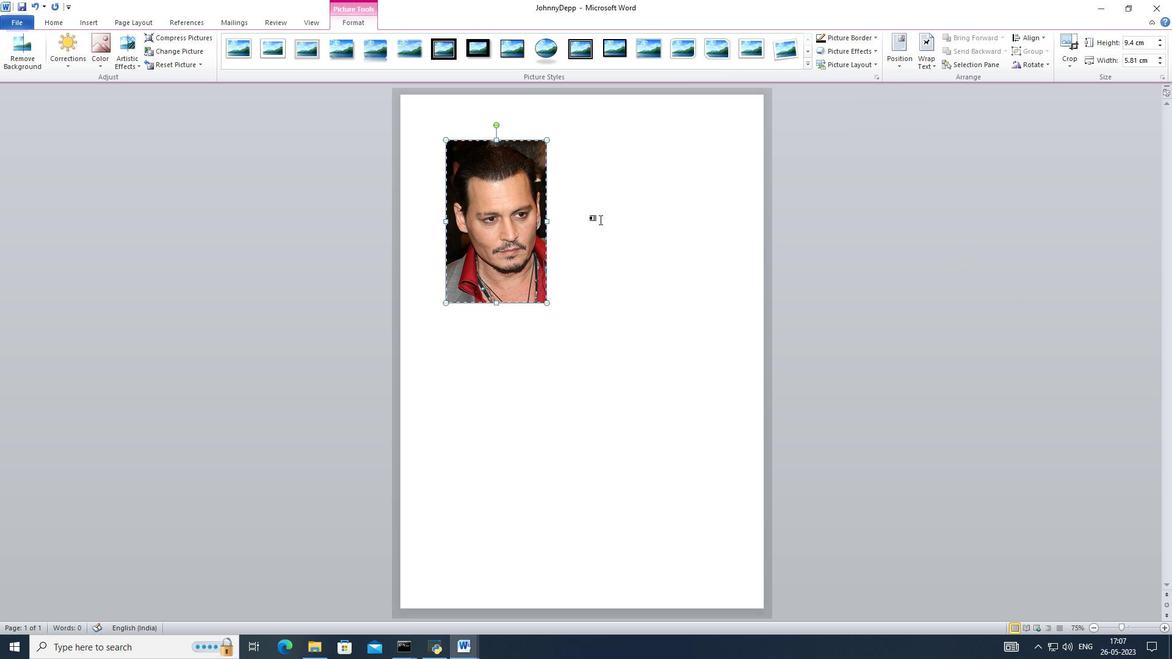 
Action: Mouse moved to (519, 219)
Screenshot: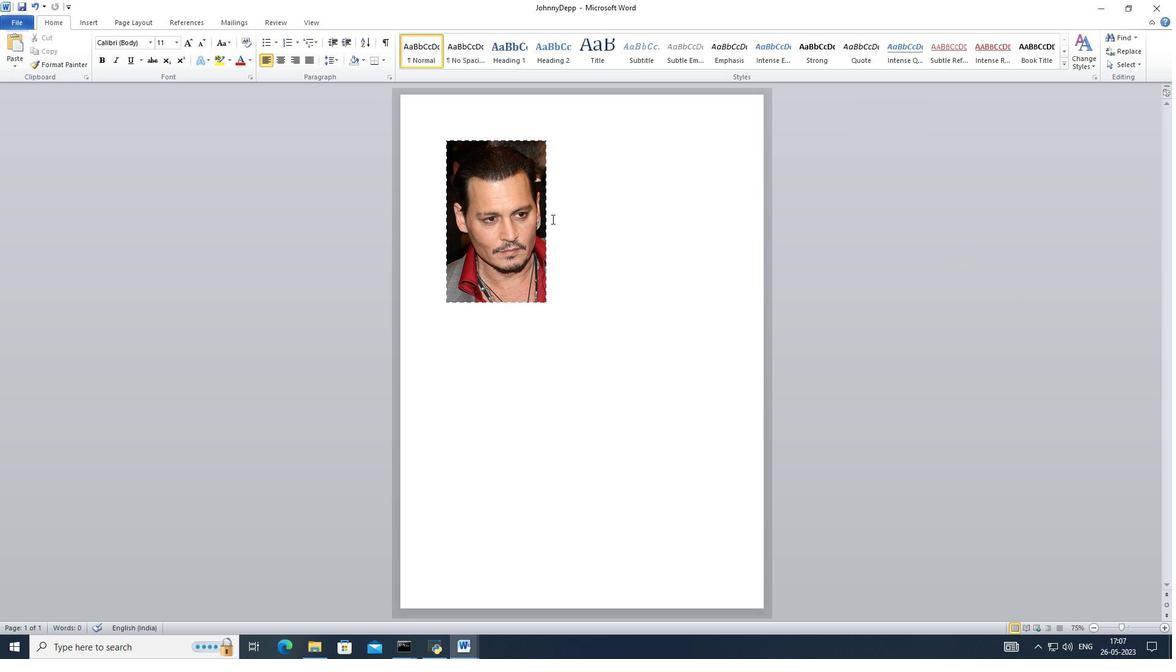 
Action: Mouse pressed left at (519, 219)
Screenshot: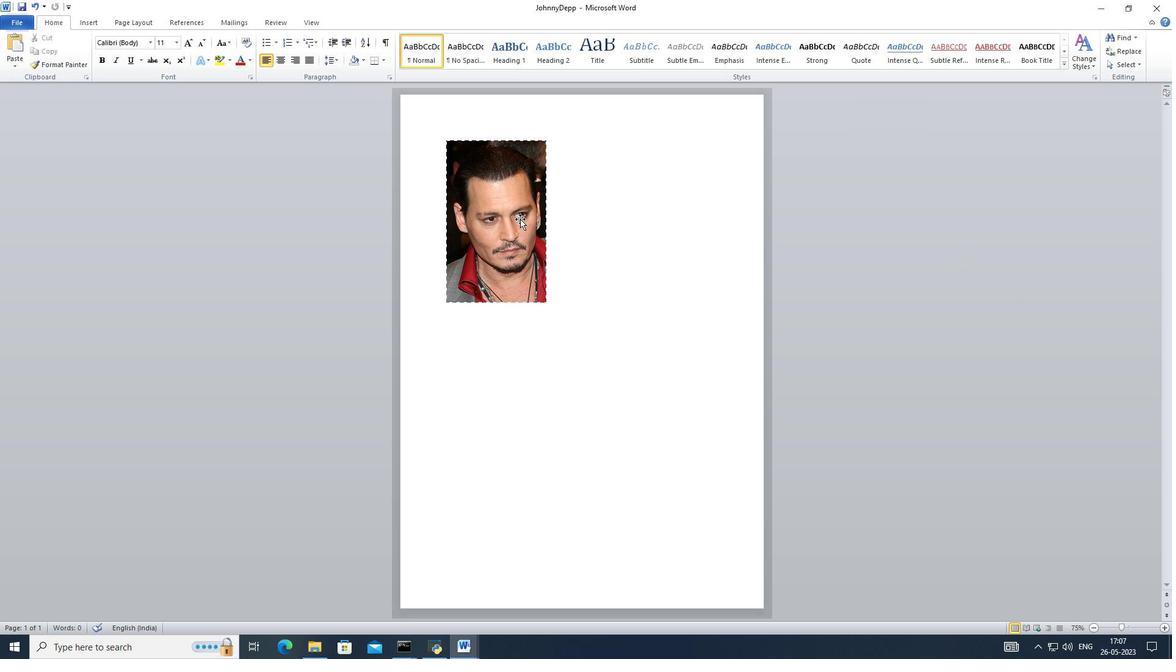 
Action: Mouse moved to (387, 195)
Screenshot: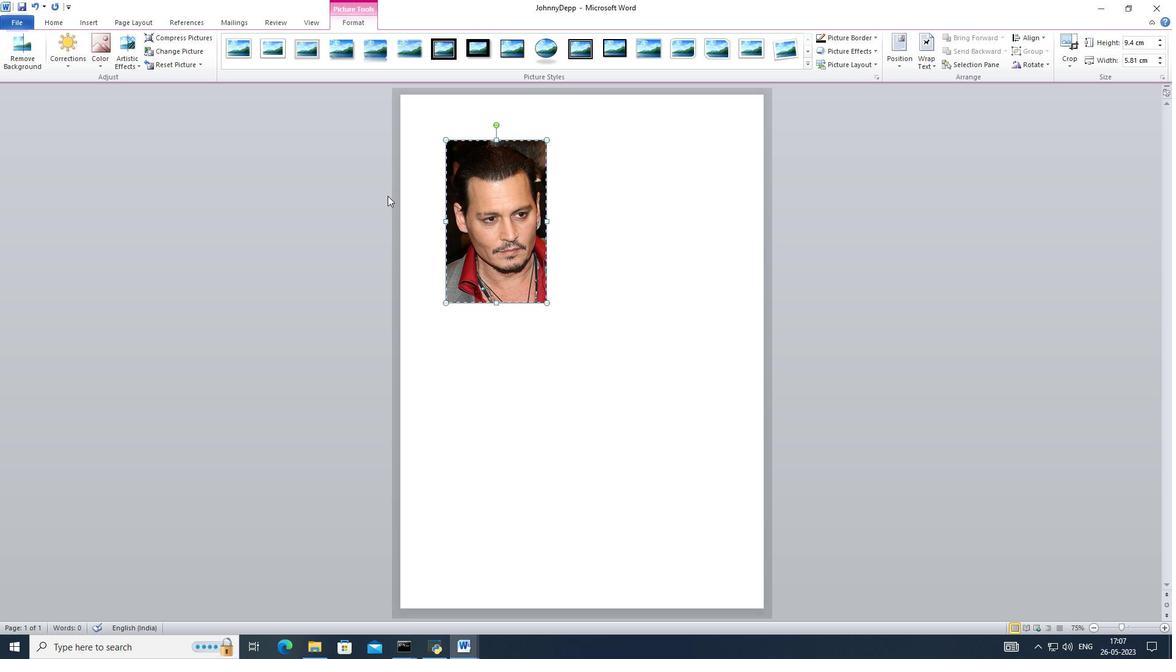 
Action: Mouse pressed left at (387, 195)
Screenshot: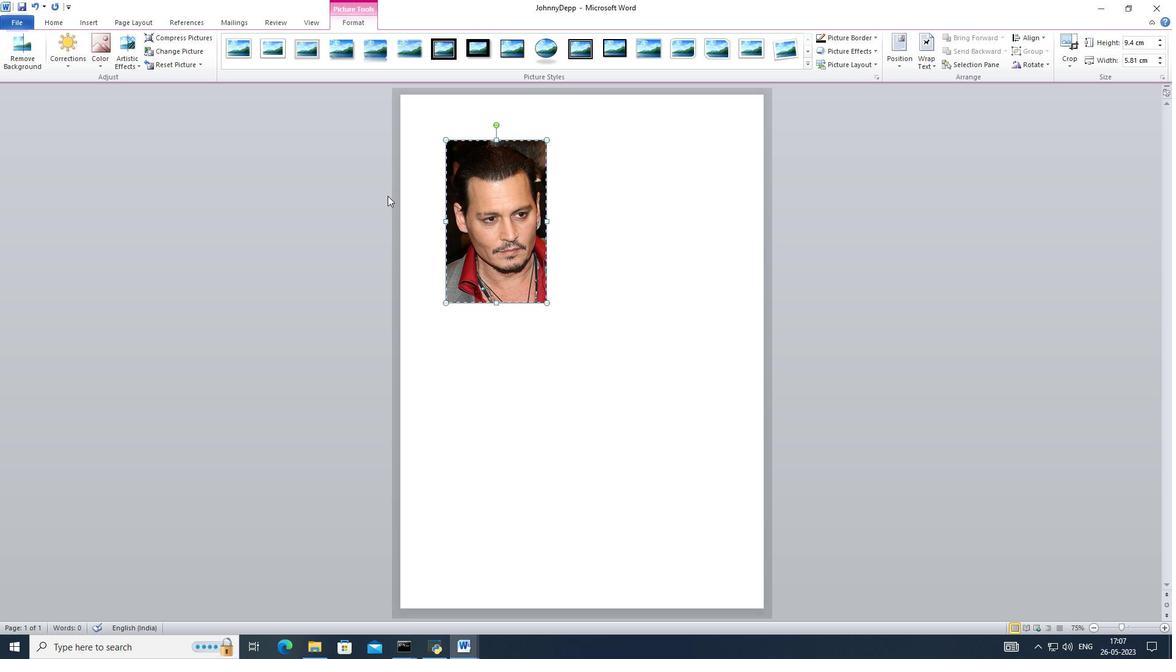 
Action: Mouse moved to (541, 231)
Screenshot: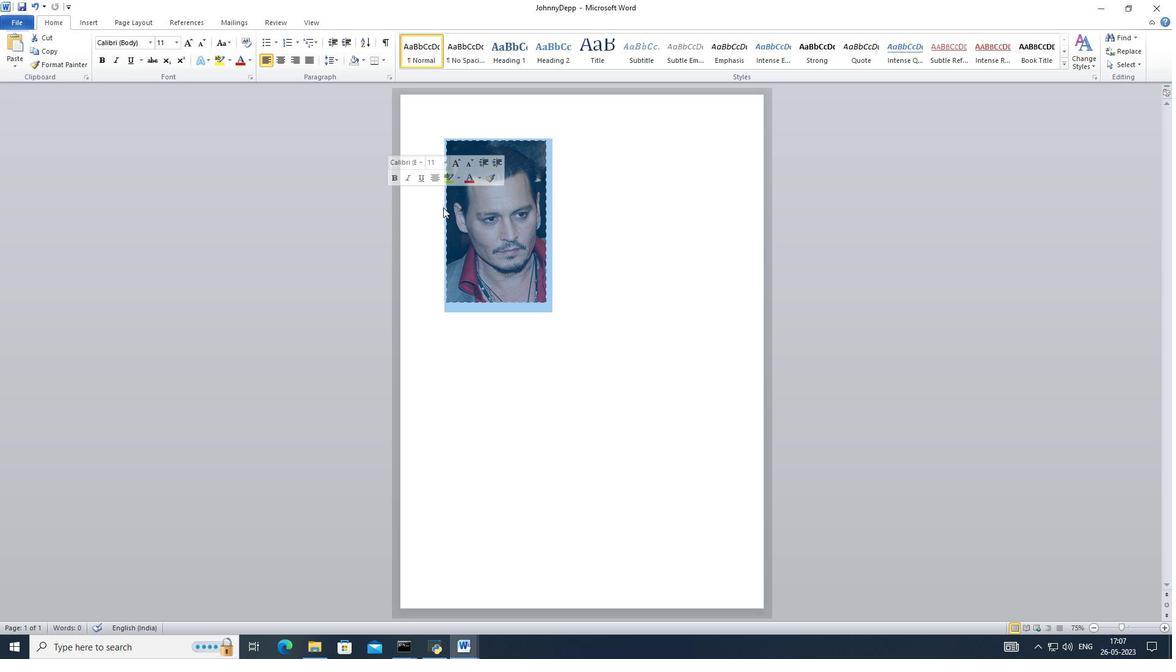 
Action: Mouse pressed left at (541, 231)
Screenshot: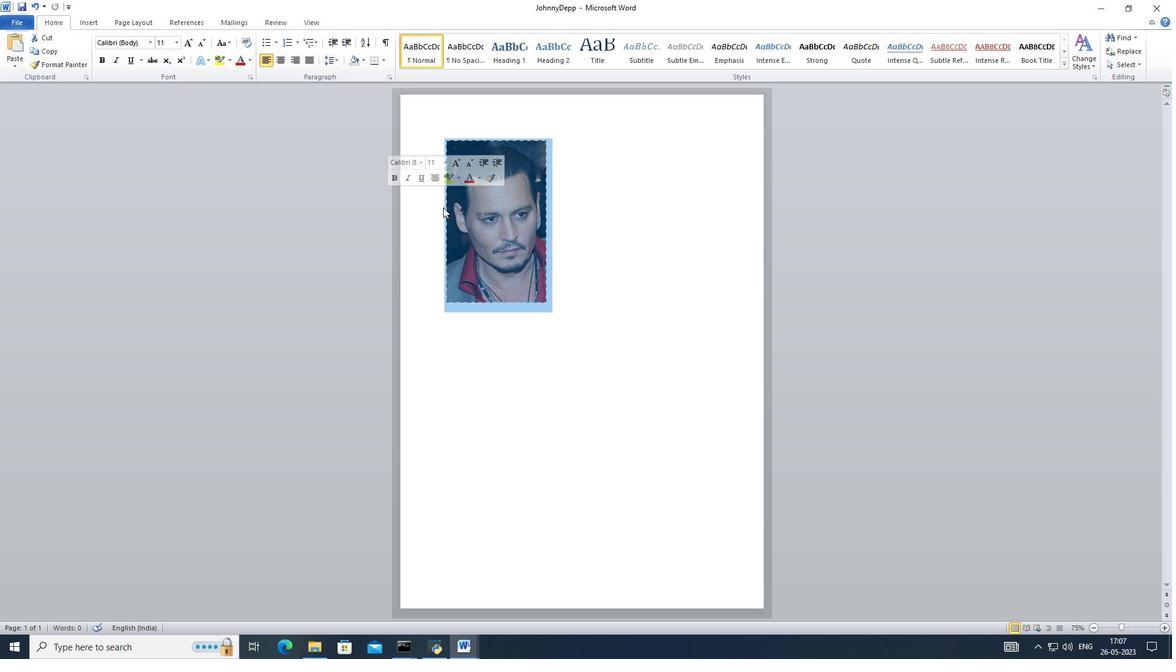 
Action: Mouse moved to (566, 231)
Screenshot: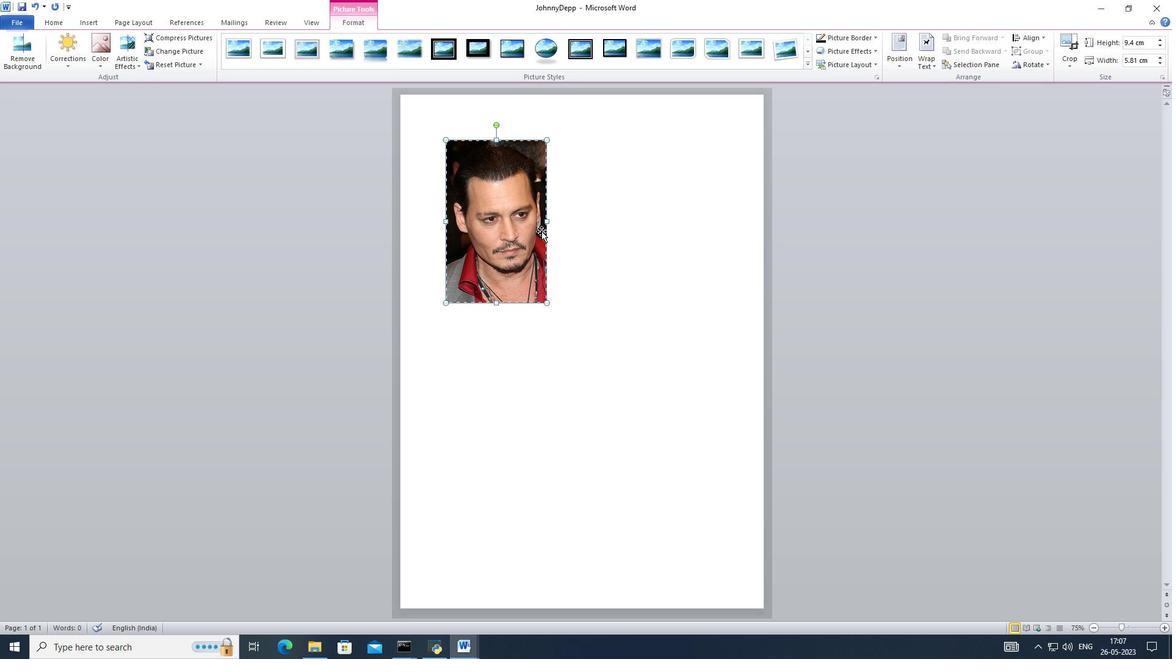 
